 Task: Reply All to email with the signature Erin Martin with the subject Request for project approval from softage.1@softage.net with the message Could you please provide an overview of the marketing strategy for the new product launch?, select first word, change the font color from current to green and background color to yellow Send the email
Action: Mouse moved to (1107, 96)
Screenshot: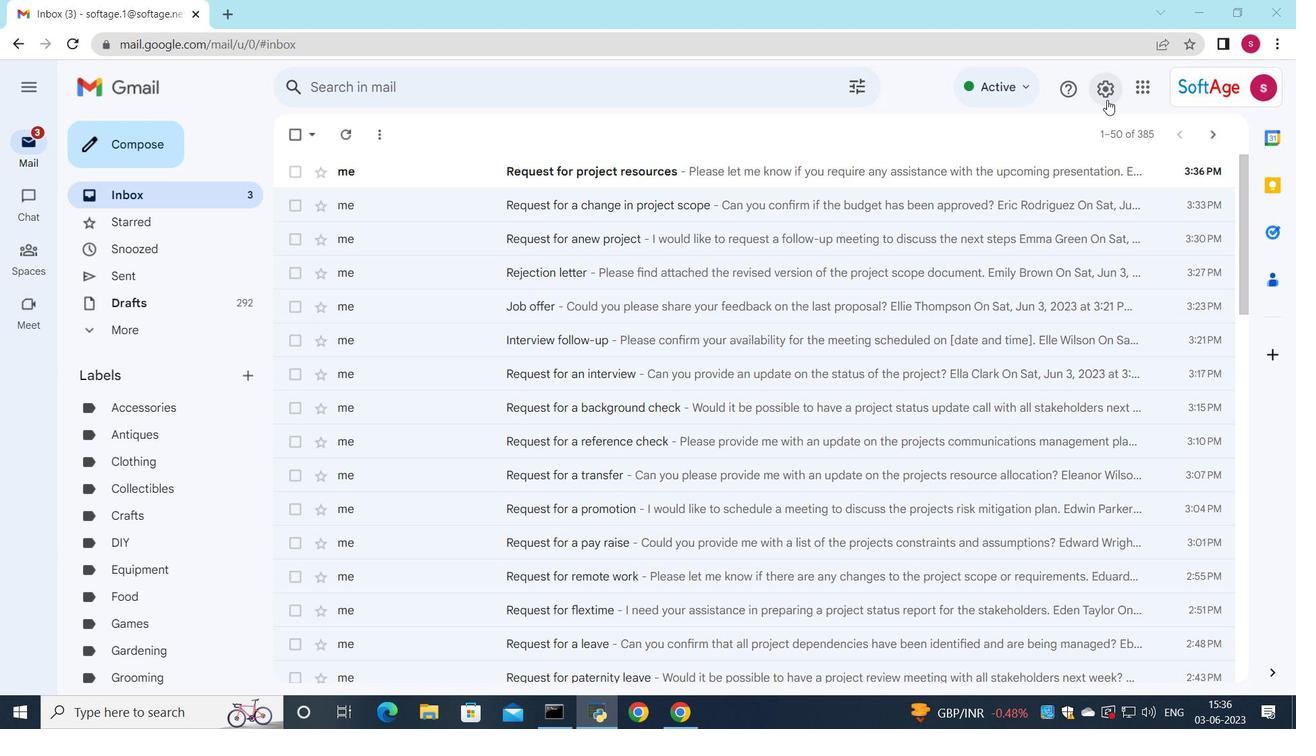 
Action: Mouse pressed left at (1107, 96)
Screenshot: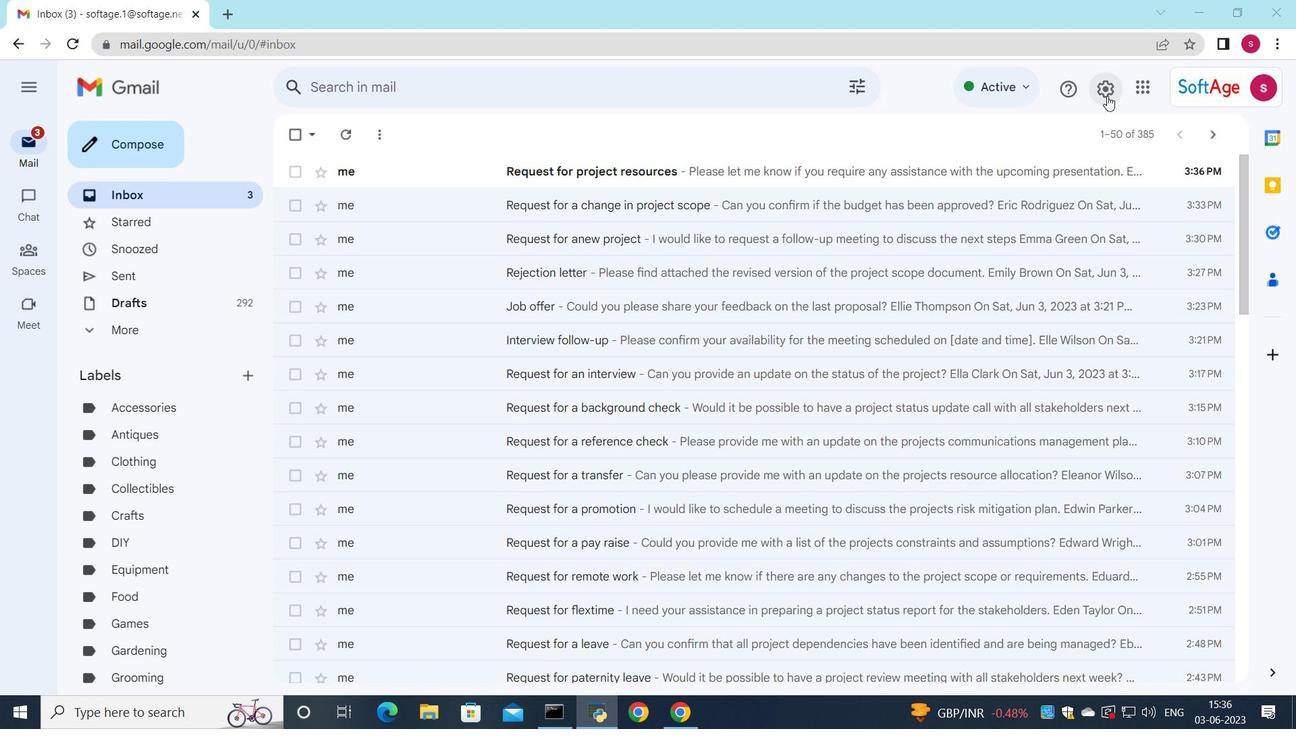 
Action: Mouse moved to (1094, 175)
Screenshot: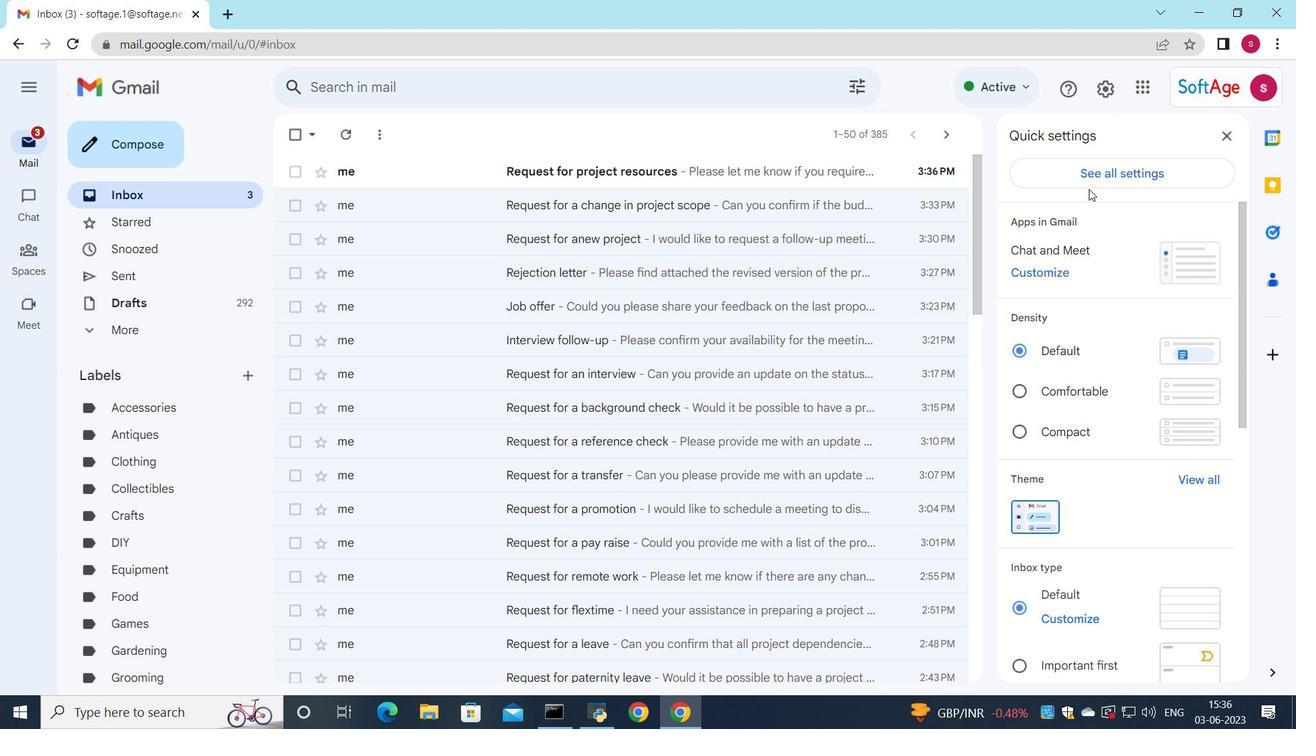 
Action: Mouse pressed left at (1094, 175)
Screenshot: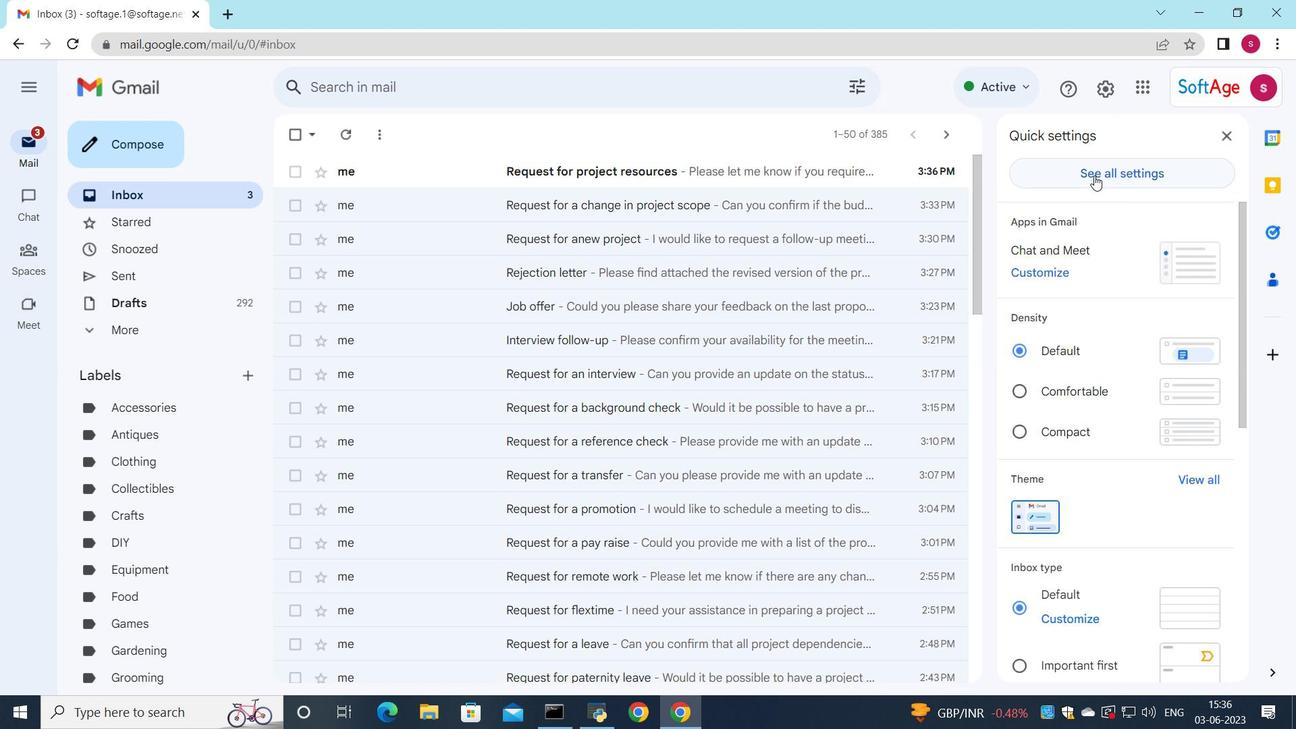 
Action: Mouse moved to (874, 366)
Screenshot: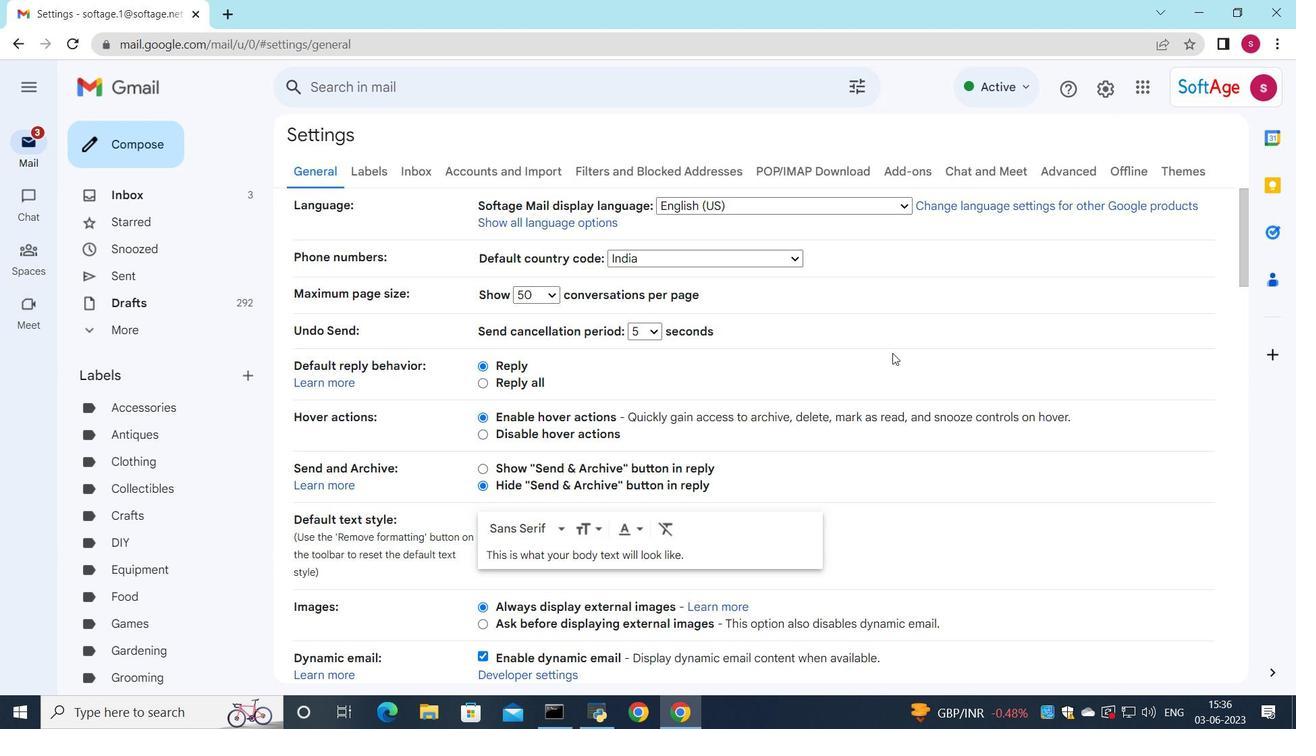 
Action: Mouse scrolled (874, 366) with delta (0, 0)
Screenshot: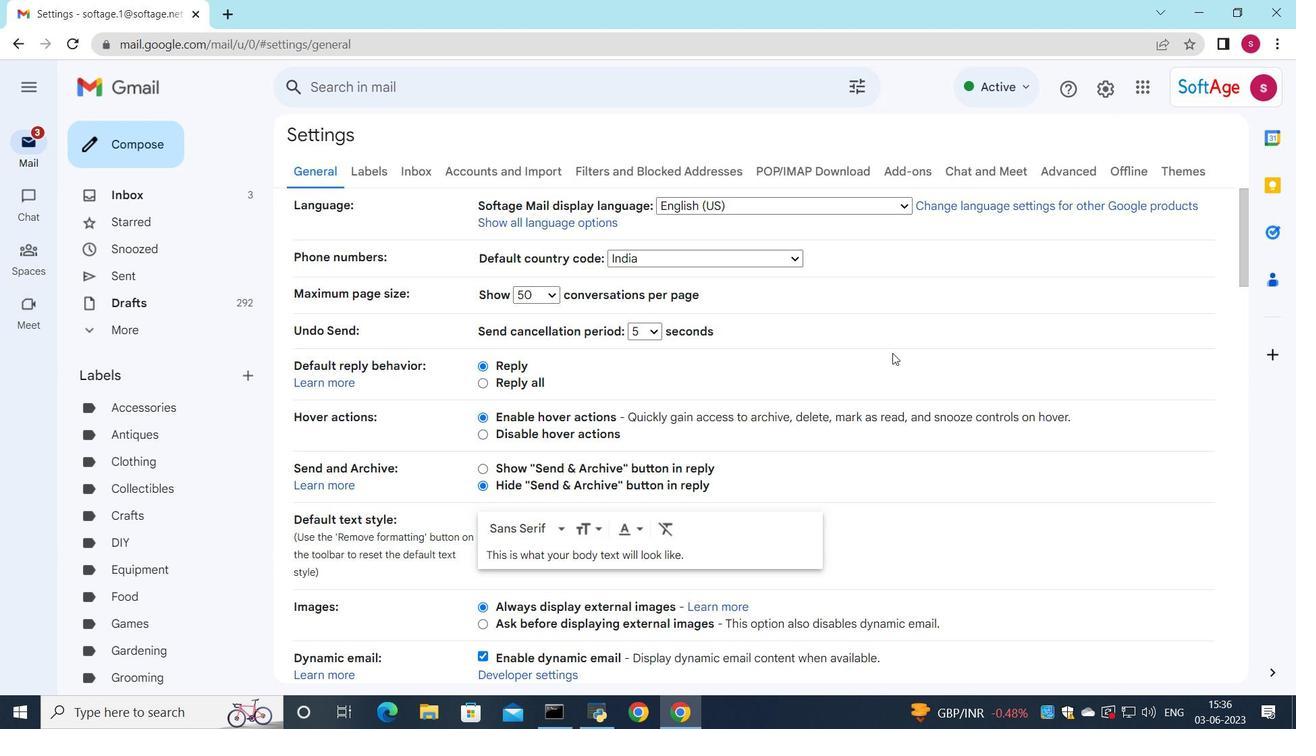 
Action: Mouse moved to (873, 369)
Screenshot: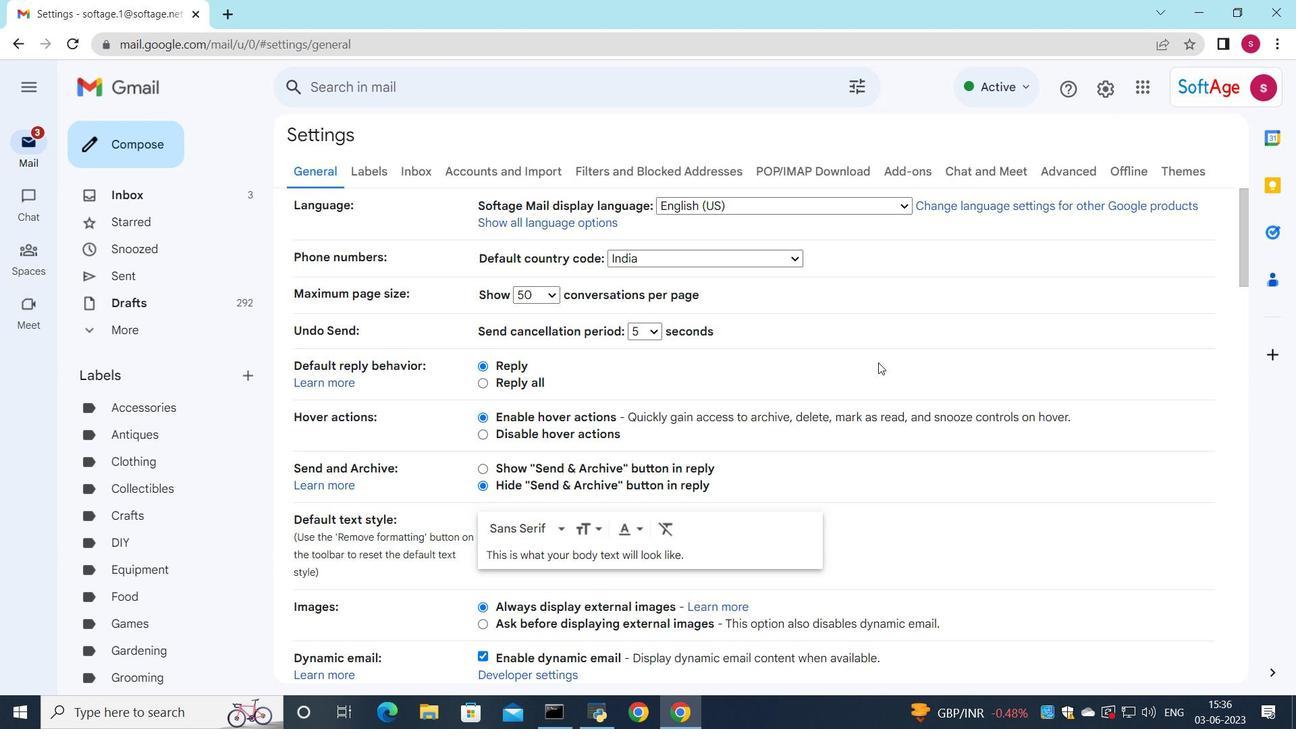 
Action: Mouse scrolled (873, 368) with delta (0, 0)
Screenshot: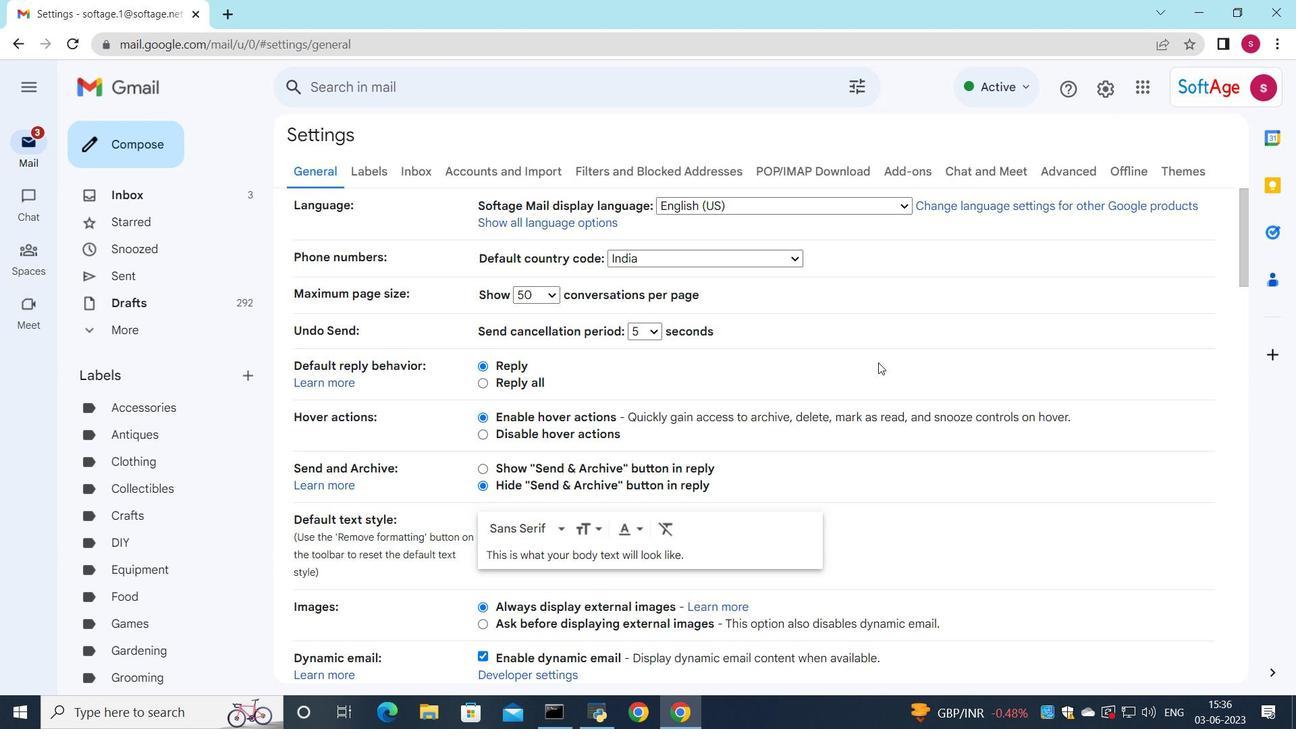 
Action: Mouse moved to (871, 372)
Screenshot: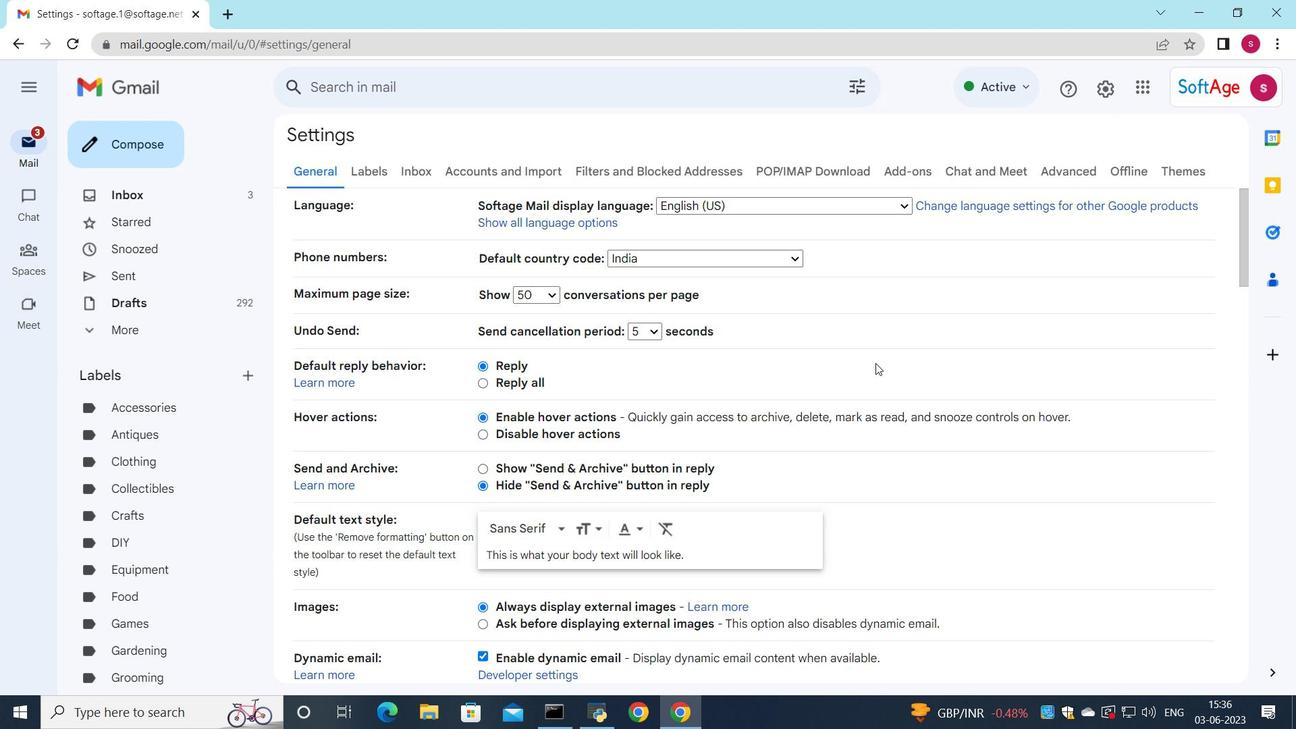 
Action: Mouse scrolled (871, 372) with delta (0, 0)
Screenshot: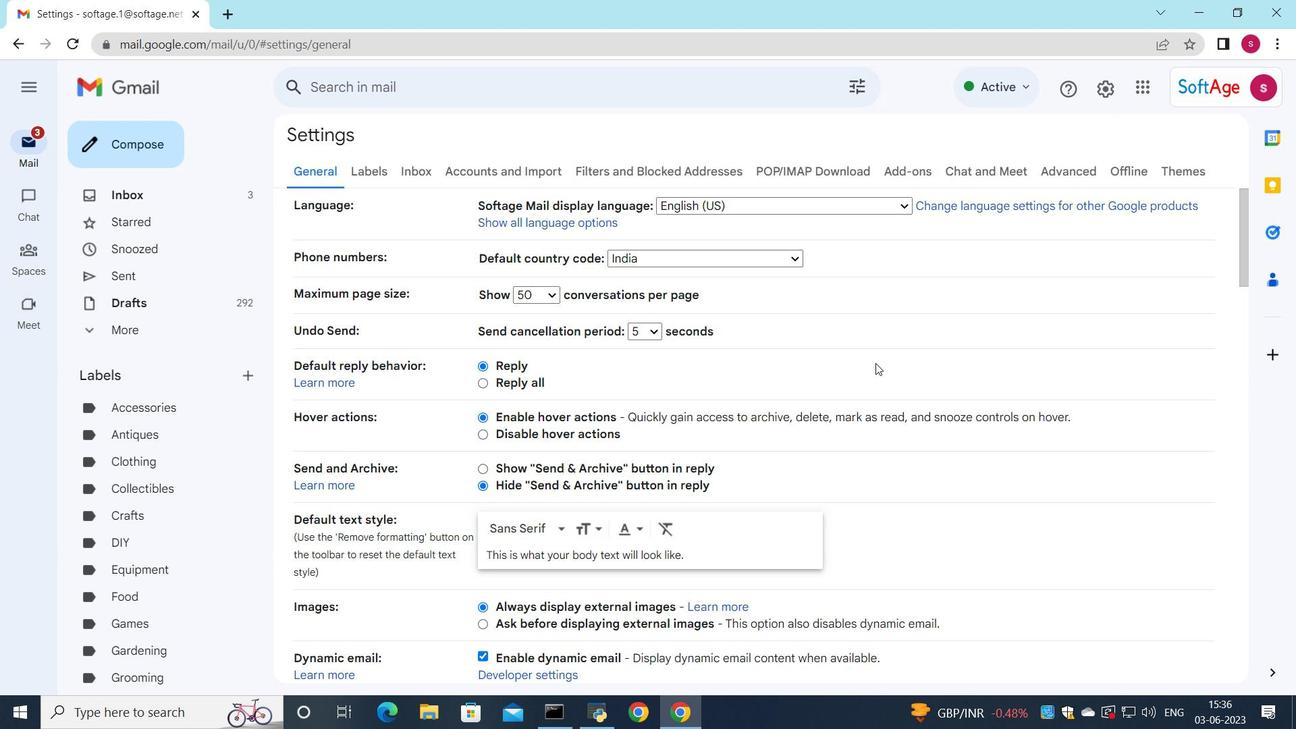 
Action: Mouse moved to (870, 373)
Screenshot: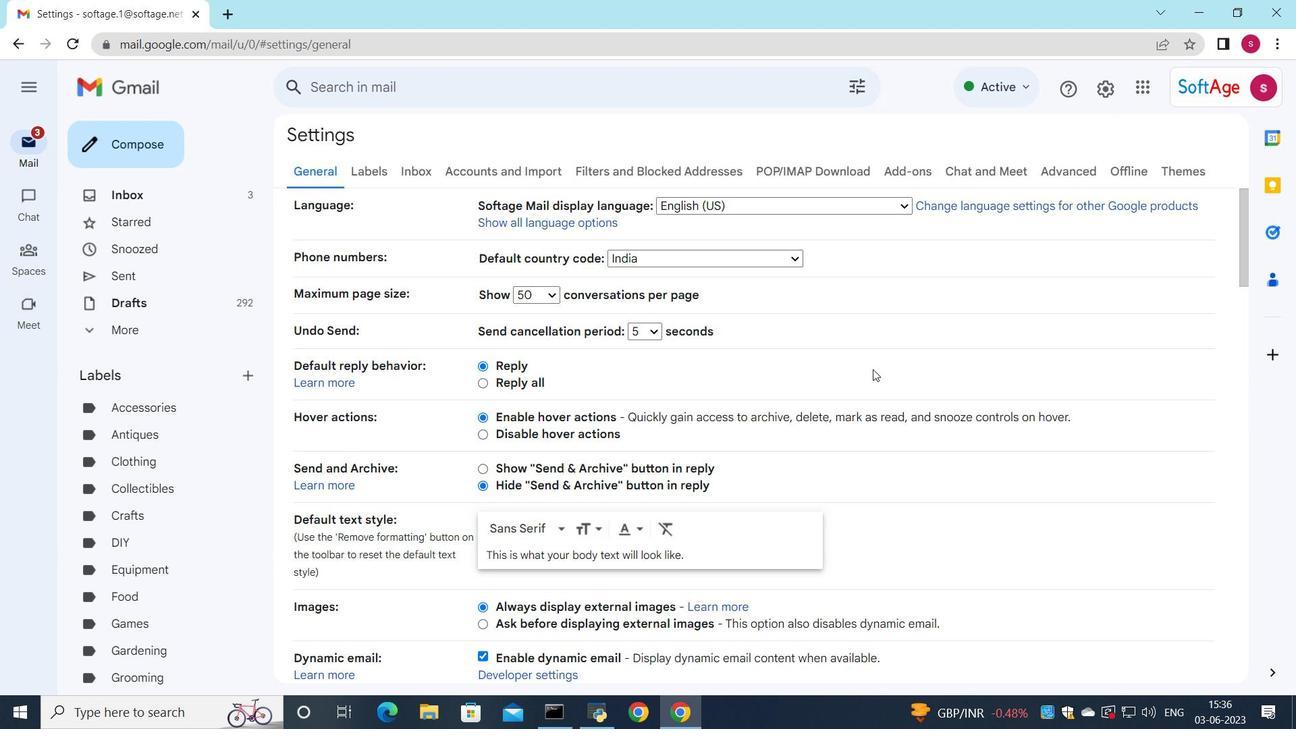 
Action: Mouse scrolled (870, 372) with delta (0, 0)
Screenshot: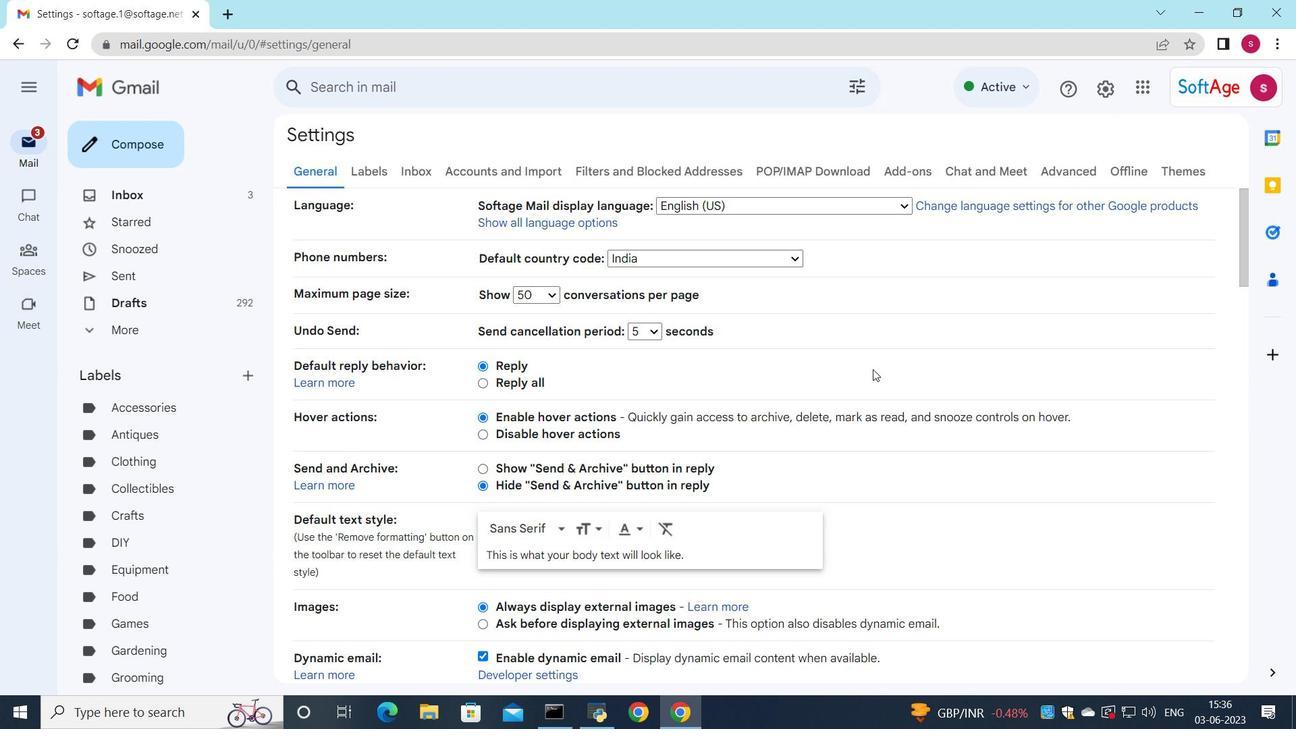 
Action: Mouse moved to (767, 413)
Screenshot: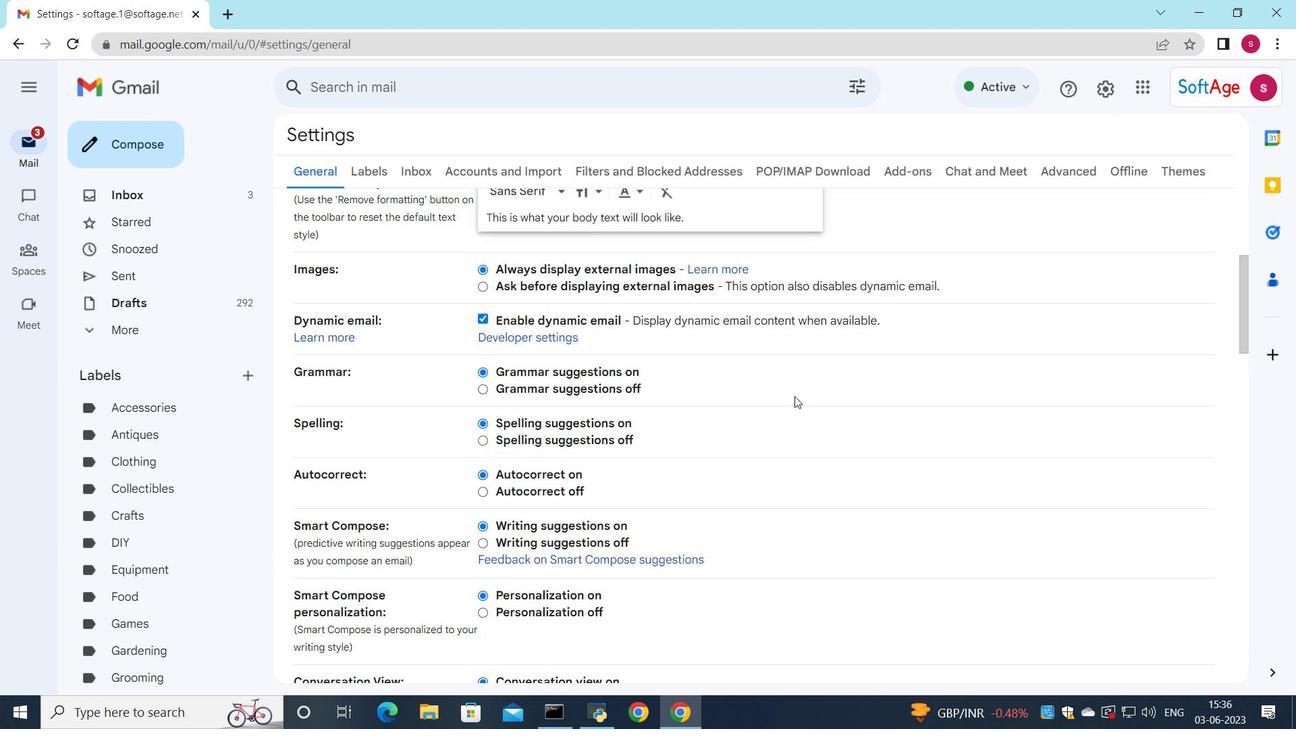 
Action: Mouse scrolled (767, 413) with delta (0, 0)
Screenshot: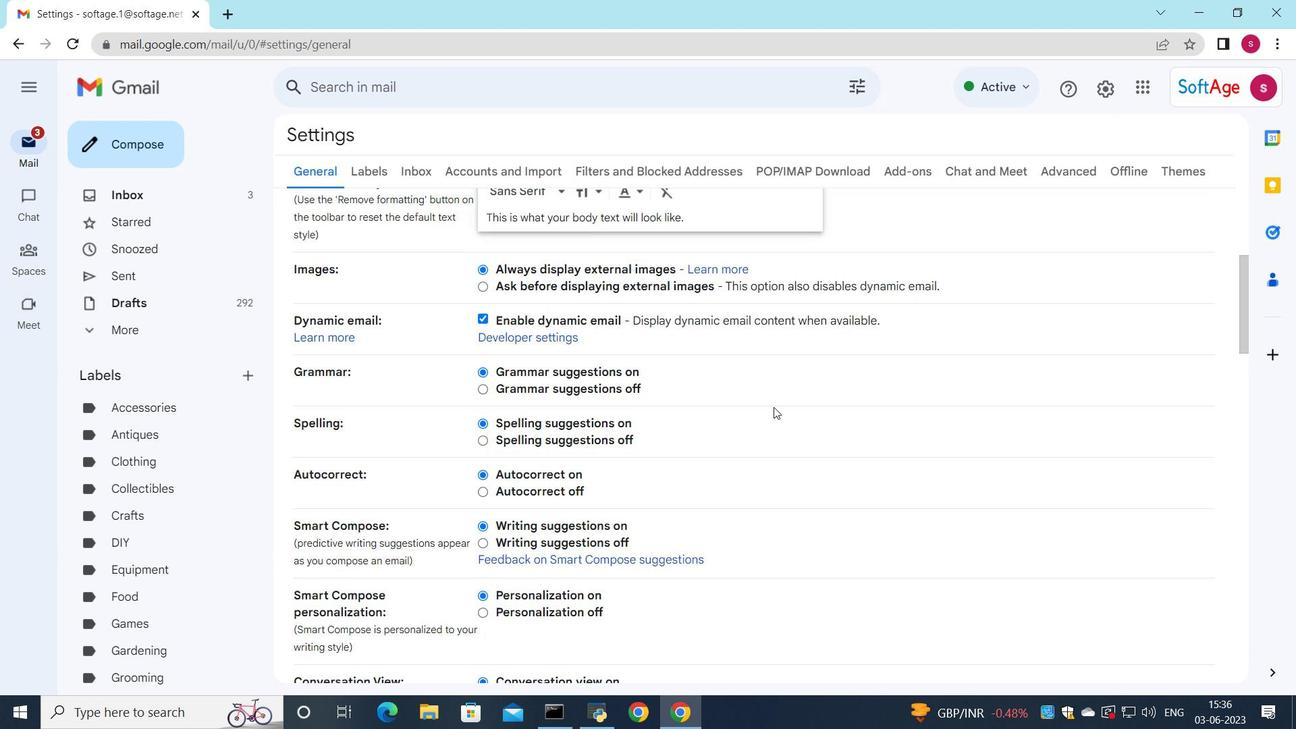 
Action: Mouse moved to (767, 416)
Screenshot: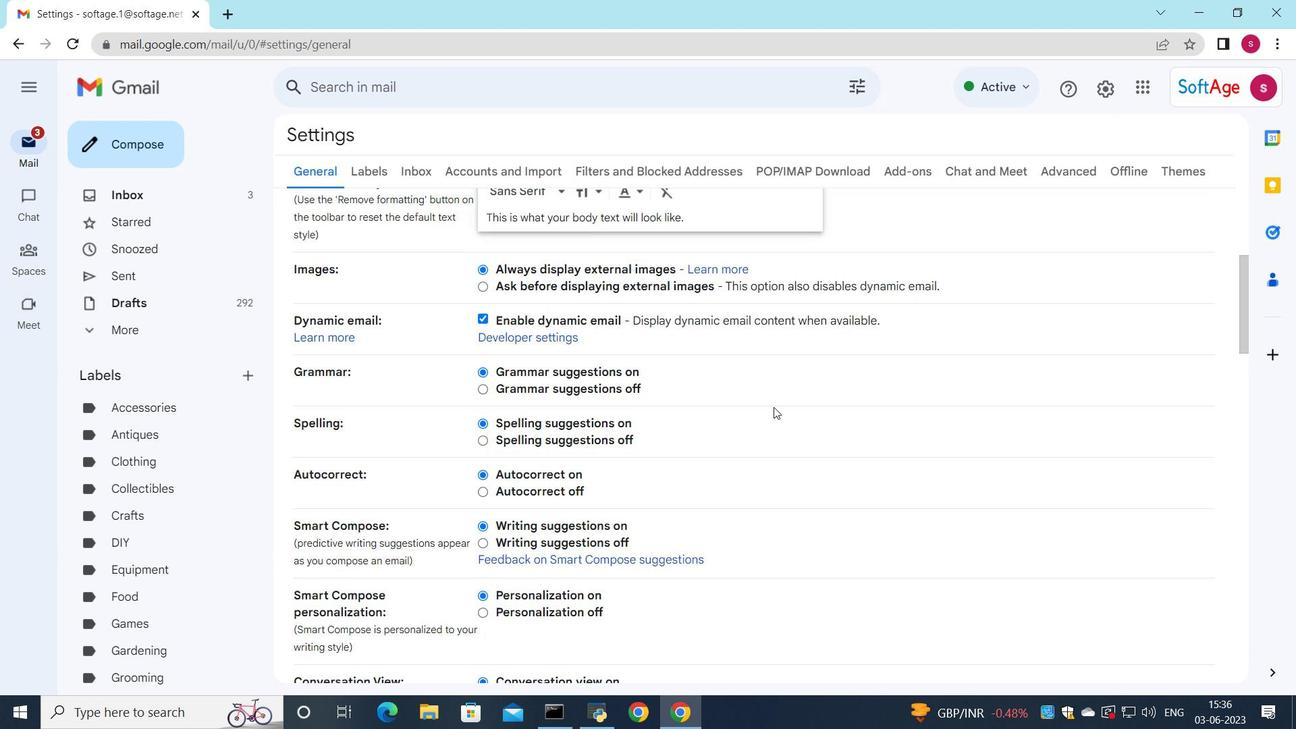 
Action: Mouse scrolled (767, 415) with delta (0, 0)
Screenshot: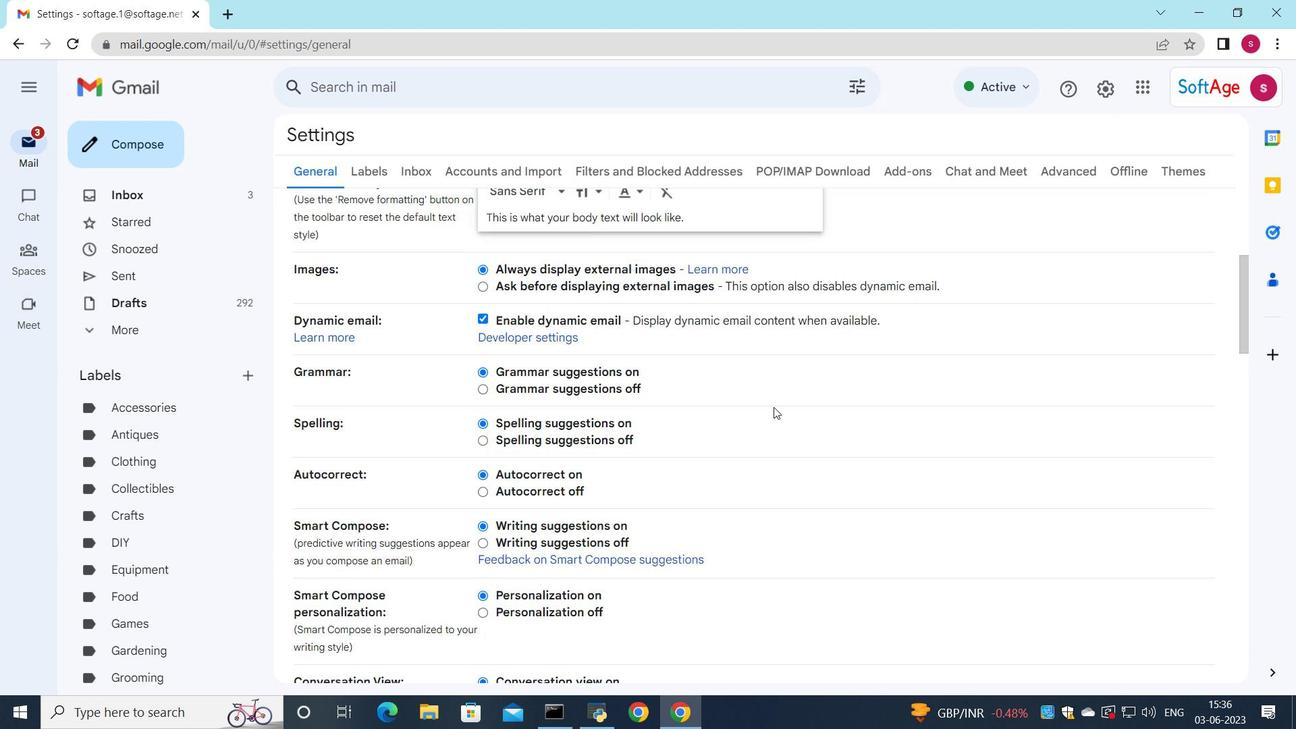 
Action: Mouse moved to (766, 417)
Screenshot: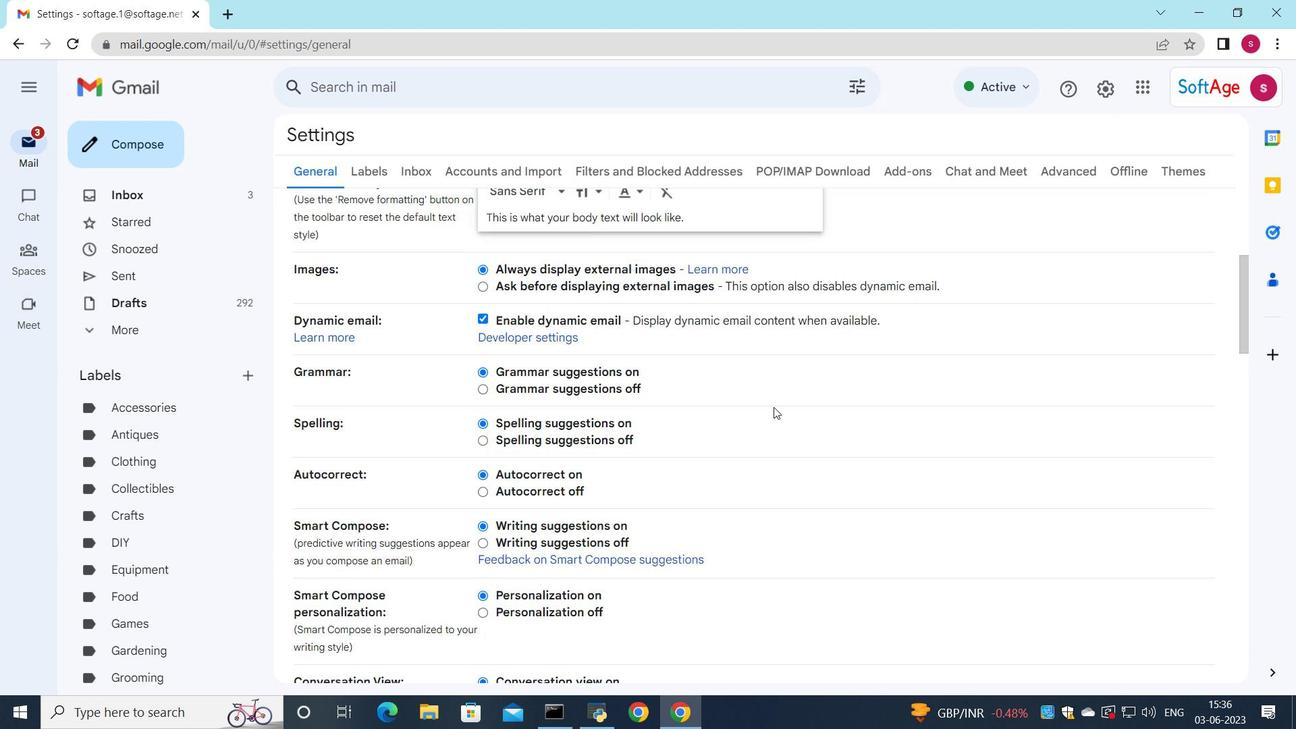 
Action: Mouse scrolled (766, 416) with delta (0, 0)
Screenshot: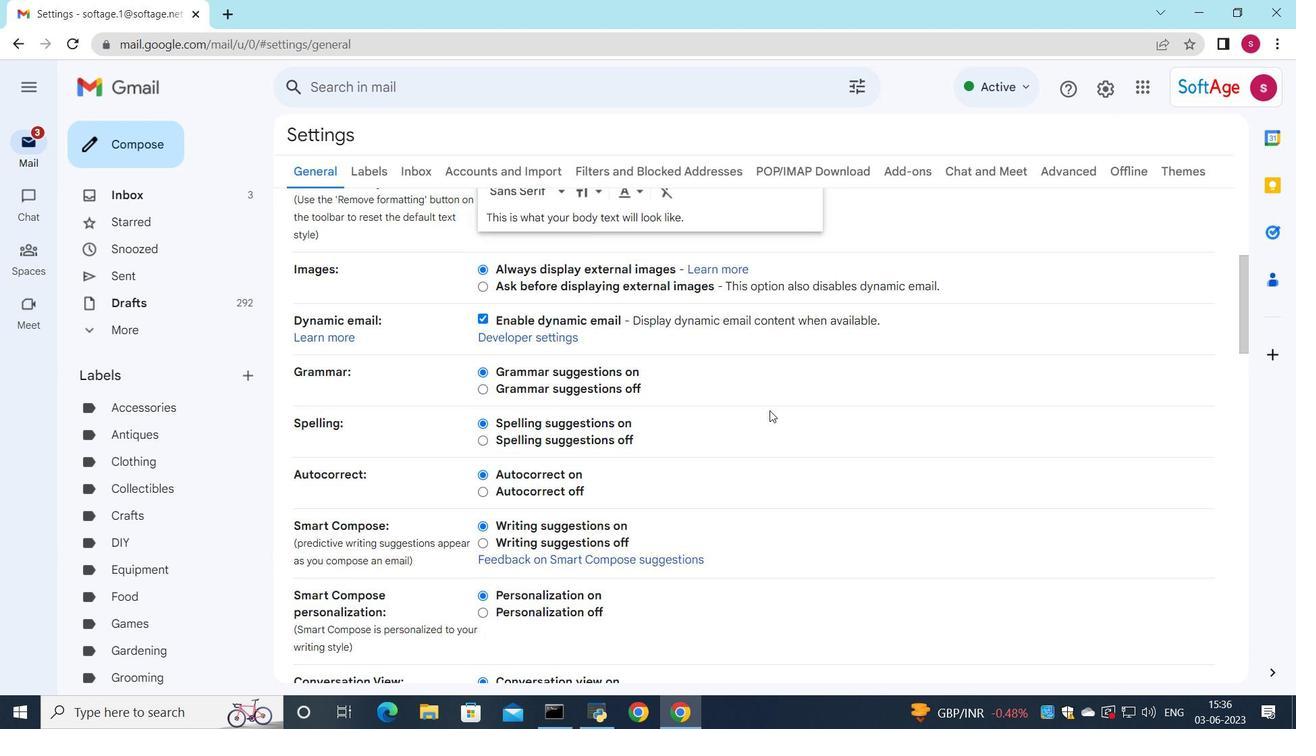 
Action: Mouse moved to (765, 418)
Screenshot: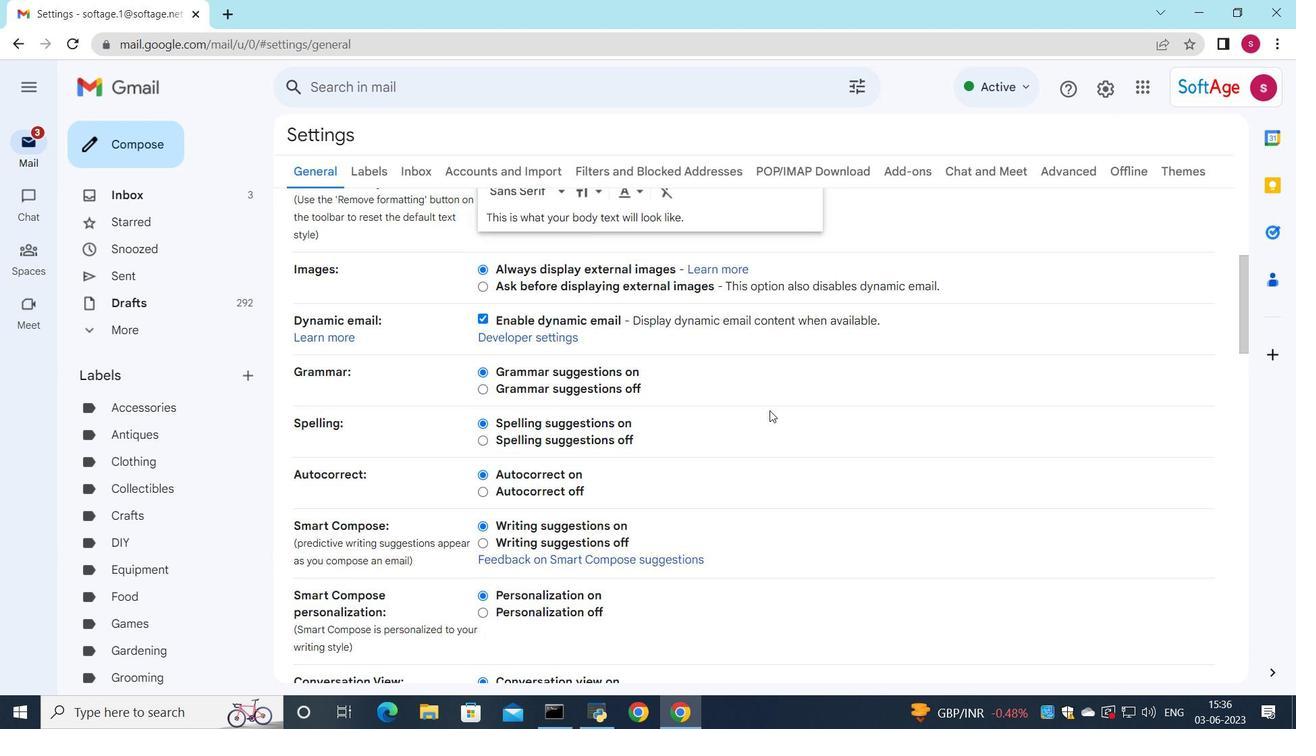 
Action: Mouse scrolled (765, 418) with delta (0, 0)
Screenshot: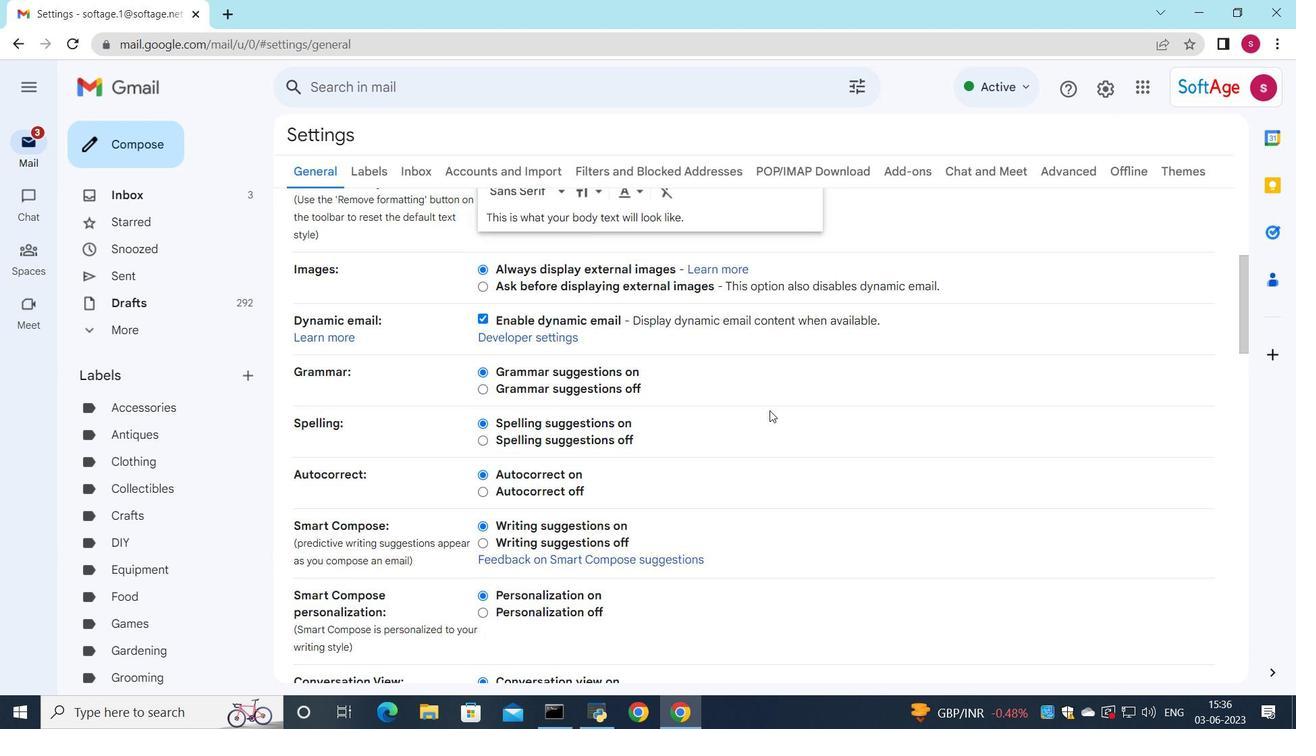 
Action: Mouse moved to (760, 422)
Screenshot: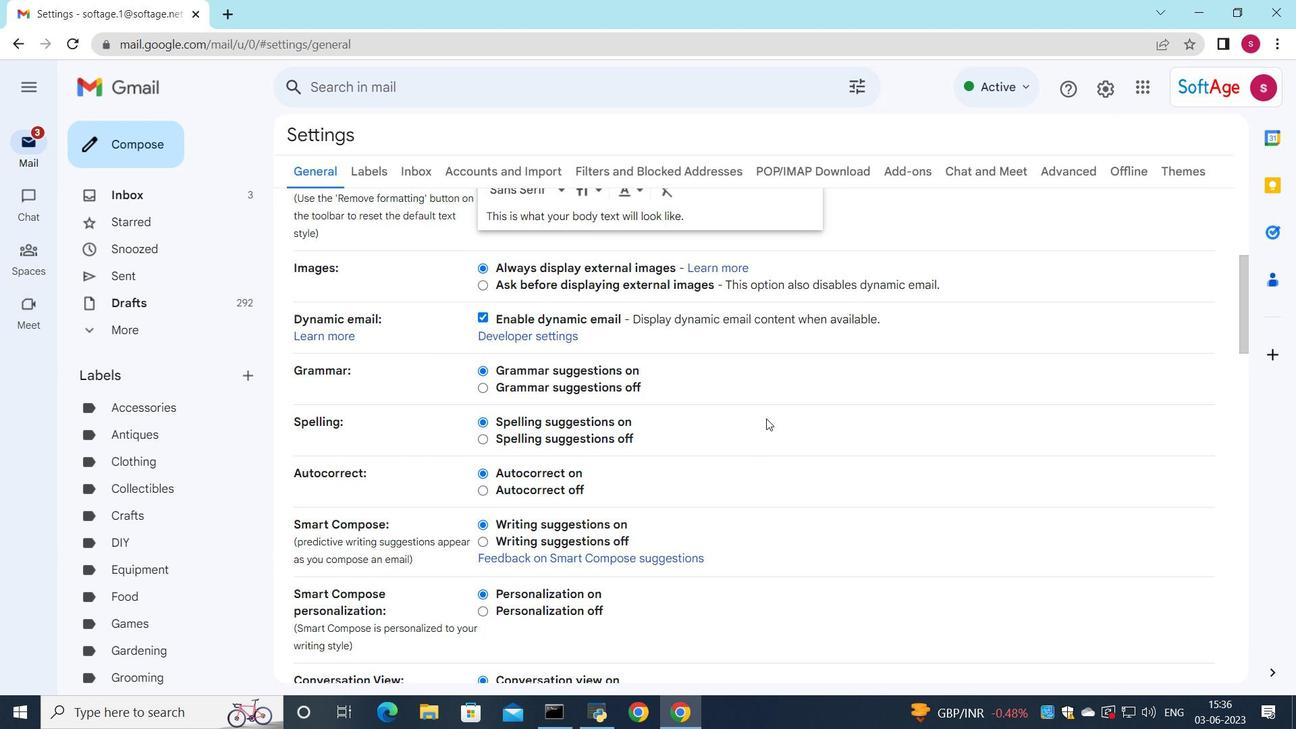 
Action: Mouse scrolled (760, 422) with delta (0, 0)
Screenshot: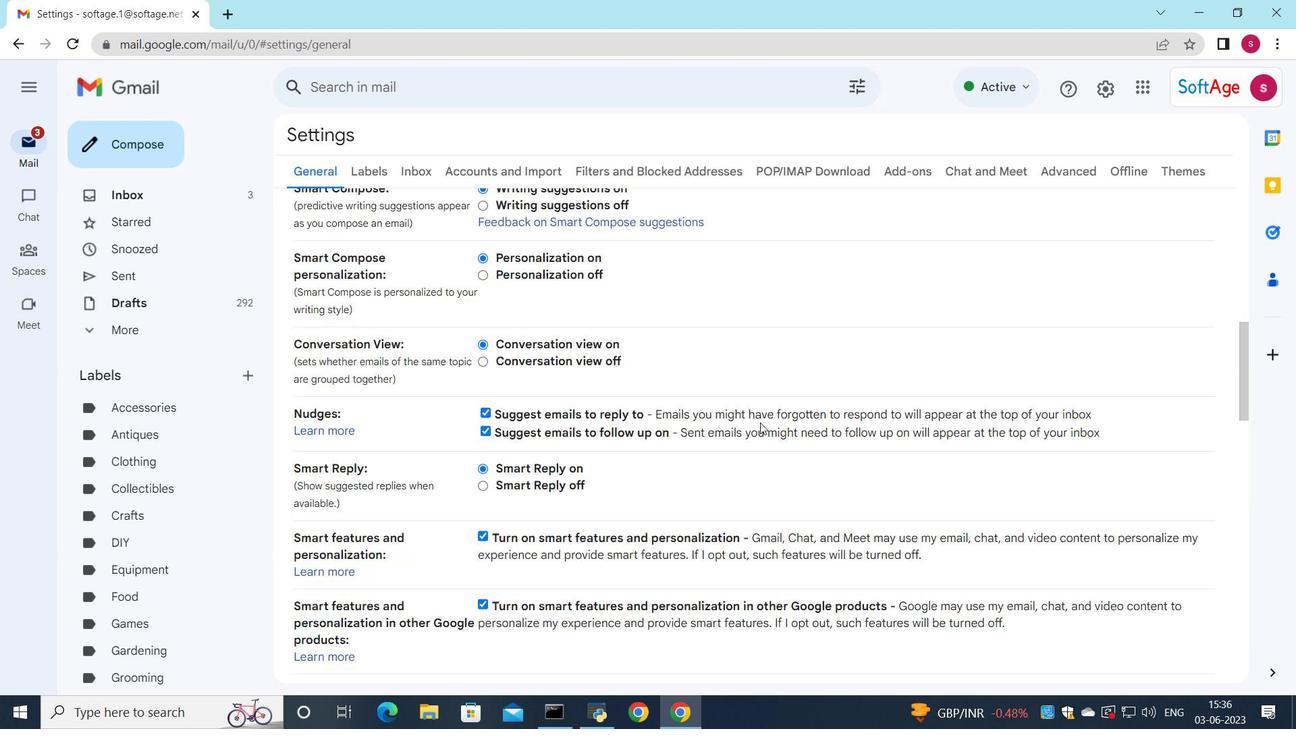 
Action: Mouse moved to (752, 428)
Screenshot: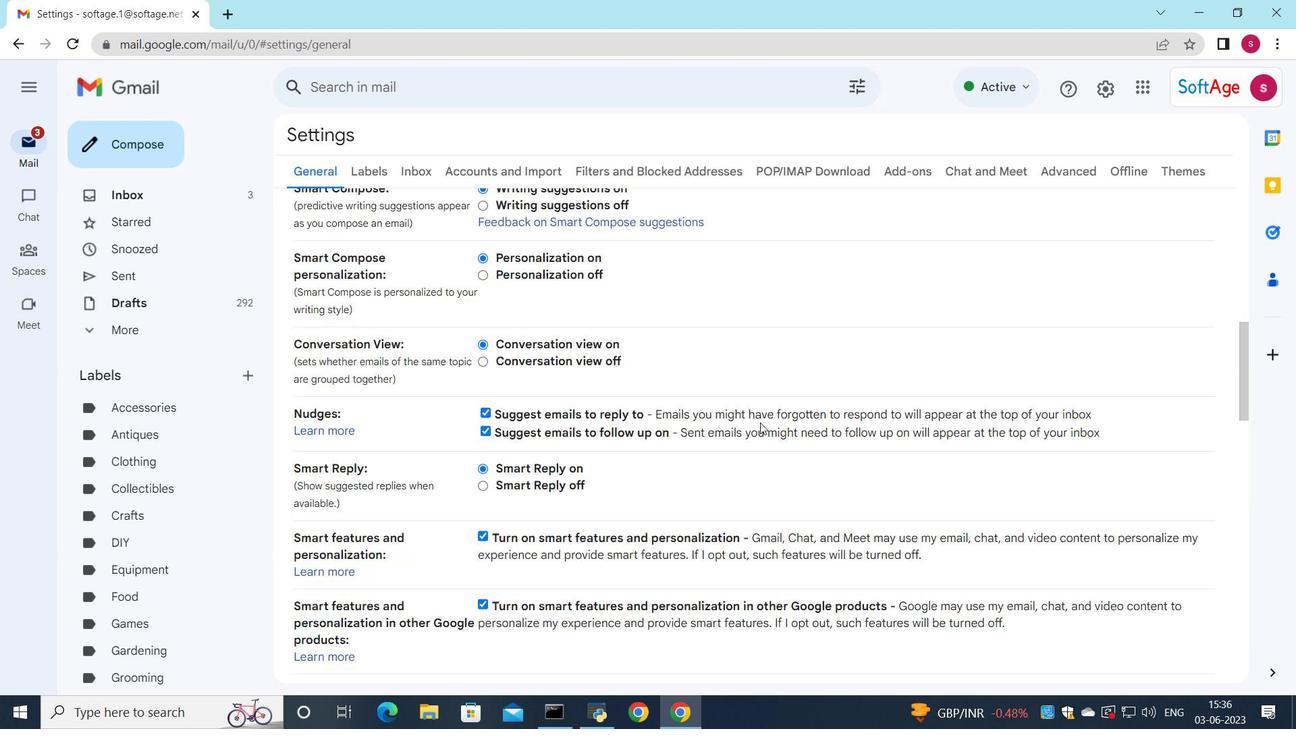 
Action: Mouse scrolled (752, 428) with delta (0, 0)
Screenshot: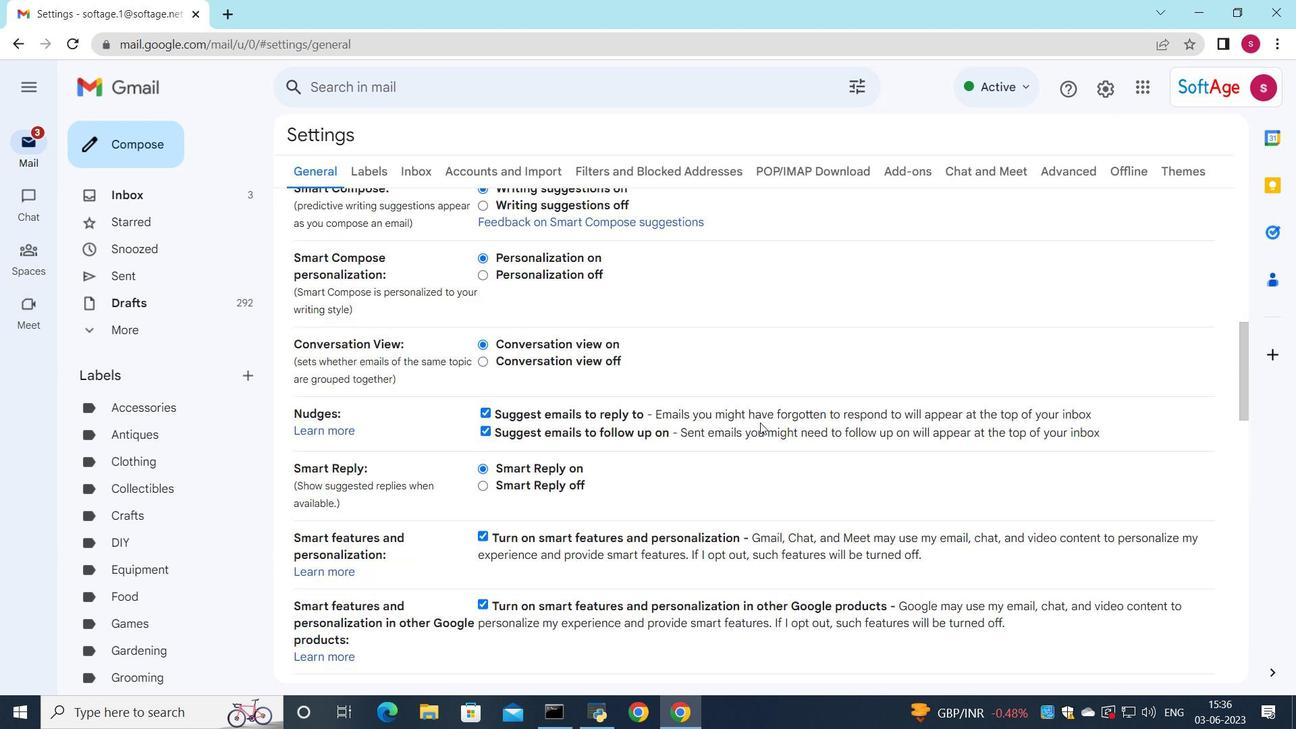 
Action: Mouse moved to (748, 431)
Screenshot: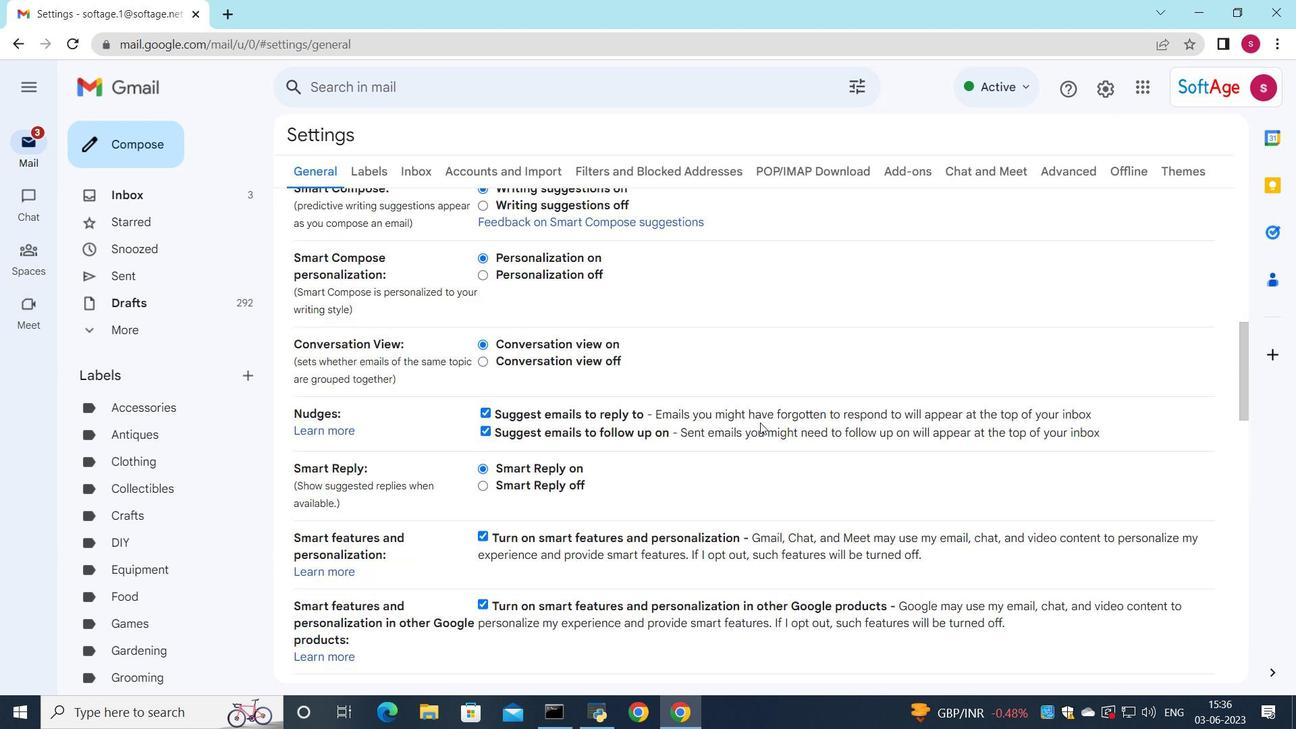 
Action: Mouse scrolled (748, 430) with delta (0, 0)
Screenshot: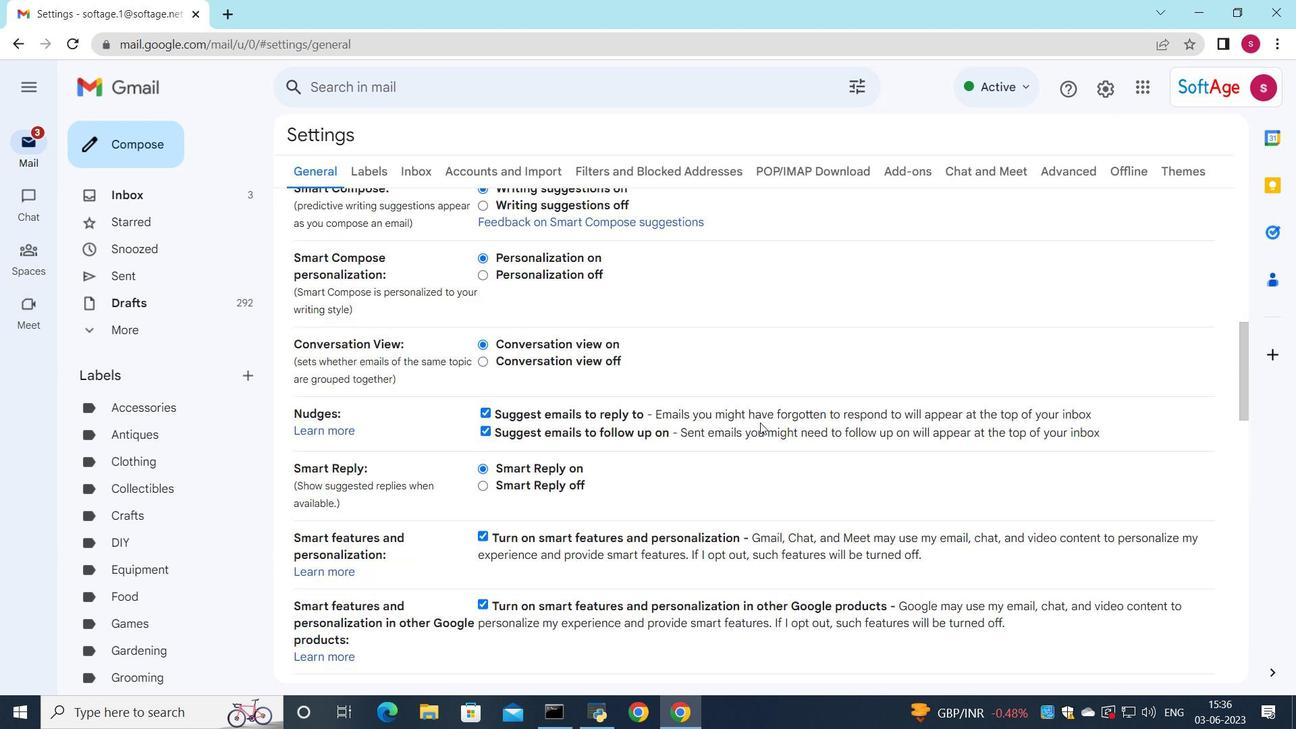 
Action: Mouse moved to (744, 434)
Screenshot: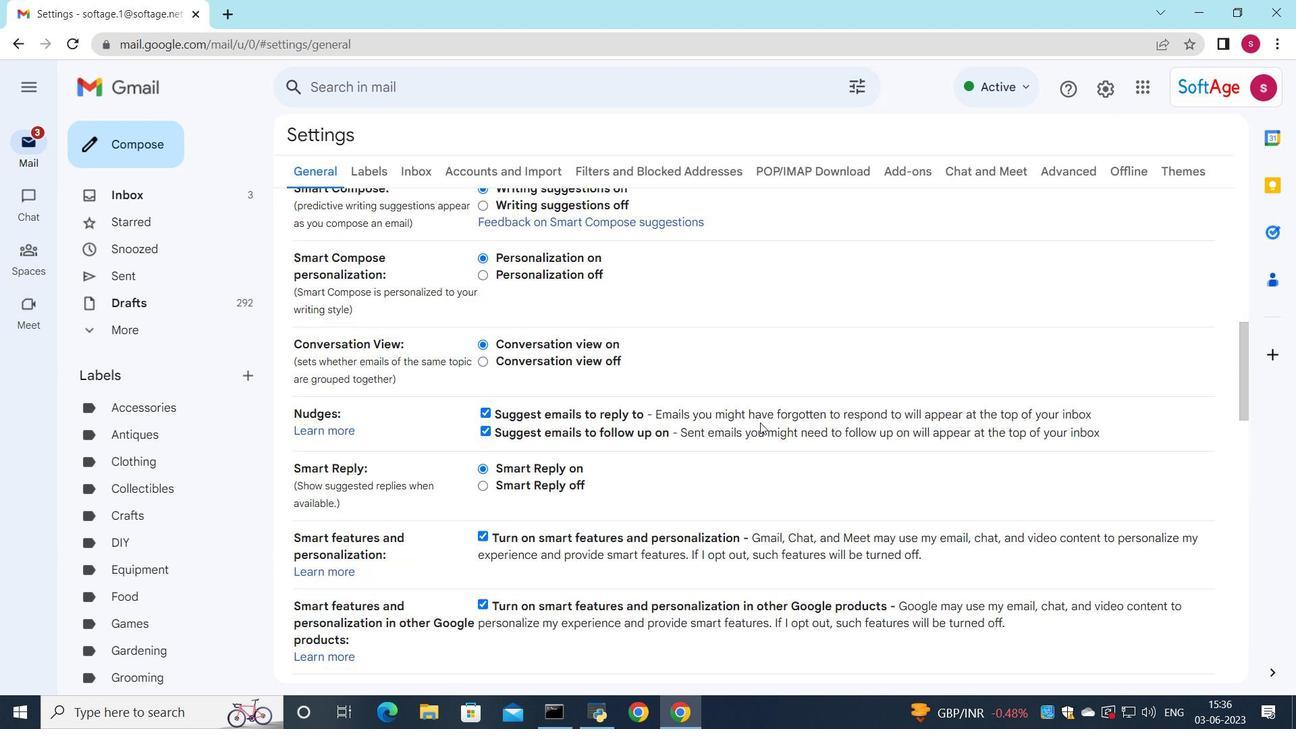 
Action: Mouse scrolled (744, 434) with delta (0, 0)
Screenshot: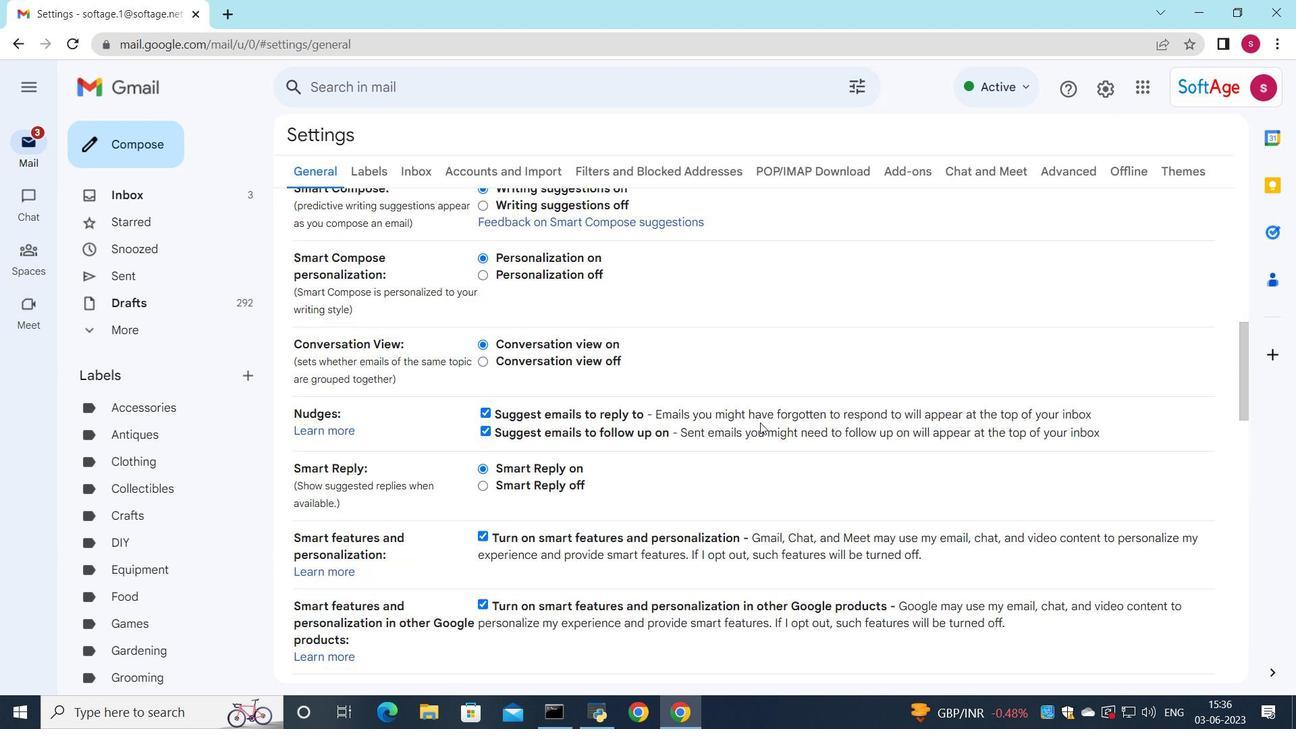 
Action: Mouse moved to (740, 439)
Screenshot: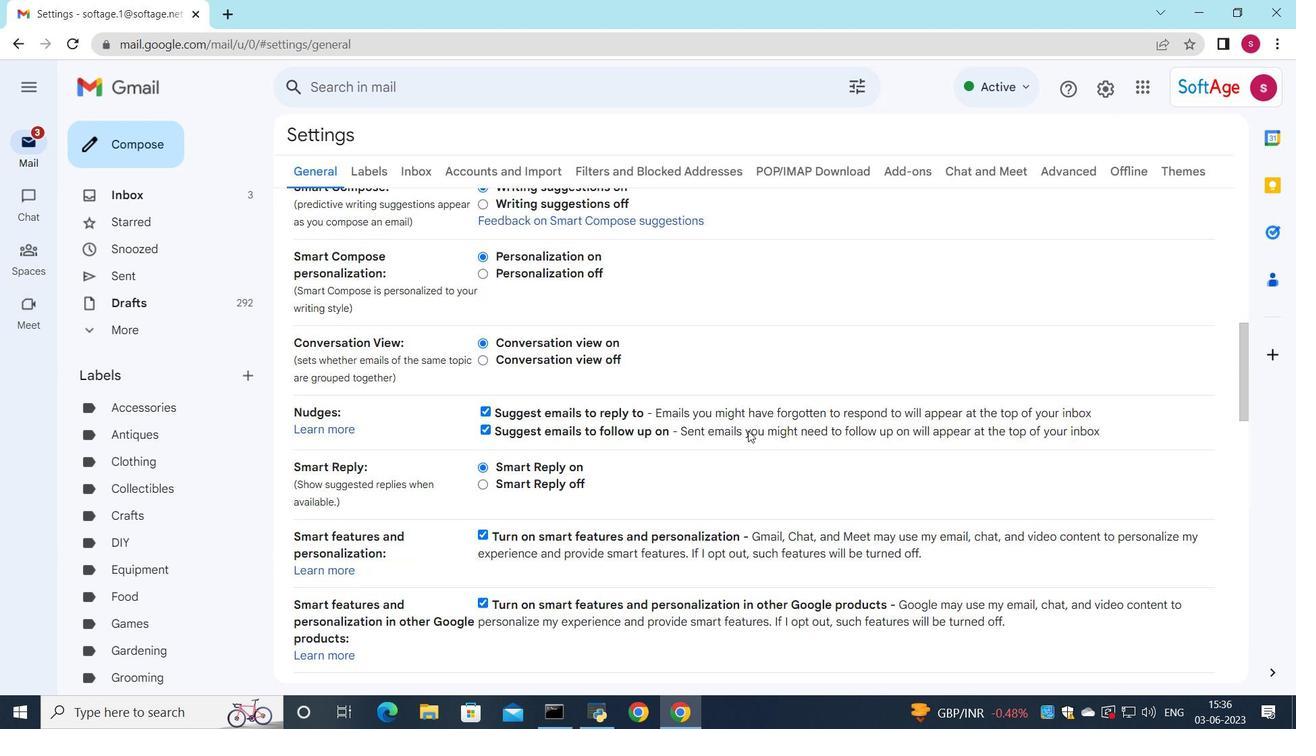 
Action: Mouse scrolled (740, 438) with delta (0, 0)
Screenshot: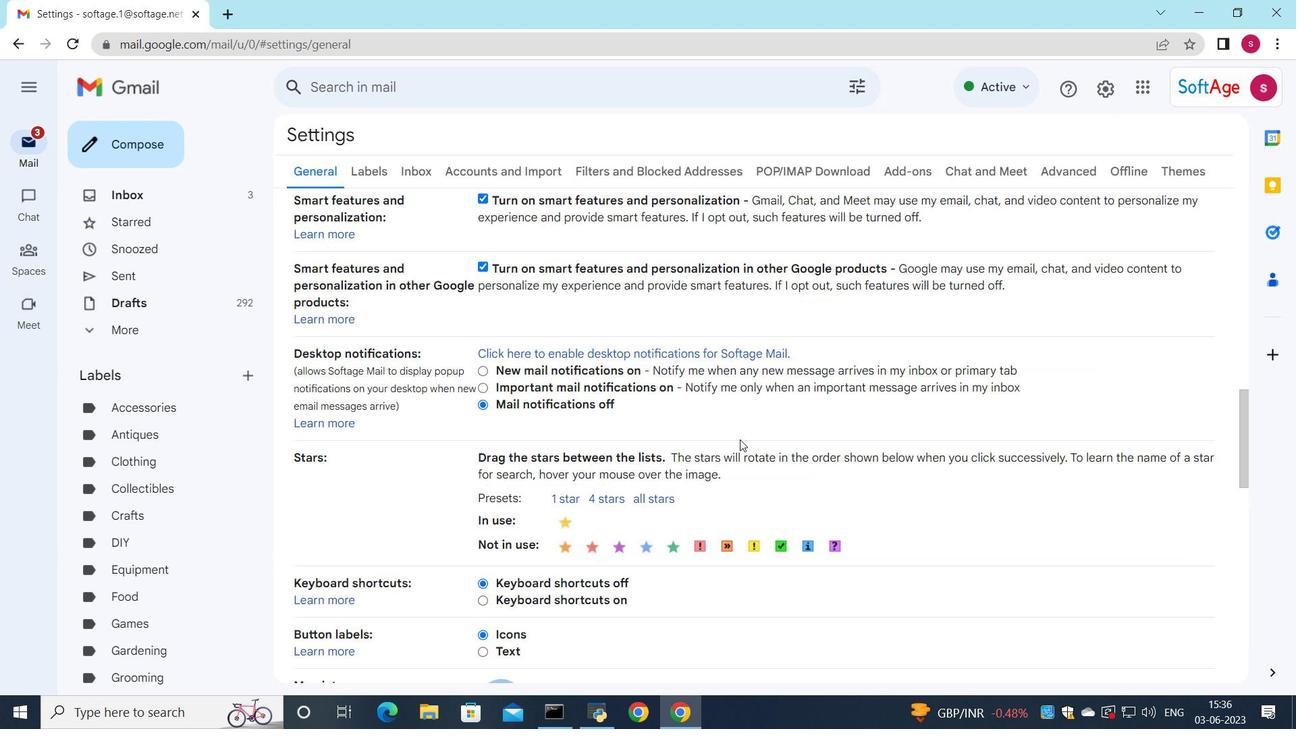 
Action: Mouse scrolled (740, 438) with delta (0, 0)
Screenshot: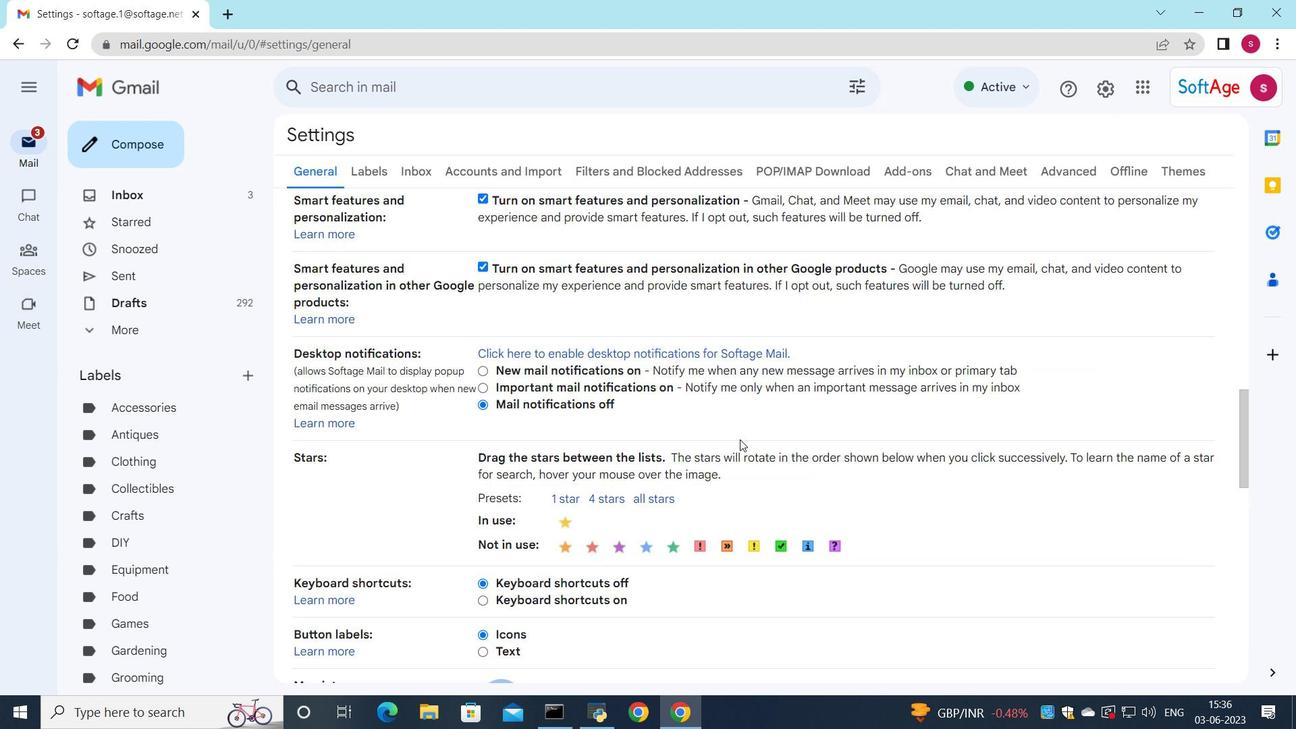 
Action: Mouse scrolled (740, 438) with delta (0, 0)
Screenshot: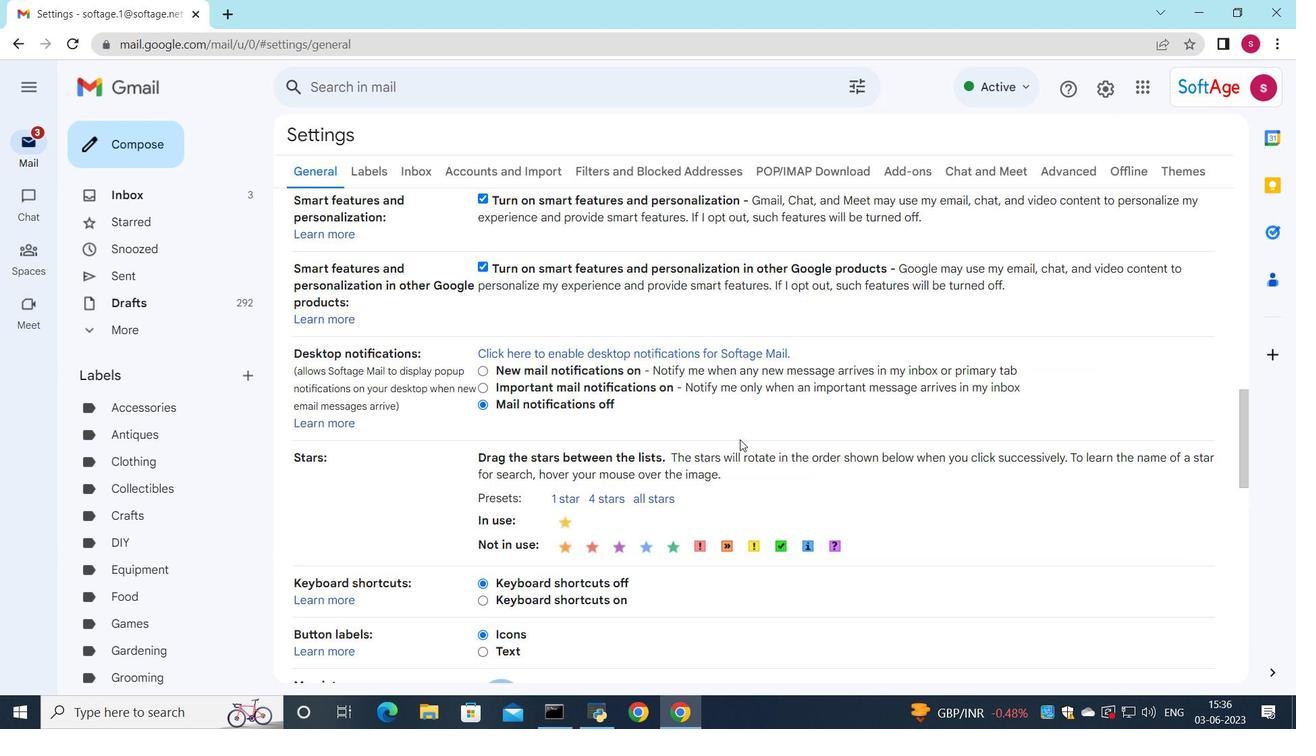 
Action: Mouse scrolled (740, 438) with delta (0, 0)
Screenshot: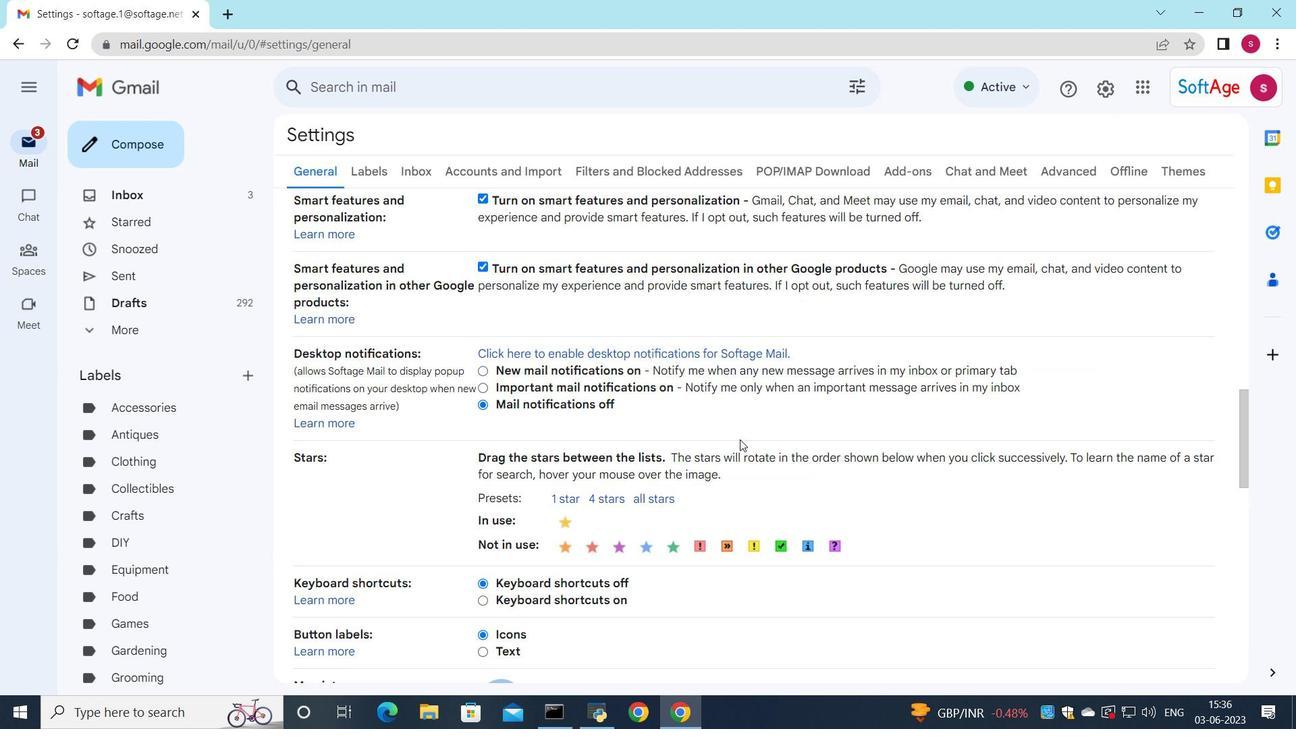 
Action: Mouse moved to (671, 511)
Screenshot: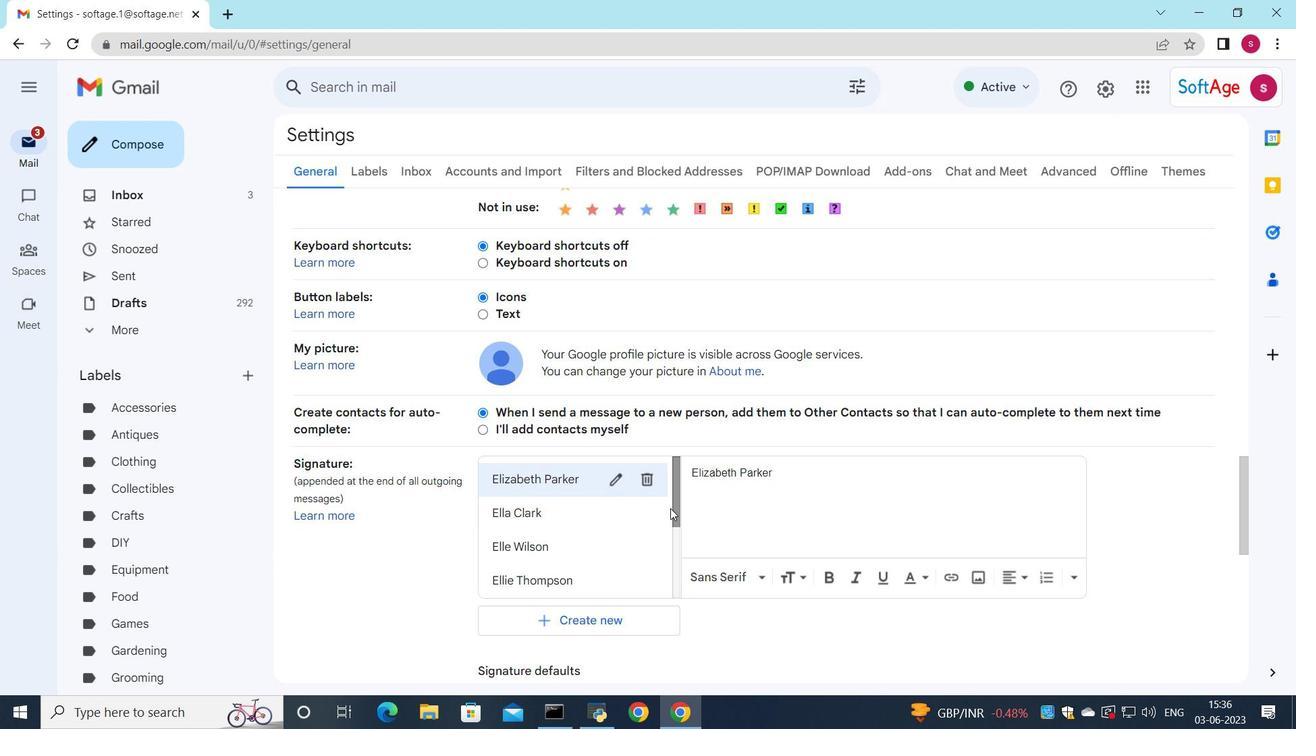 
Action: Mouse scrolled (671, 510) with delta (0, 0)
Screenshot: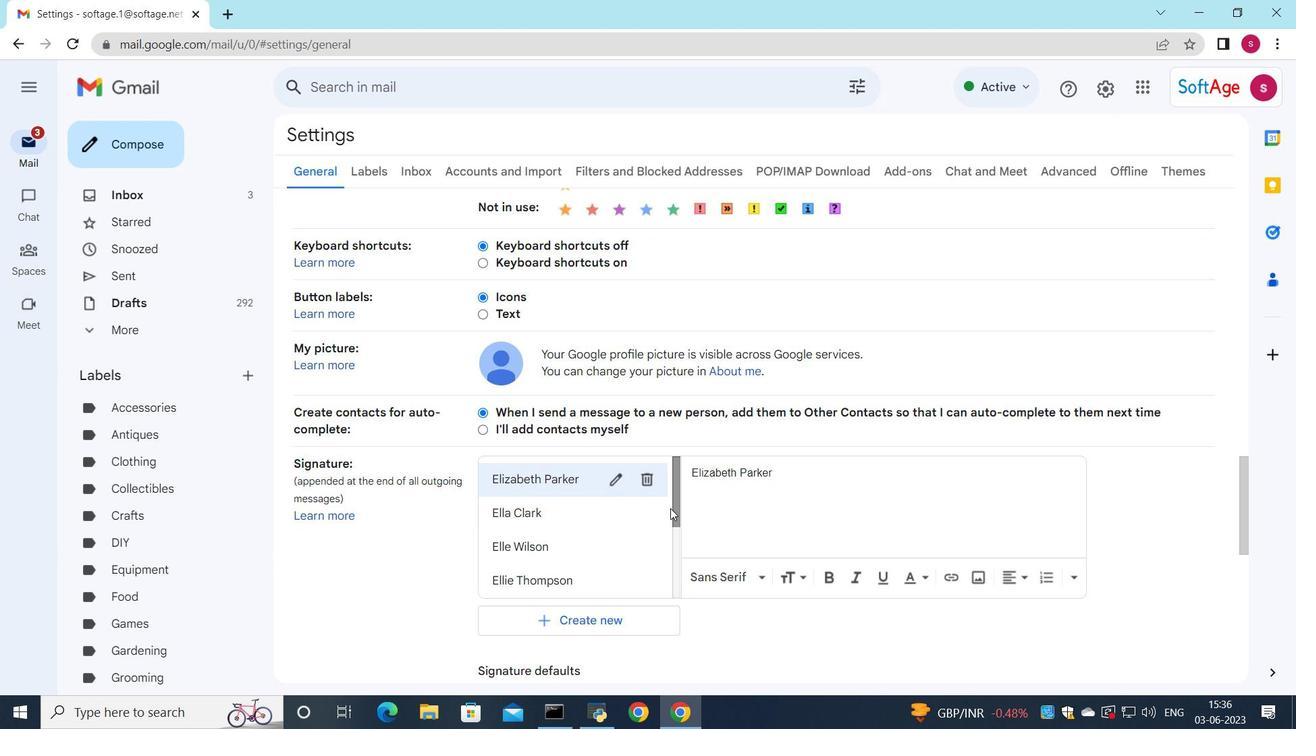 
Action: Mouse moved to (583, 618)
Screenshot: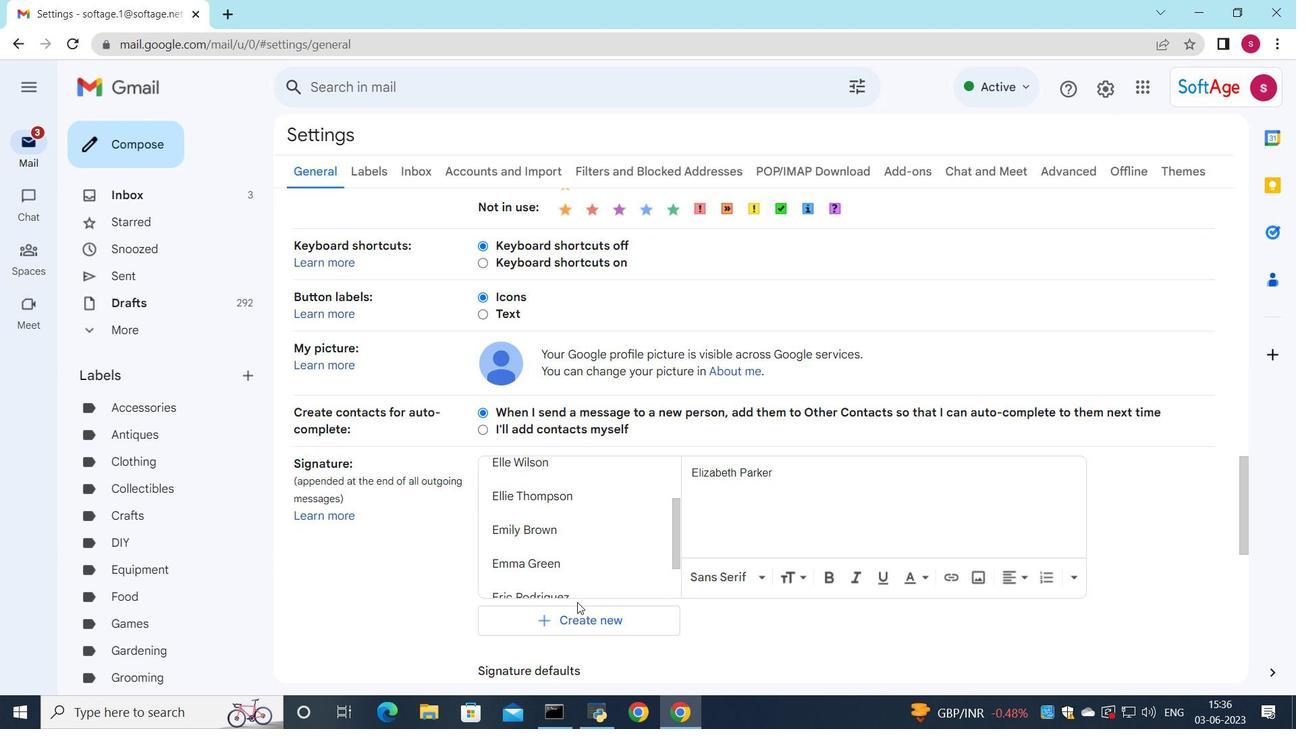 
Action: Mouse pressed left at (583, 618)
Screenshot: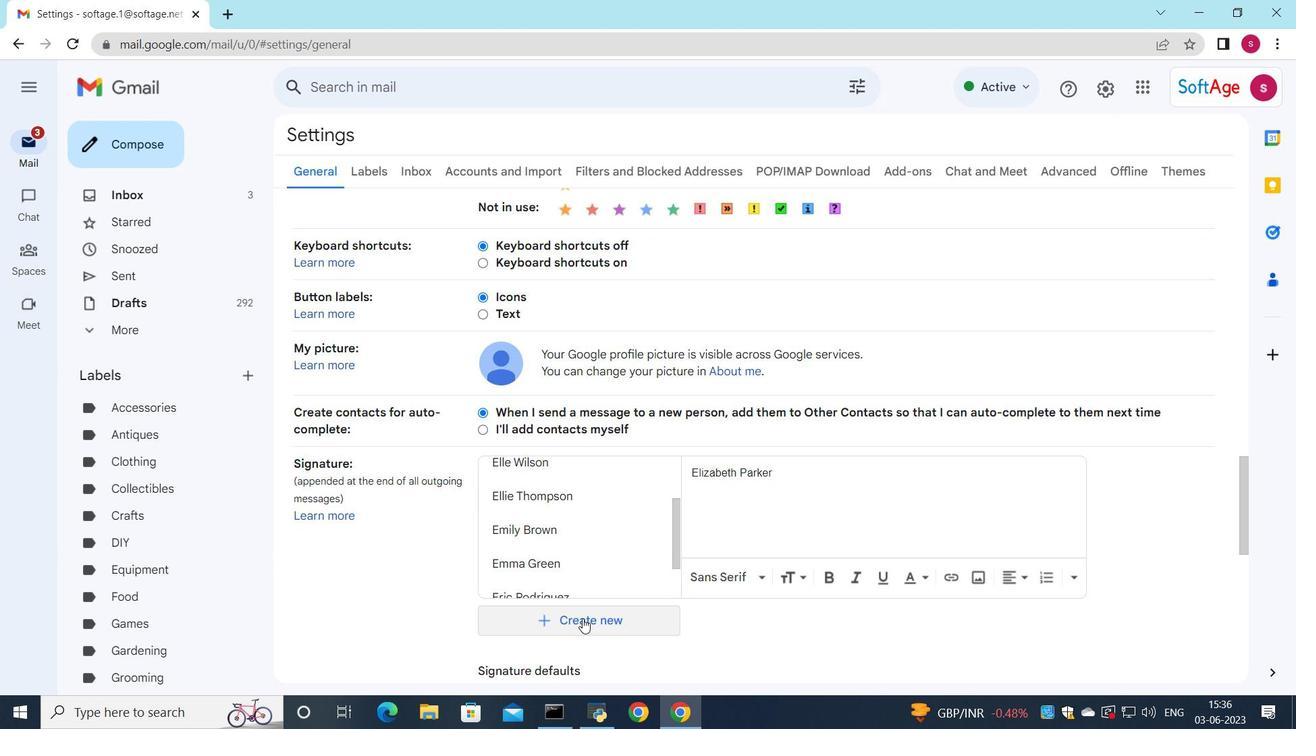 
Action: Mouse moved to (740, 402)
Screenshot: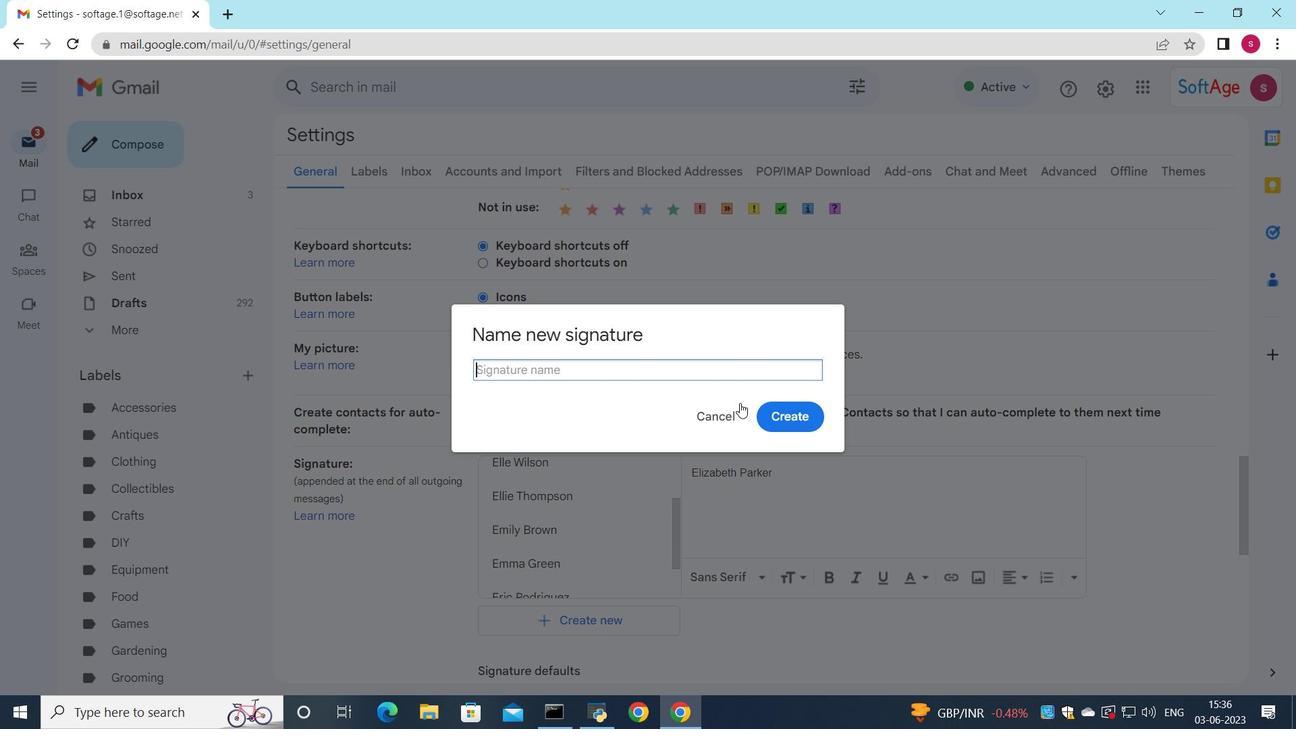 
Action: Key pressed <Key.shift>Erib<Key.space><Key.shift>Martin
Screenshot: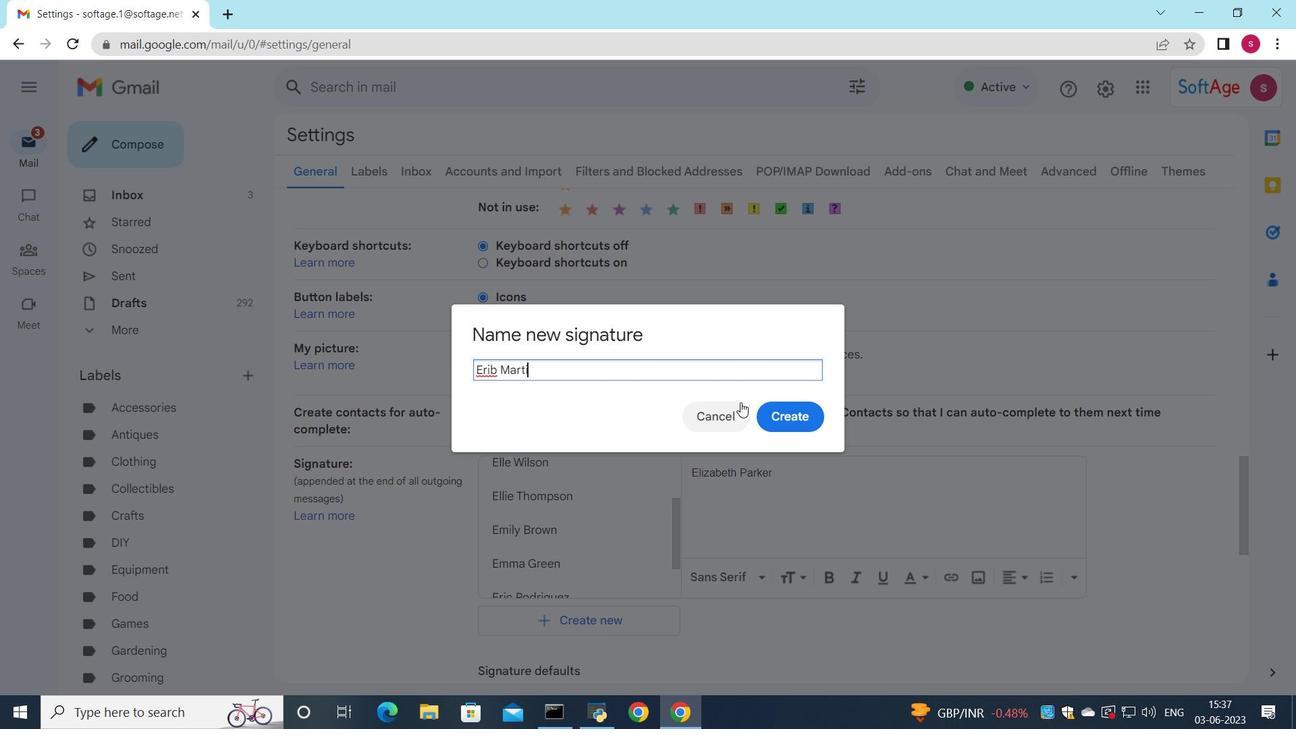 
Action: Mouse moved to (495, 370)
Screenshot: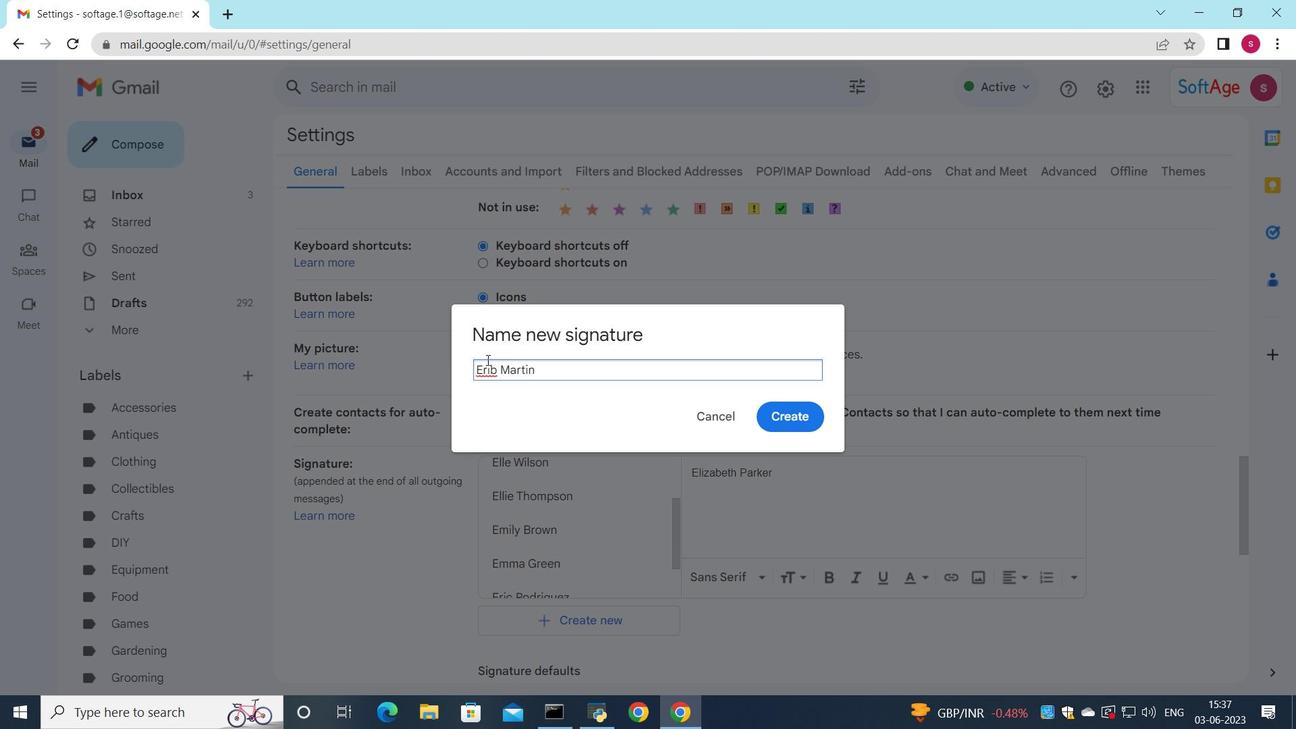 
Action: Mouse pressed left at (495, 370)
Screenshot: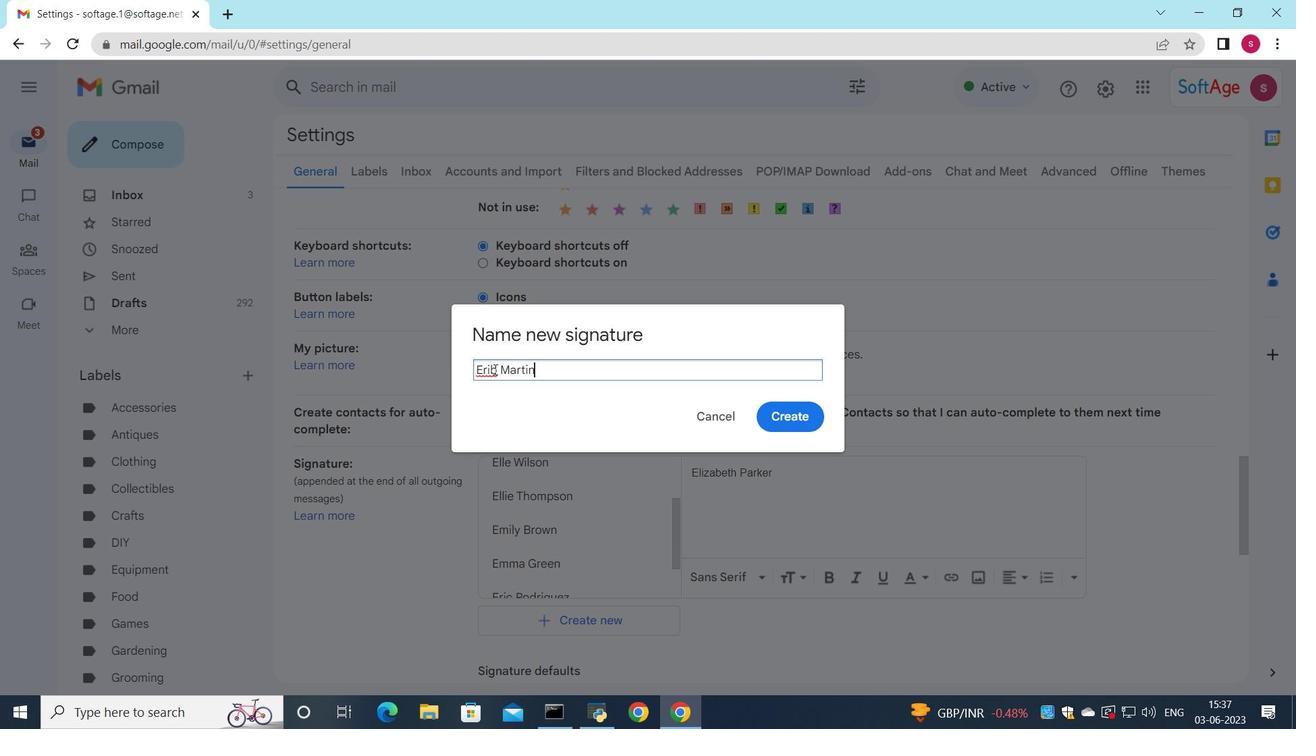 
Action: Mouse moved to (495, 370)
Screenshot: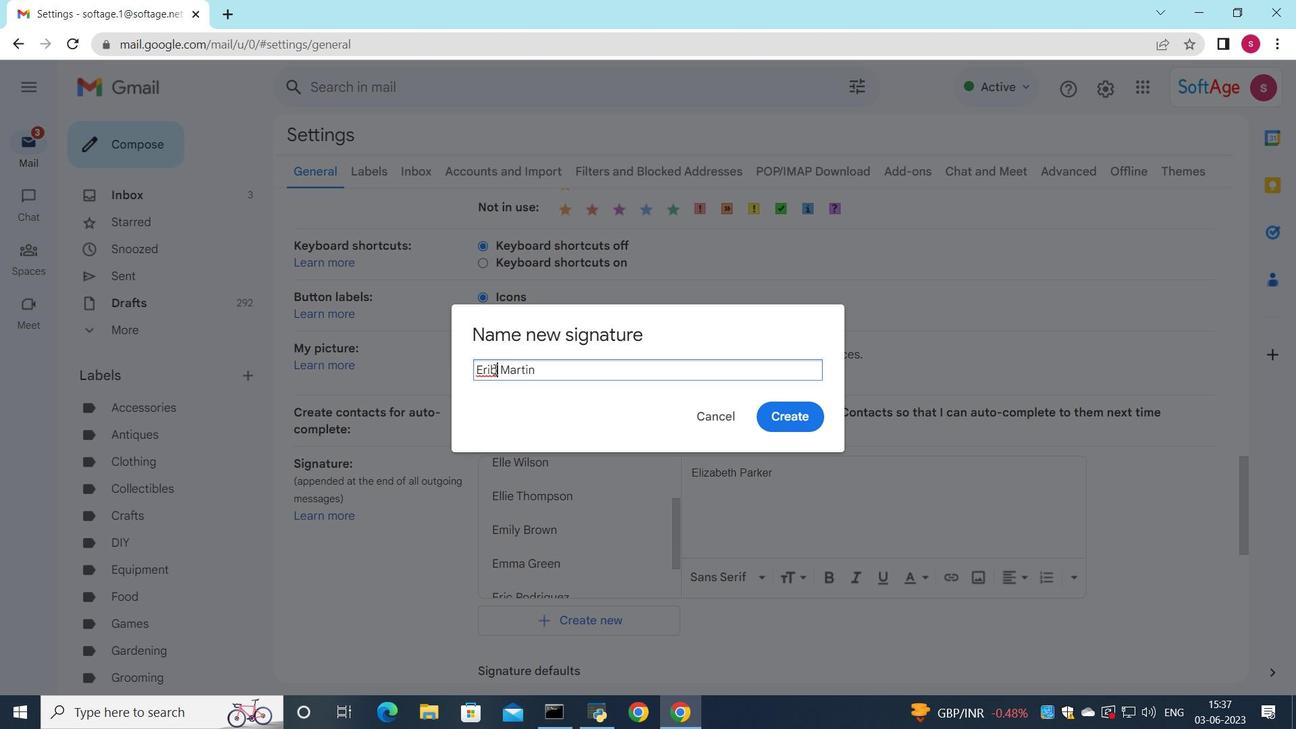 
Action: Key pressed <Key.backspace>n
Screenshot: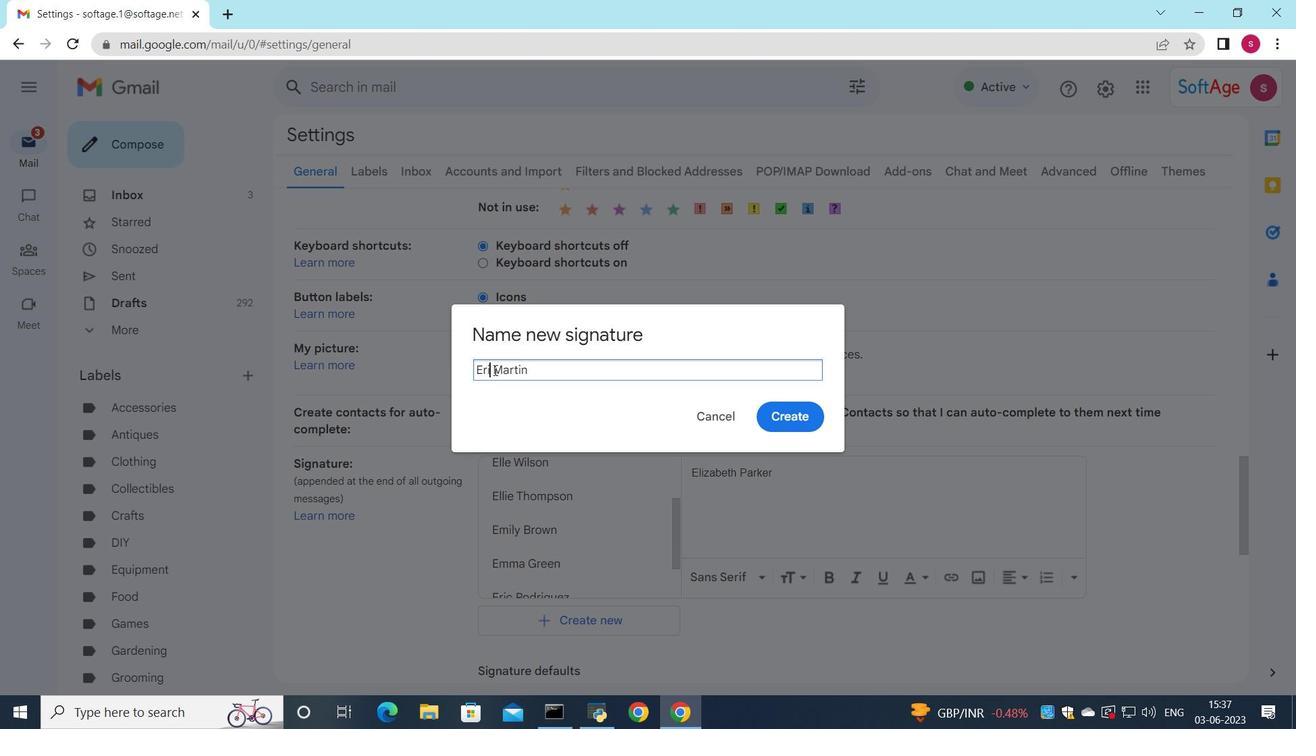 
Action: Mouse moved to (769, 420)
Screenshot: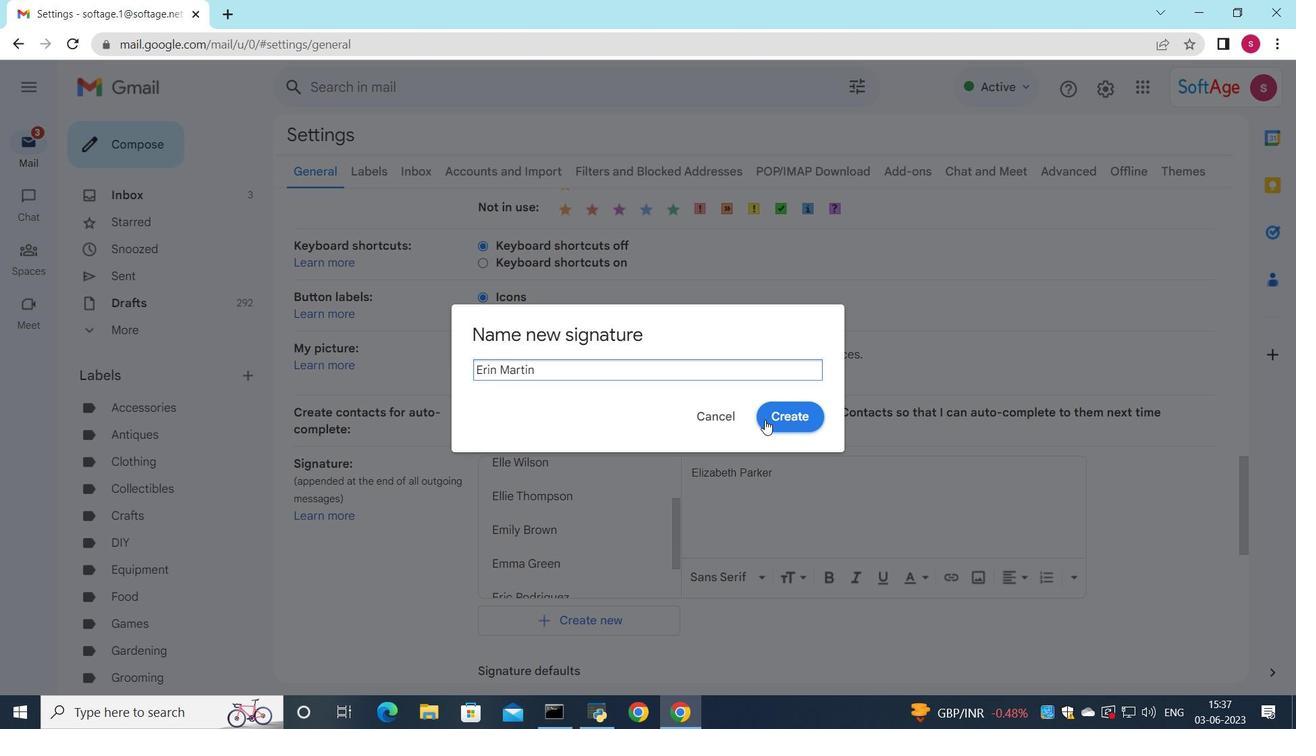 
Action: Mouse pressed left at (769, 420)
Screenshot: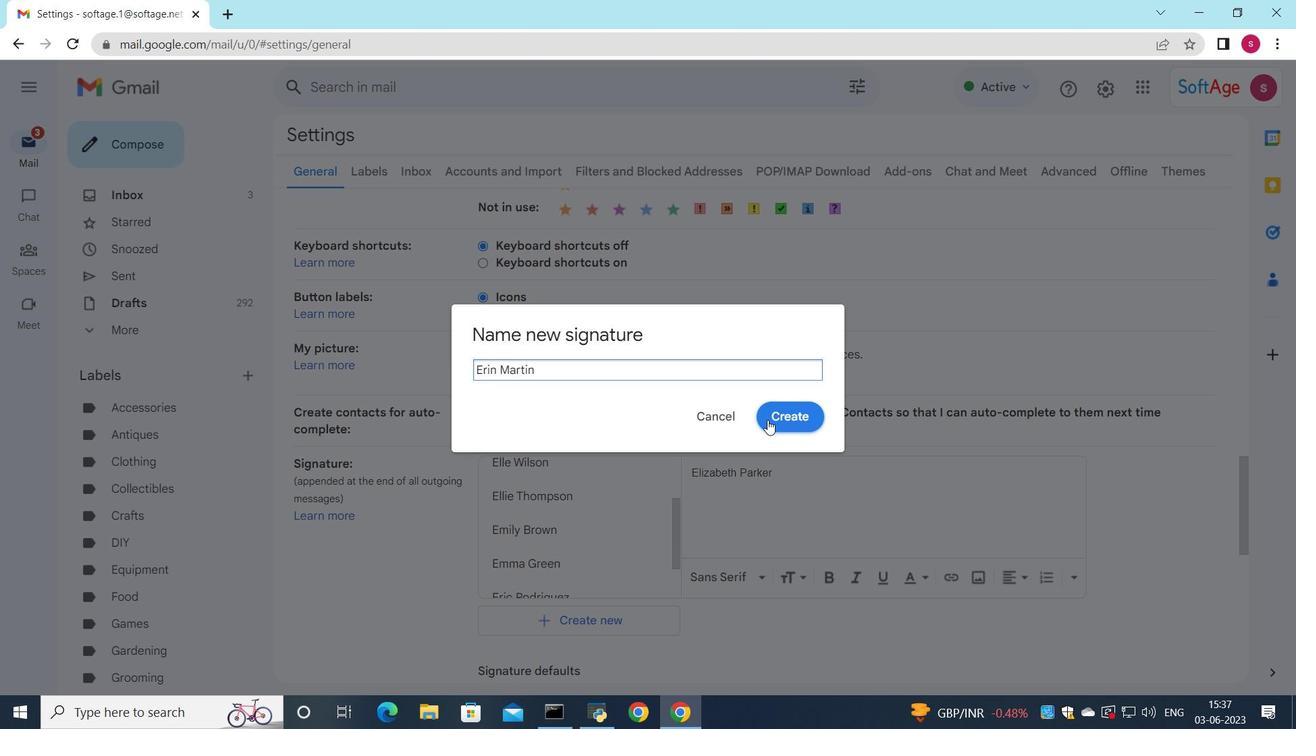 
Action: Mouse moved to (765, 489)
Screenshot: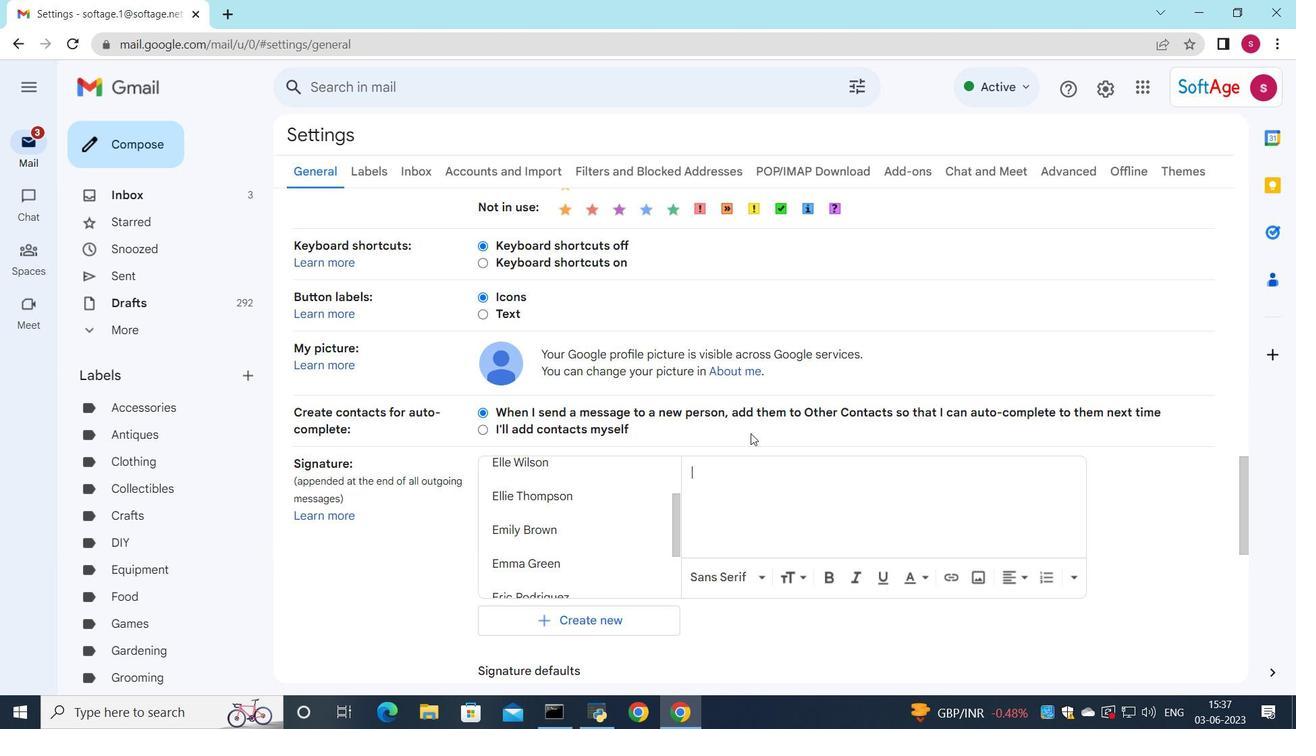 
Action: Mouse pressed left at (765, 489)
Screenshot: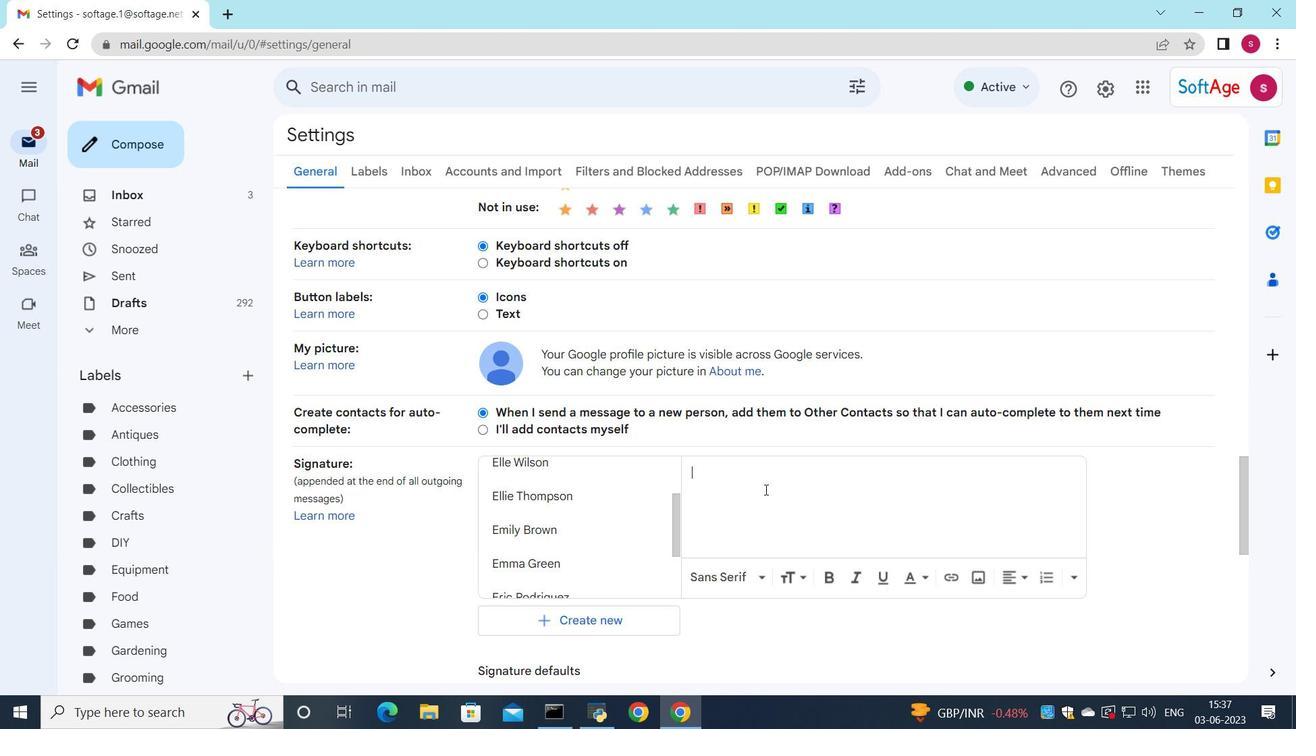 
Action: Key pressed <Key.shift>Erin<Key.space><Key.shift>Martin
Screenshot: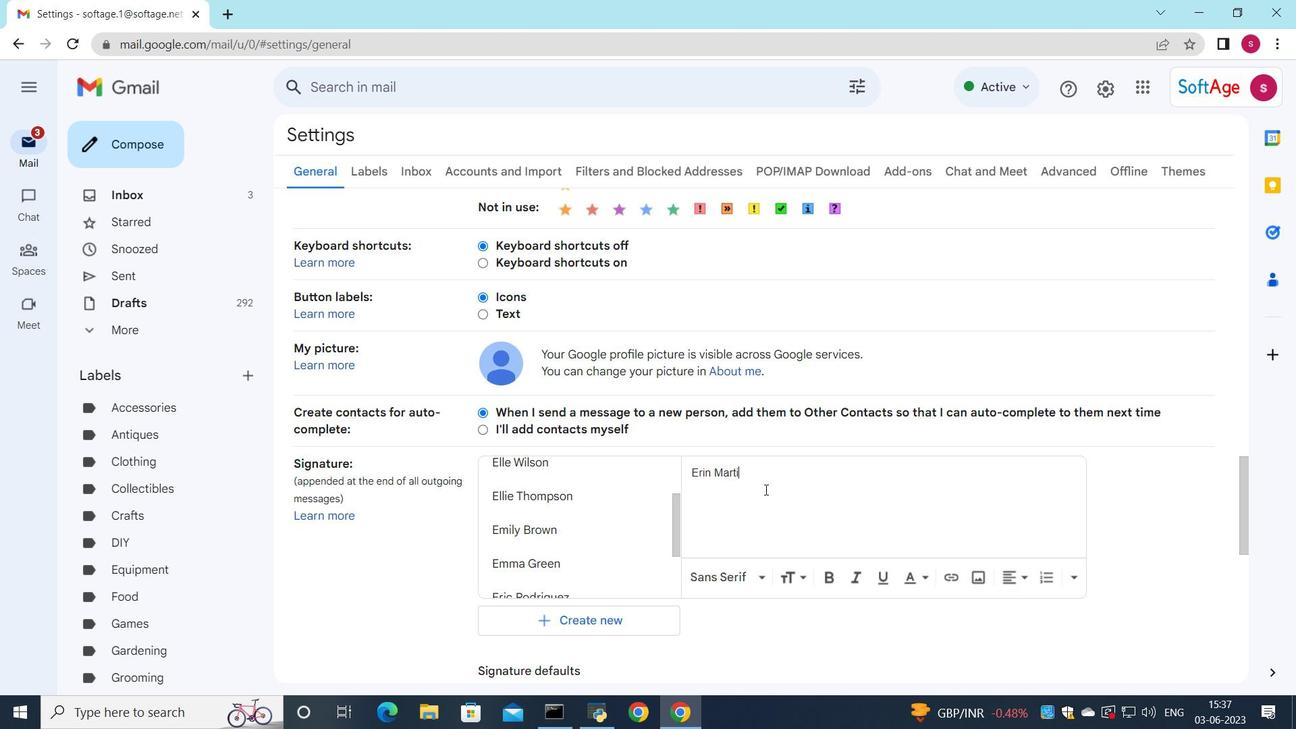 
Action: Mouse moved to (658, 530)
Screenshot: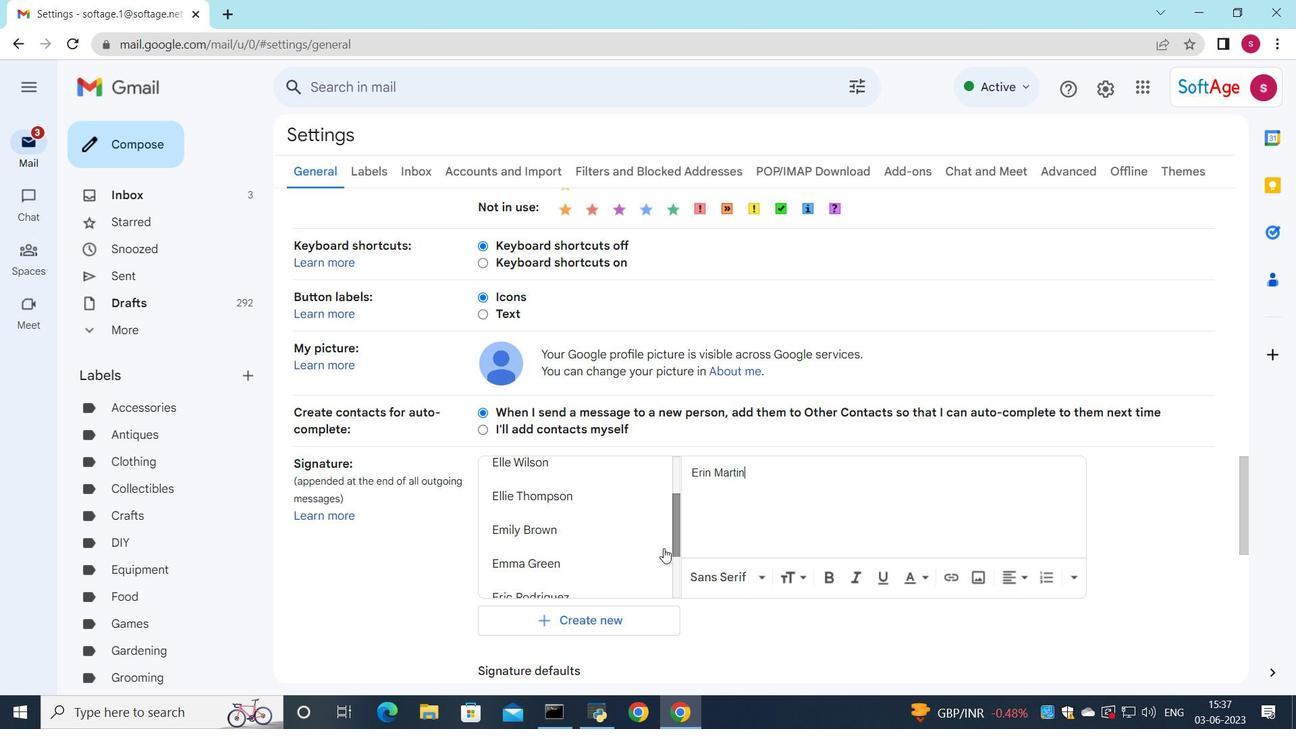 
Action: Mouse scrolled (658, 529) with delta (0, 0)
Screenshot: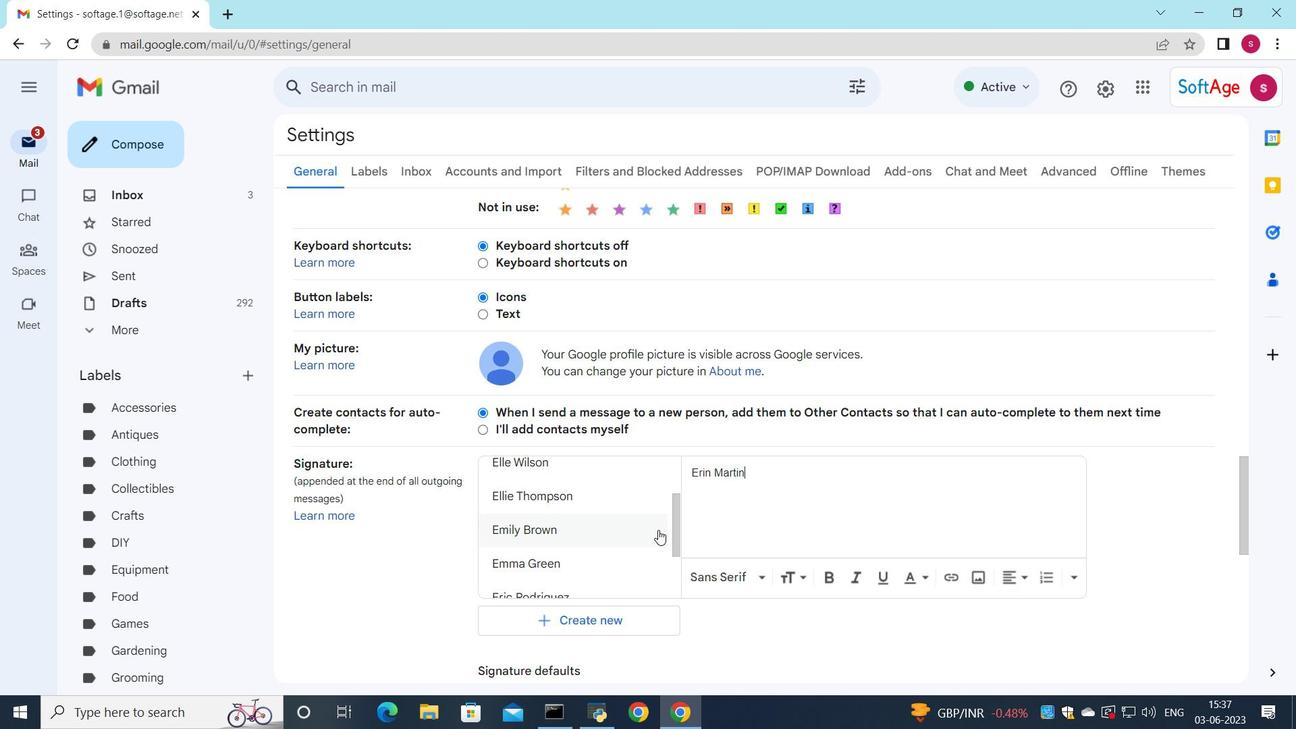 
Action: Mouse scrolled (658, 529) with delta (0, 0)
Screenshot: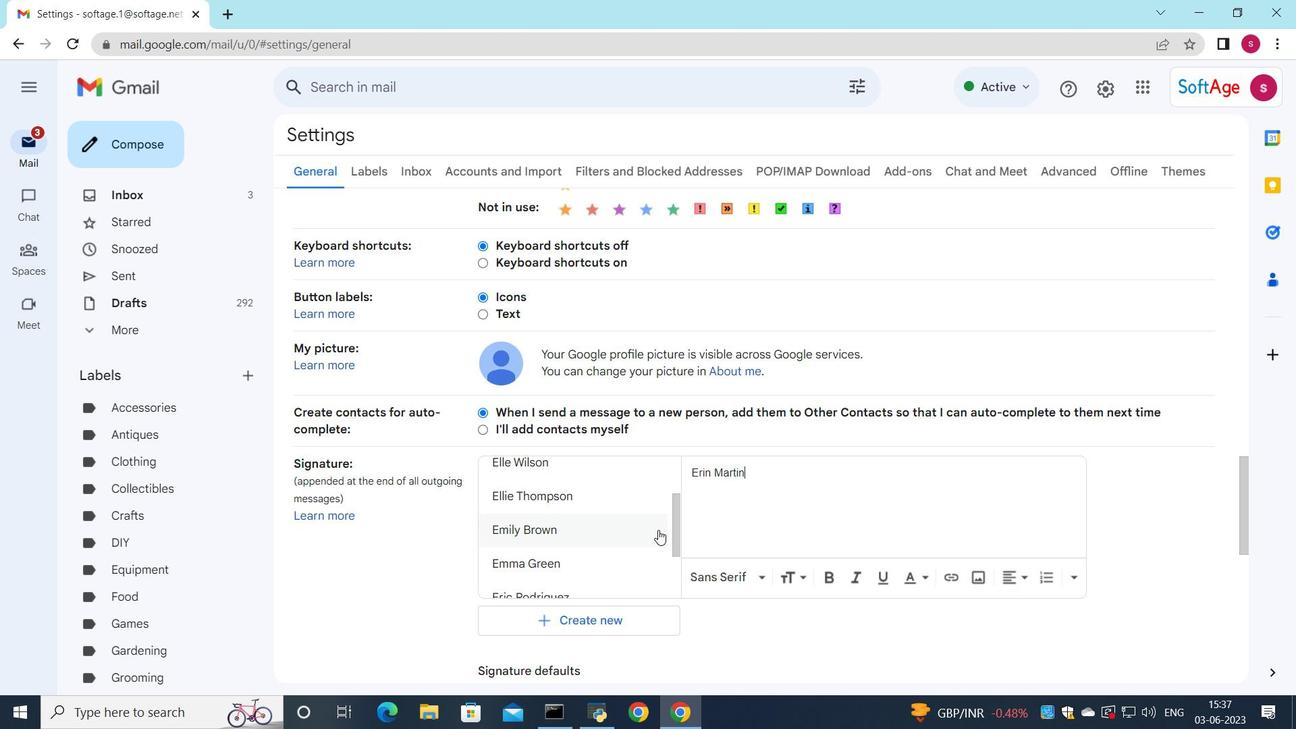 
Action: Mouse moved to (667, 634)
Screenshot: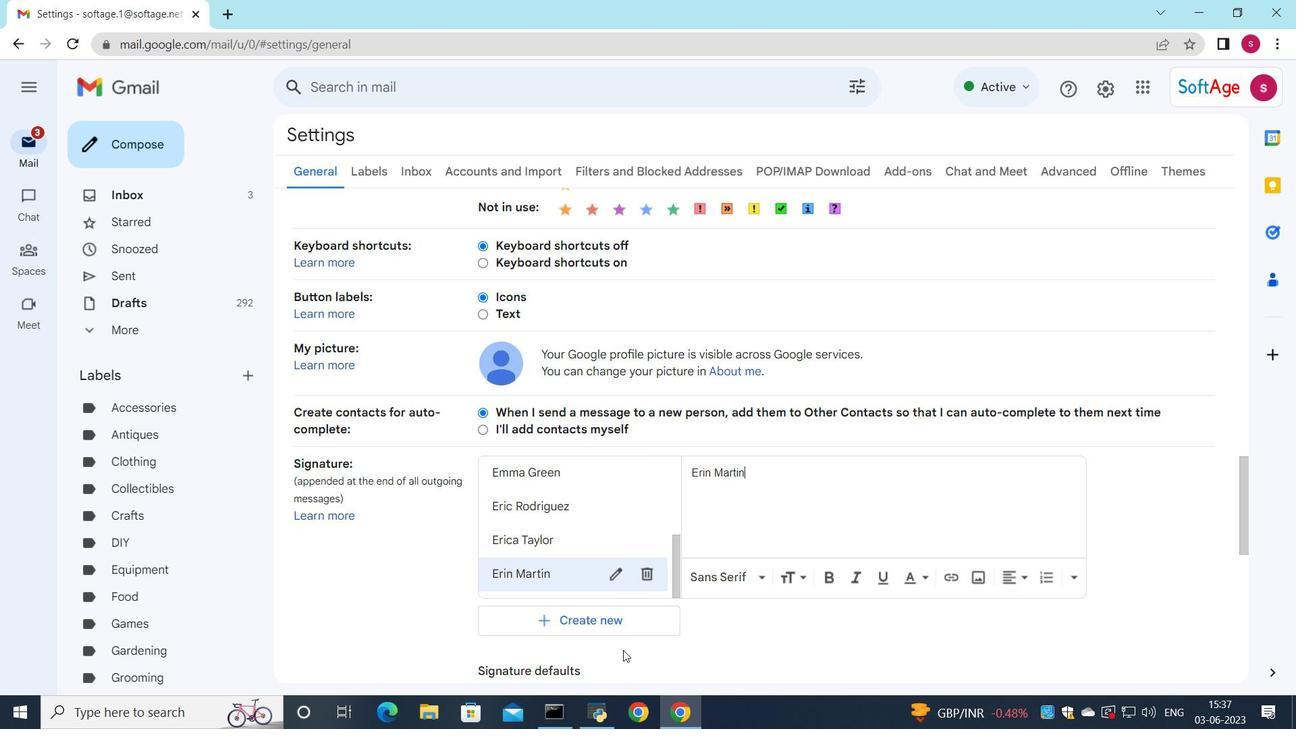 
Action: Mouse scrolled (667, 633) with delta (0, 0)
Screenshot: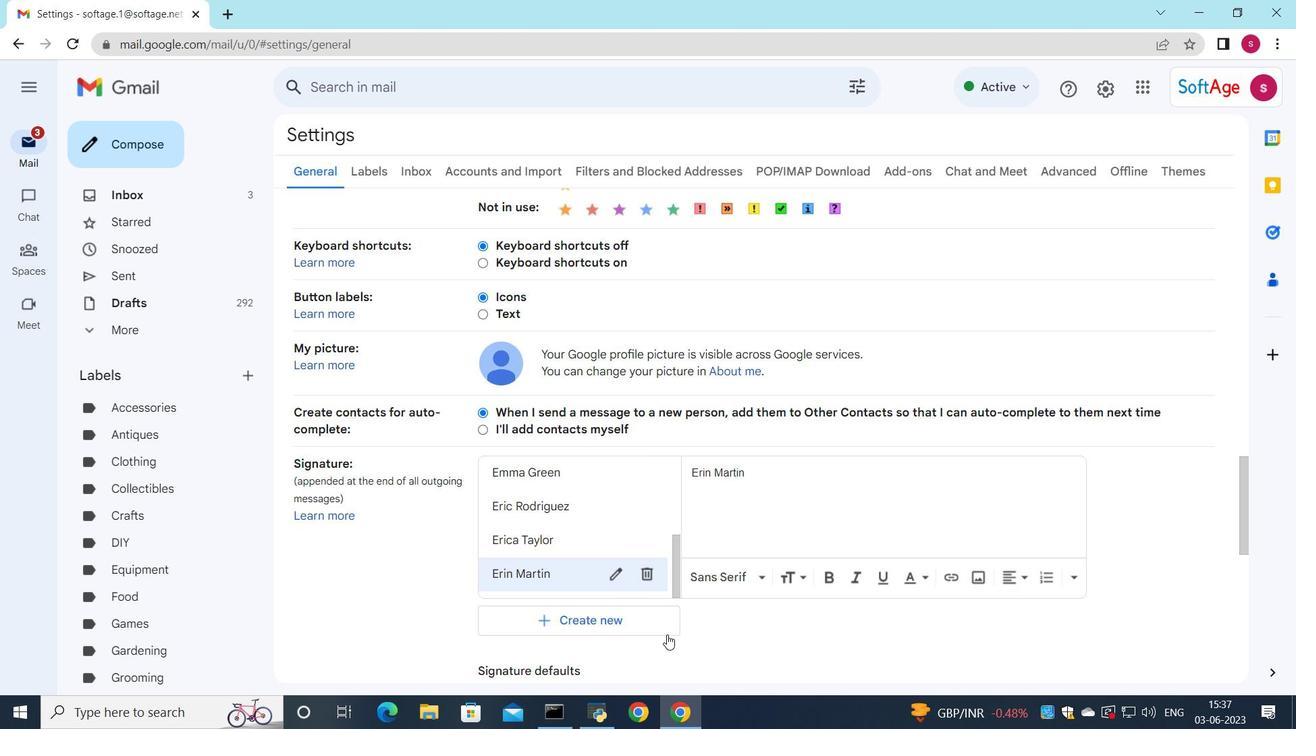 
Action: Mouse scrolled (667, 633) with delta (0, 0)
Screenshot: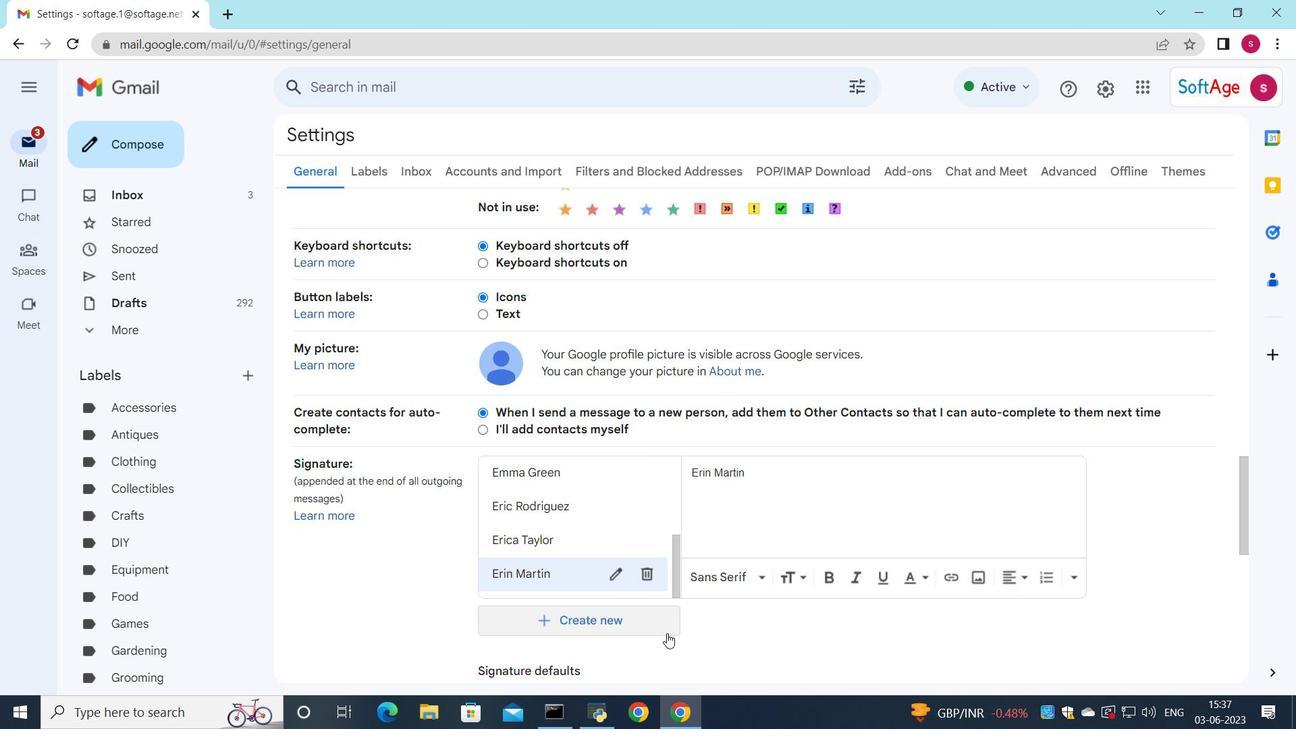 
Action: Mouse moved to (671, 632)
Screenshot: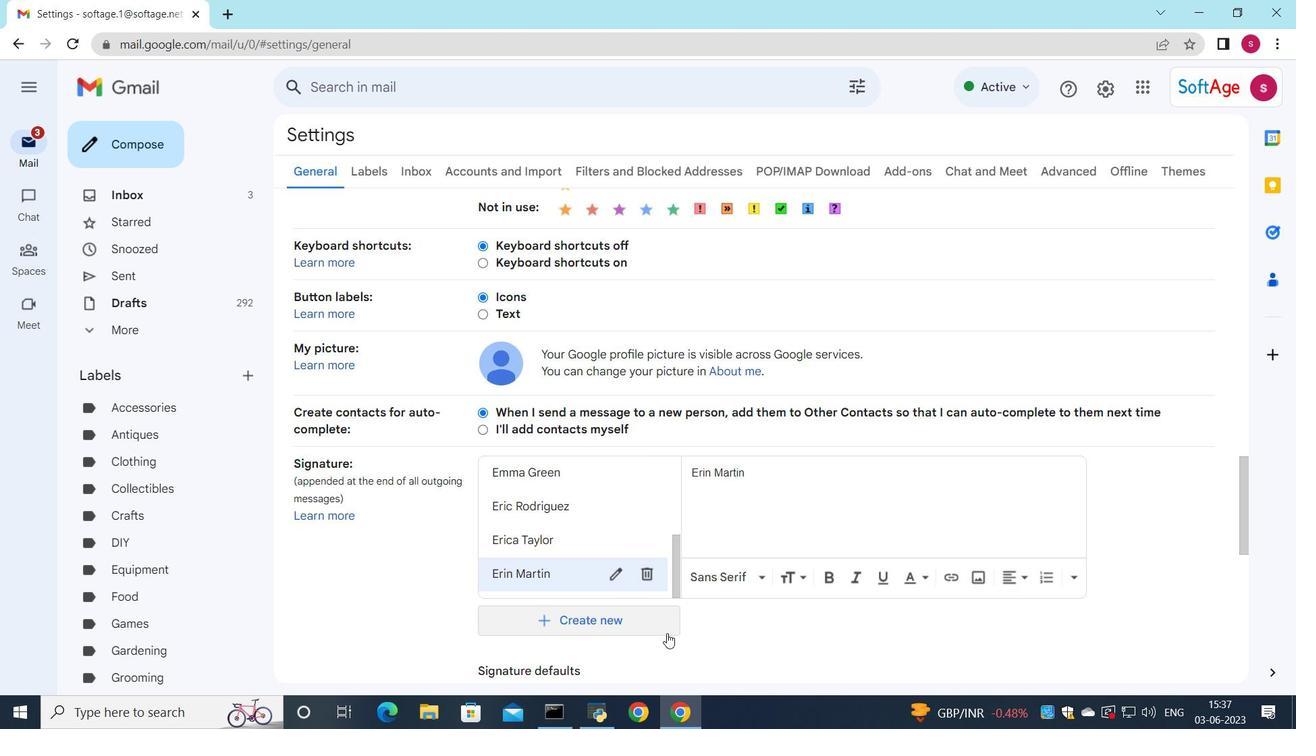 
Action: Mouse scrolled (671, 631) with delta (0, 0)
Screenshot: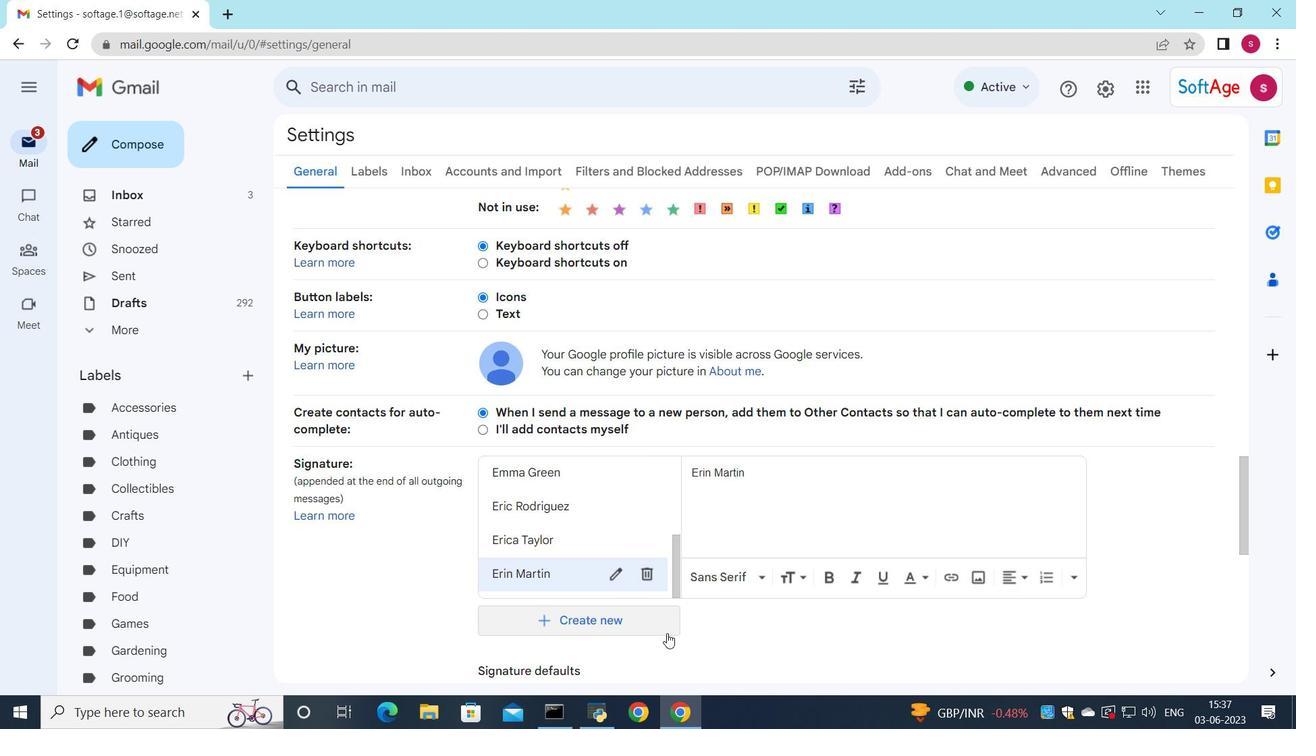 
Action: Mouse moved to (671, 631)
Screenshot: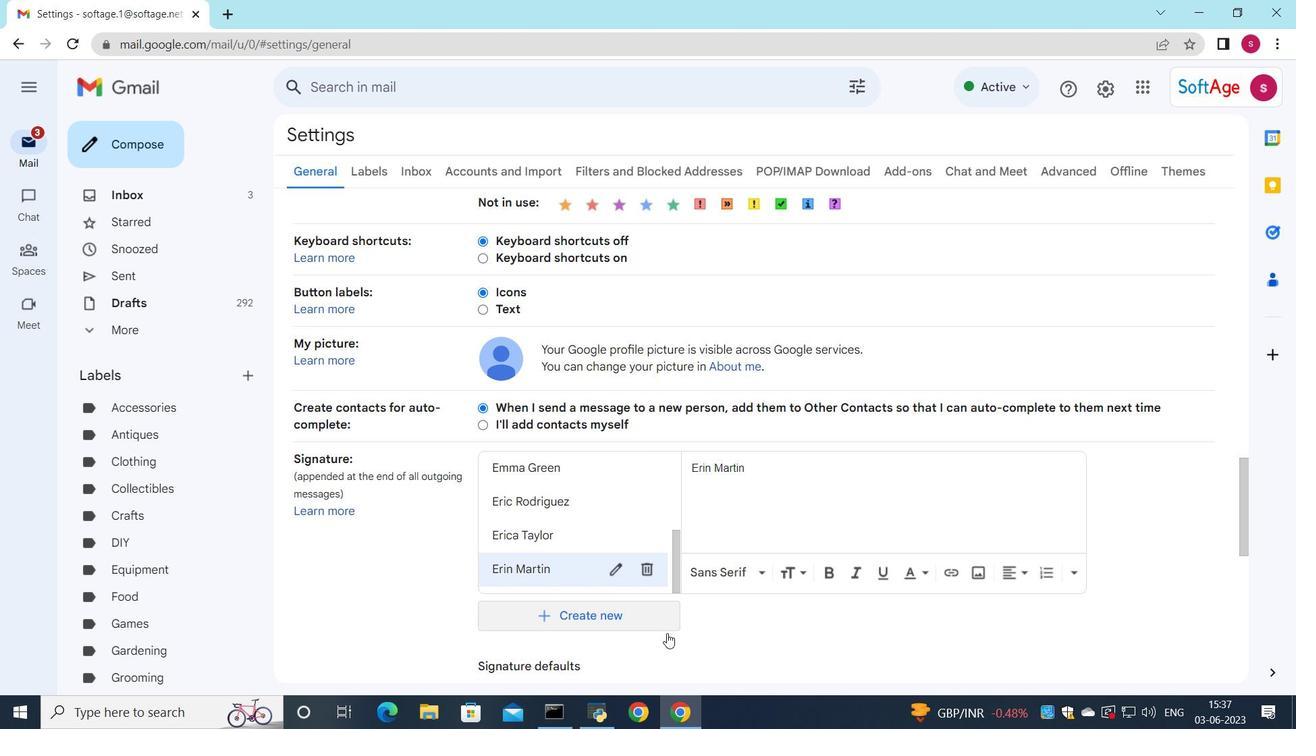 
Action: Mouse scrolled (671, 630) with delta (0, 0)
Screenshot: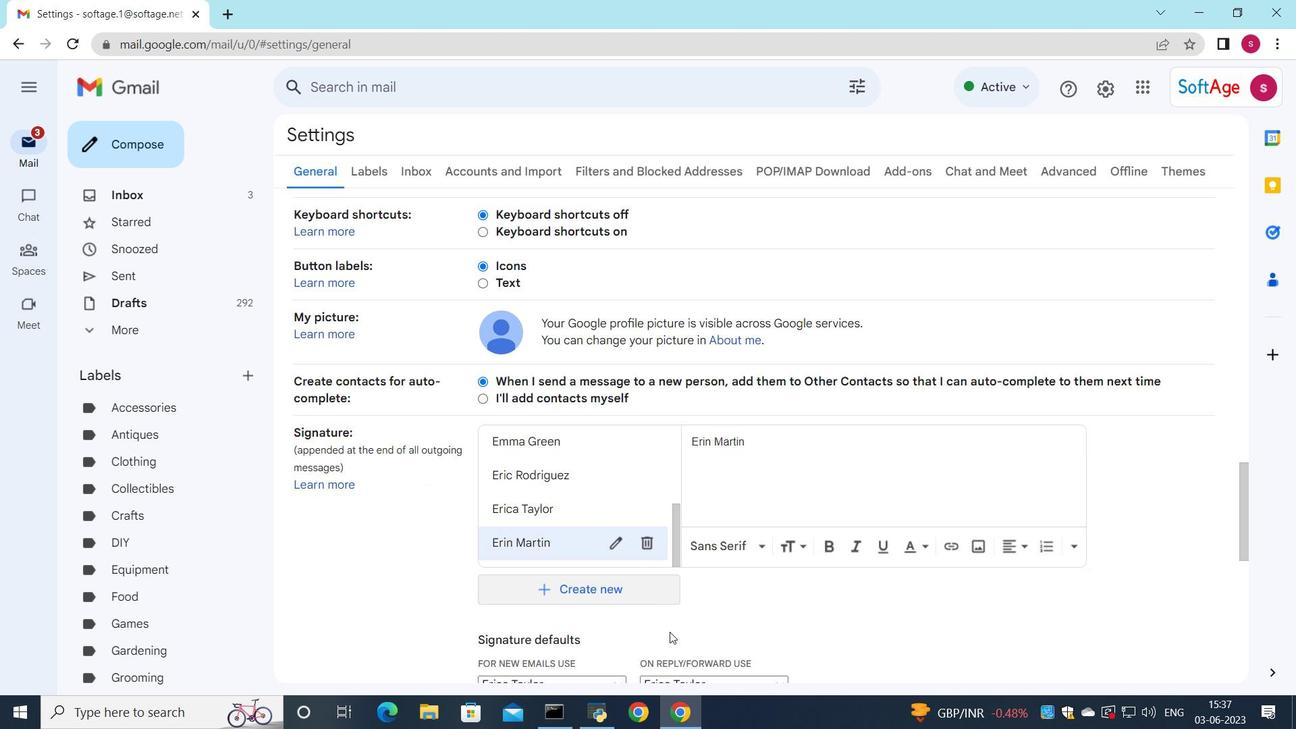 
Action: Mouse moved to (605, 378)
Screenshot: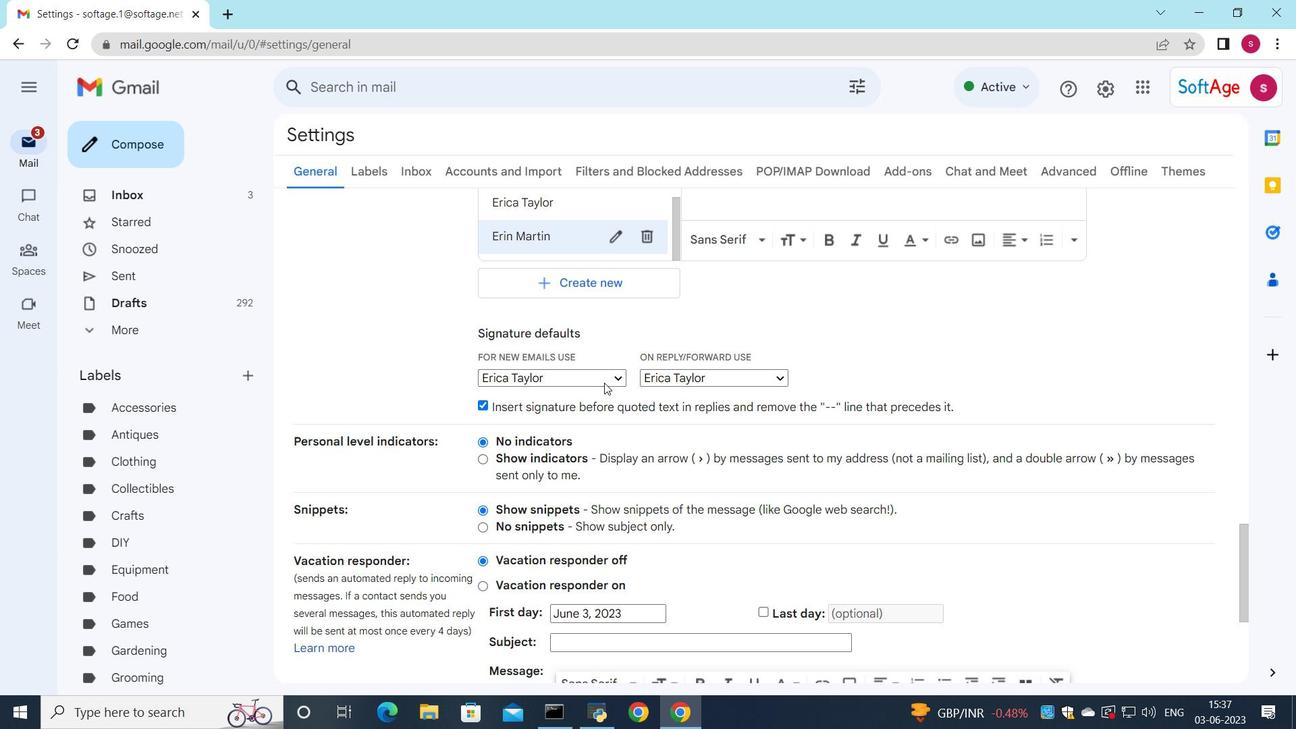 
Action: Mouse pressed left at (605, 378)
Screenshot: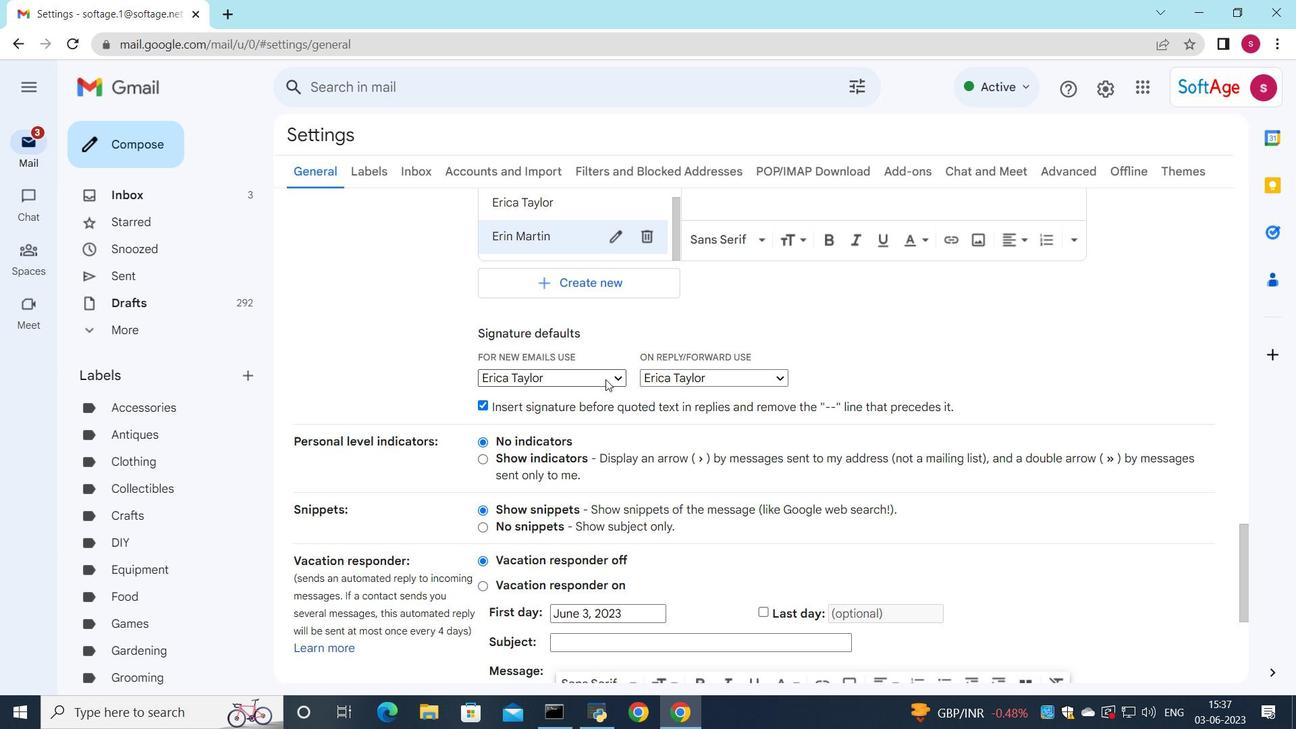 
Action: Mouse moved to (570, 538)
Screenshot: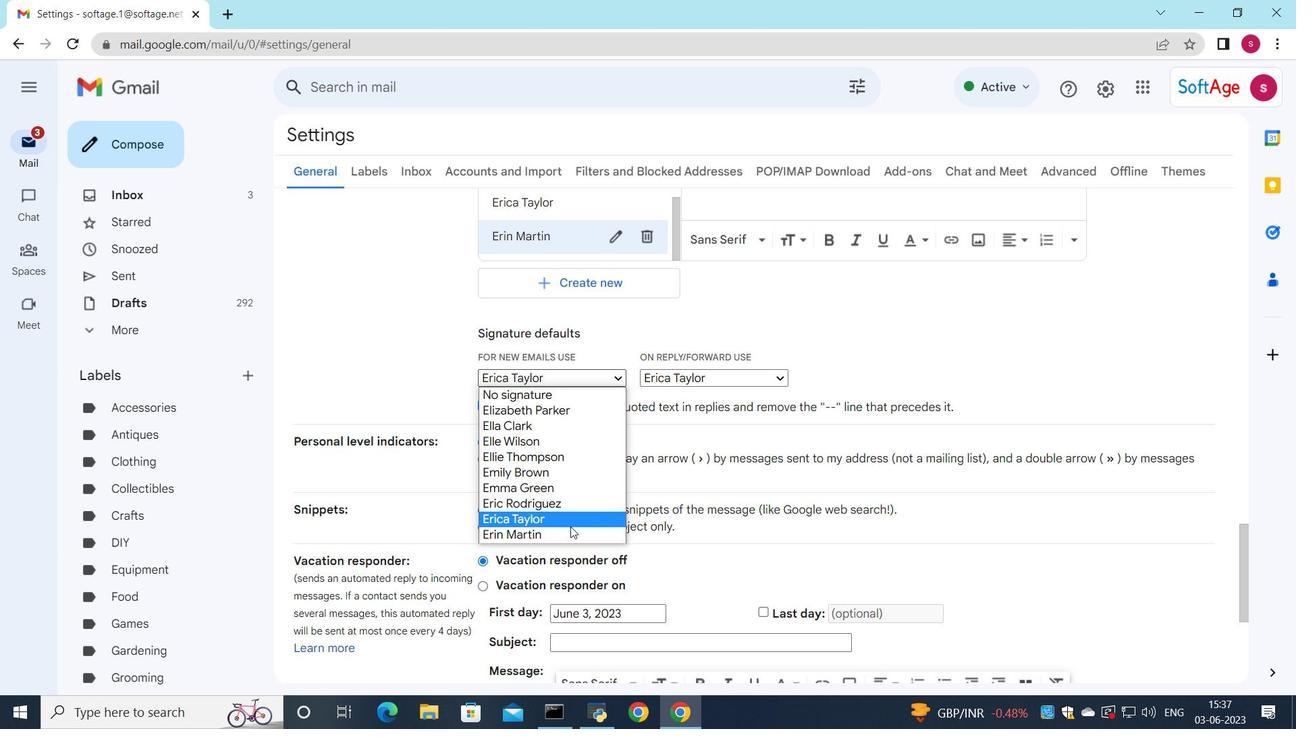 
Action: Mouse pressed left at (570, 538)
Screenshot: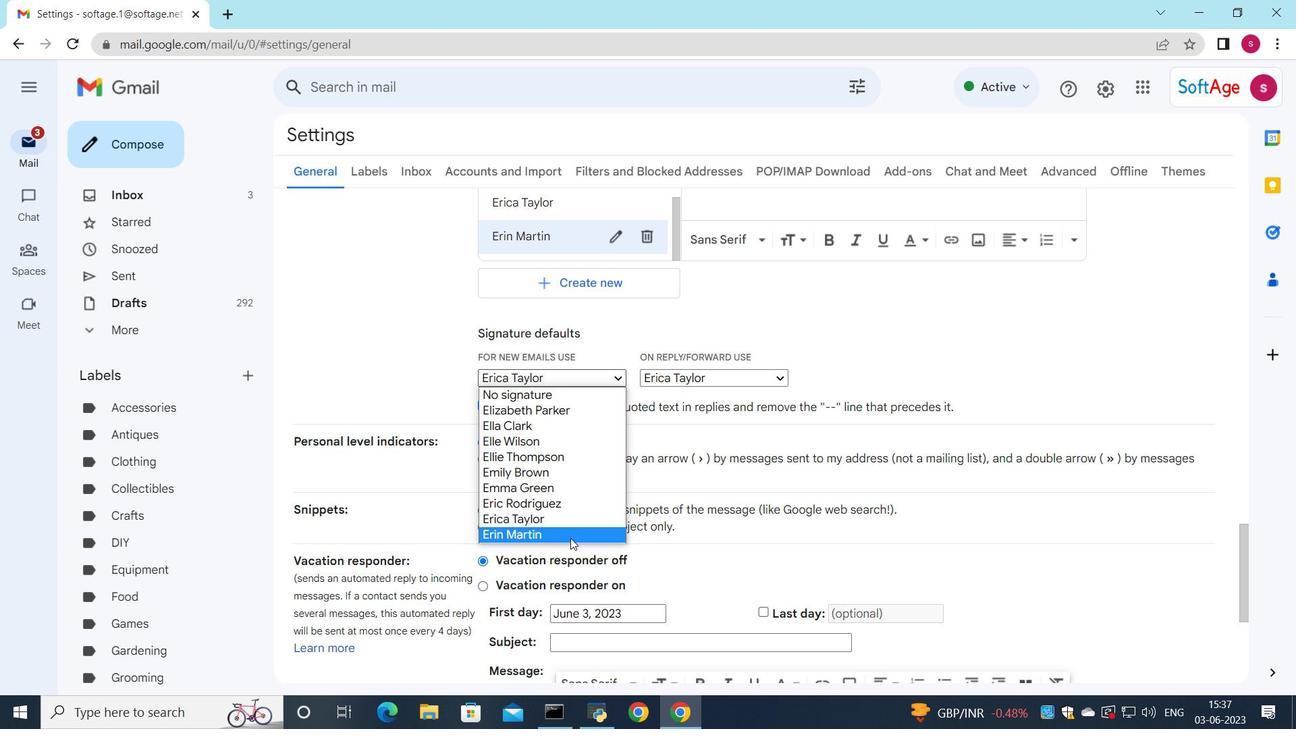 
Action: Mouse moved to (715, 377)
Screenshot: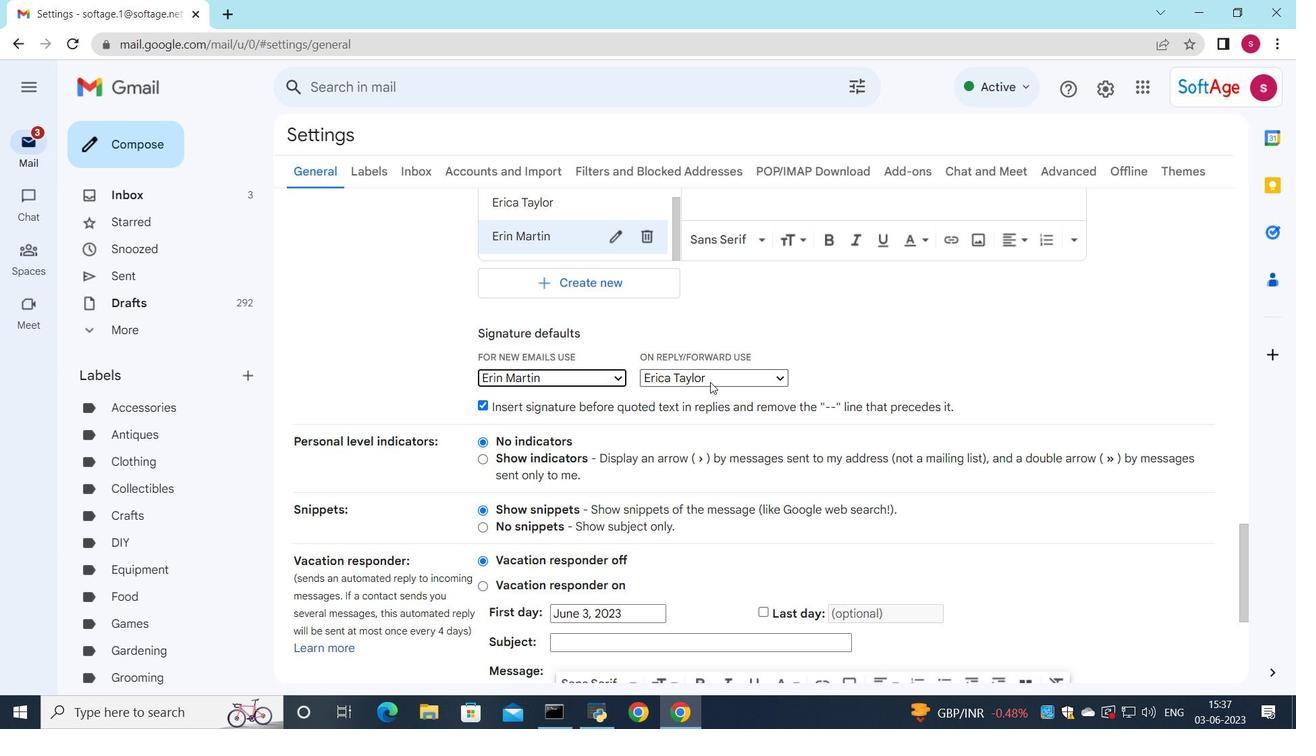 
Action: Mouse pressed left at (715, 377)
Screenshot: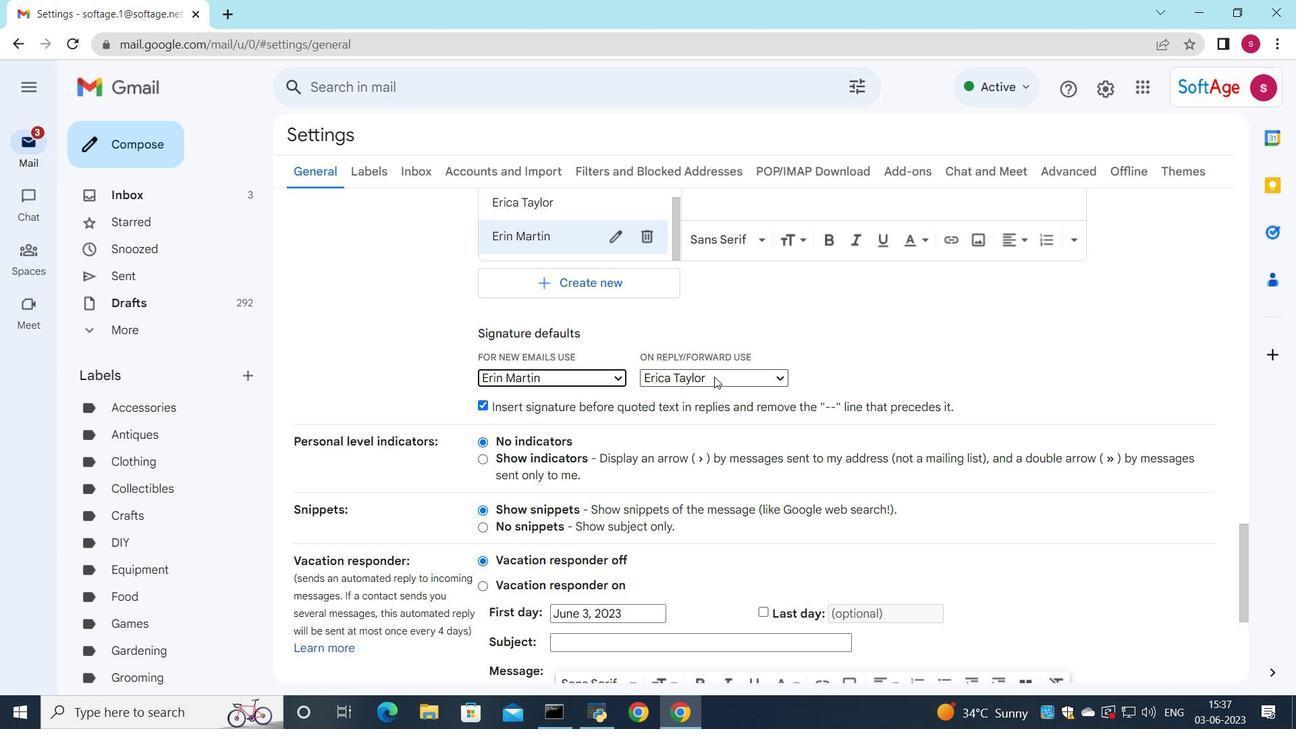 
Action: Mouse moved to (708, 532)
Screenshot: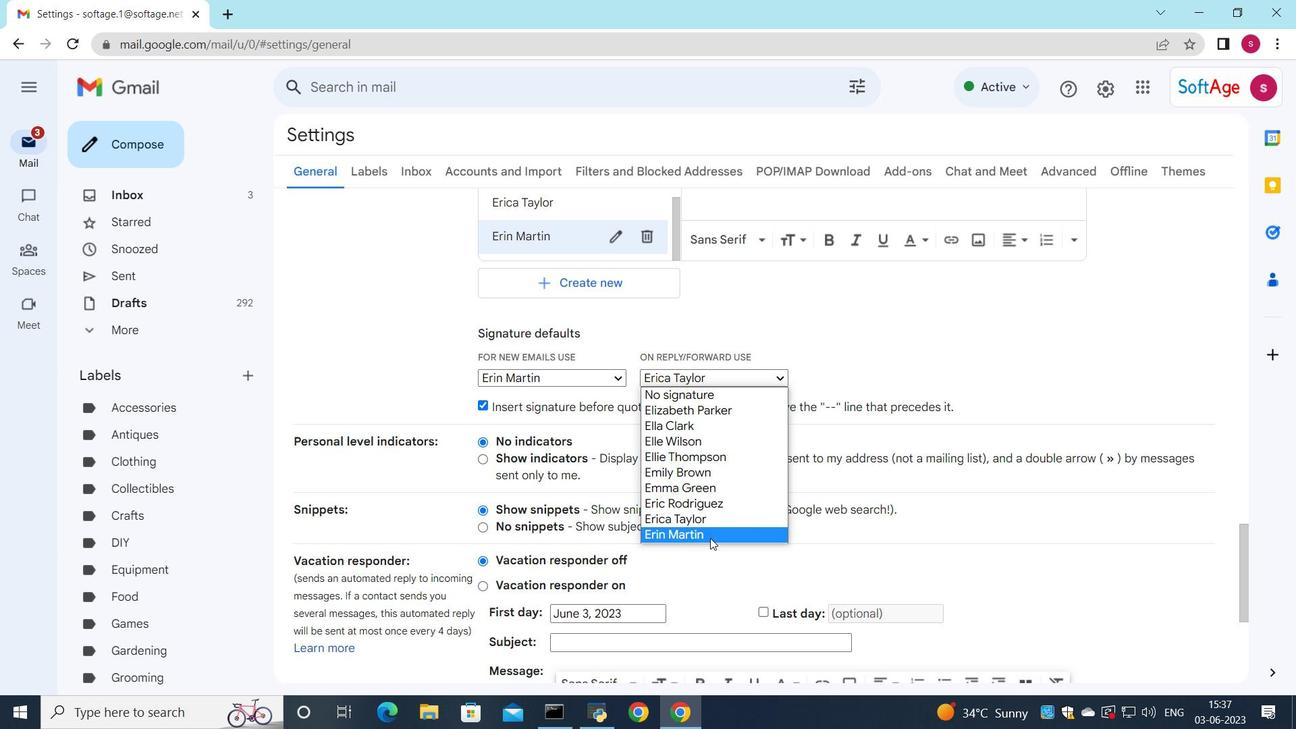 
Action: Mouse pressed left at (708, 532)
Screenshot: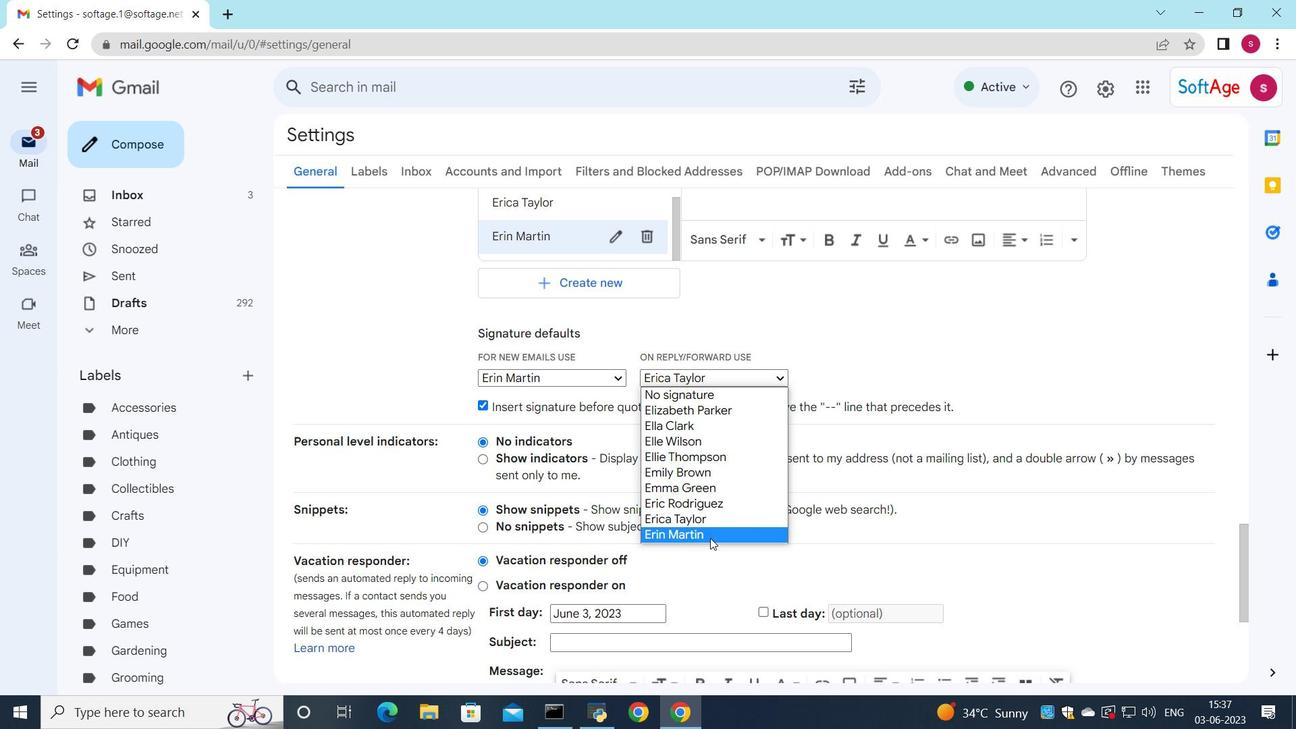 
Action: Mouse moved to (637, 521)
Screenshot: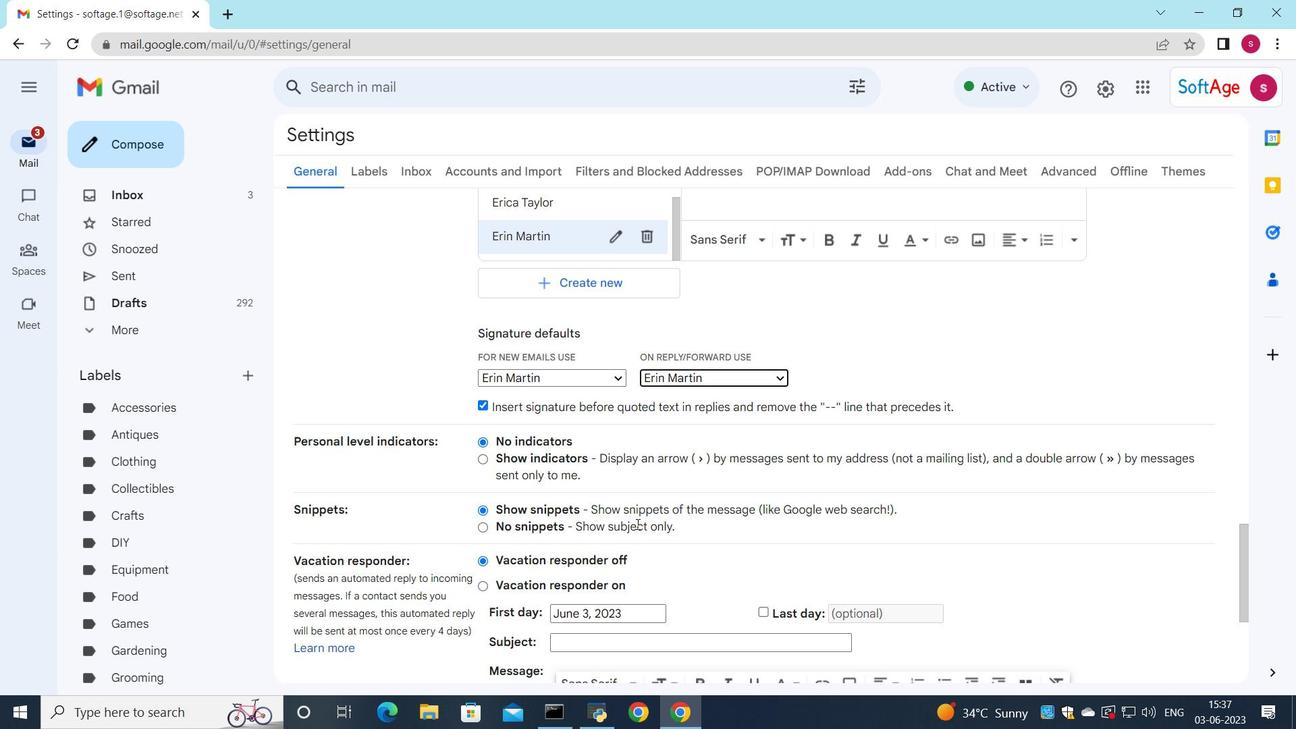 
Action: Mouse scrolled (637, 520) with delta (0, 0)
Screenshot: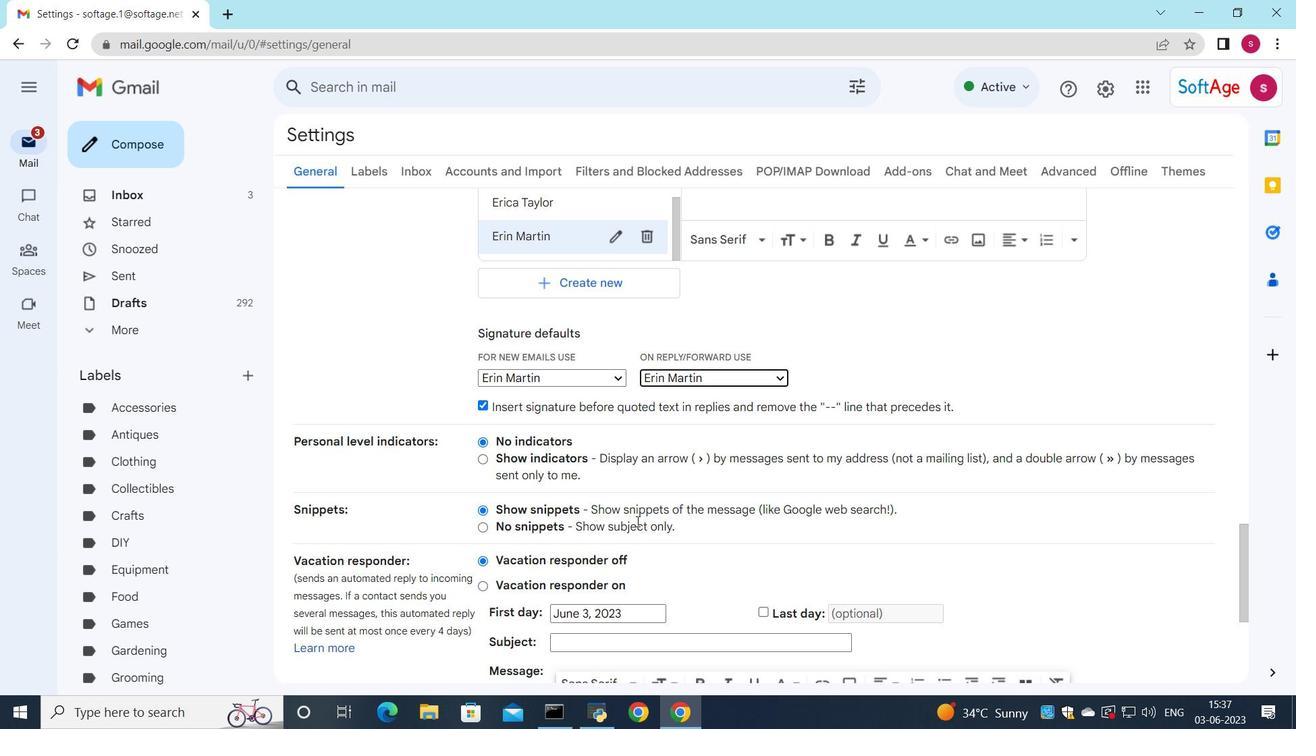 
Action: Mouse scrolled (637, 520) with delta (0, 0)
Screenshot: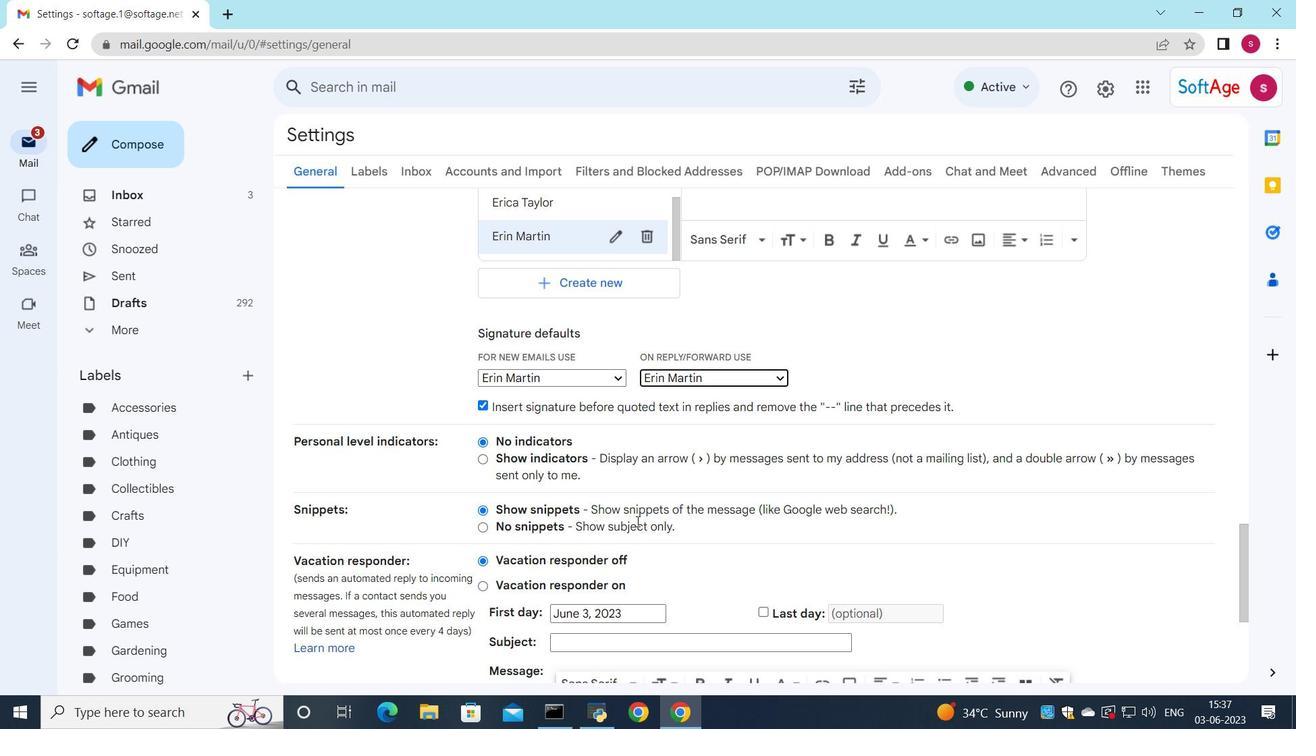 
Action: Mouse scrolled (637, 520) with delta (0, 0)
Screenshot: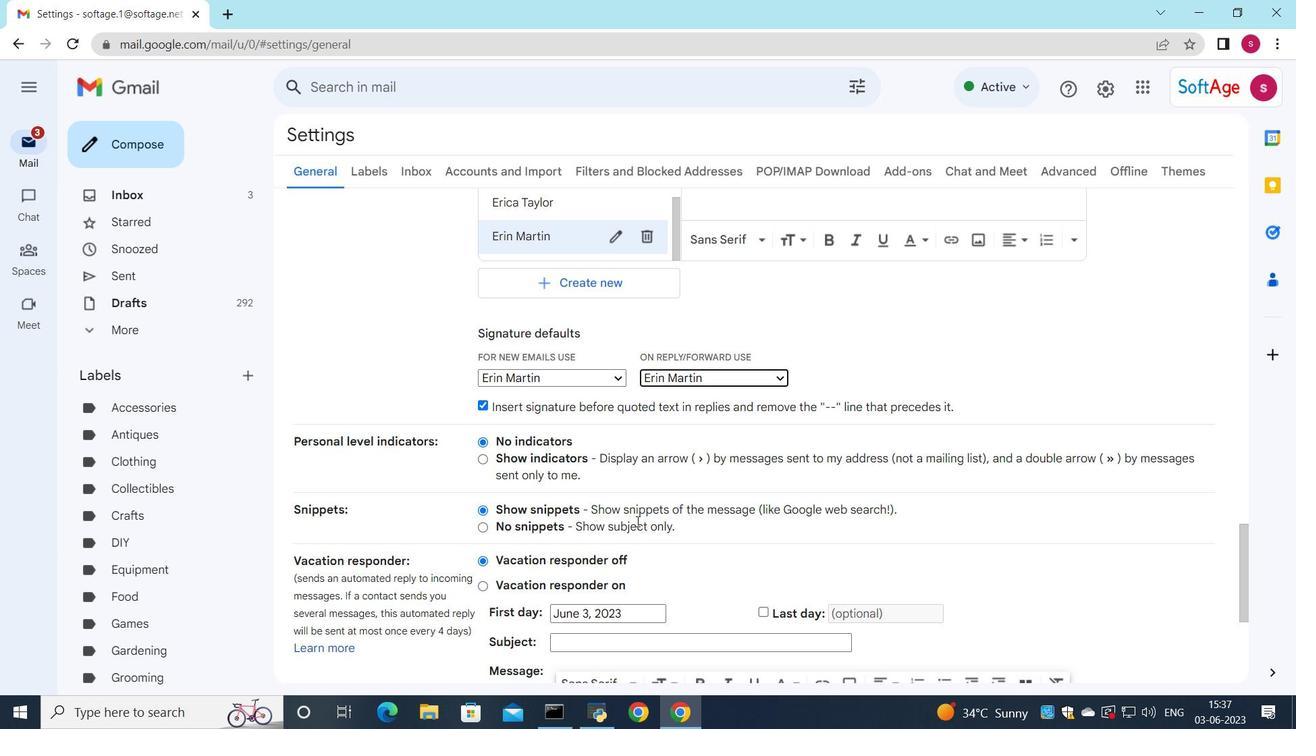 
Action: Mouse scrolled (637, 520) with delta (0, 0)
Screenshot: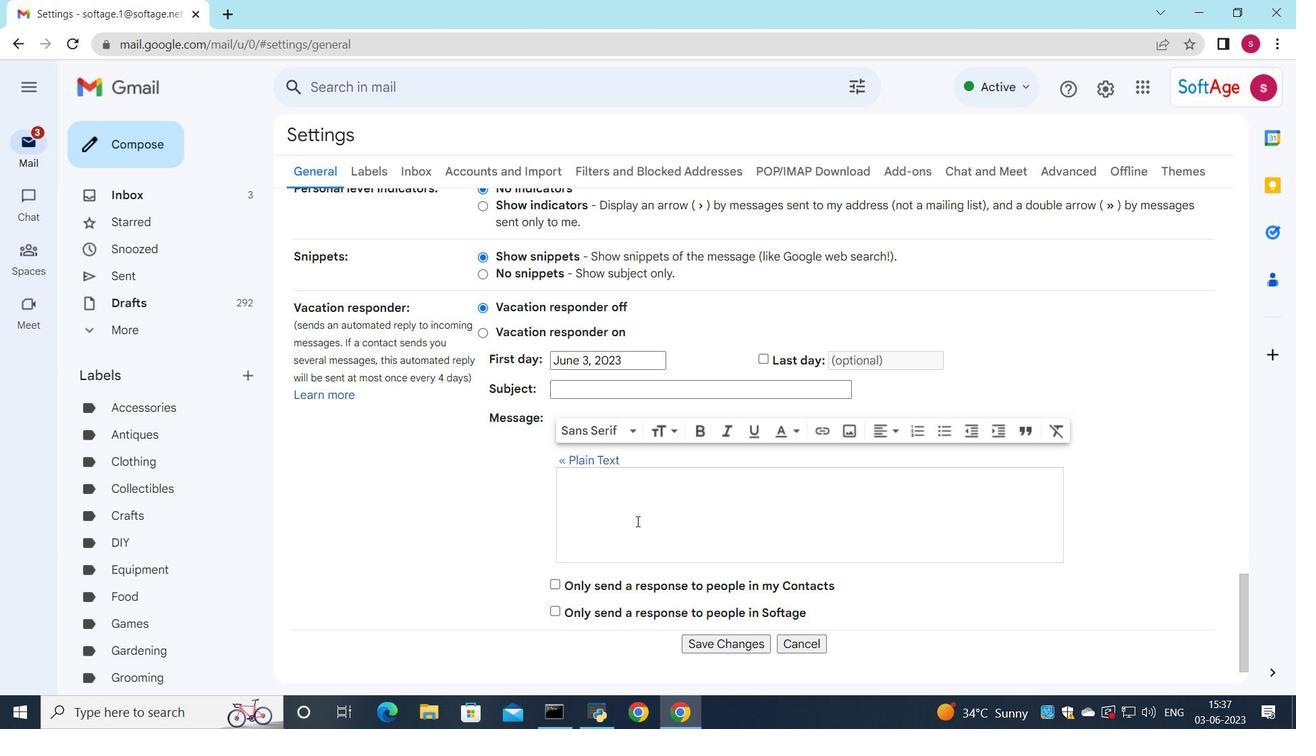 
Action: Mouse scrolled (637, 520) with delta (0, 0)
Screenshot: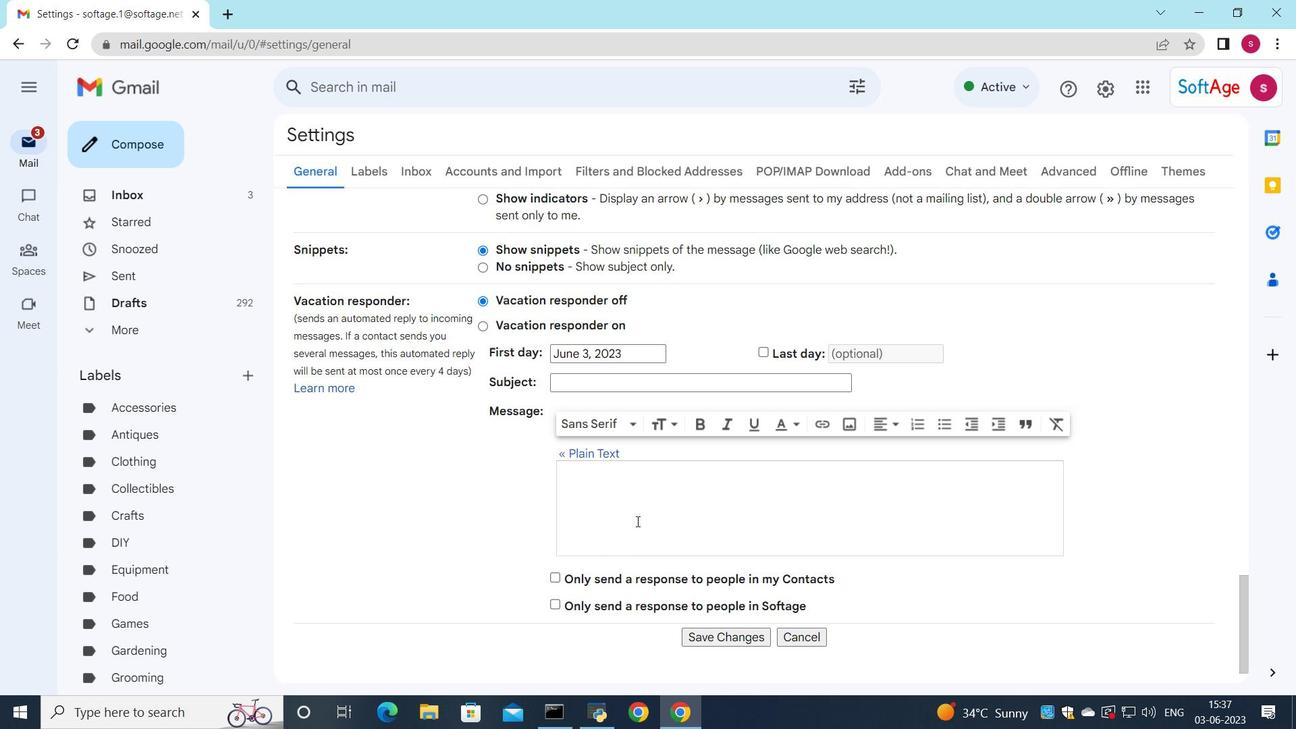 
Action: Mouse scrolled (637, 520) with delta (0, 0)
Screenshot: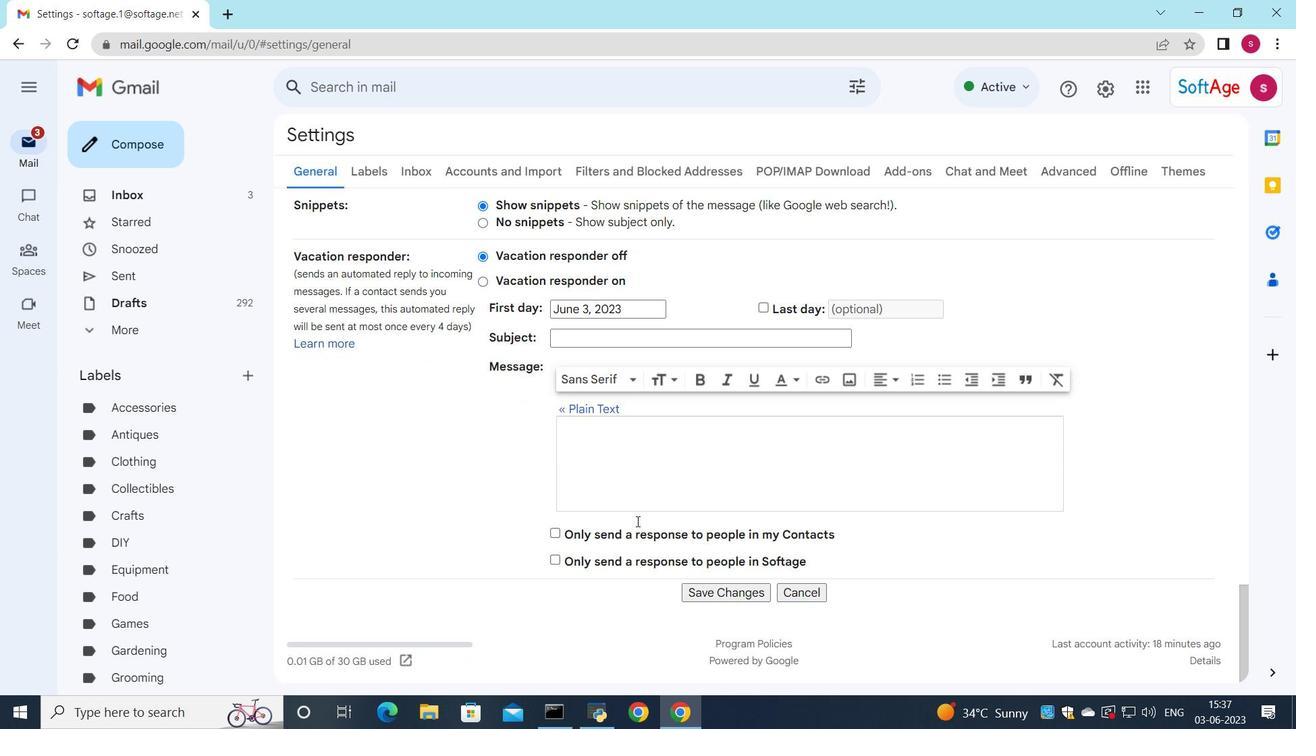 
Action: Mouse moved to (700, 590)
Screenshot: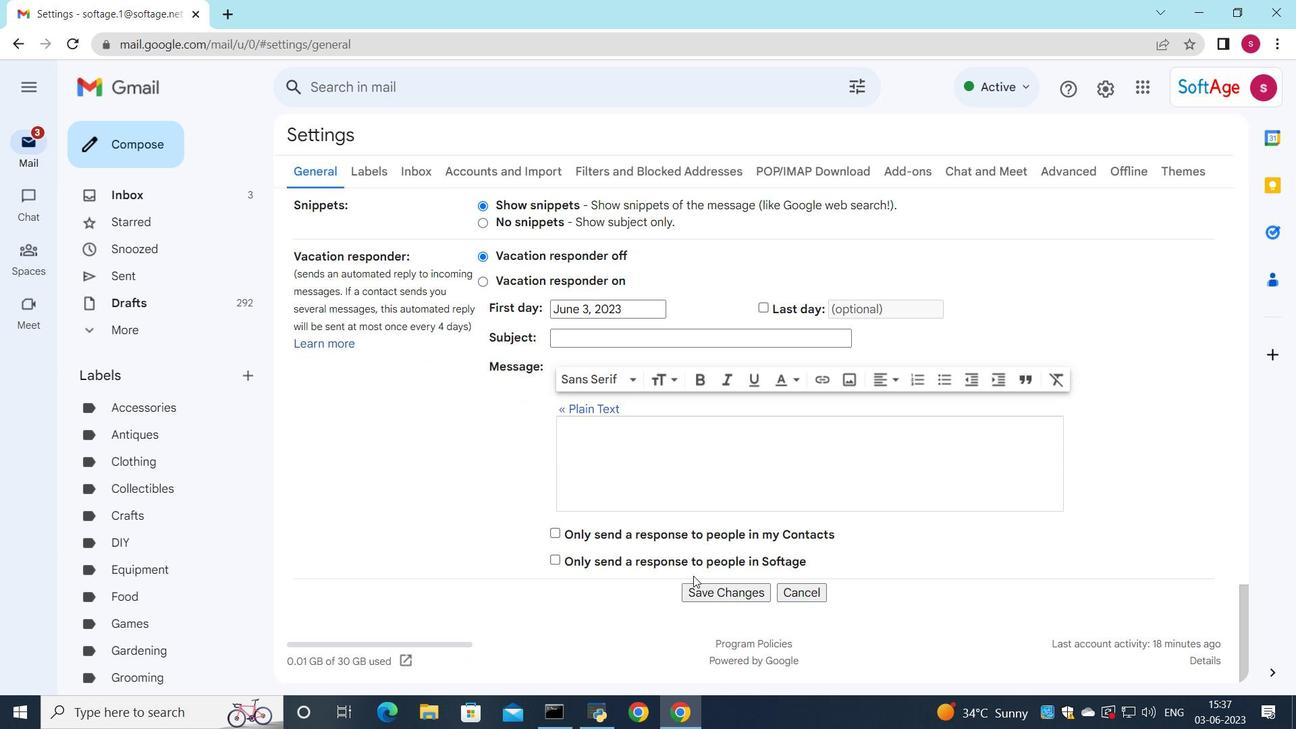 
Action: Mouse pressed left at (700, 590)
Screenshot: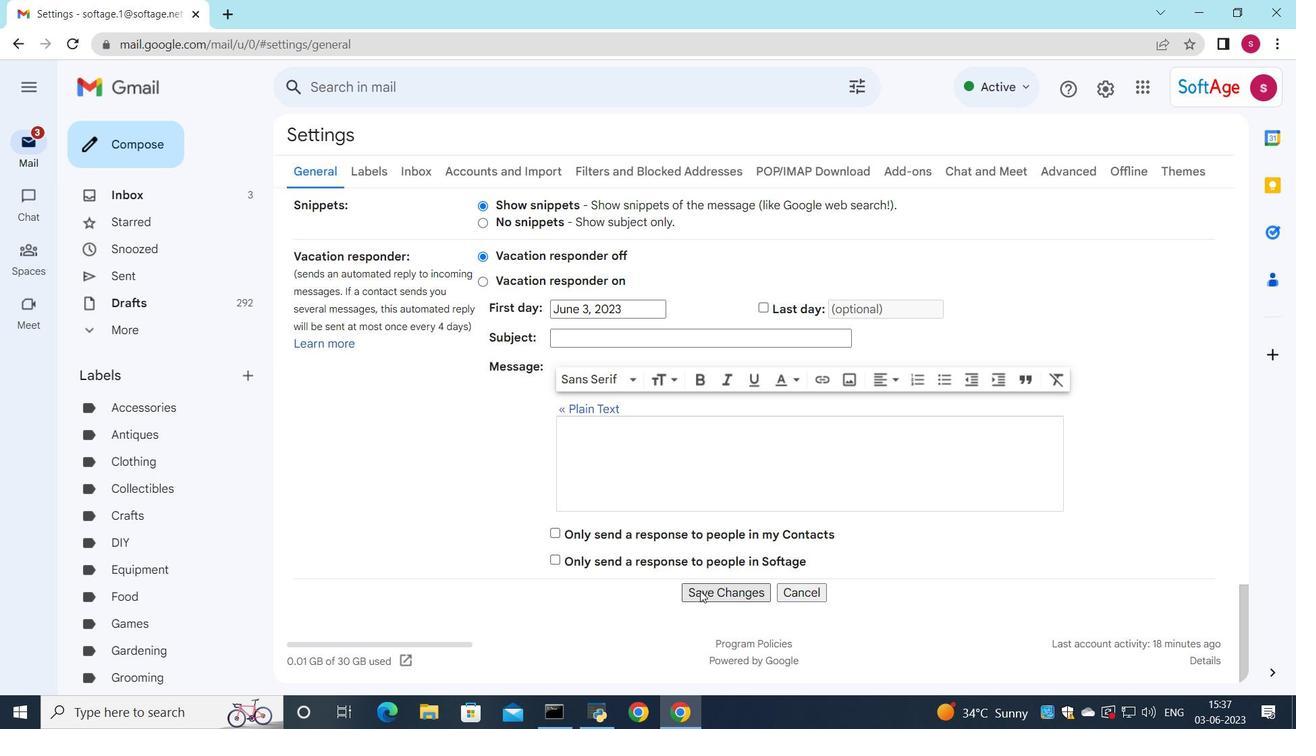 
Action: Mouse moved to (678, 436)
Screenshot: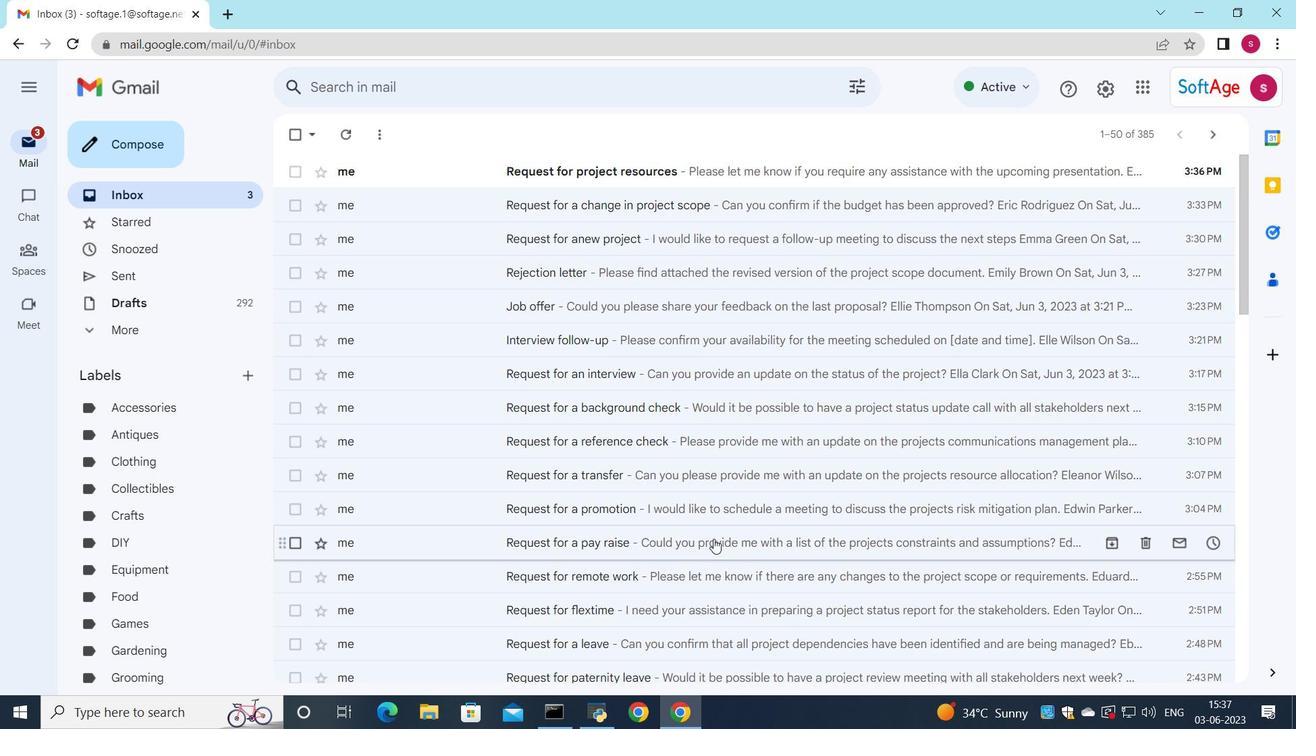 
Action: Mouse scrolled (678, 435) with delta (0, 0)
Screenshot: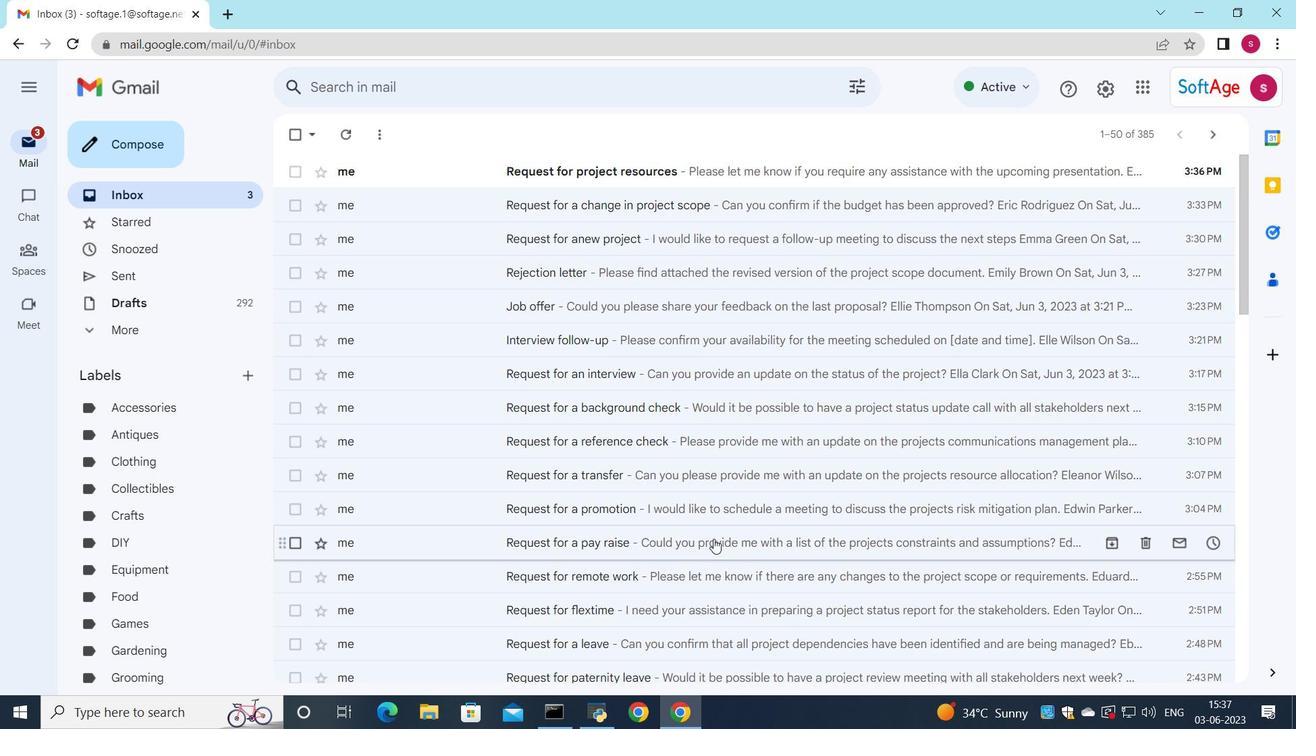 
Action: Mouse moved to (659, 407)
Screenshot: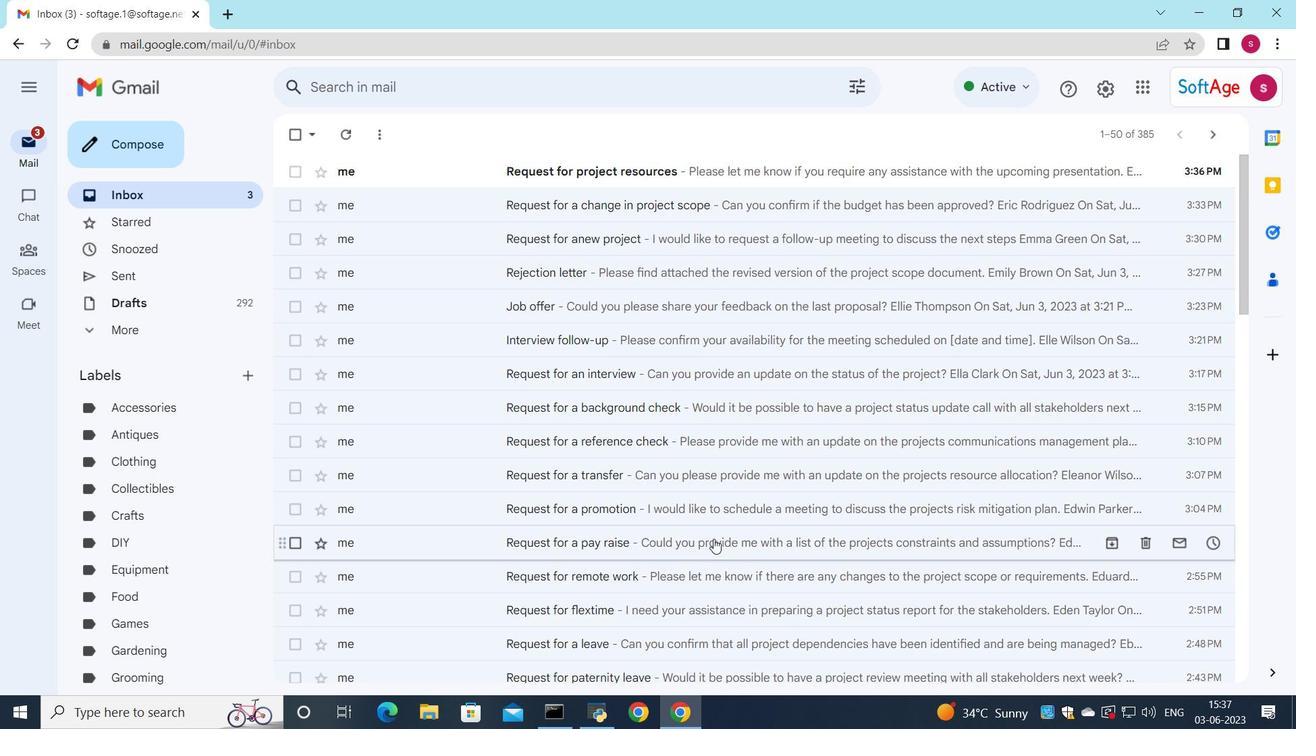 
Action: Mouse scrolled (659, 406) with delta (0, 0)
Screenshot: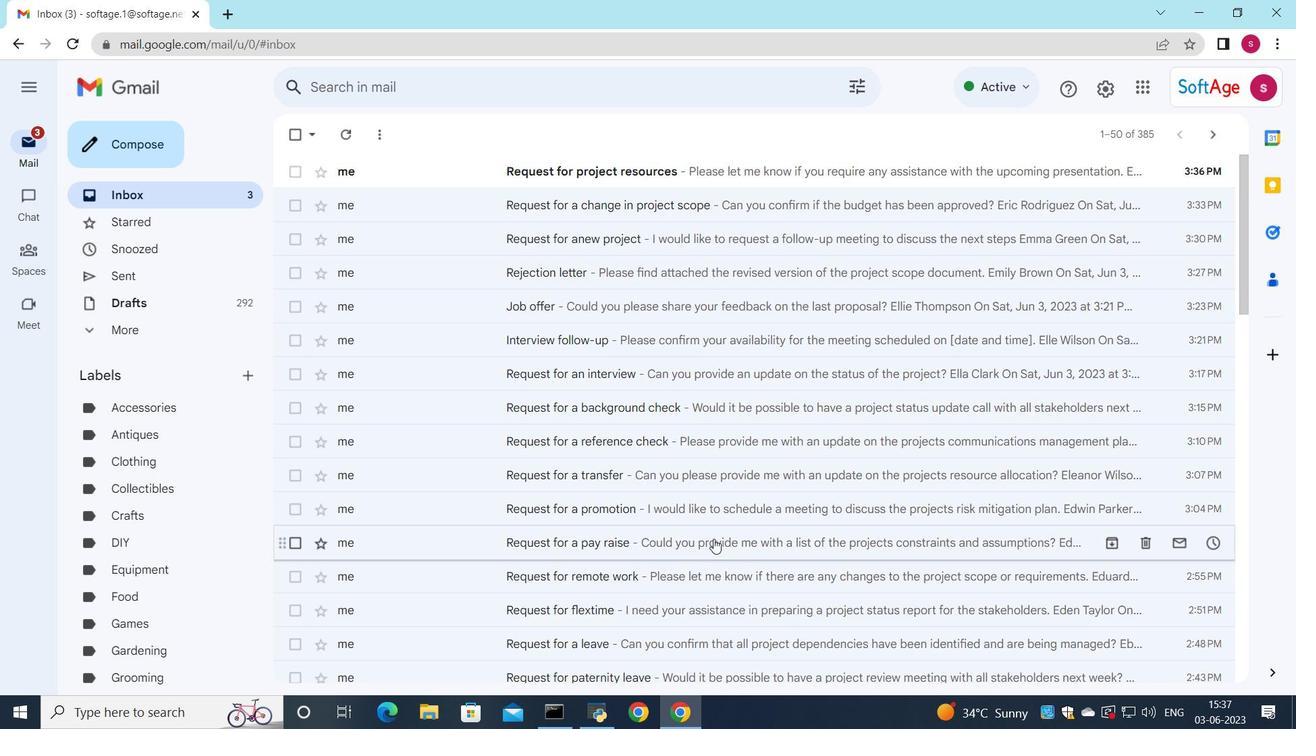 
Action: Mouse moved to (651, 381)
Screenshot: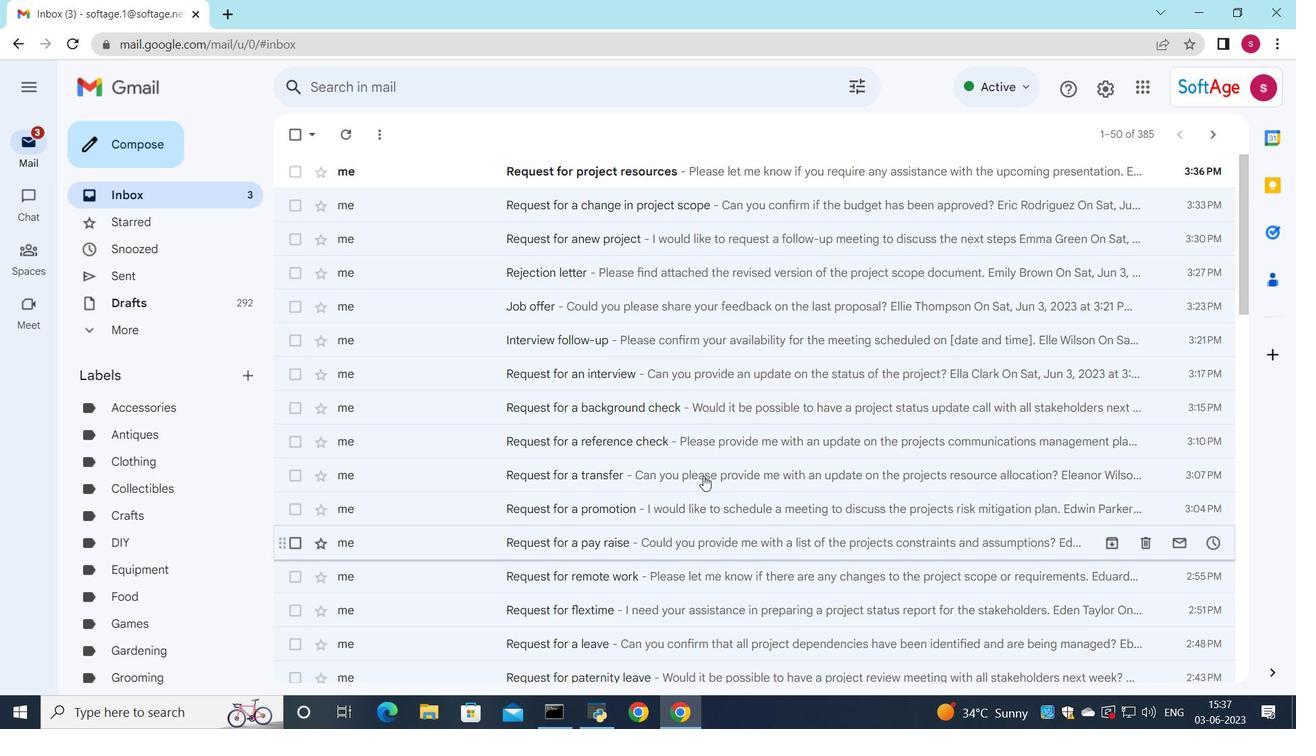
Action: Mouse scrolled (651, 380) with delta (0, 0)
Screenshot: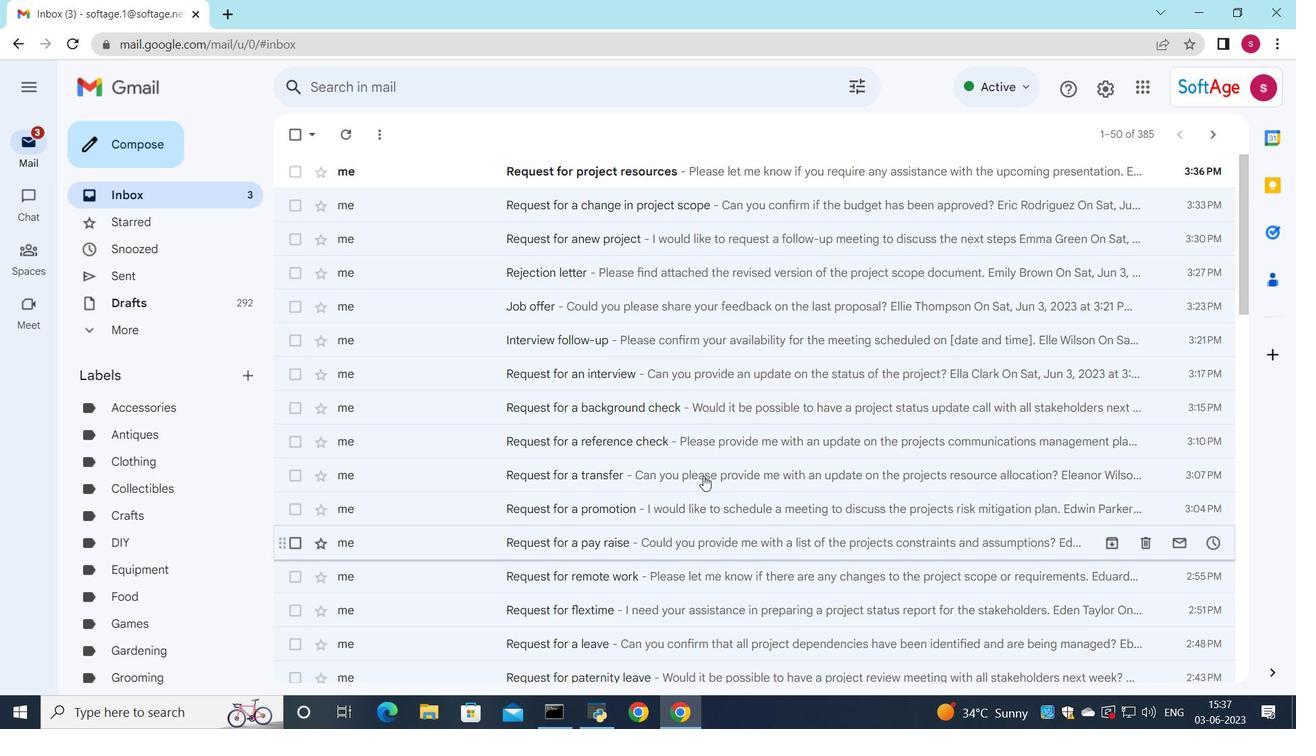 
Action: Mouse moved to (707, 266)
Screenshot: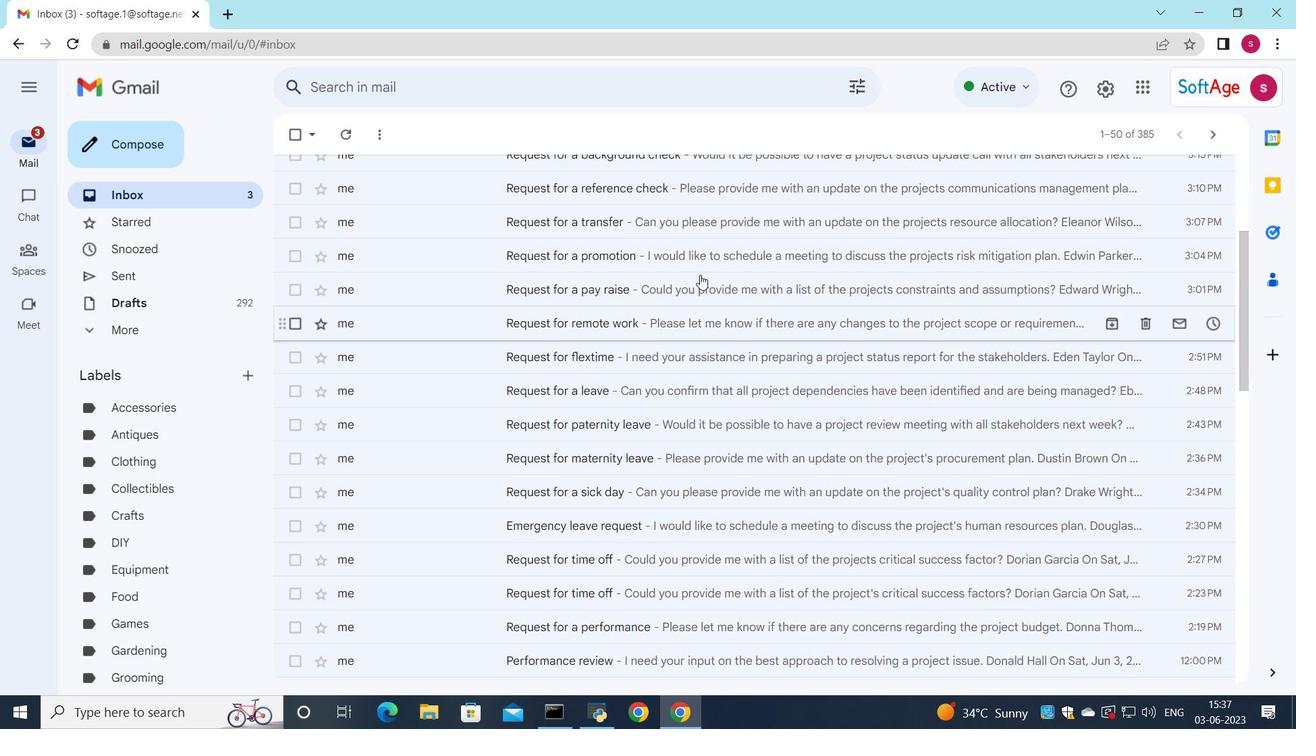 
Action: Mouse scrolled (707, 266) with delta (0, 0)
Screenshot: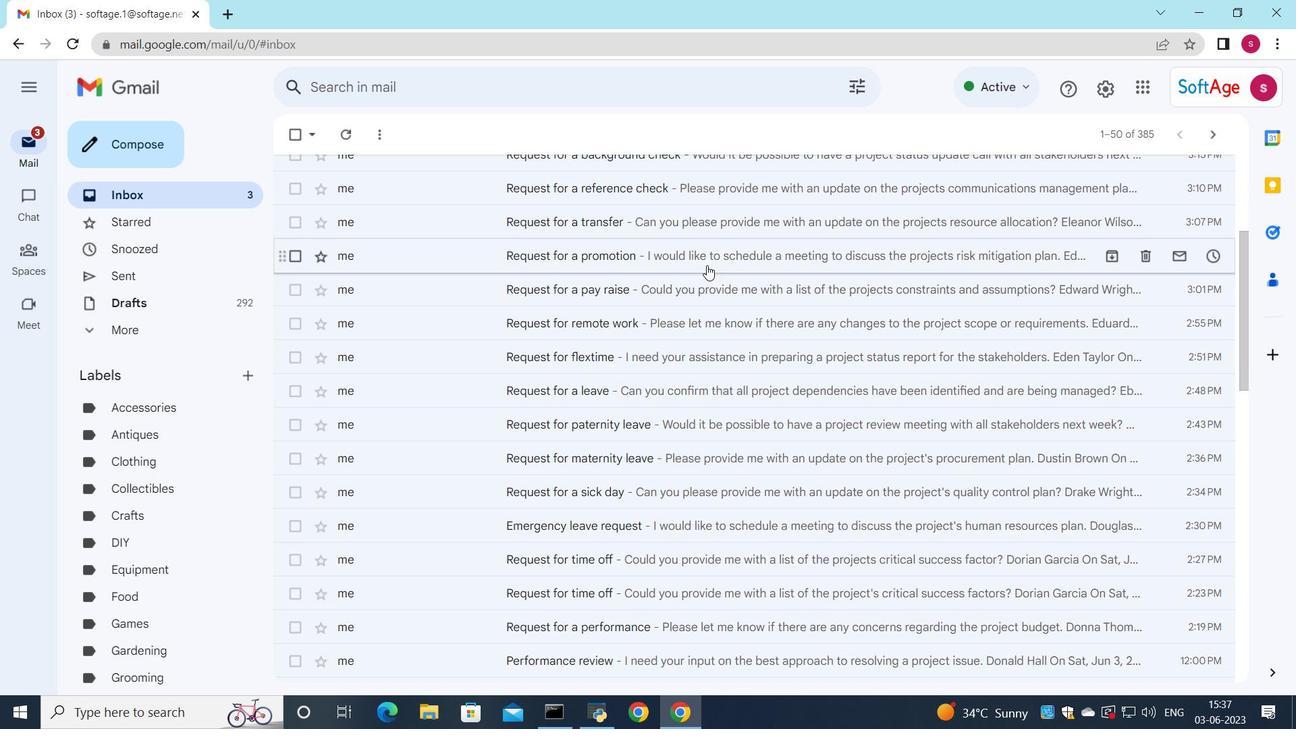 
Action: Mouse scrolled (707, 266) with delta (0, 0)
Screenshot: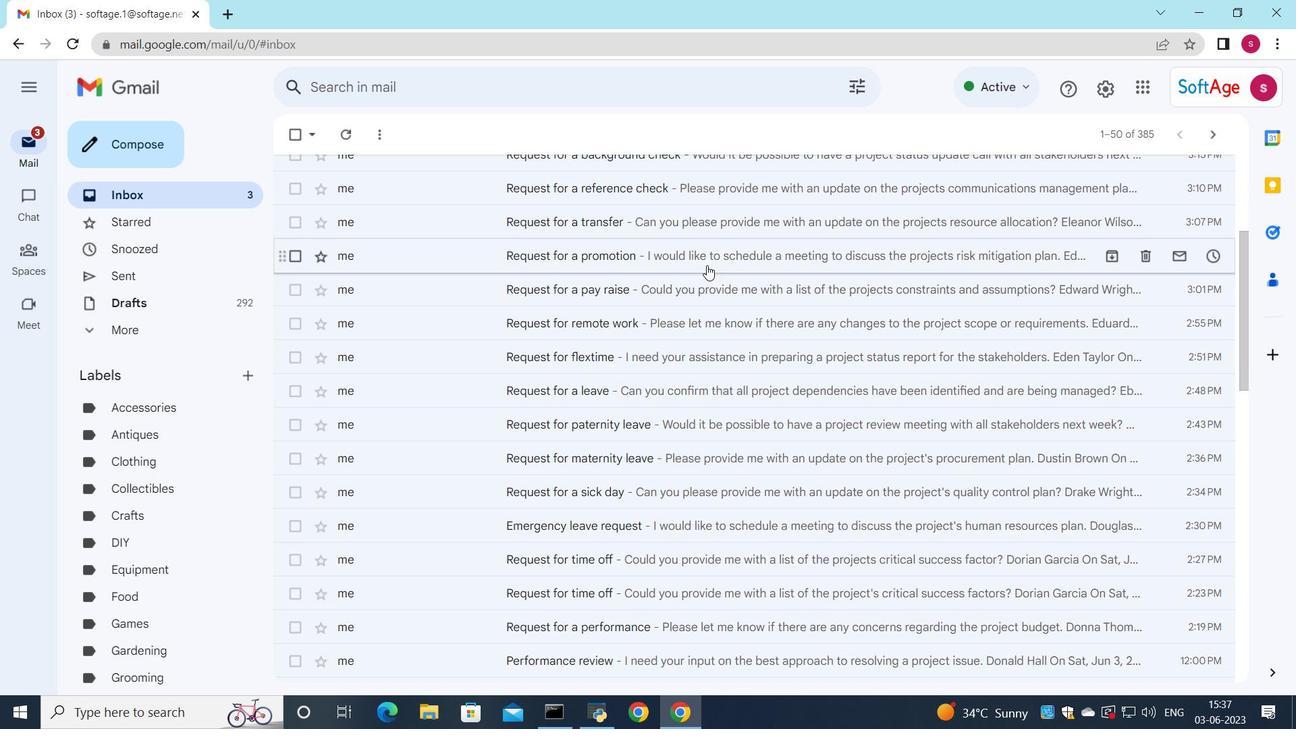 
Action: Mouse scrolled (707, 266) with delta (0, 0)
Screenshot: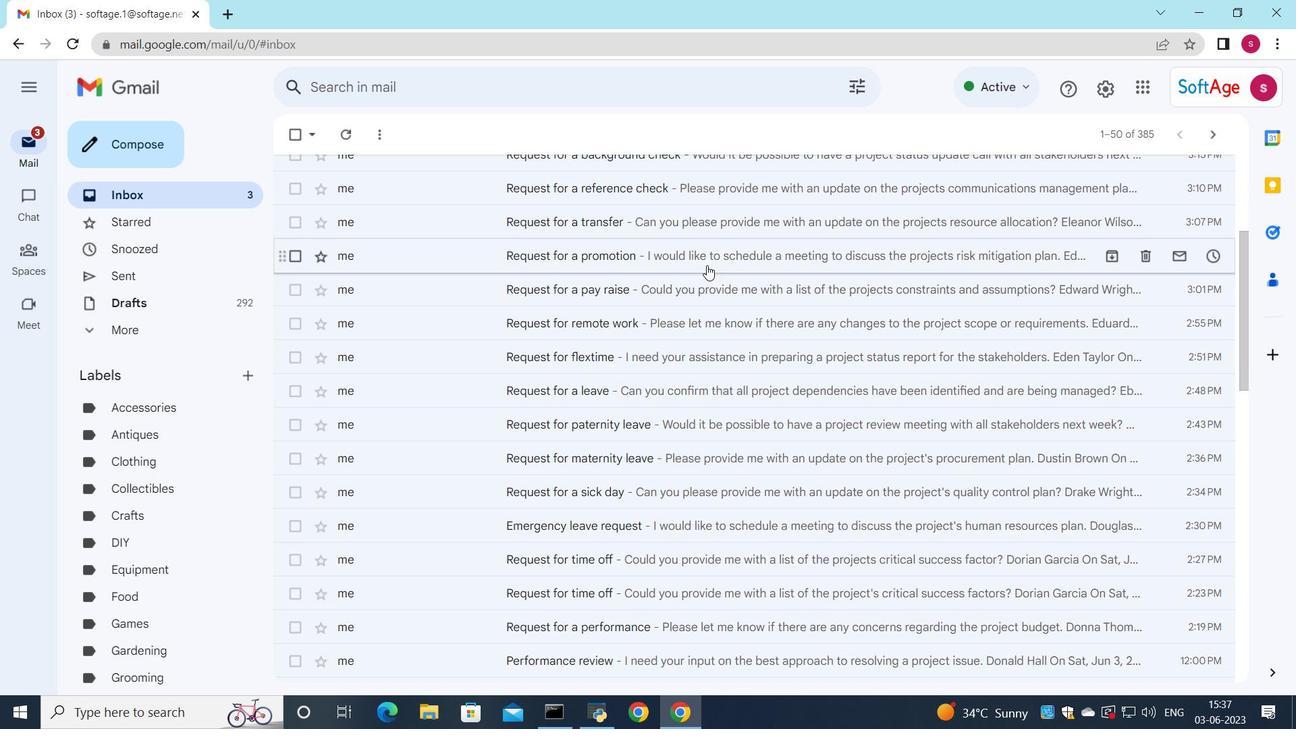 
Action: Mouse moved to (707, 266)
Screenshot: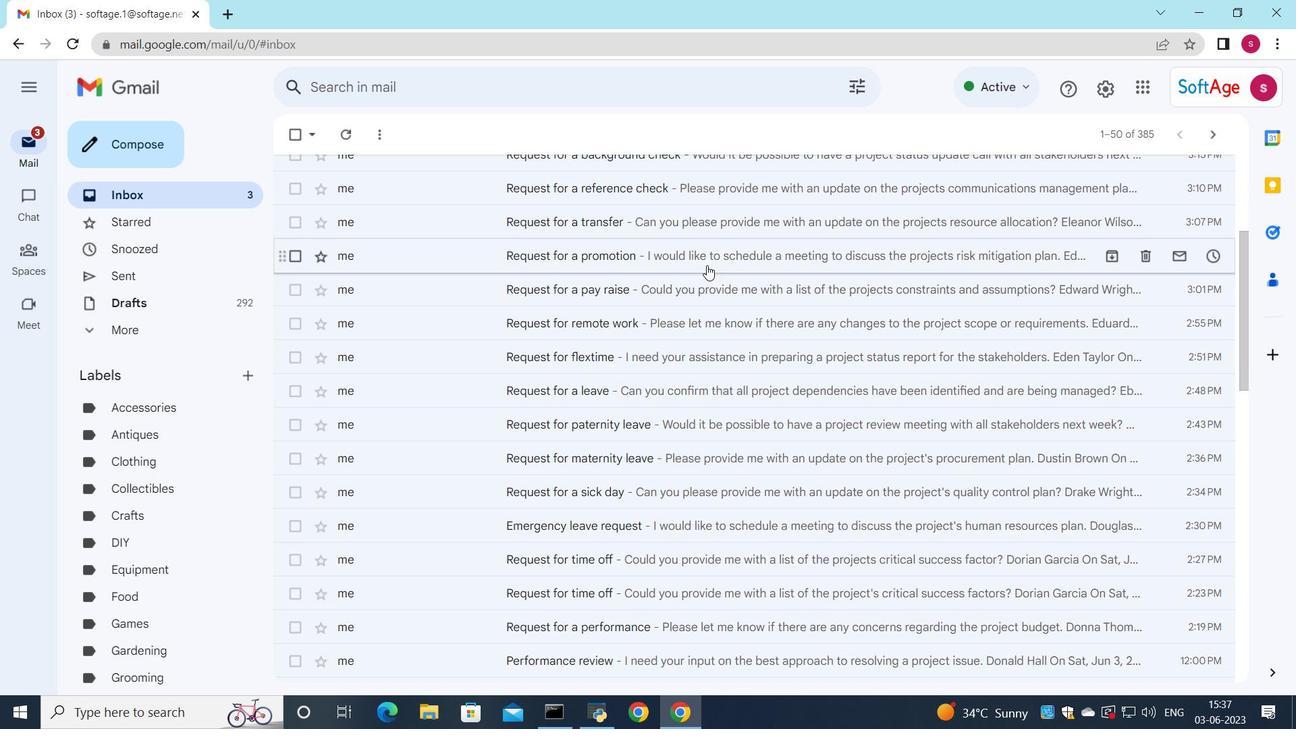 
Action: Mouse scrolled (707, 266) with delta (0, 0)
Screenshot: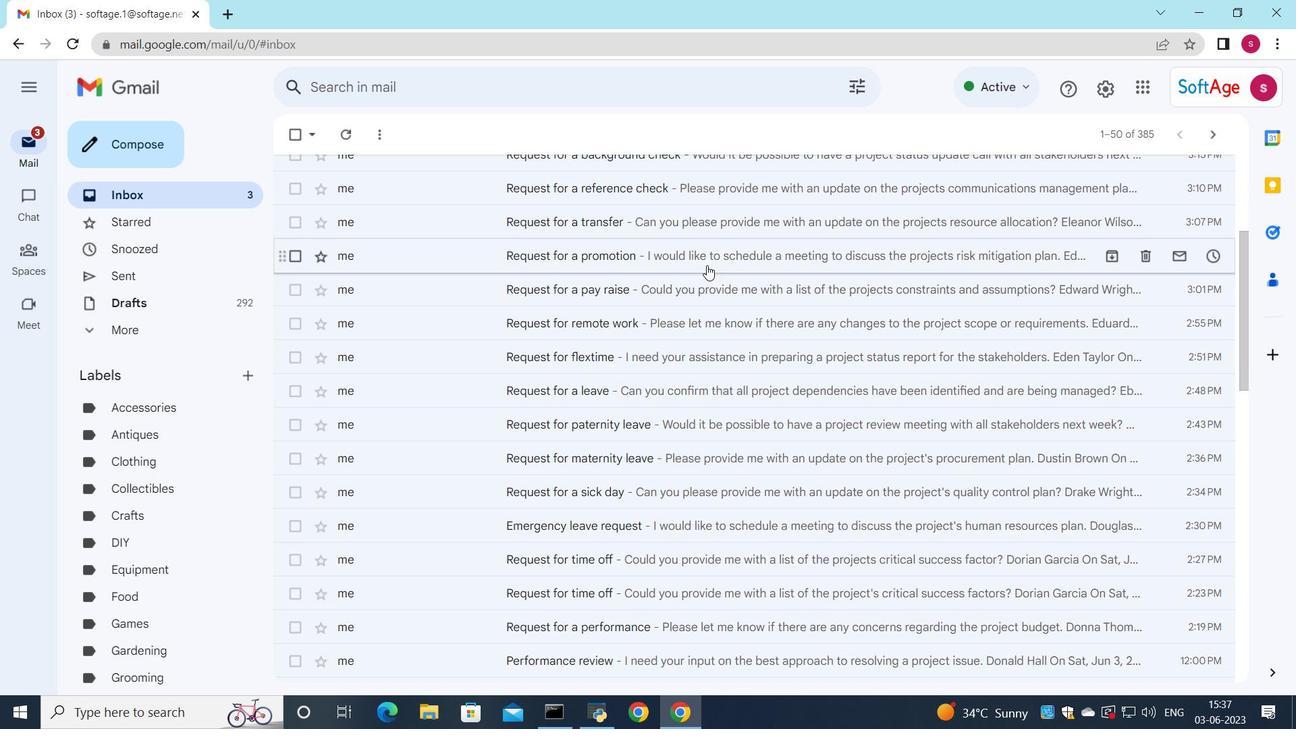 
Action: Mouse scrolled (707, 266) with delta (0, 0)
Screenshot: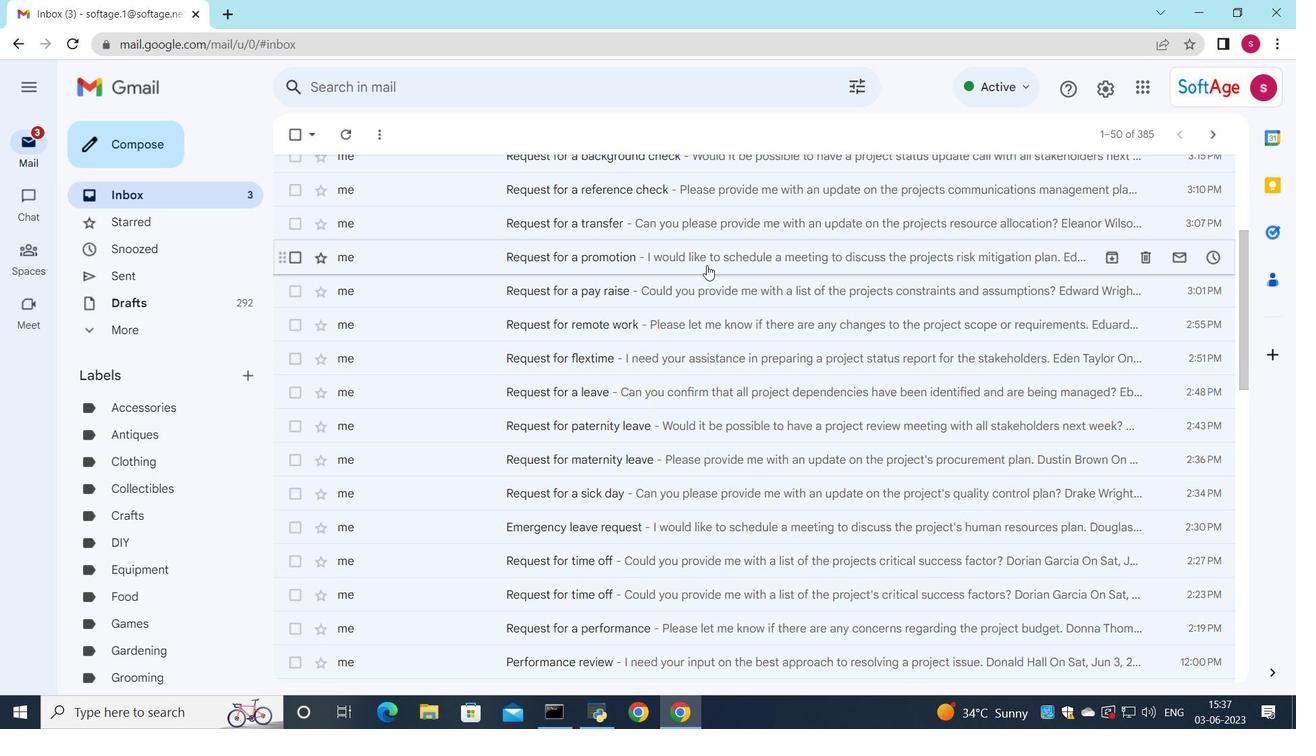 
Action: Mouse moved to (750, 169)
Screenshot: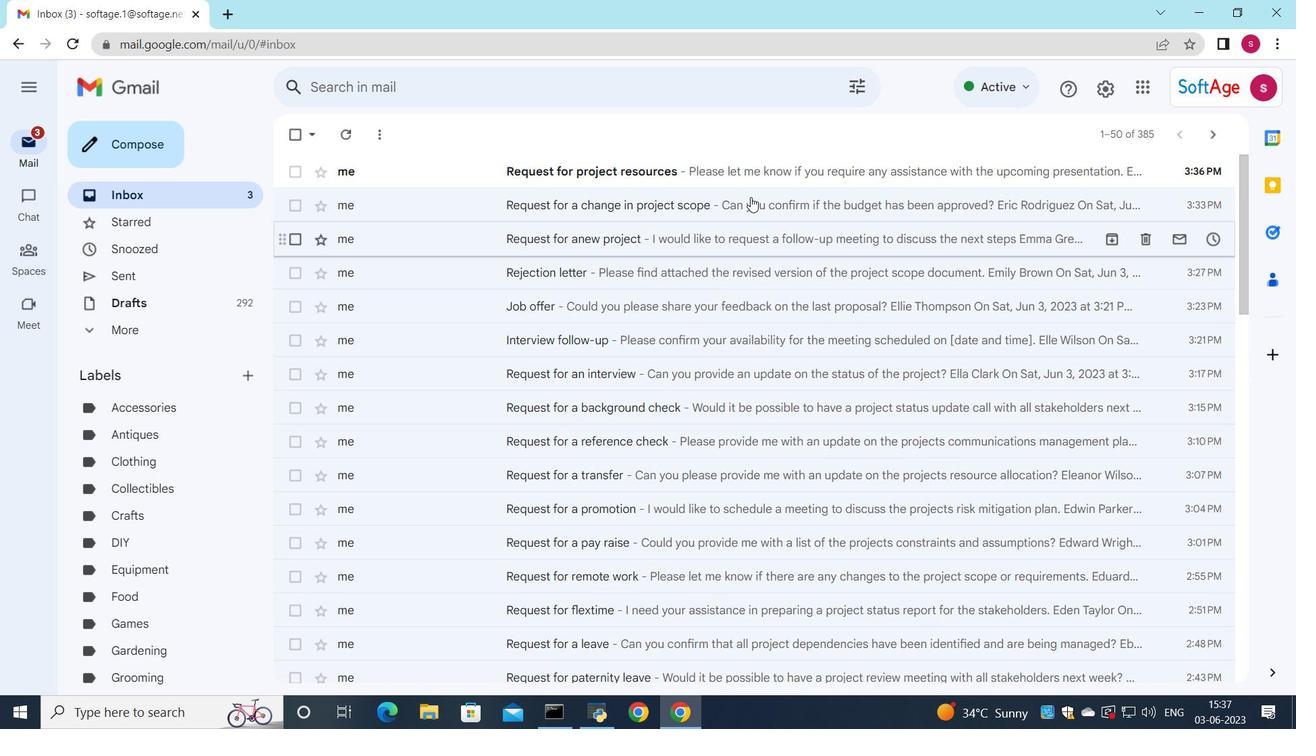 
Action: Mouse pressed left at (750, 169)
Screenshot: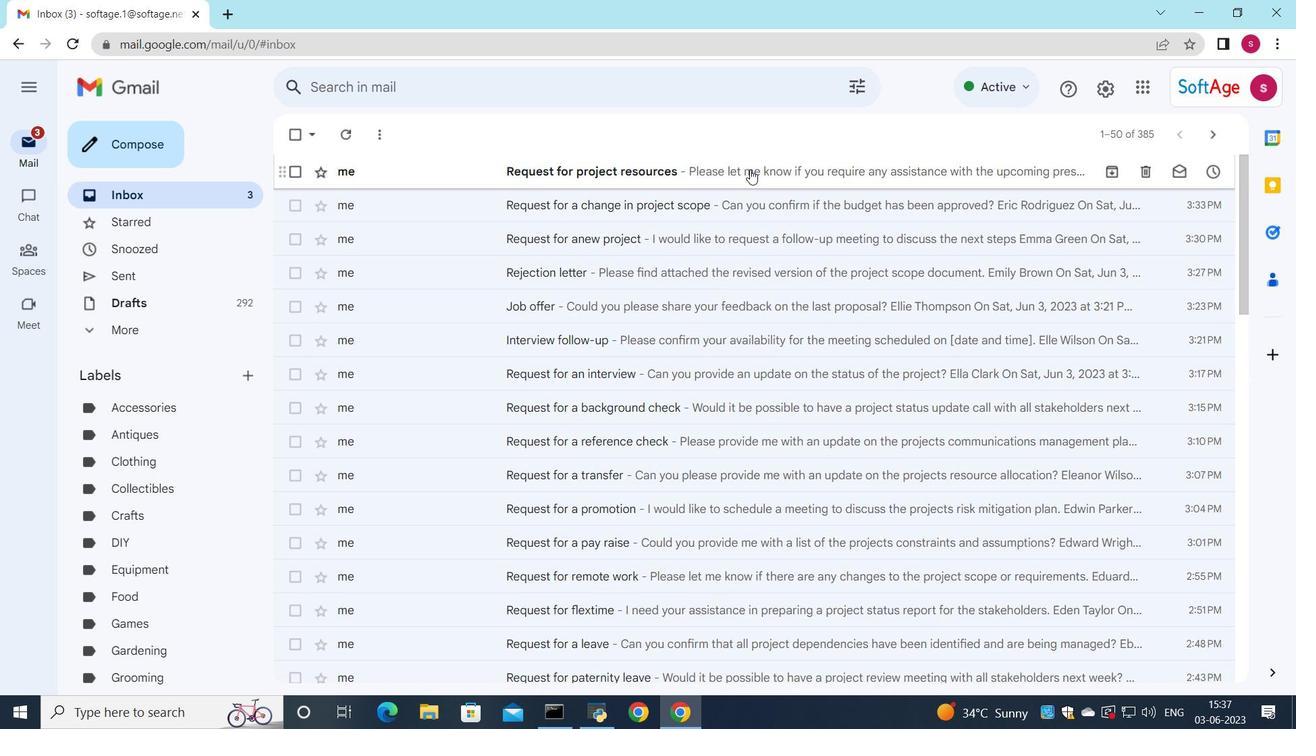 
Action: Mouse moved to (669, 567)
Screenshot: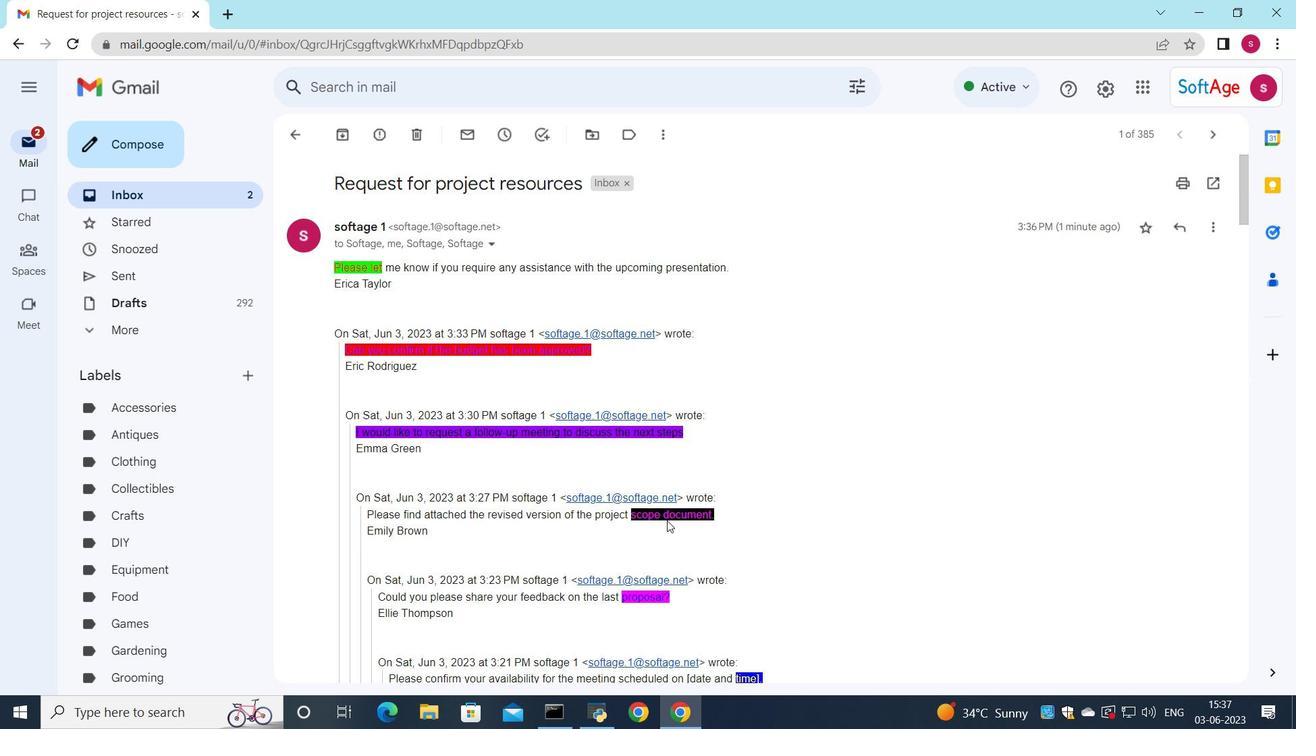 
Action: Mouse scrolled (669, 566) with delta (0, 0)
Screenshot: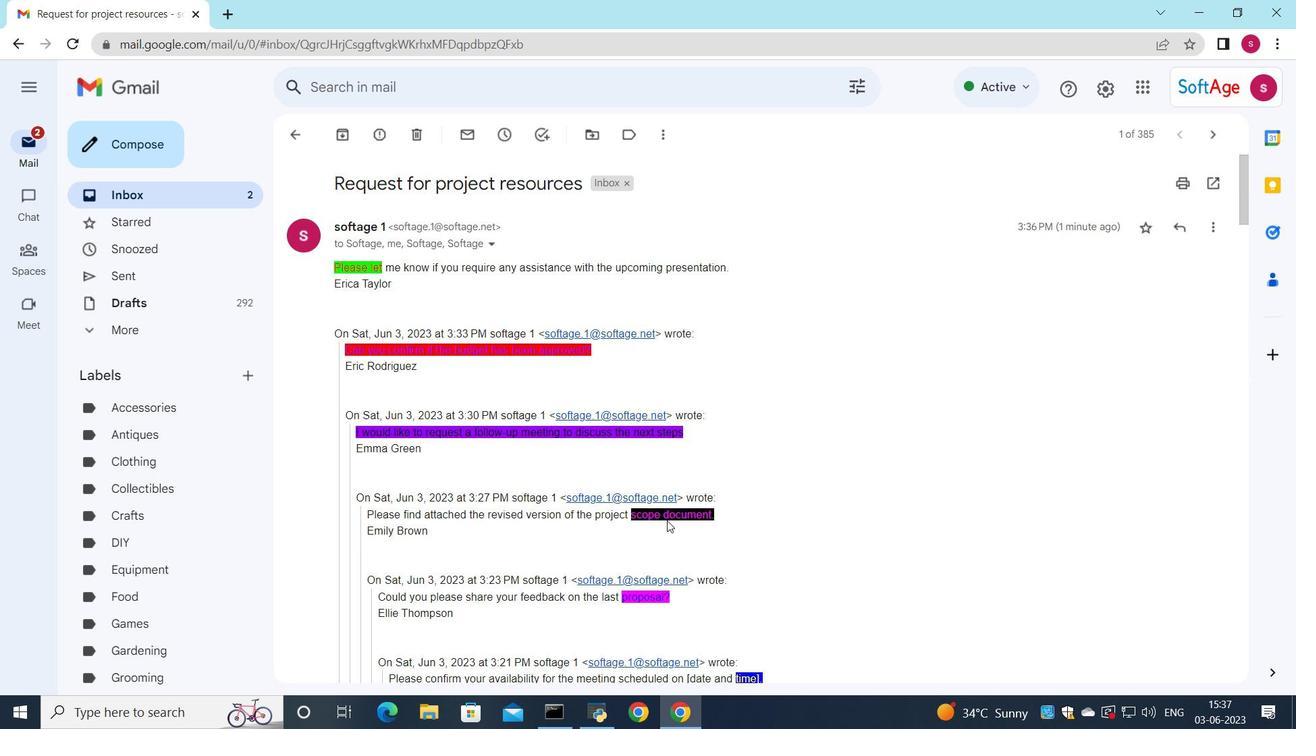 
Action: Mouse moved to (669, 569)
Screenshot: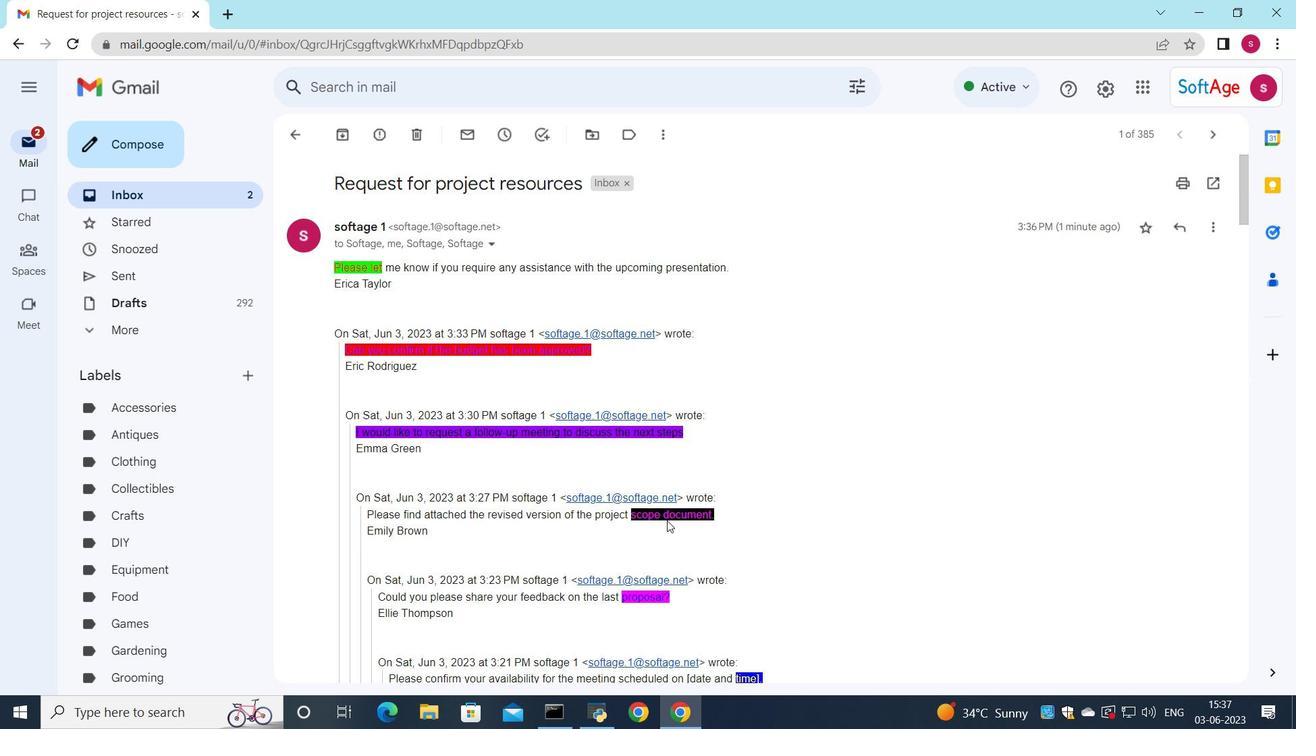 
Action: Mouse scrolled (669, 569) with delta (0, 0)
Screenshot: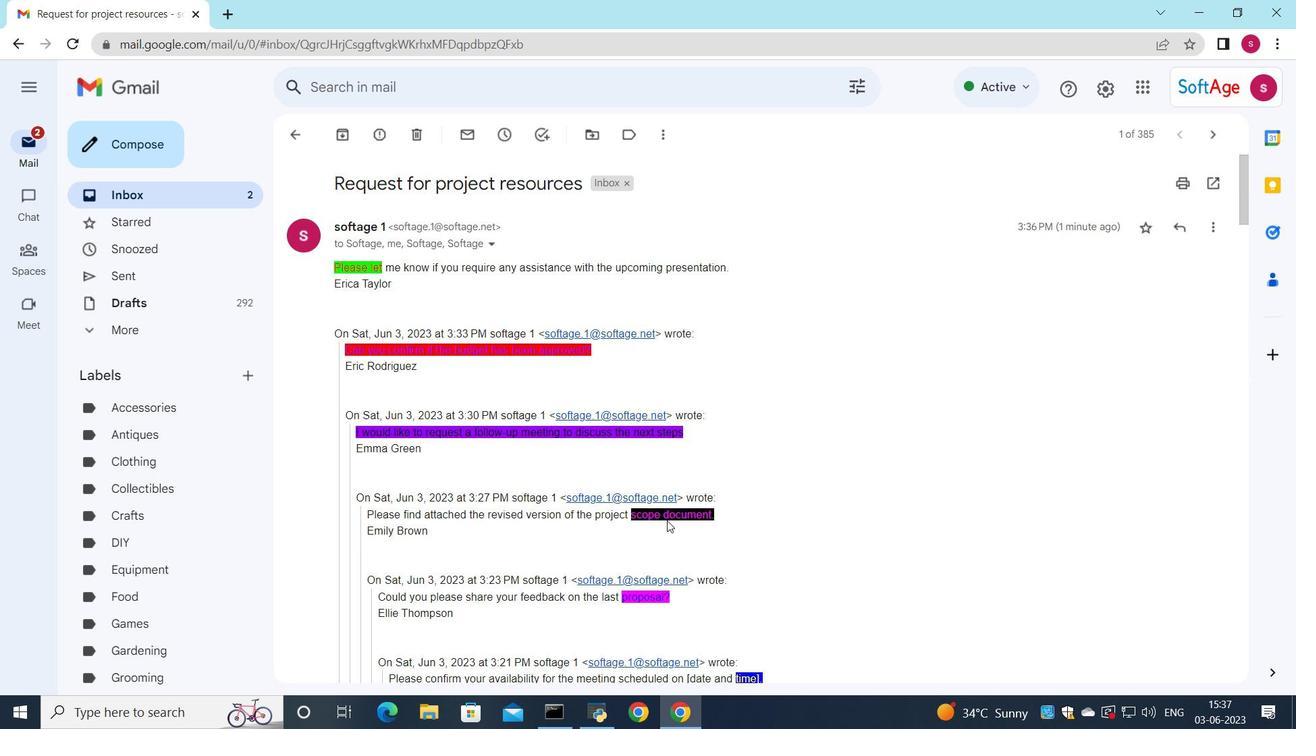 
Action: Mouse scrolled (669, 569) with delta (0, 0)
Screenshot: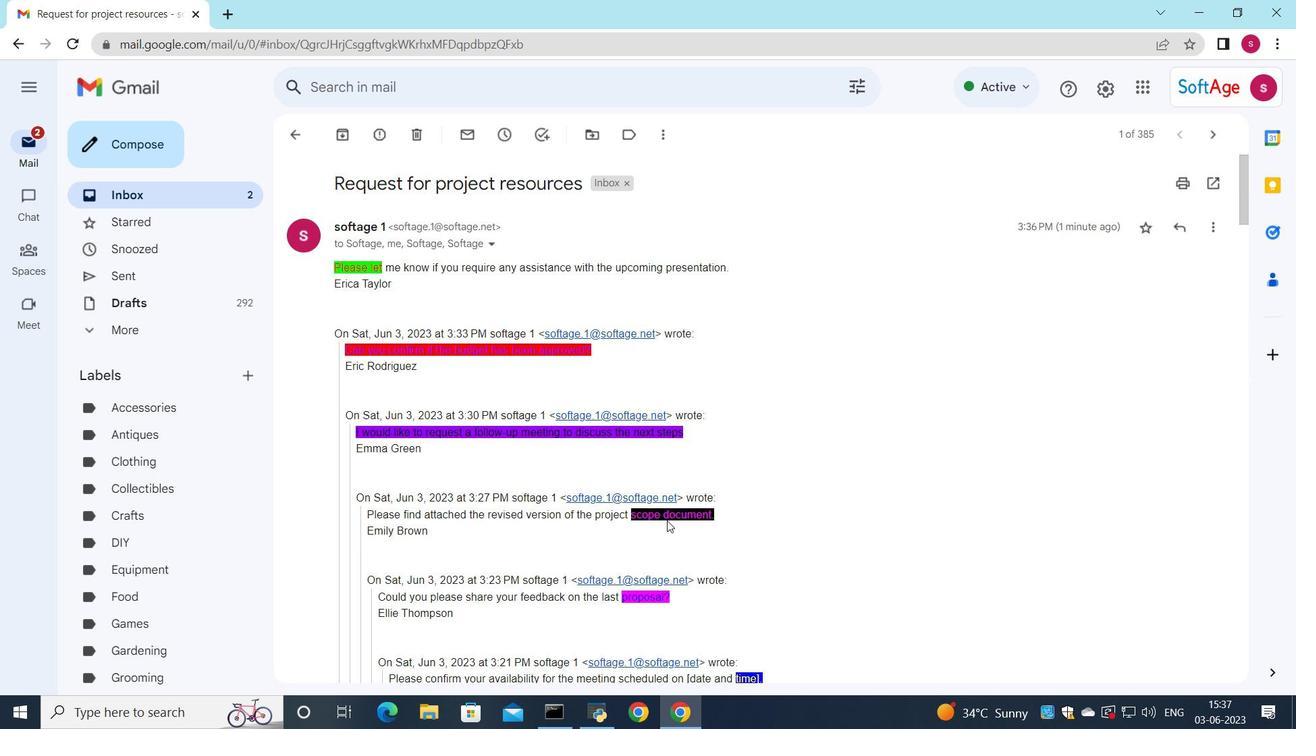 
Action: Mouse moved to (666, 548)
Screenshot: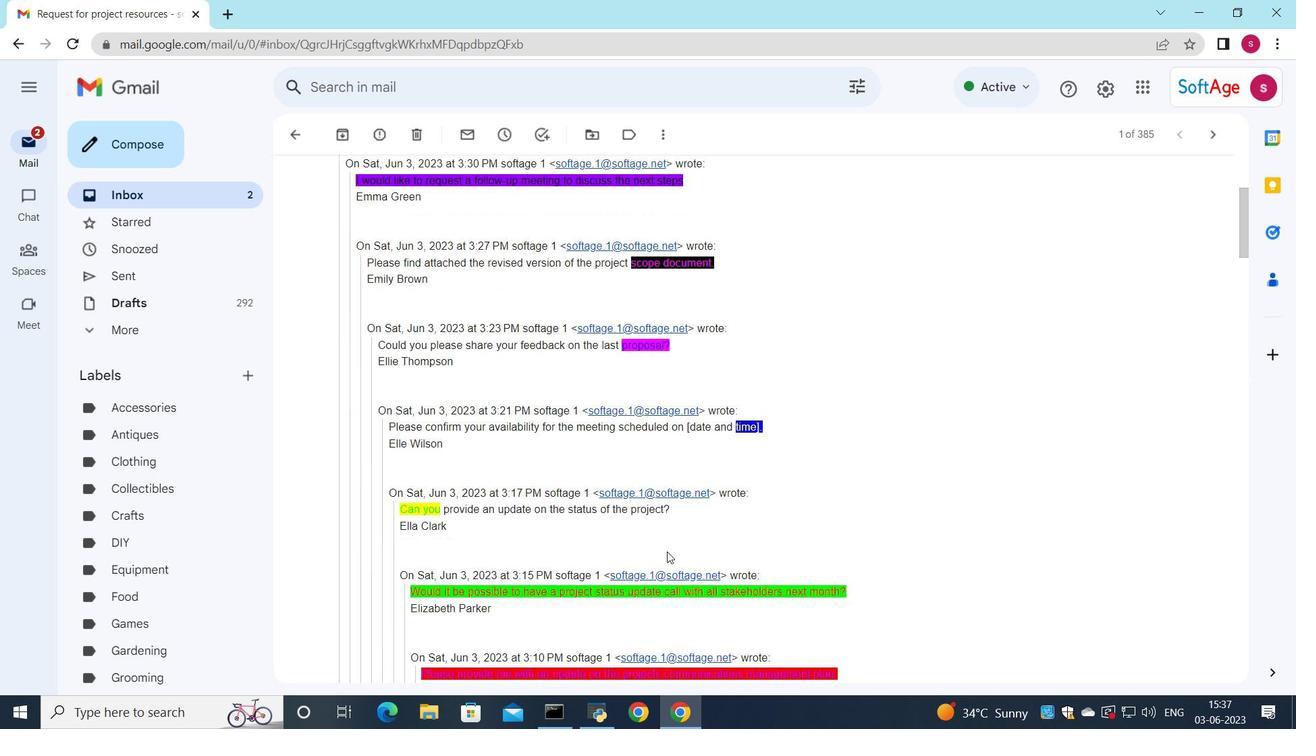 
Action: Mouse scrolled (666, 547) with delta (0, 0)
Screenshot: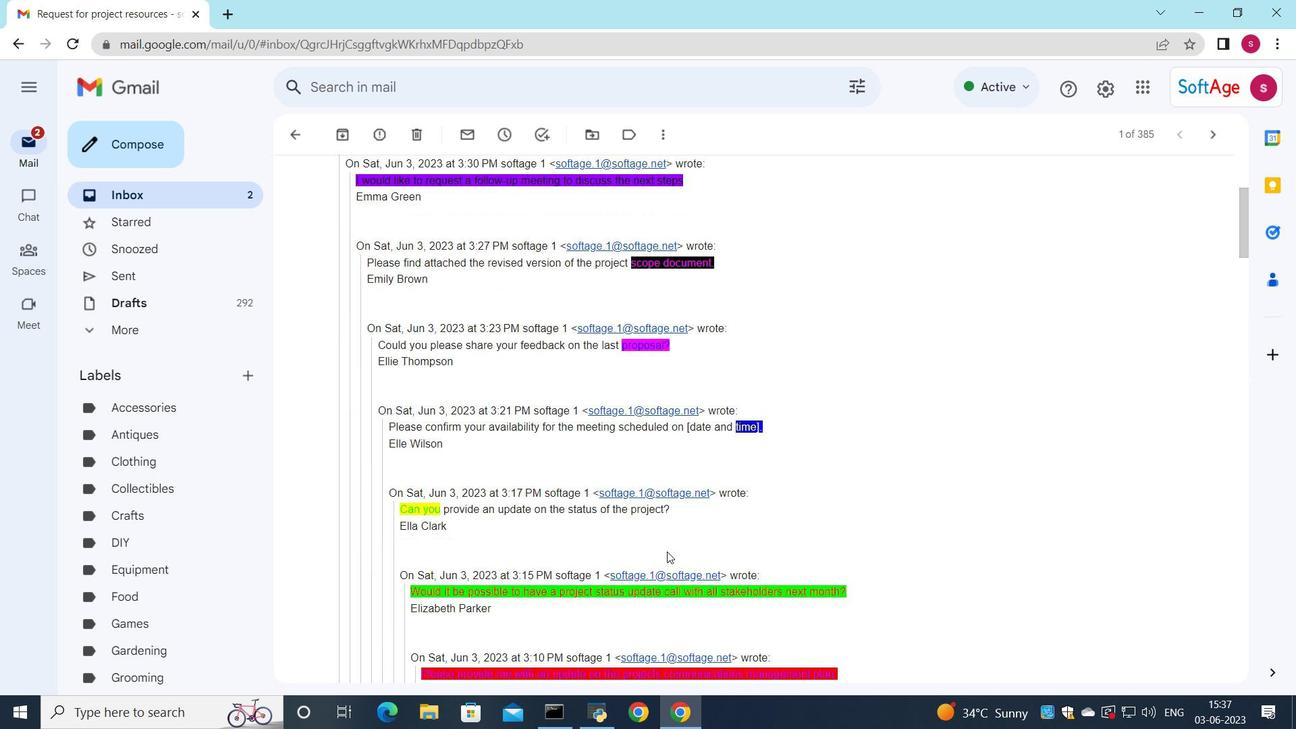
Action: Mouse moved to (665, 552)
Screenshot: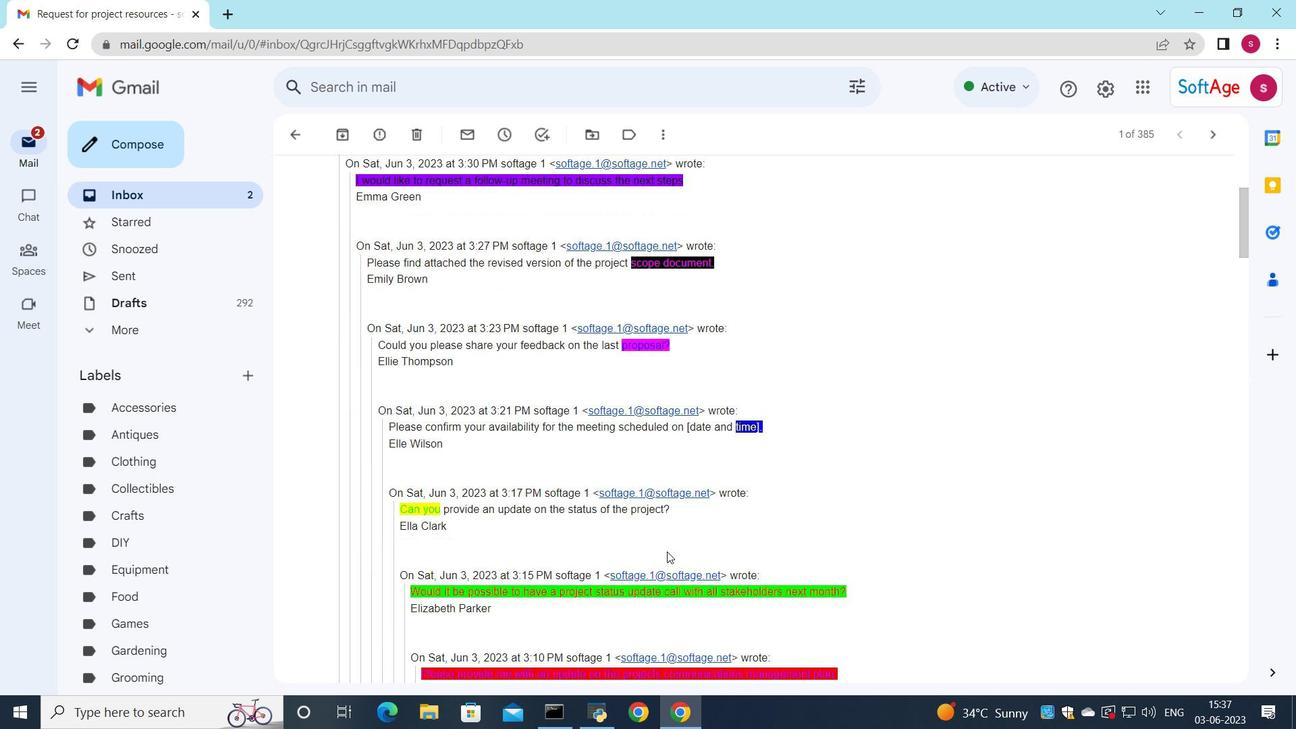 
Action: Mouse scrolled (665, 551) with delta (0, 0)
Screenshot: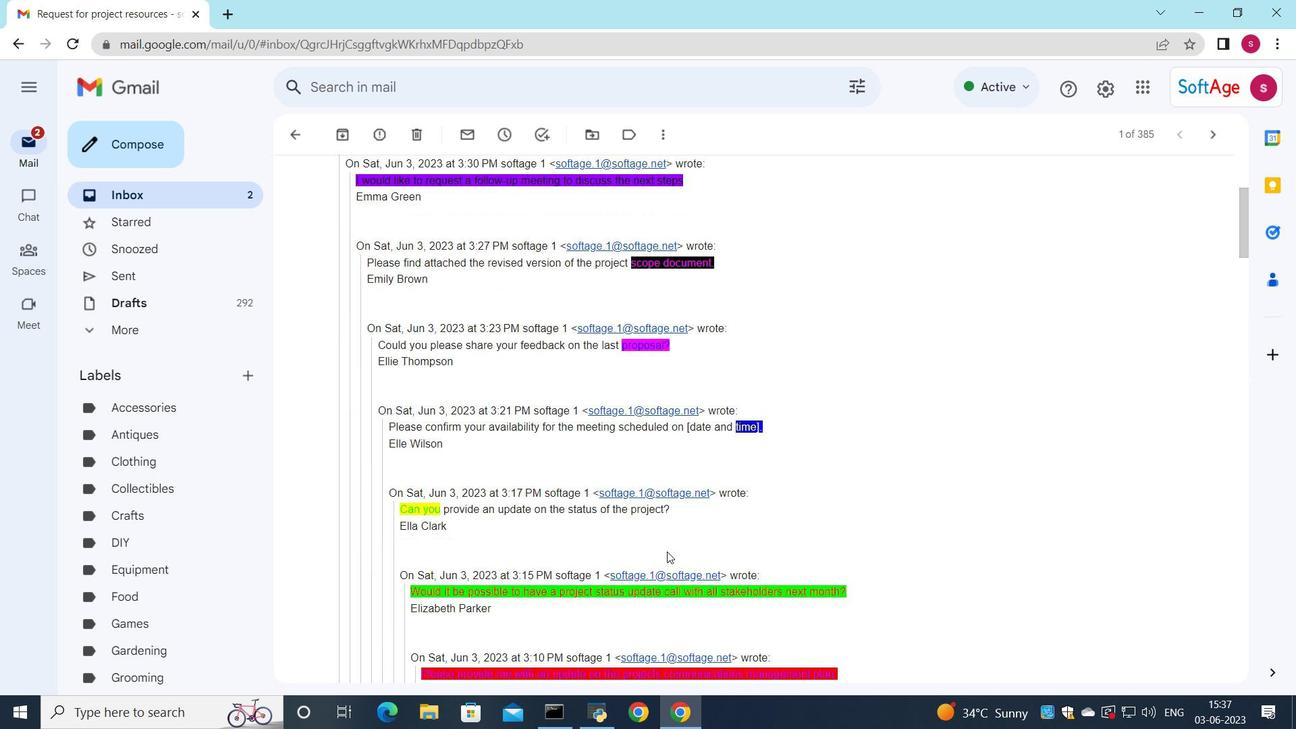 
Action: Mouse moved to (665, 552)
Screenshot: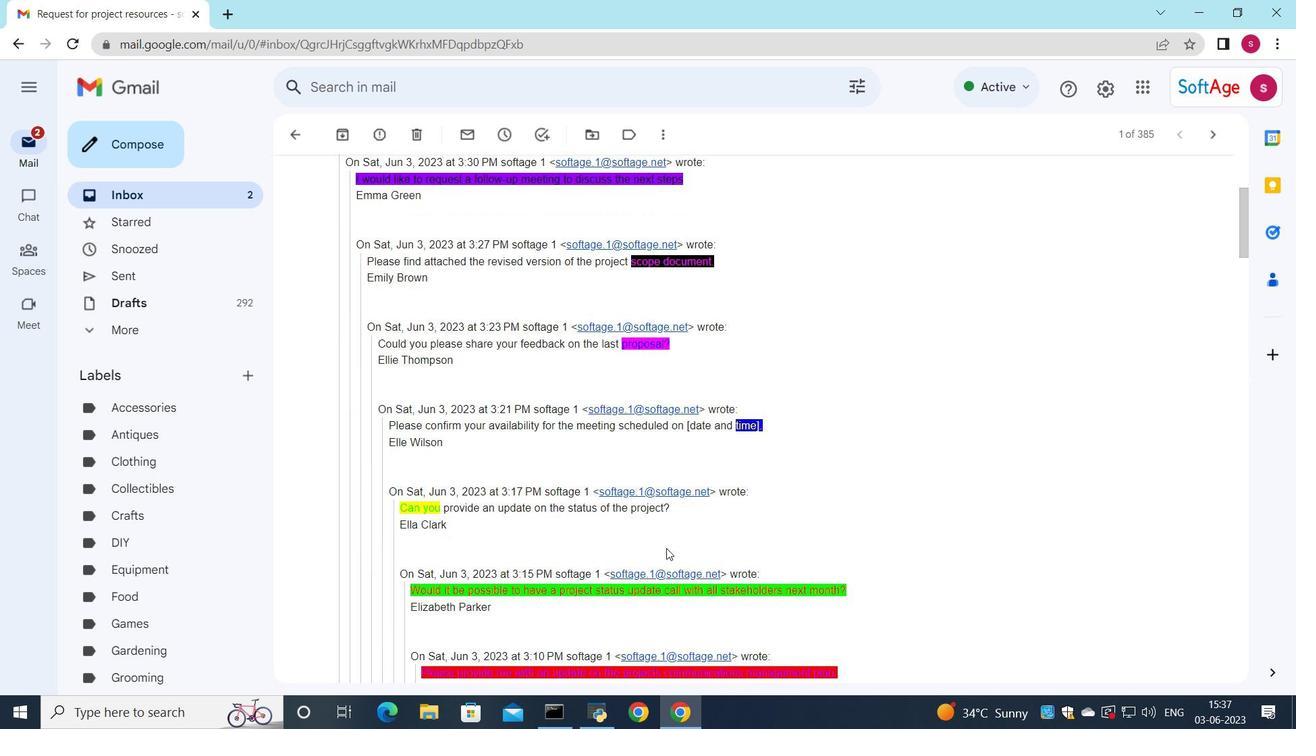 
Action: Mouse scrolled (665, 551) with delta (0, 0)
Screenshot: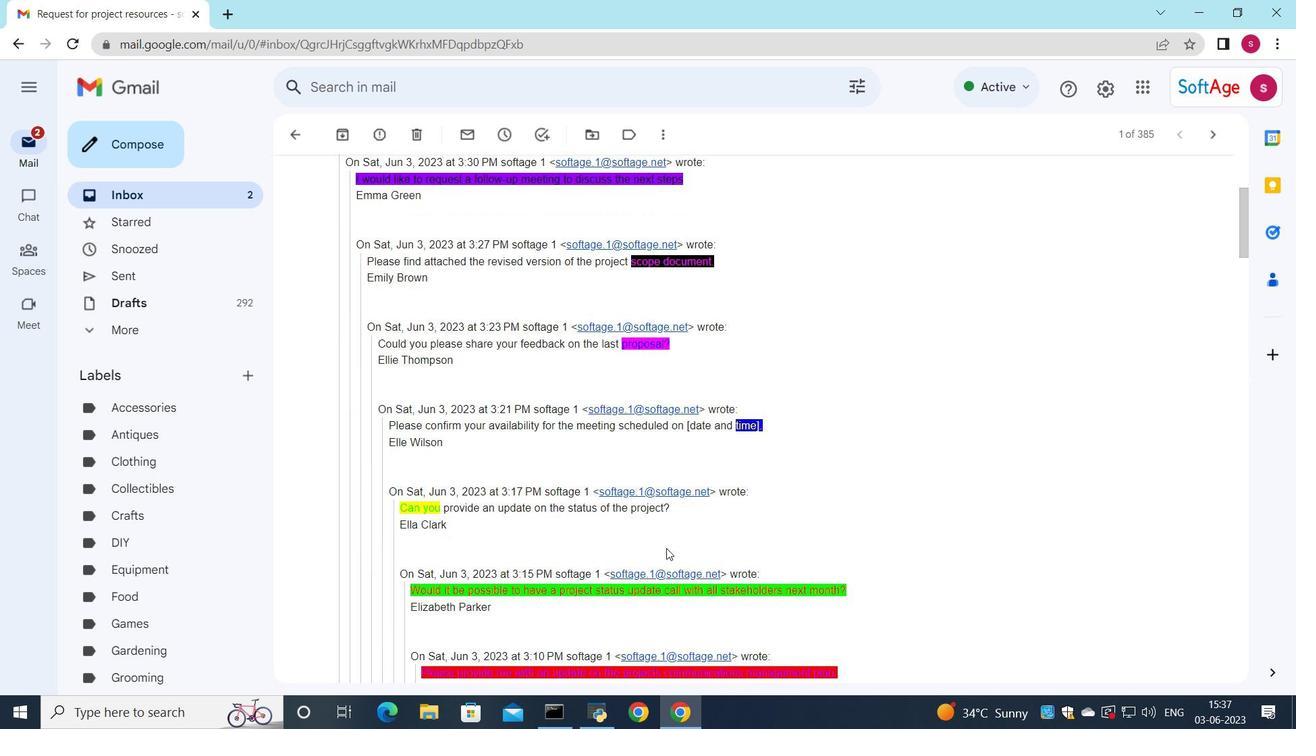 
Action: Mouse scrolled (665, 551) with delta (0, -1)
Screenshot: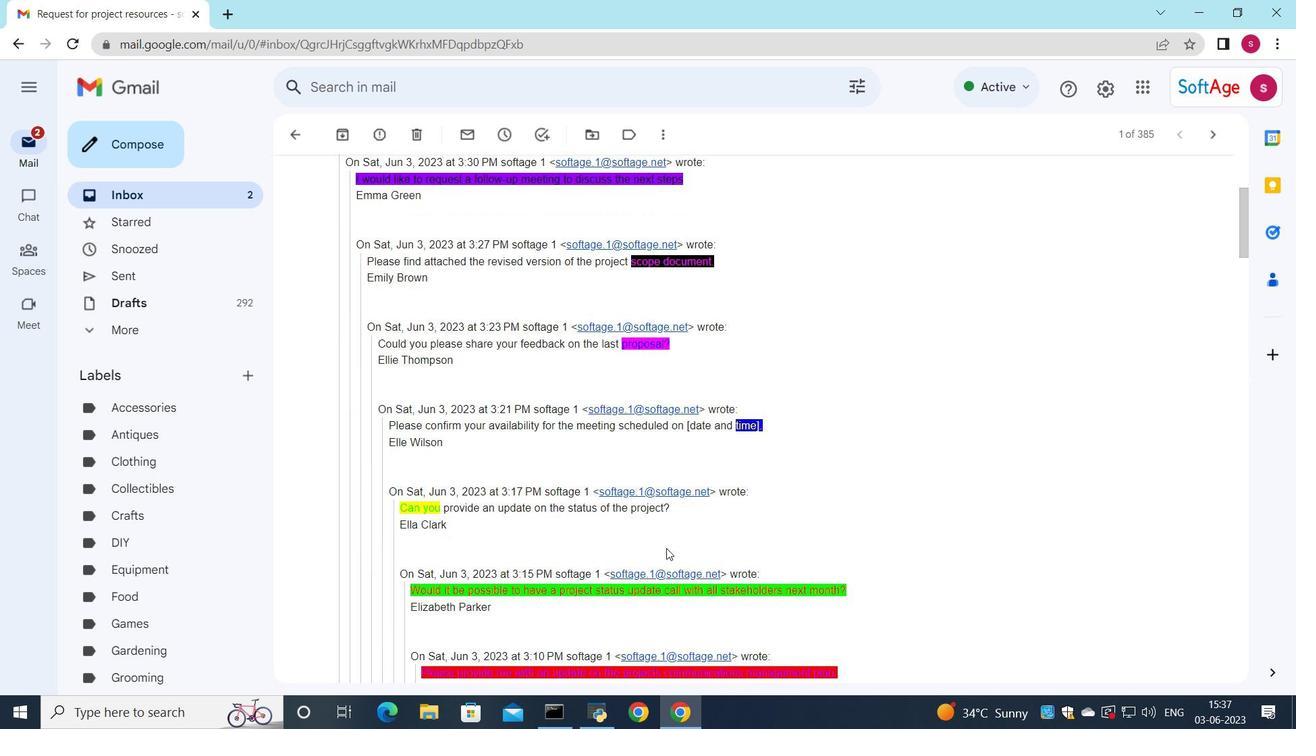 
Action: Mouse moved to (653, 600)
Screenshot: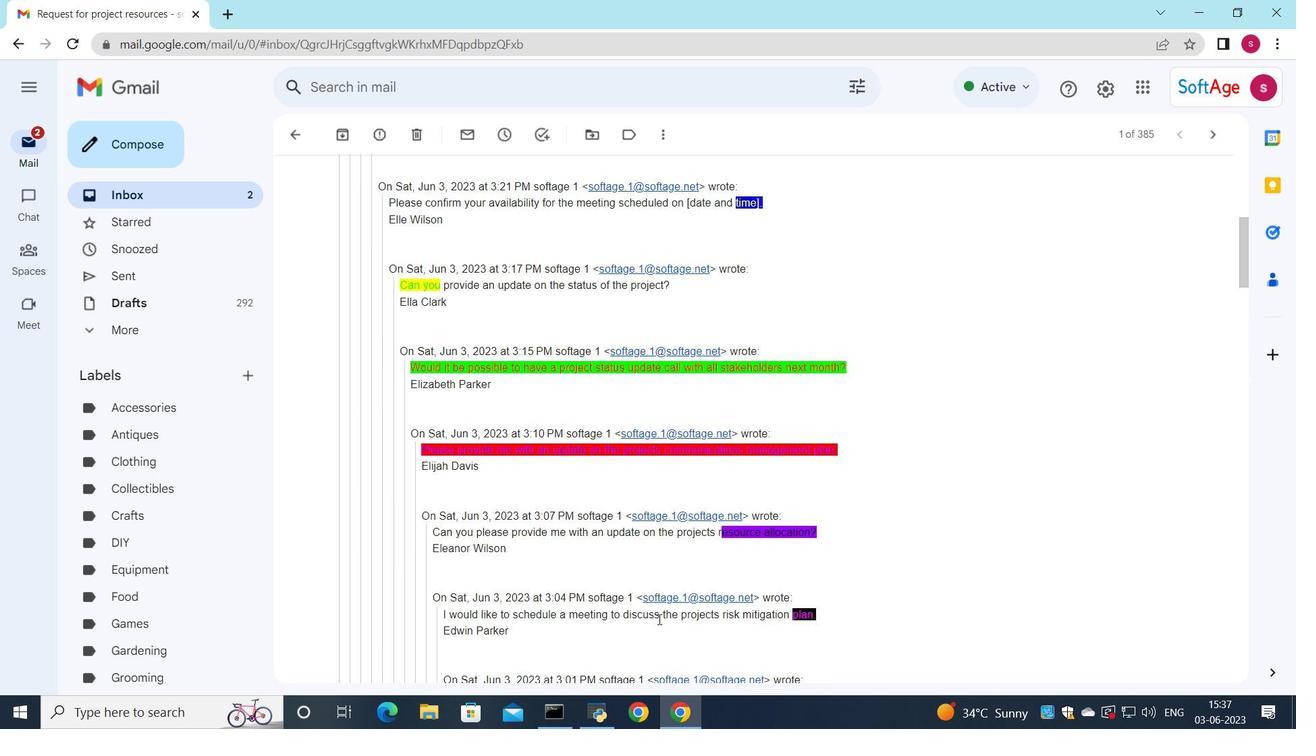 
Action: Mouse scrolled (653, 599) with delta (0, 0)
Screenshot: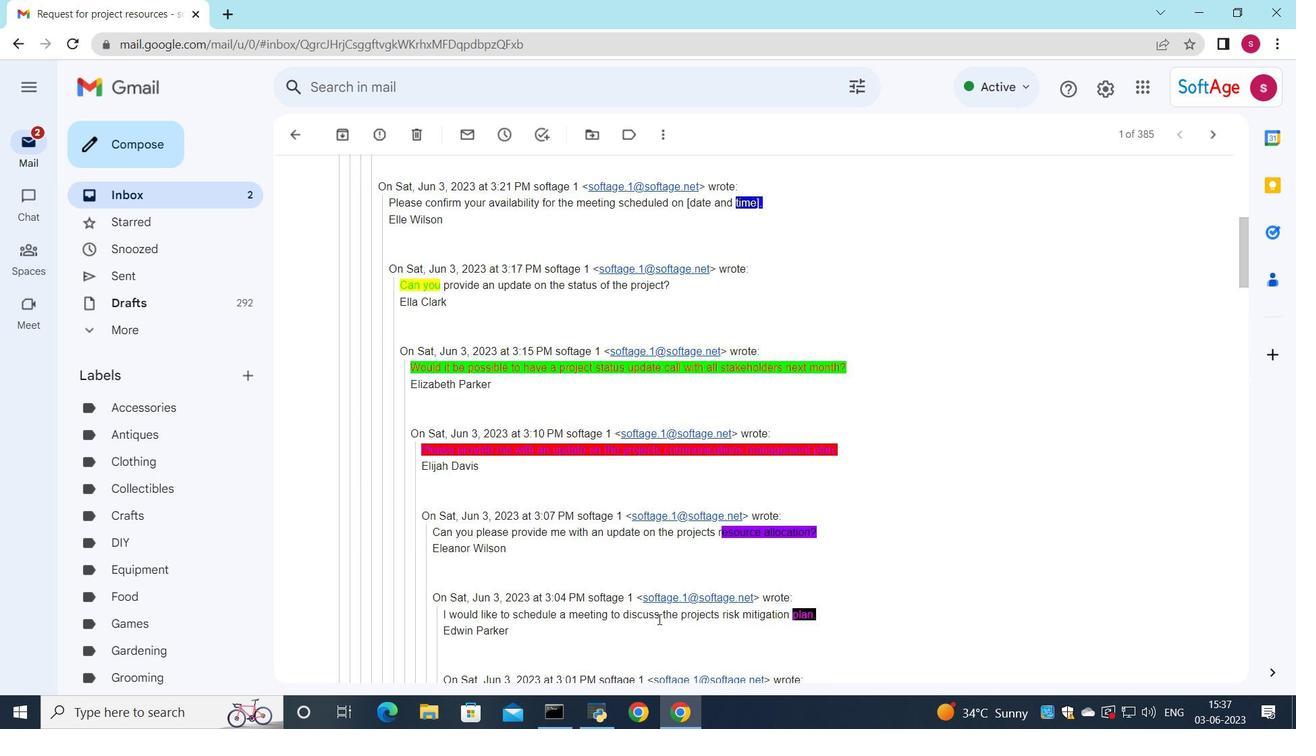 
Action: Mouse scrolled (653, 599) with delta (0, 0)
Screenshot: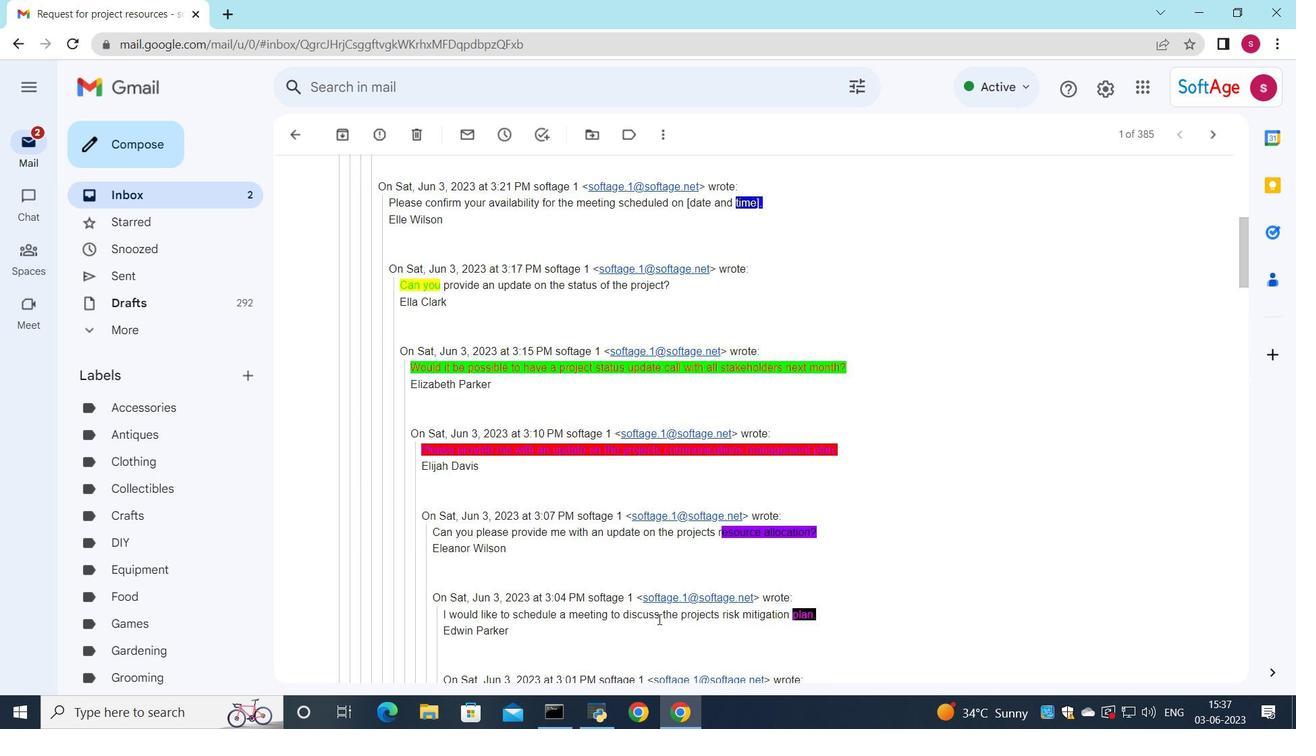
Action: Mouse scrolled (653, 599) with delta (0, 0)
Screenshot: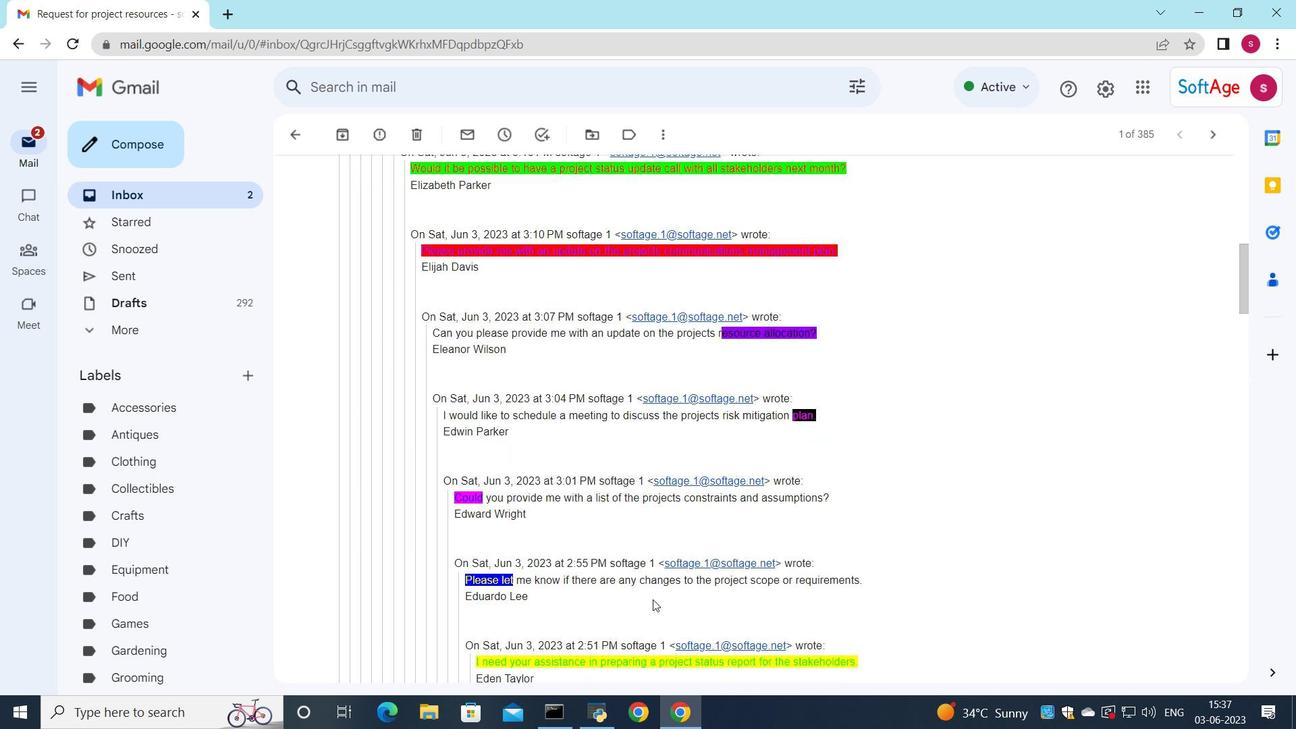 
Action: Mouse scrolled (653, 599) with delta (0, 0)
Screenshot: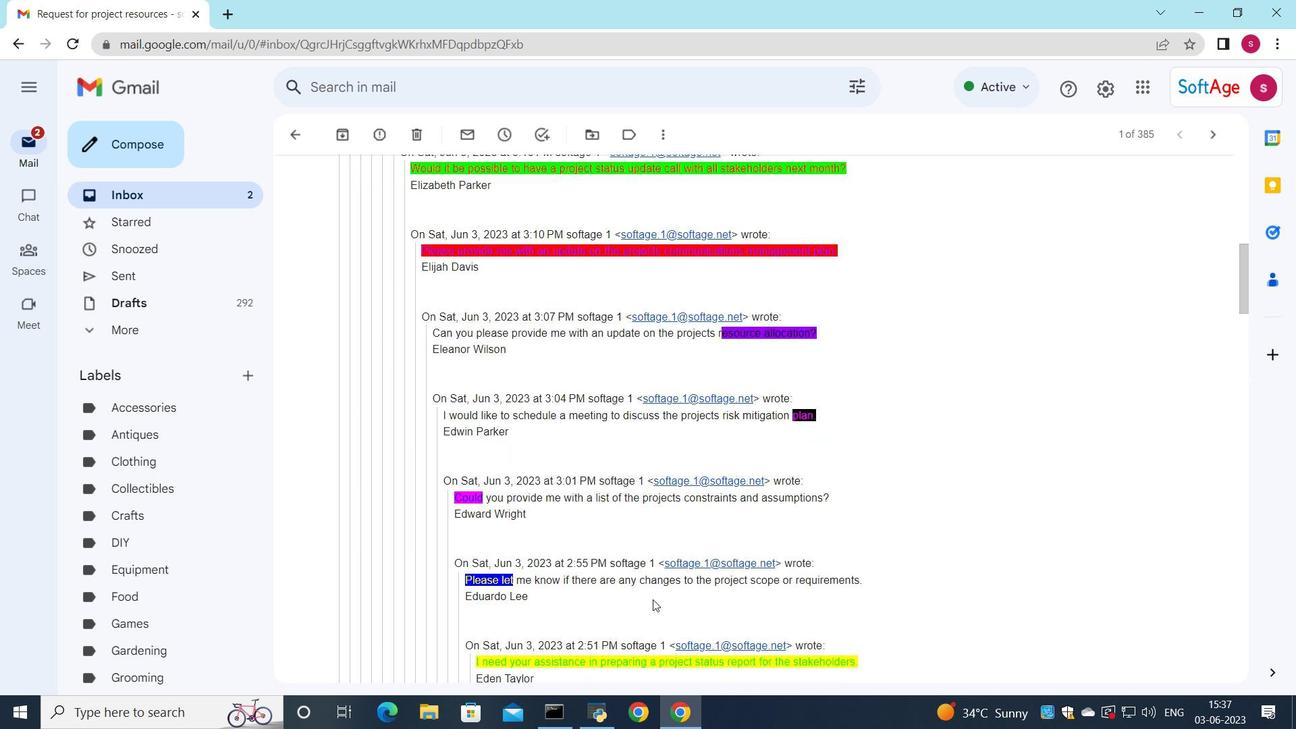 
Action: Mouse scrolled (653, 599) with delta (0, 0)
Screenshot: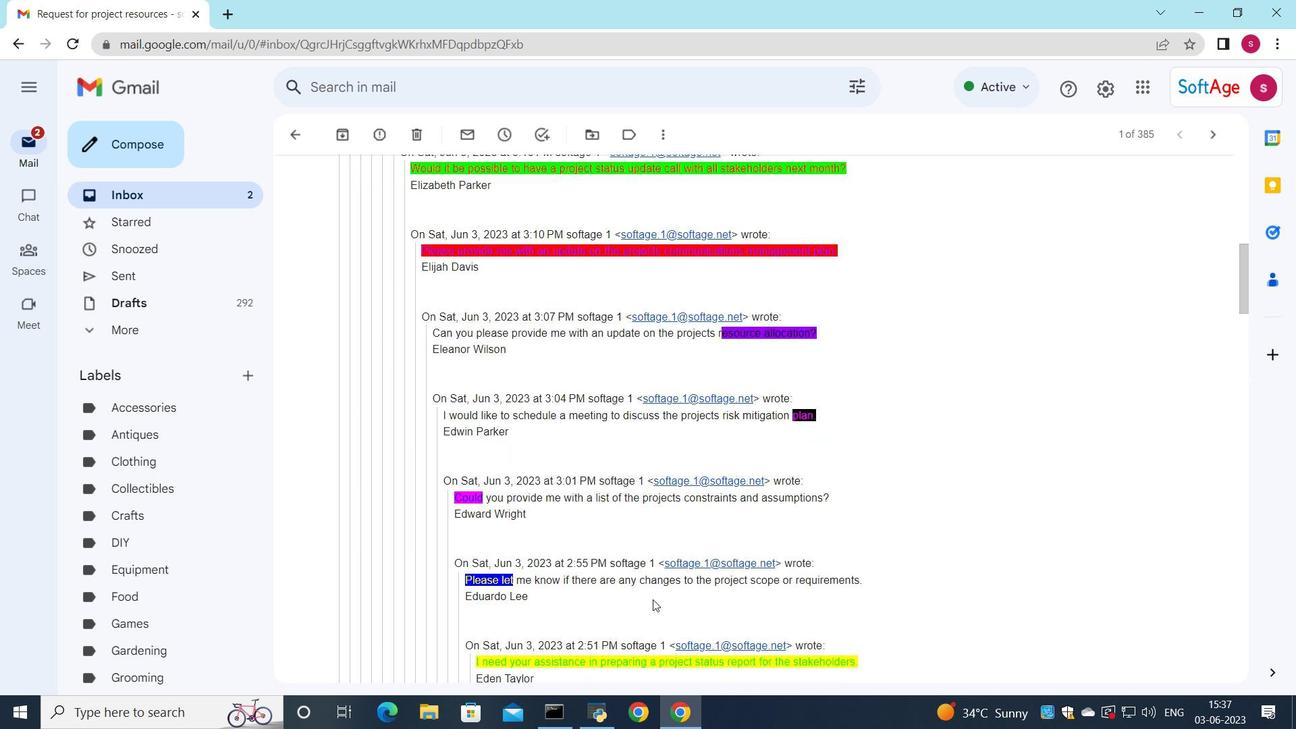 
Action: Mouse moved to (653, 606)
Screenshot: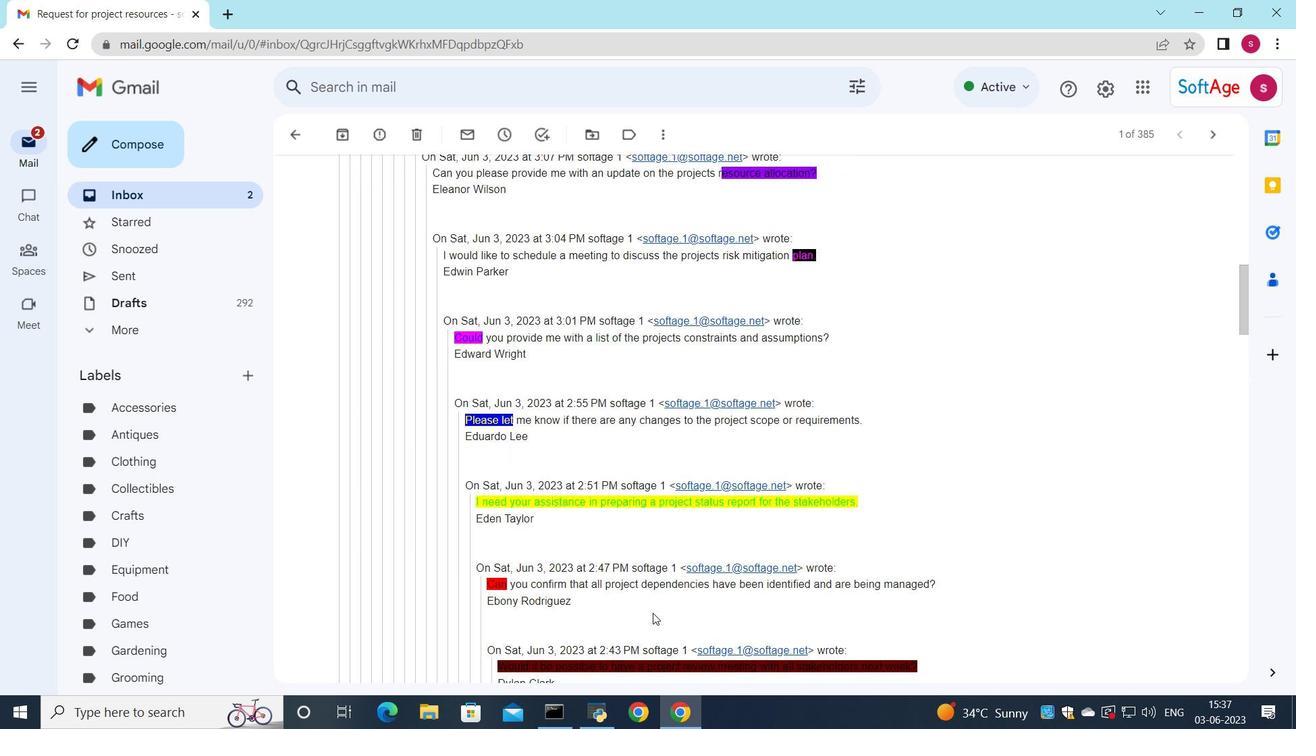 
Action: Mouse scrolled (653, 605) with delta (0, 0)
Screenshot: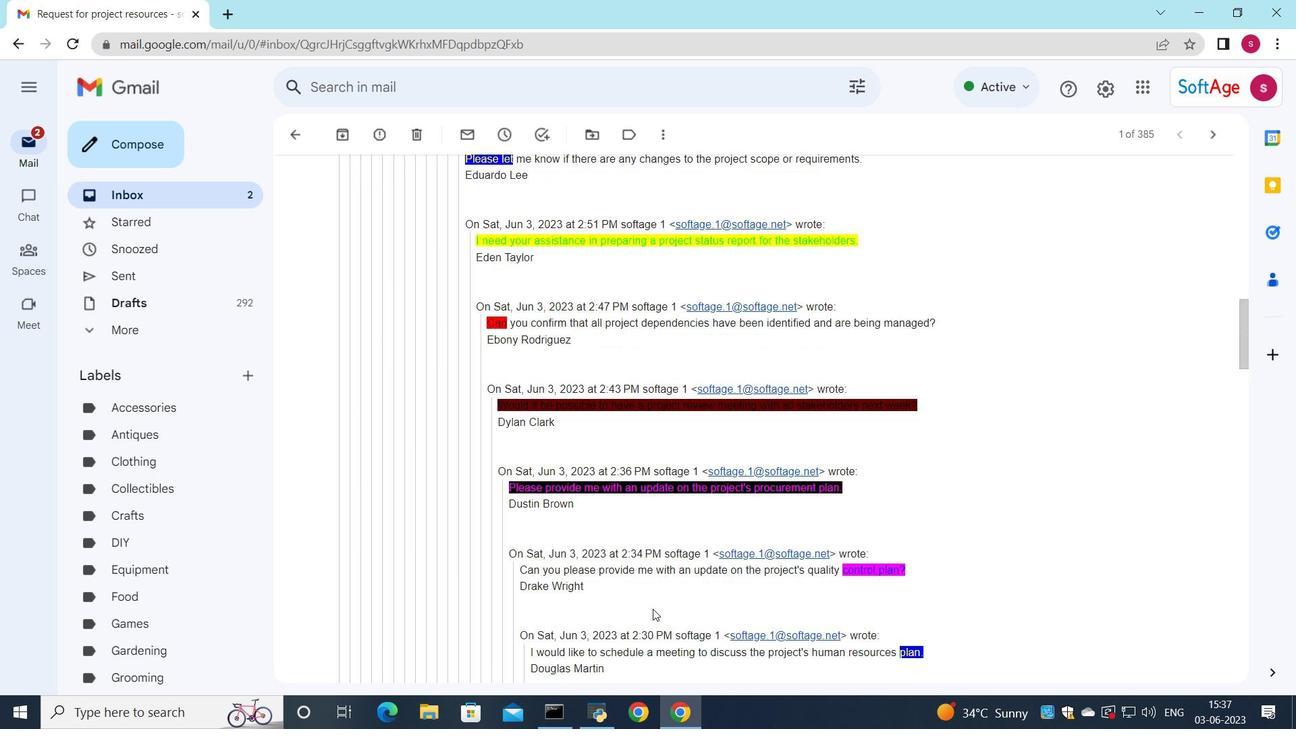 
Action: Mouse scrolled (653, 605) with delta (0, 0)
Screenshot: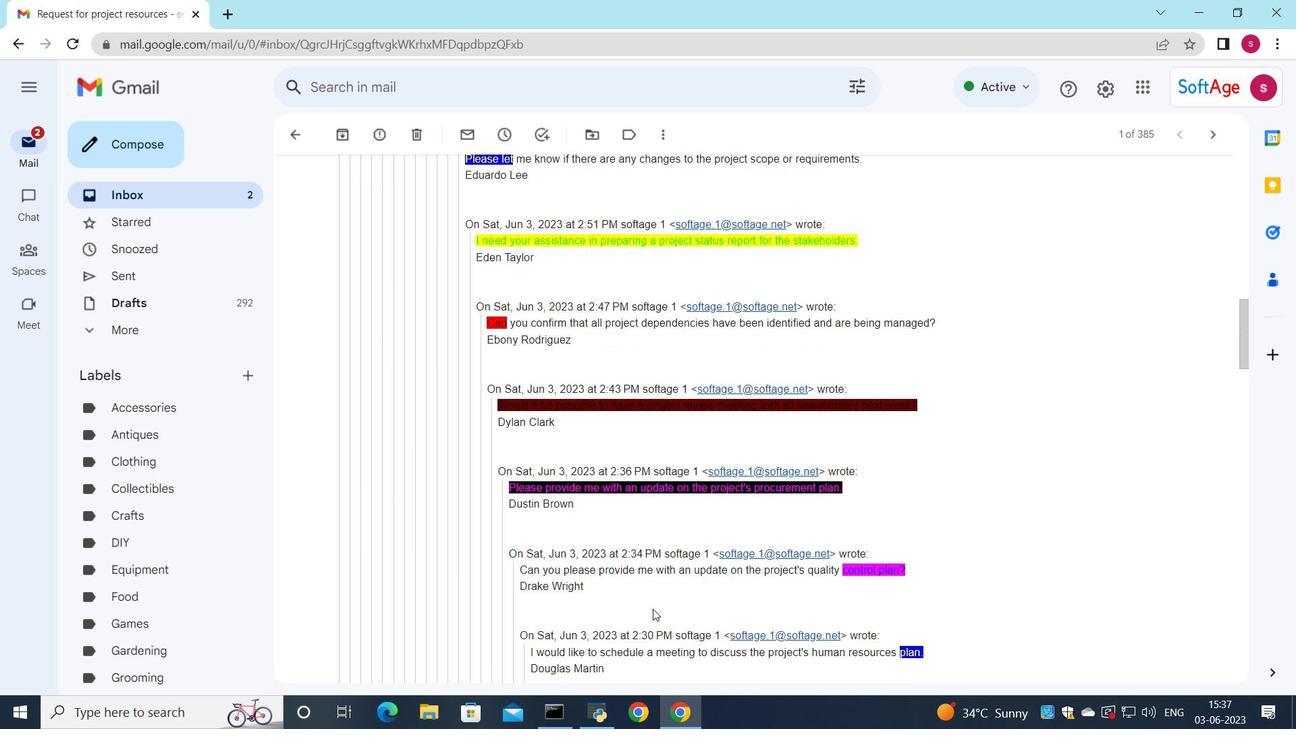 
Action: Mouse scrolled (653, 605) with delta (0, 0)
Screenshot: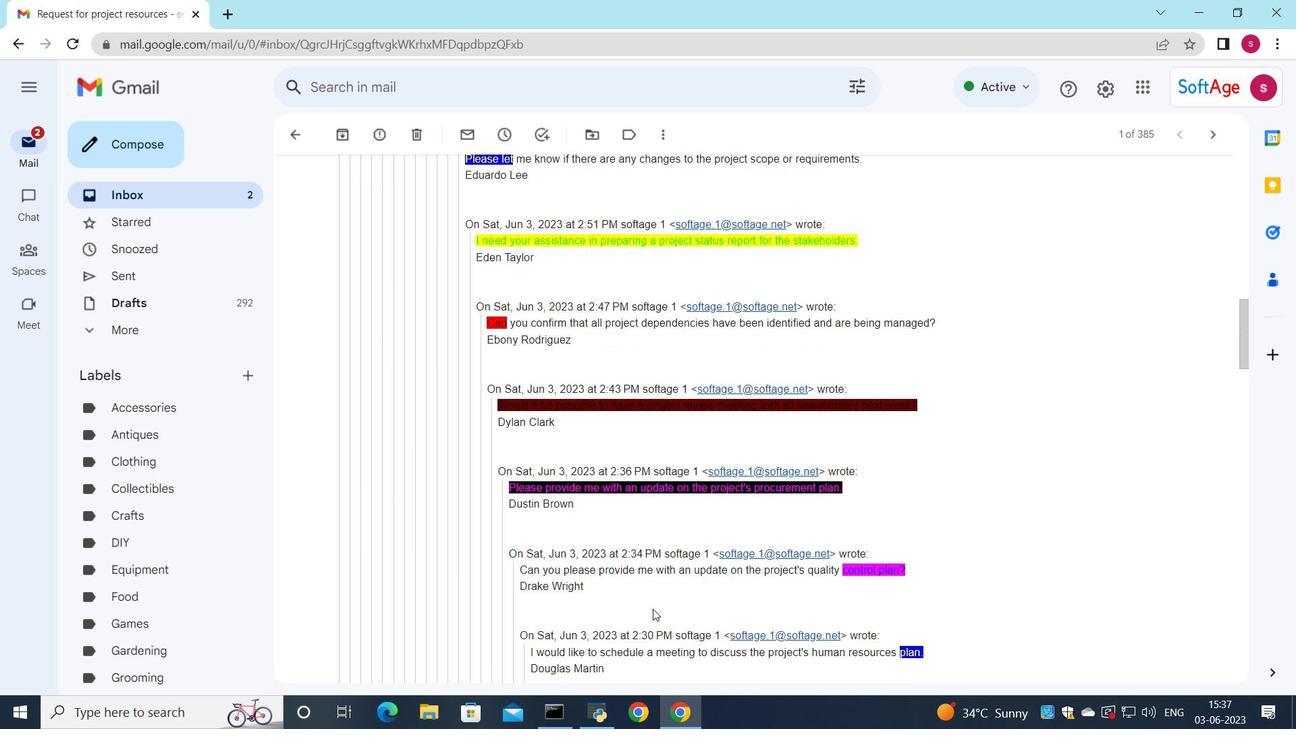 
Action: Mouse scrolled (653, 605) with delta (0, 0)
Screenshot: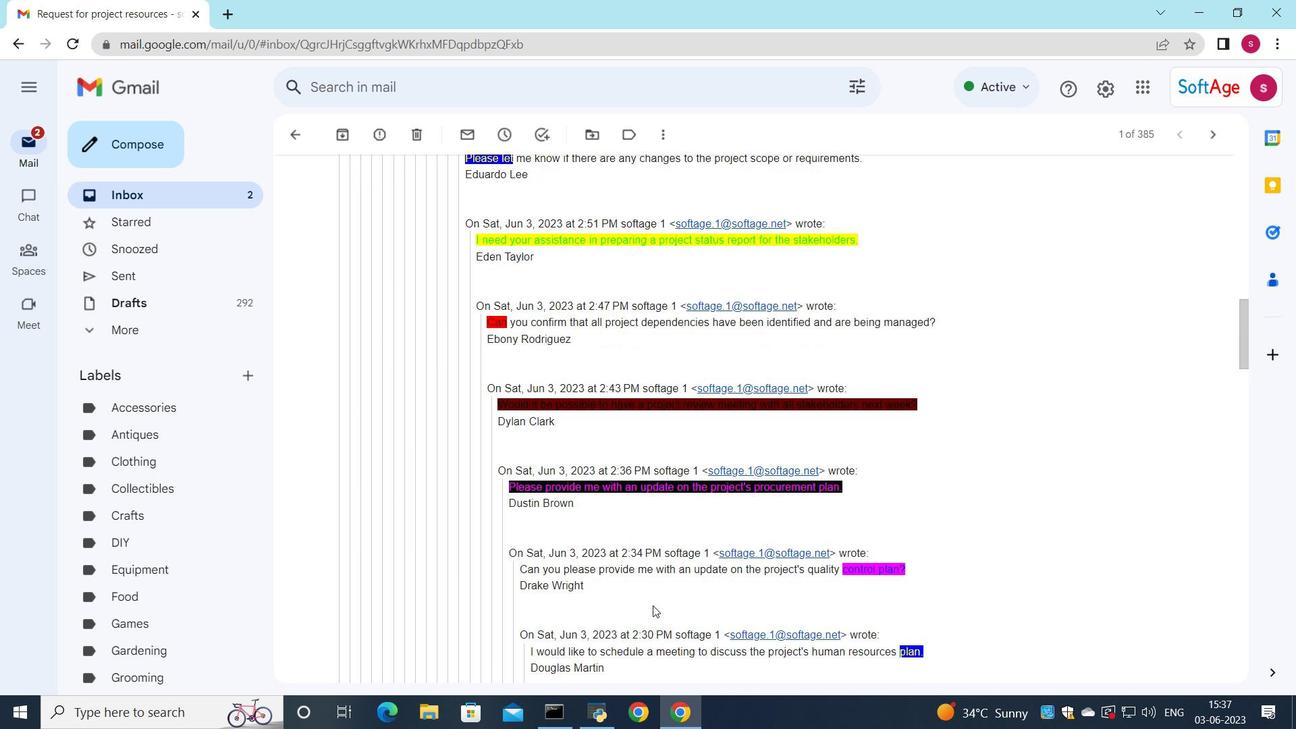 
Action: Mouse moved to (653, 604)
Screenshot: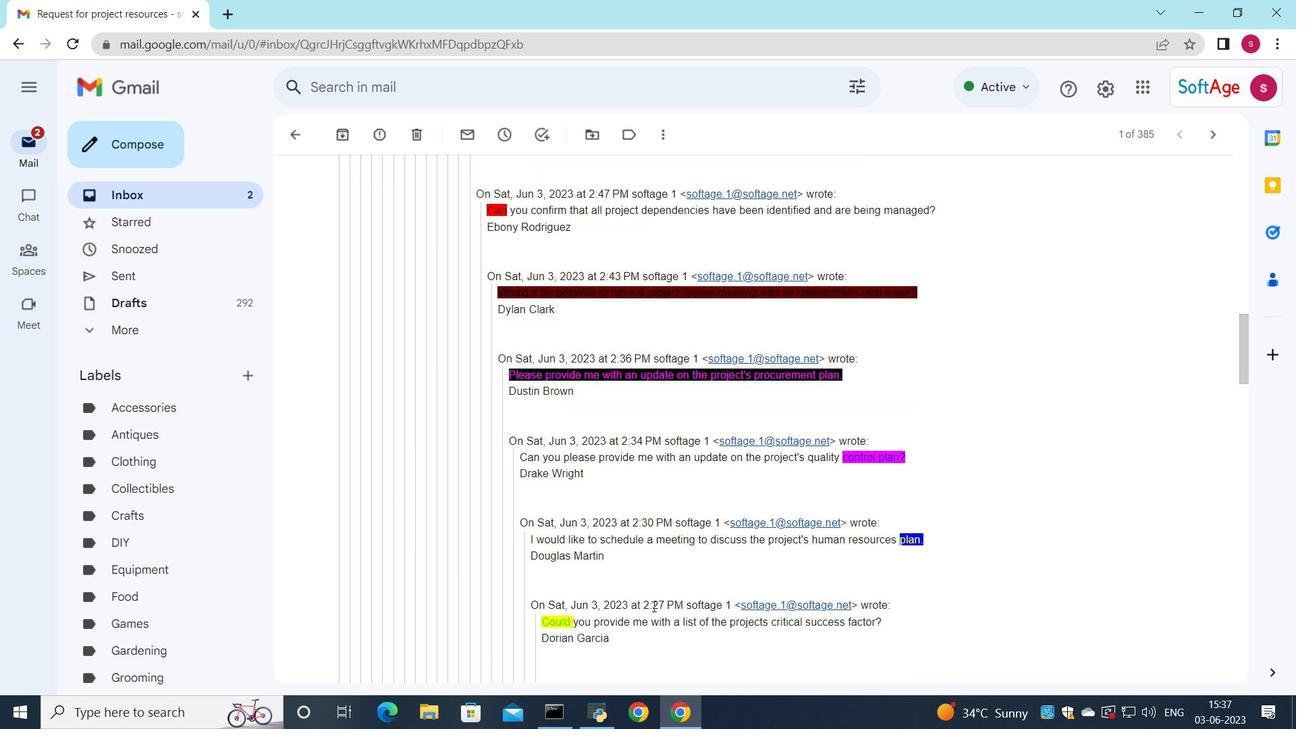 
Action: Mouse scrolled (653, 603) with delta (0, 0)
Screenshot: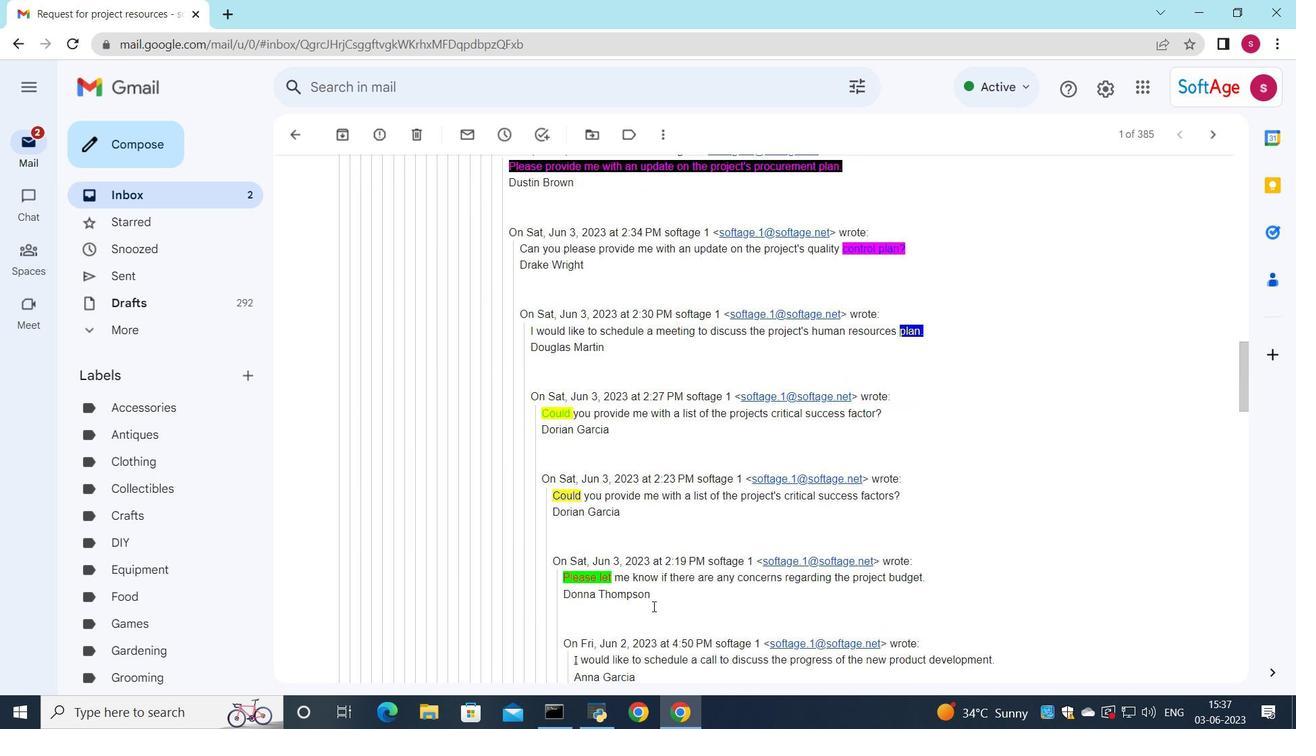 
Action: Mouse scrolled (653, 603) with delta (0, 0)
Screenshot: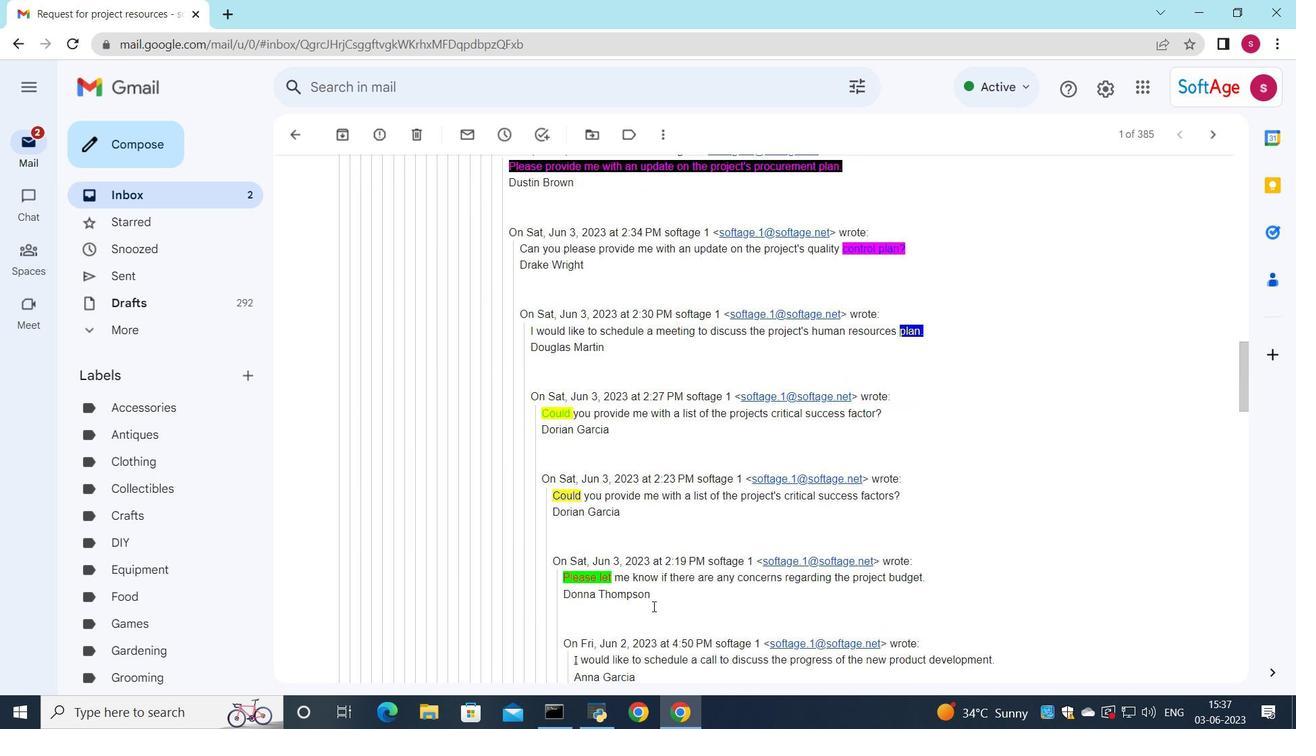 
Action: Mouse scrolled (653, 603) with delta (0, 0)
Screenshot: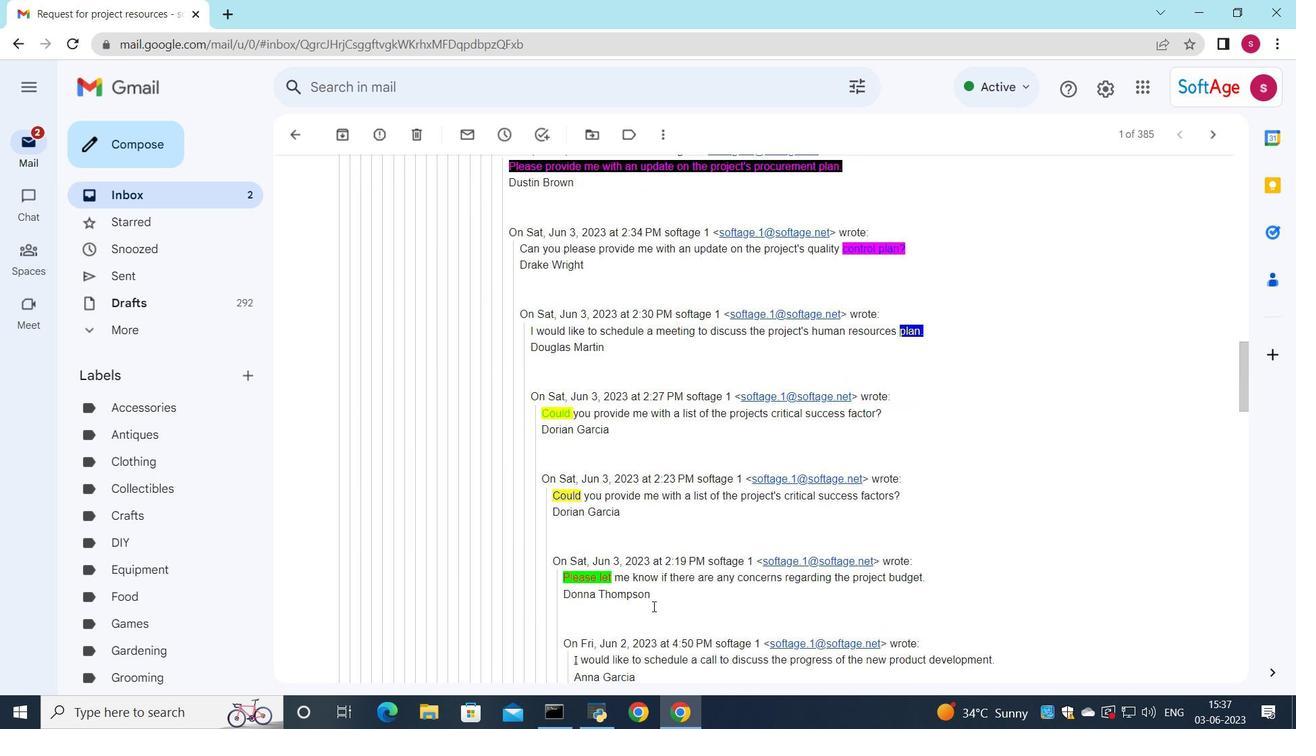 
Action: Mouse scrolled (653, 603) with delta (0, 0)
Screenshot: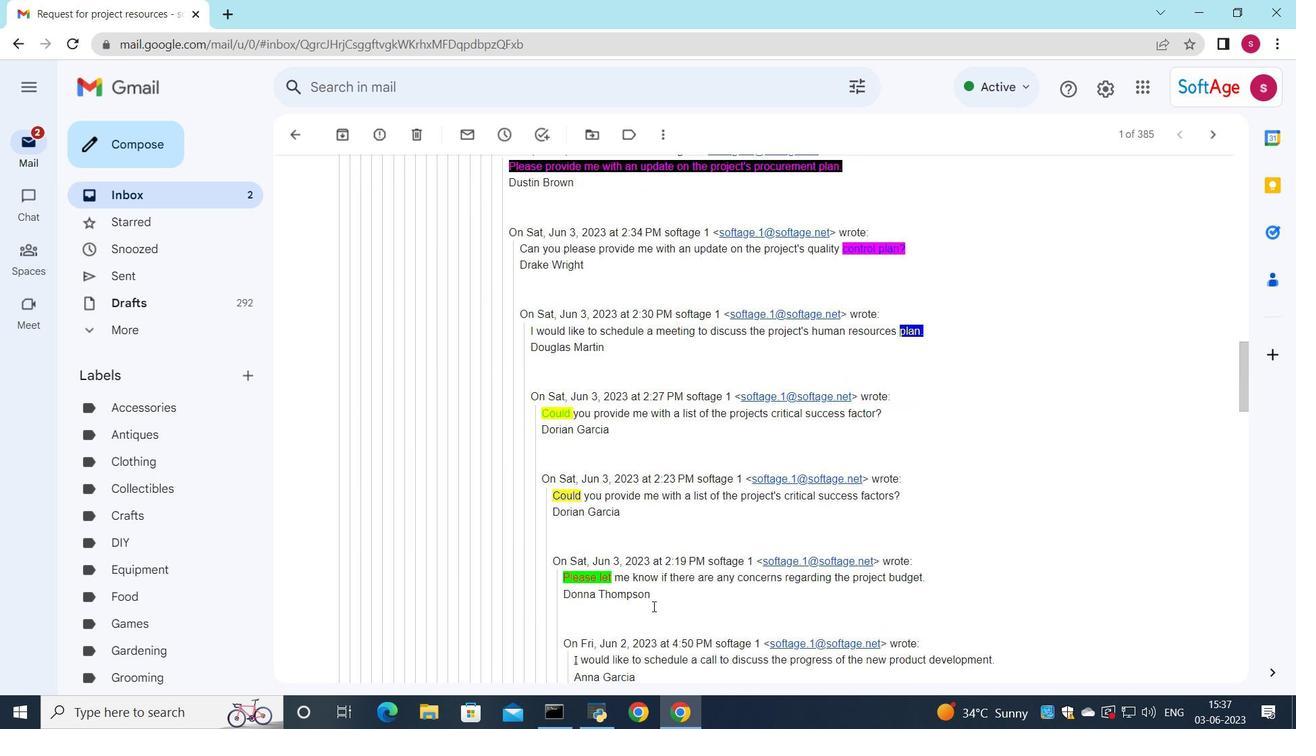 
Action: Mouse scrolled (653, 603) with delta (0, 0)
Screenshot: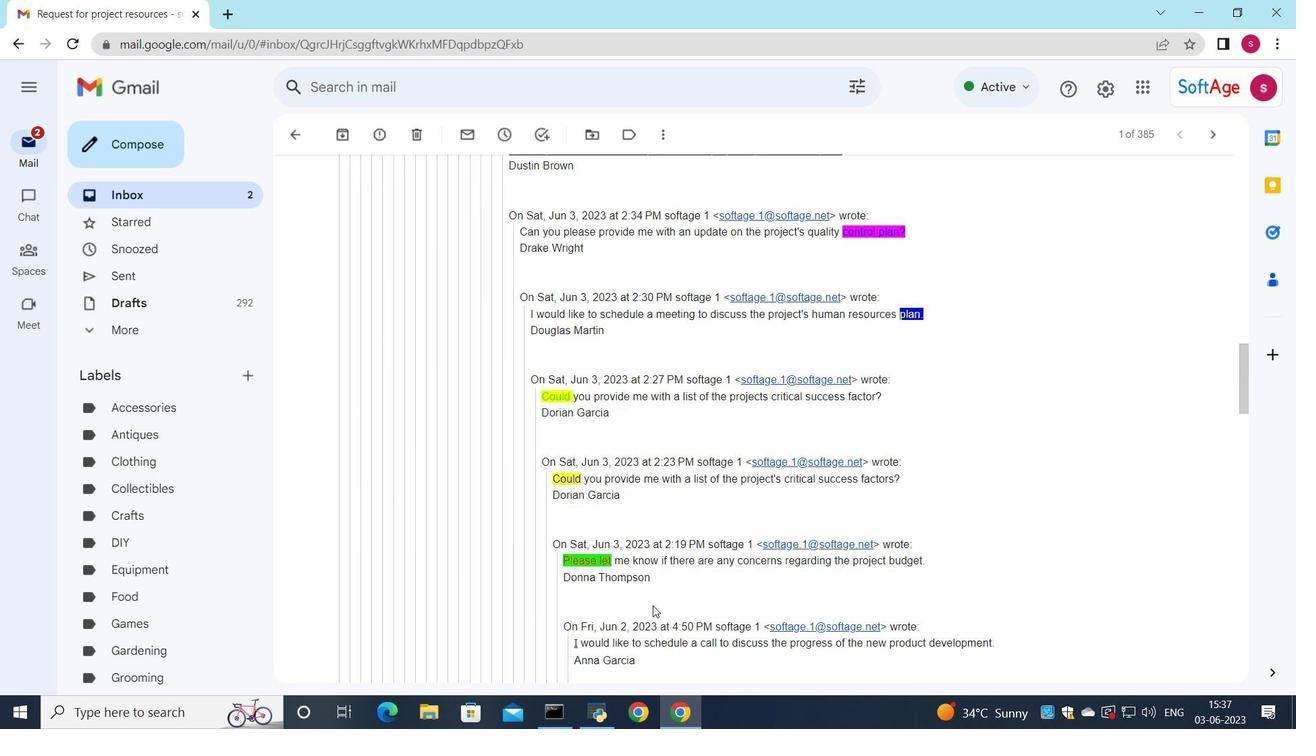 
Action: Mouse moved to (652, 606)
Screenshot: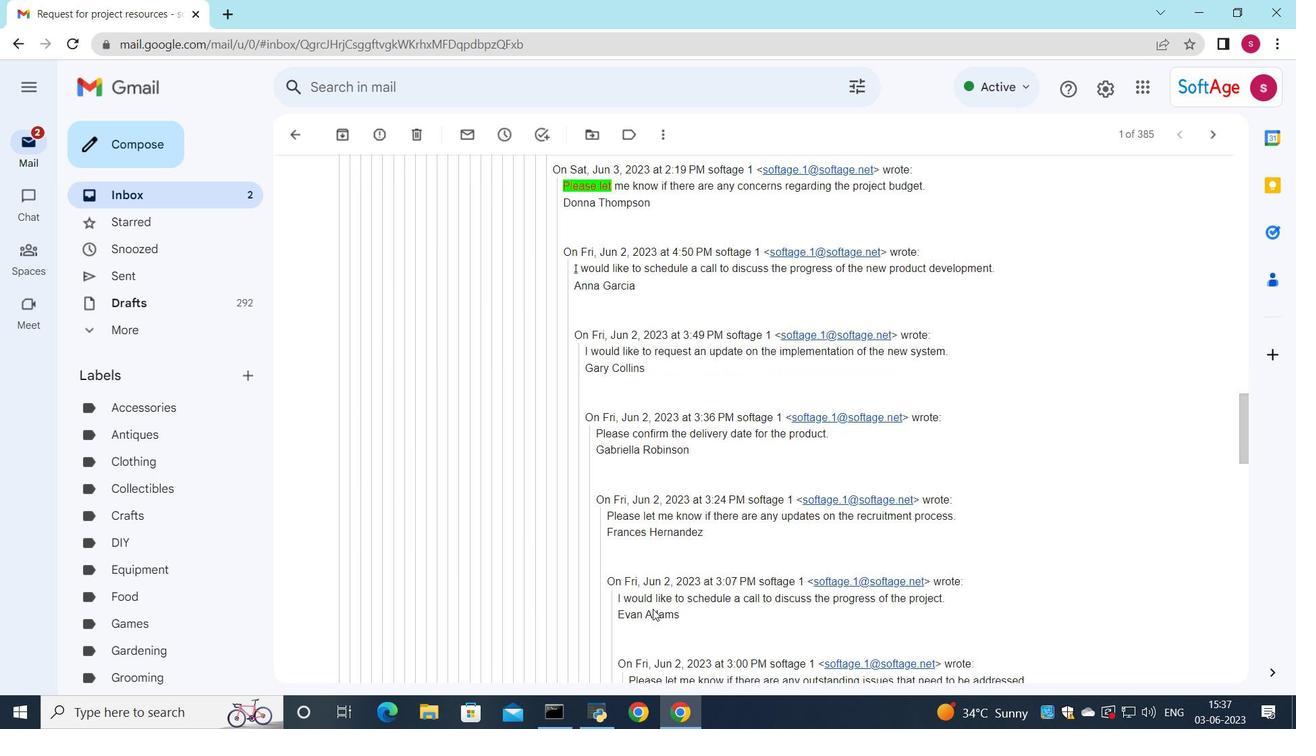 
Action: Mouse scrolled (652, 605) with delta (0, 0)
Screenshot: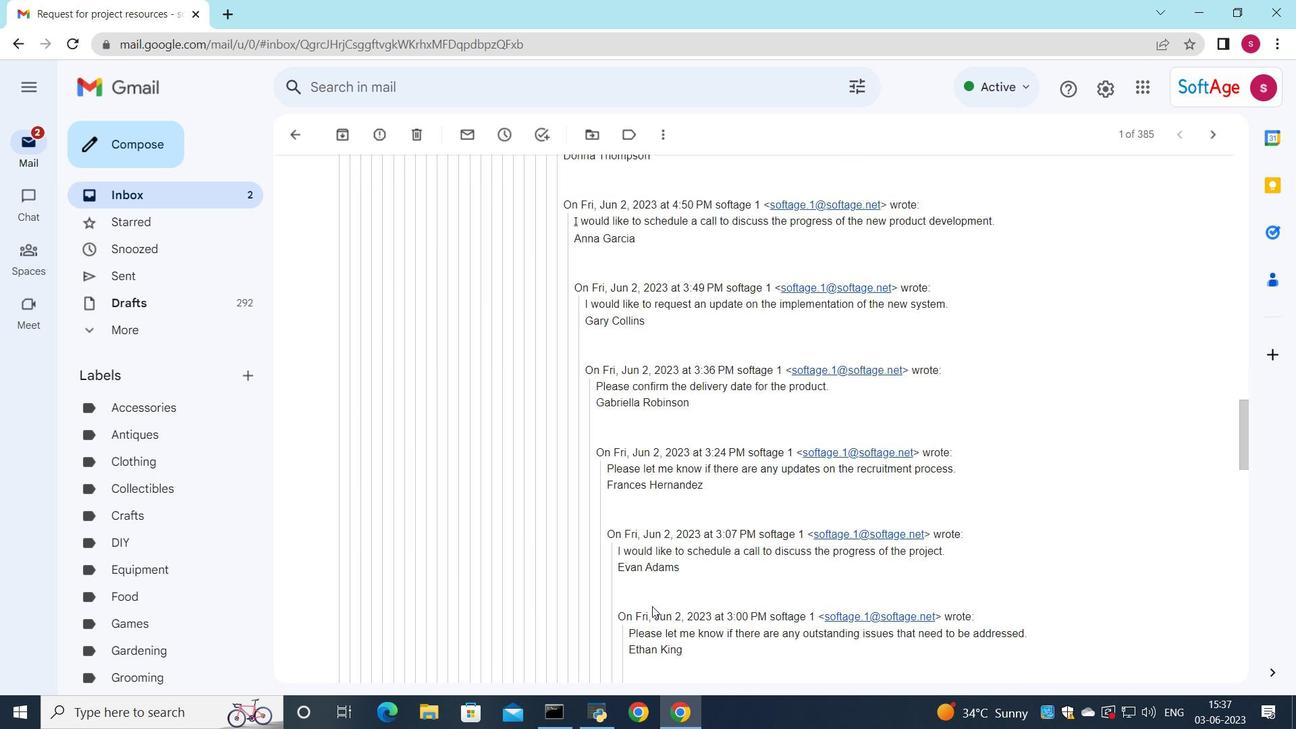 
Action: Mouse scrolled (652, 605) with delta (0, 0)
Screenshot: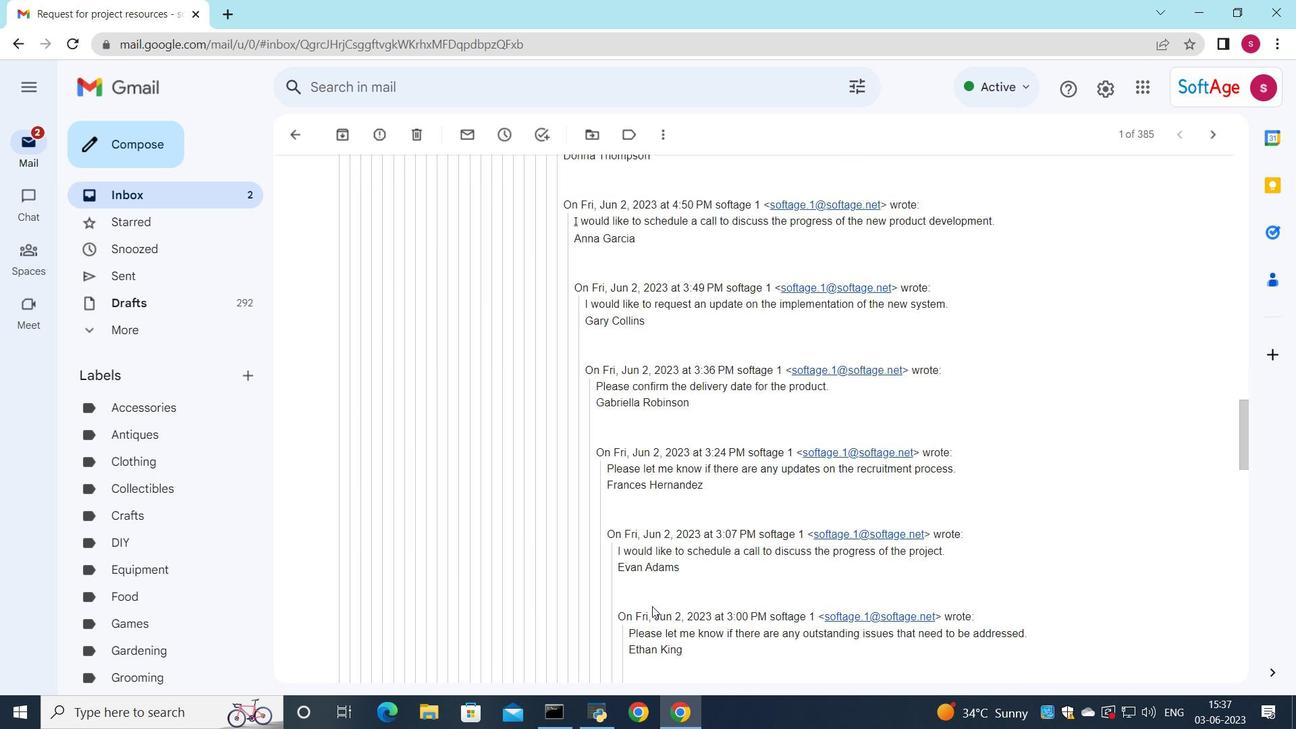 
Action: Mouse scrolled (652, 605) with delta (0, 0)
Screenshot: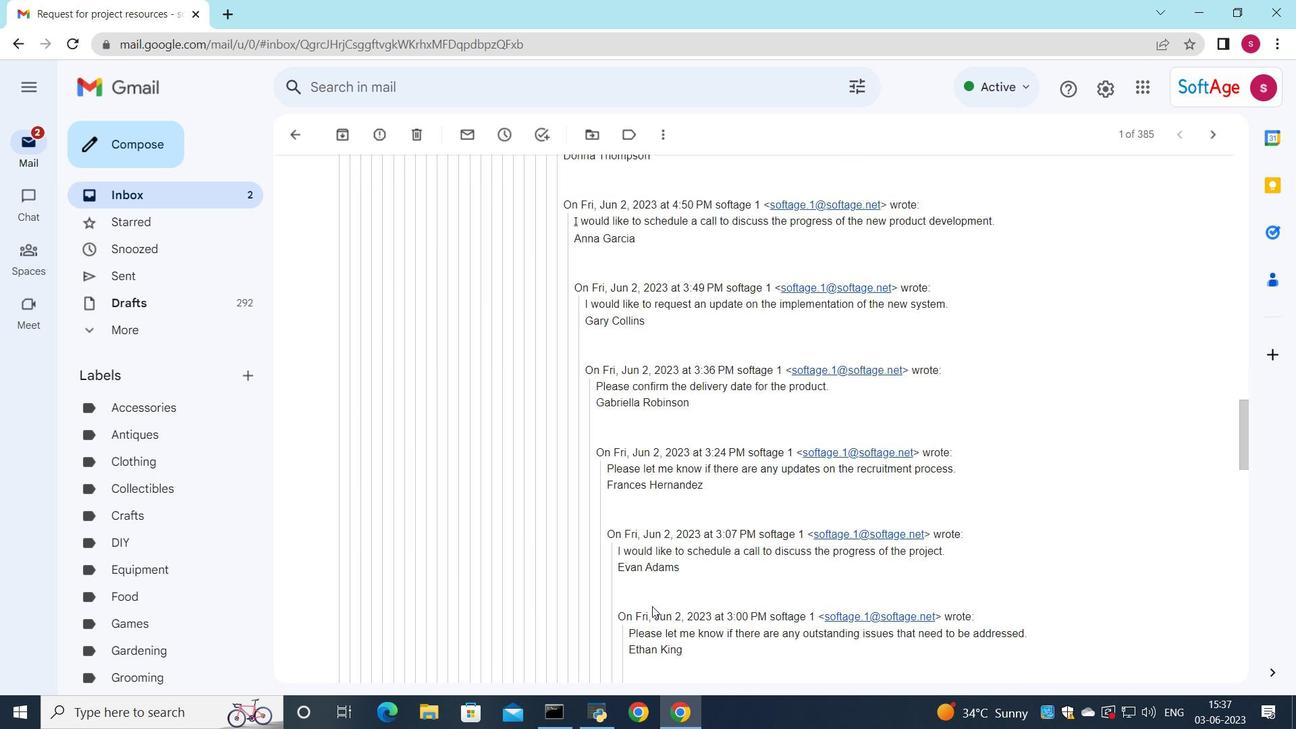 
Action: Mouse scrolled (652, 605) with delta (0, 0)
Screenshot: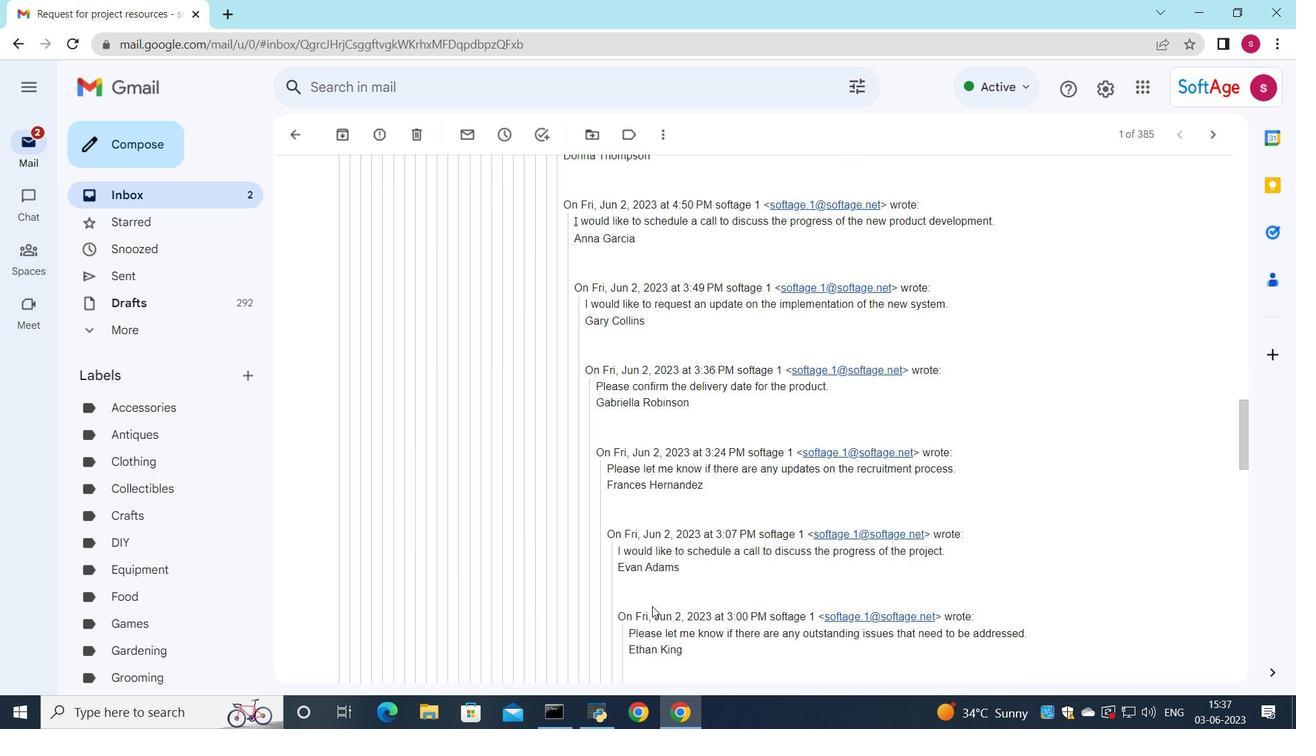 
Action: Mouse scrolled (652, 605) with delta (0, 0)
Screenshot: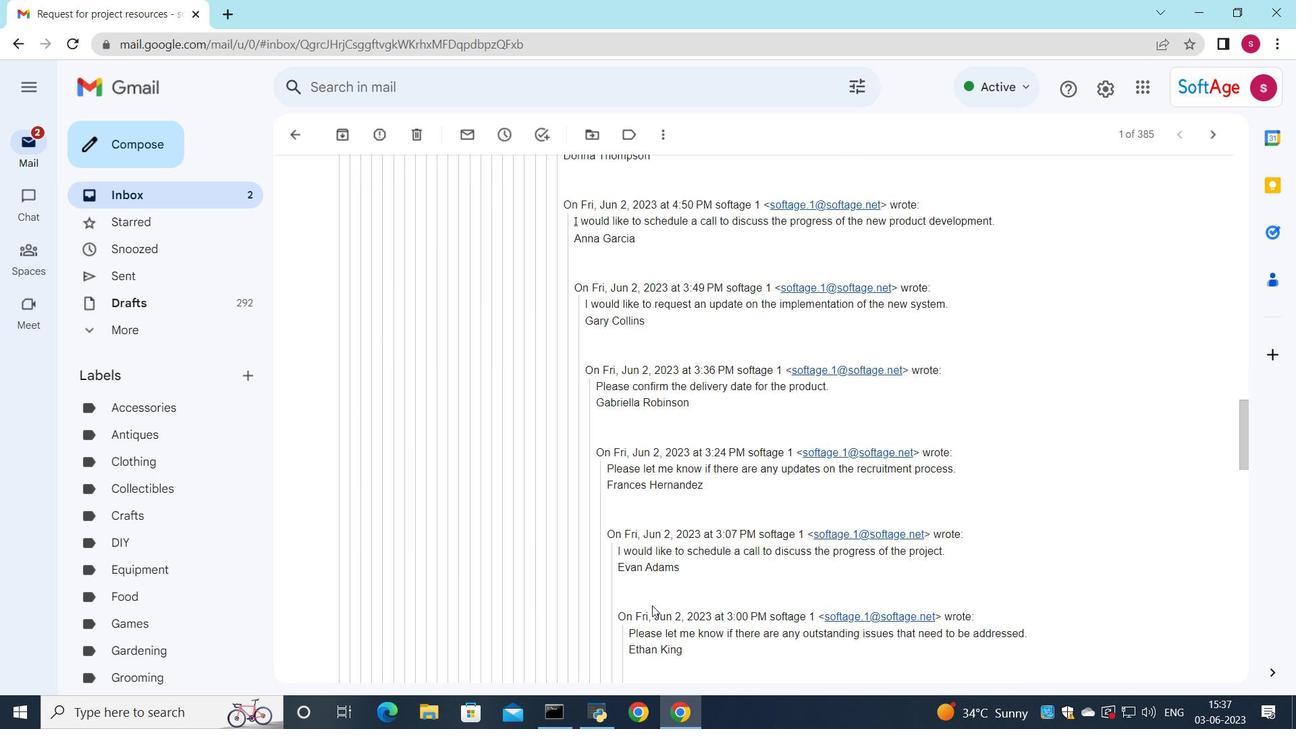 
Action: Mouse moved to (650, 608)
Screenshot: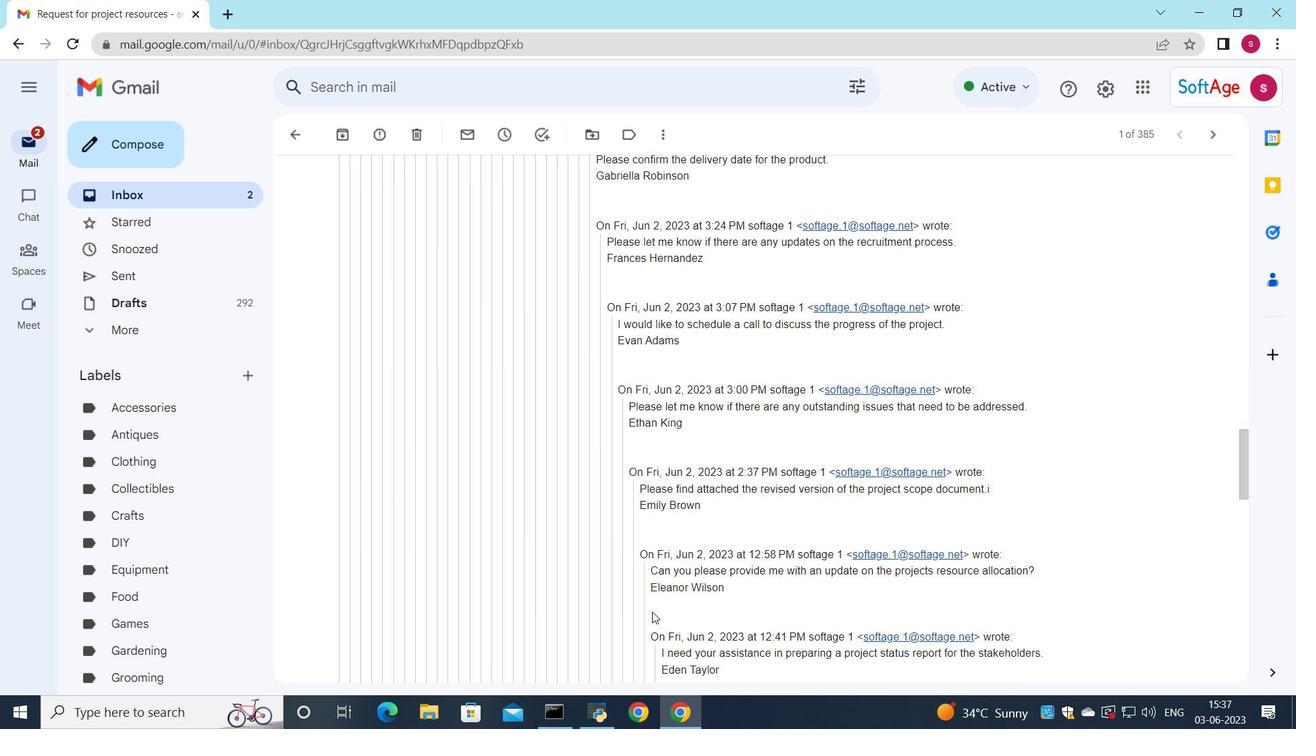 
Action: Mouse scrolled (650, 607) with delta (0, 0)
Screenshot: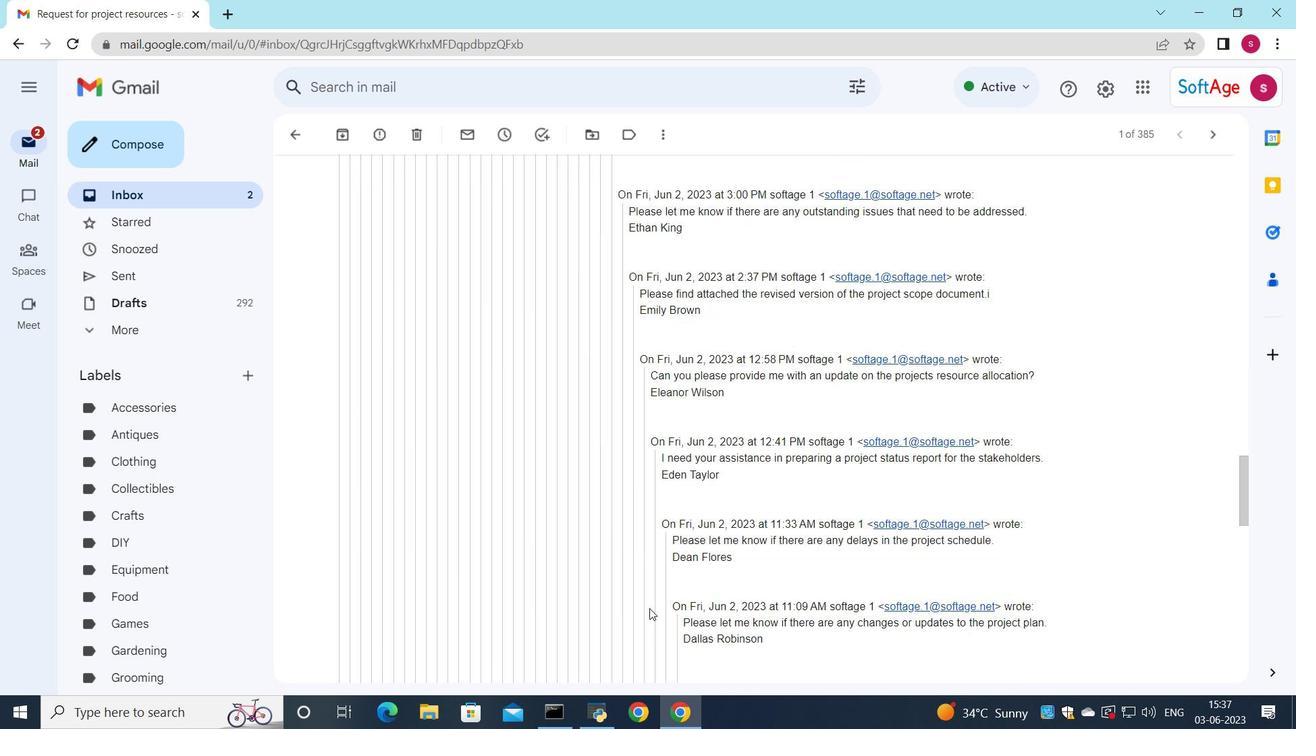 
Action: Mouse moved to (649, 608)
Screenshot: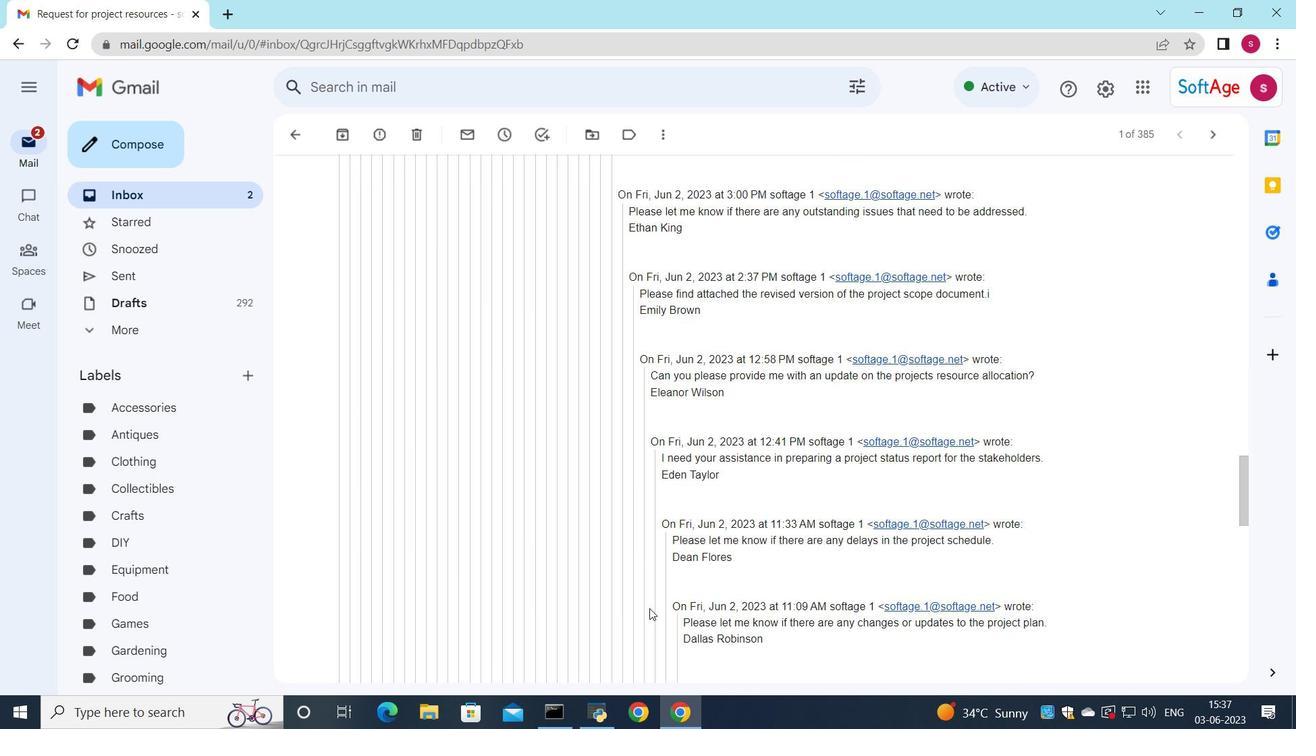 
Action: Mouse scrolled (650, 607) with delta (0, 0)
Screenshot: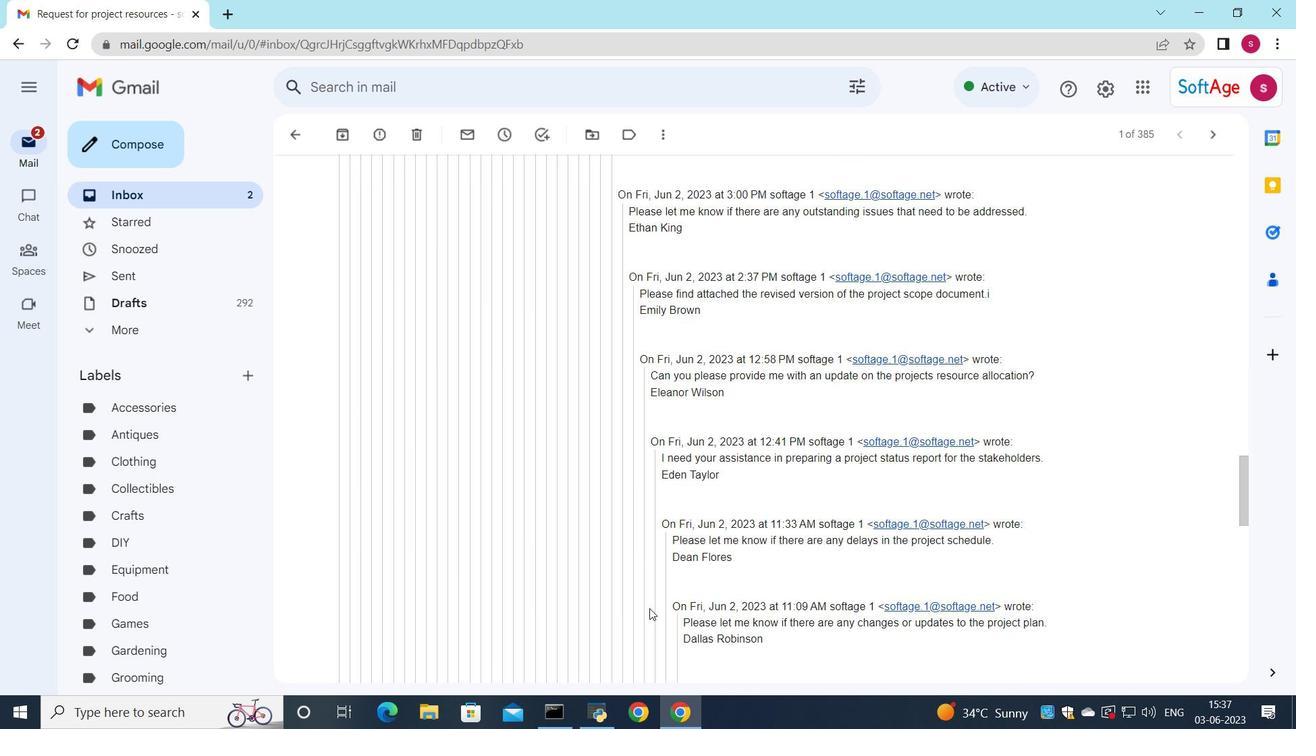 
Action: Mouse moved to (648, 608)
Screenshot: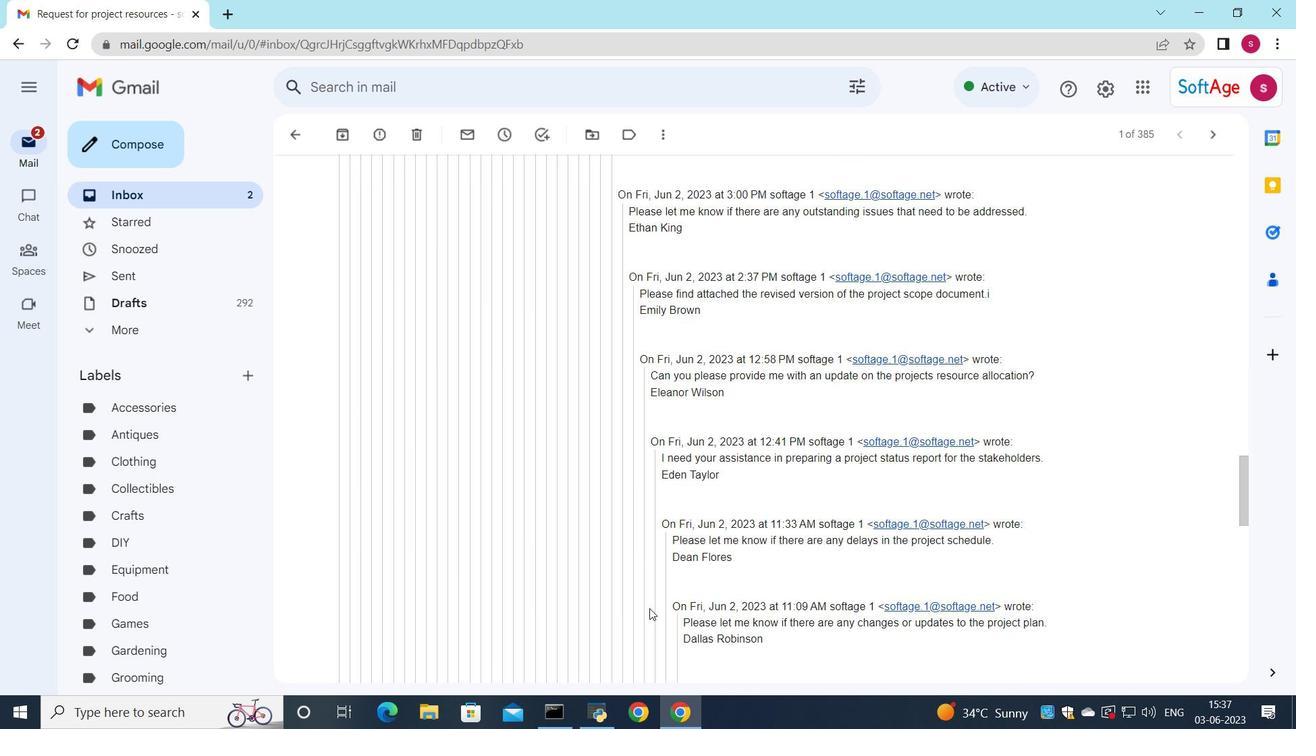 
Action: Mouse scrolled (650, 607) with delta (0, 0)
Screenshot: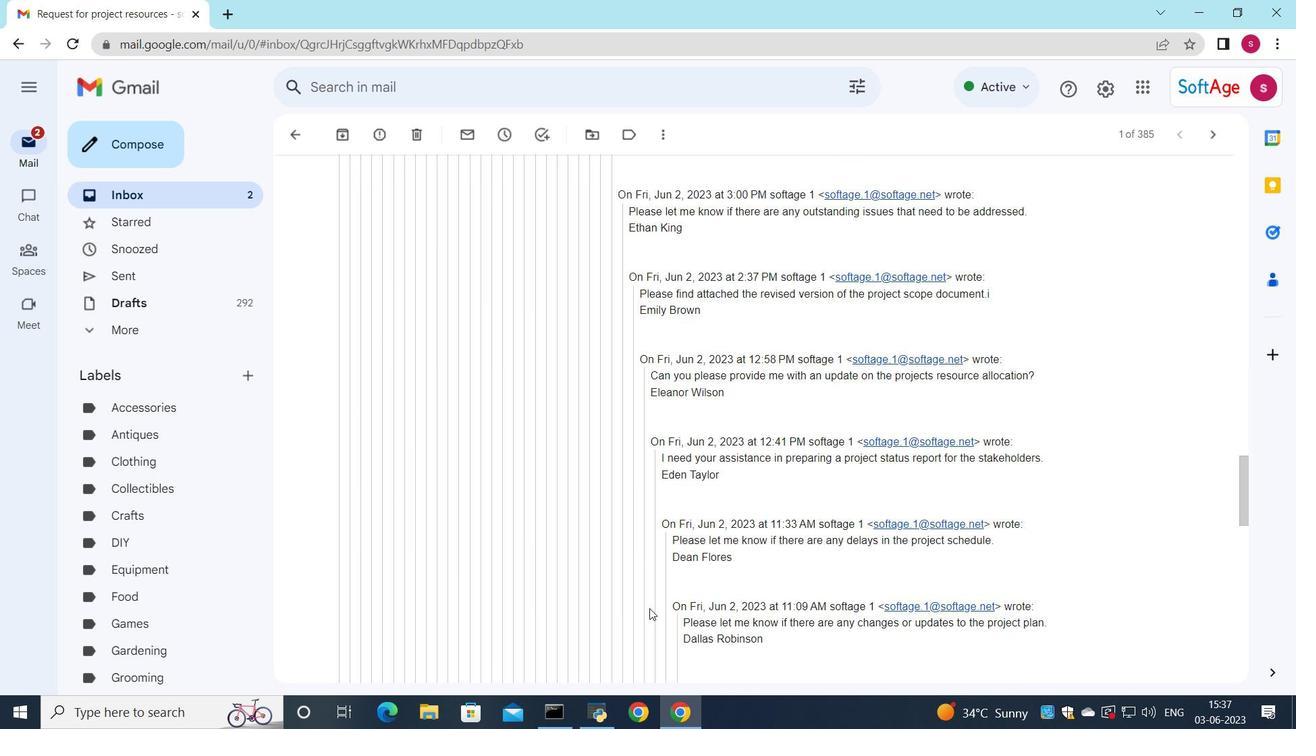 
Action: Mouse moved to (646, 612)
Screenshot: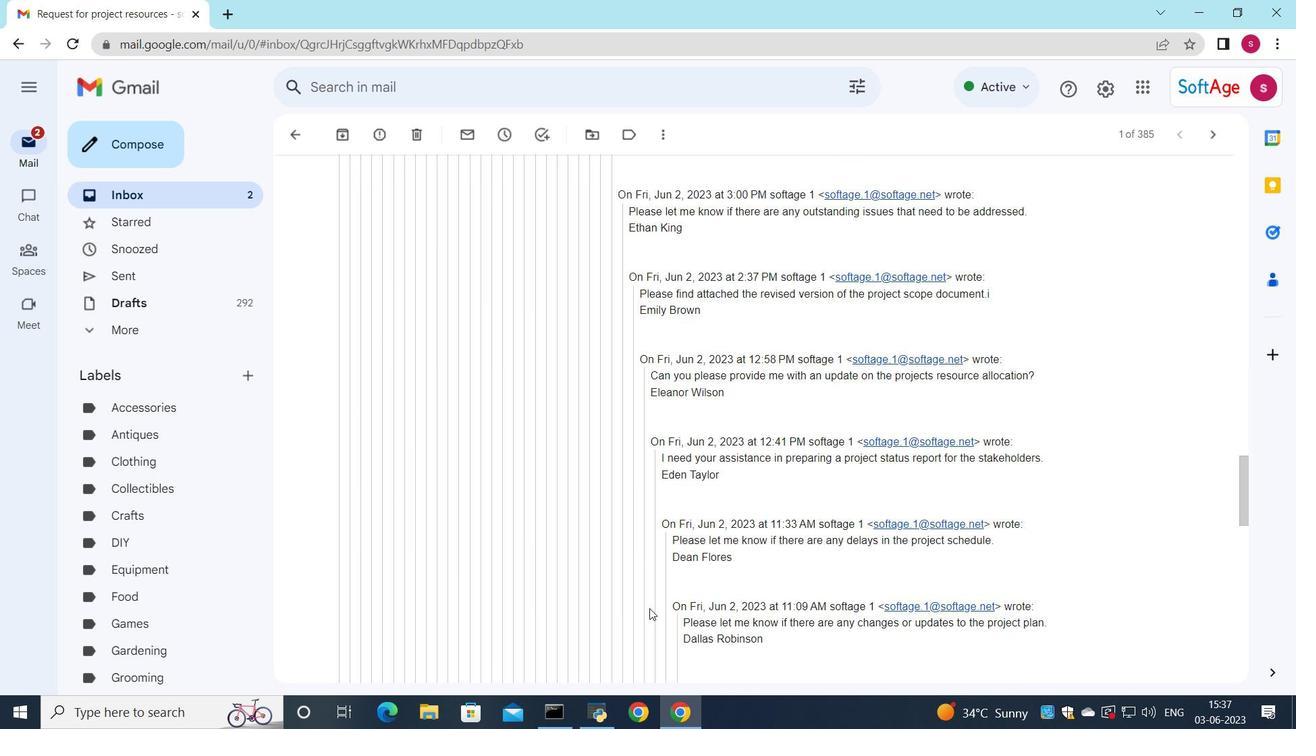 
Action: Mouse scrolled (649, 607) with delta (0, 0)
Screenshot: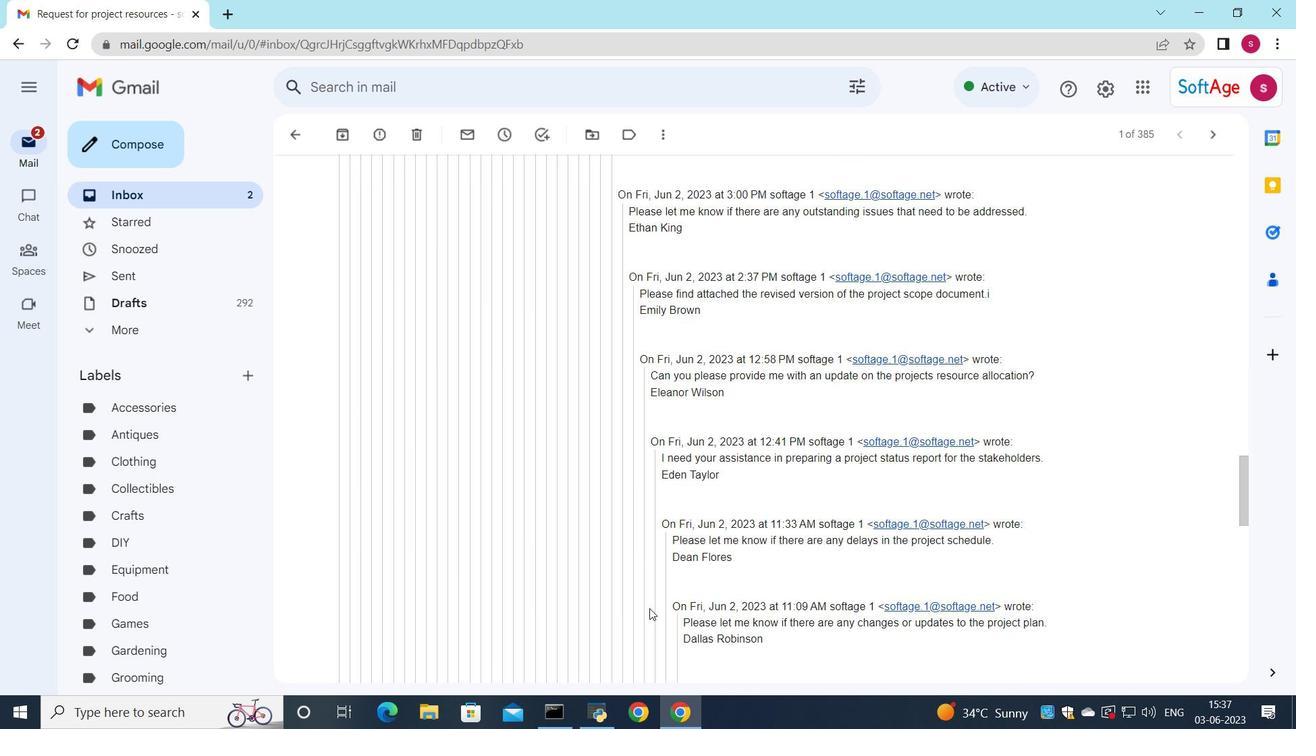 
Action: Mouse moved to (644, 620)
Screenshot: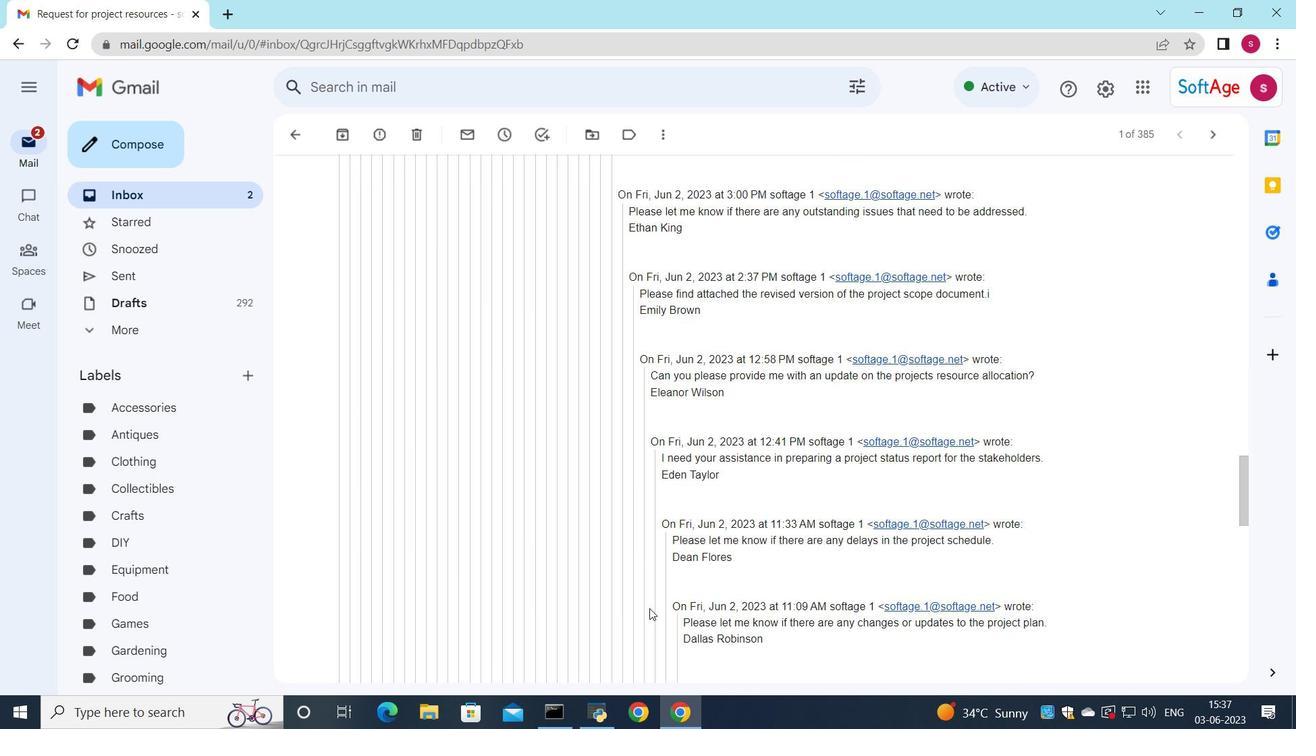 
Action: Mouse scrolled (648, 607) with delta (0, 0)
Screenshot: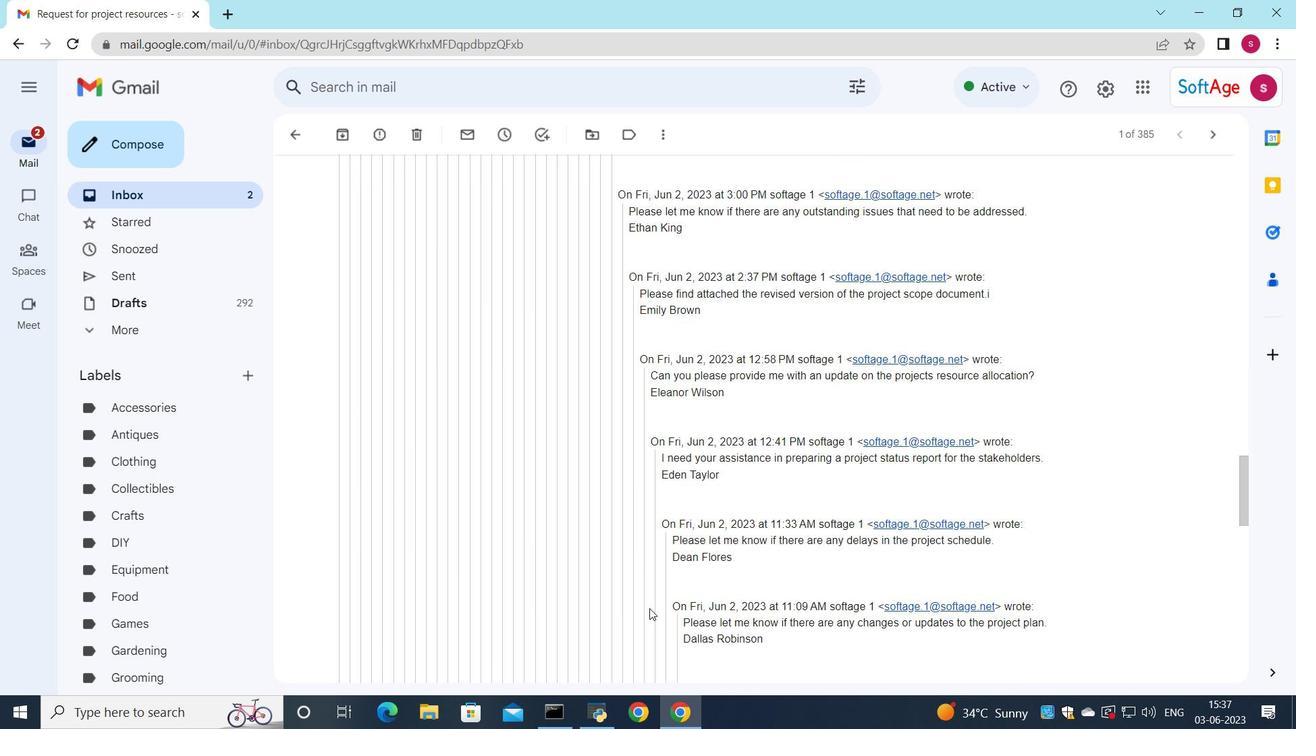 
Action: Mouse moved to (632, 610)
Screenshot: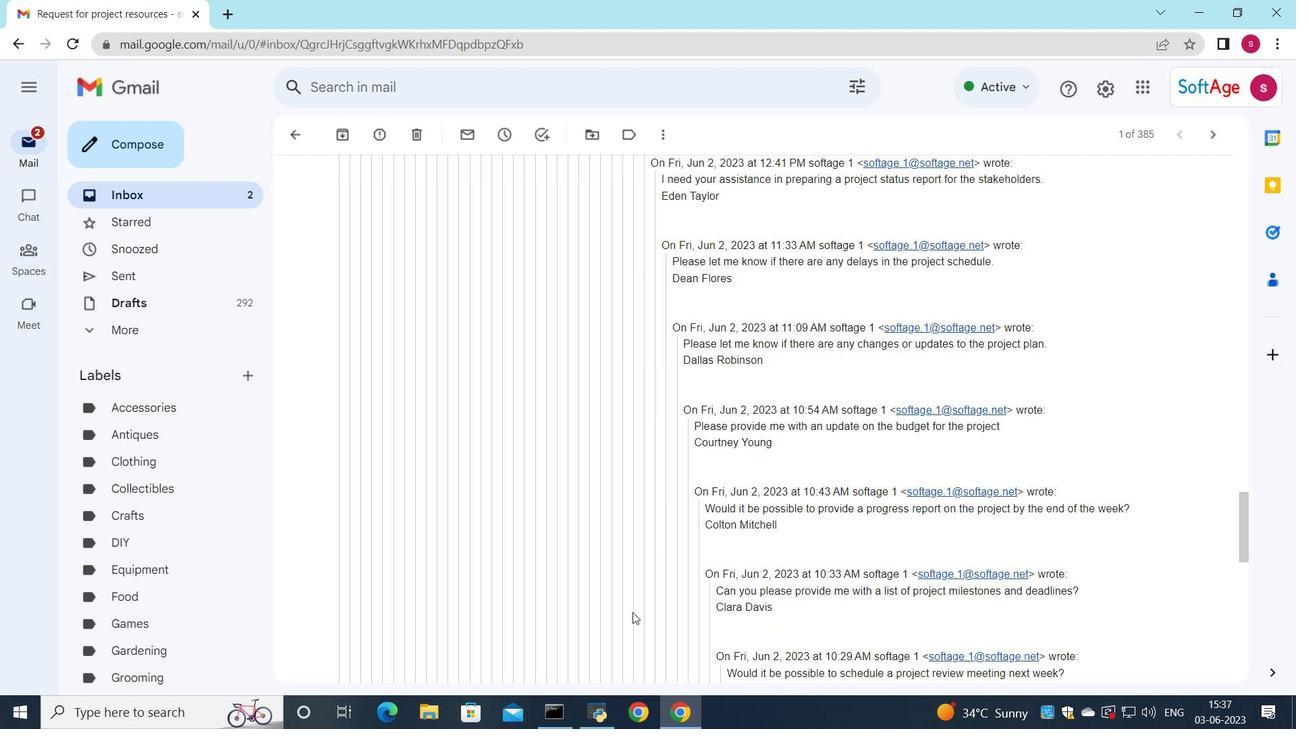 
Action: Mouse scrolled (632, 609) with delta (0, 0)
Screenshot: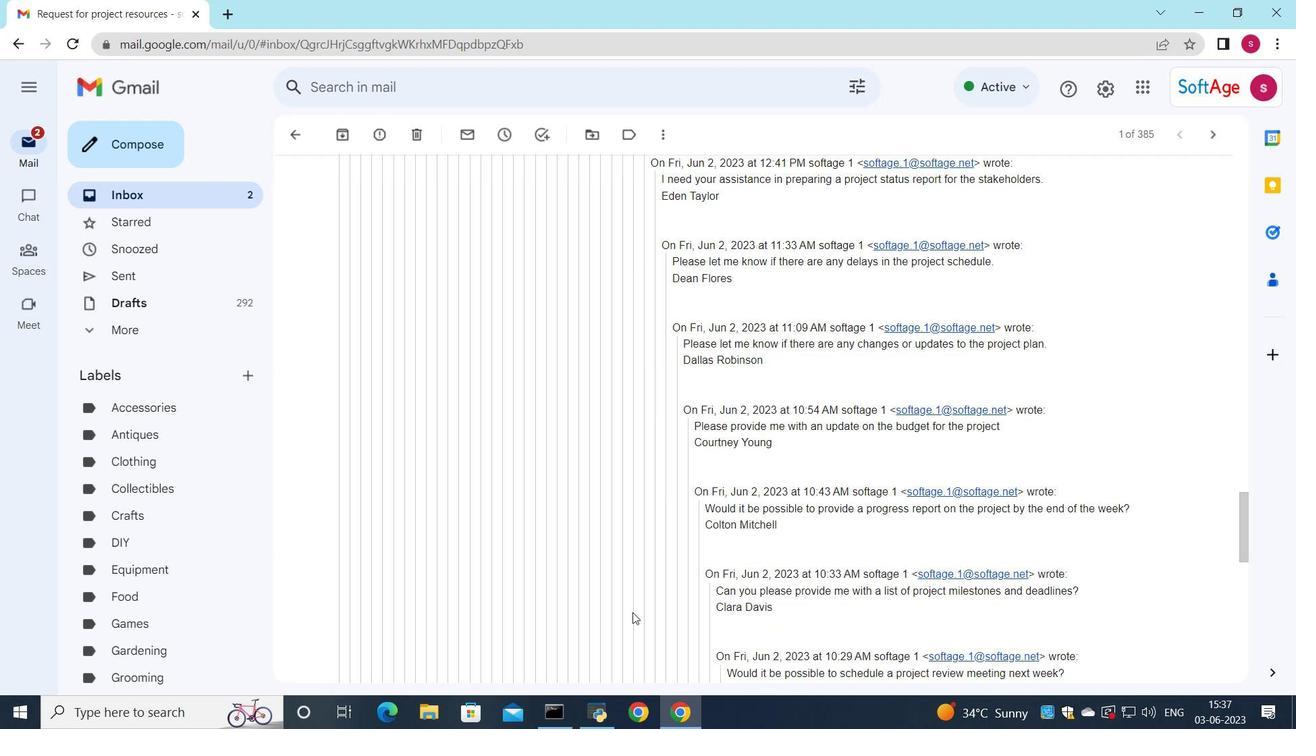 
Action: Mouse scrolled (632, 609) with delta (0, 0)
Screenshot: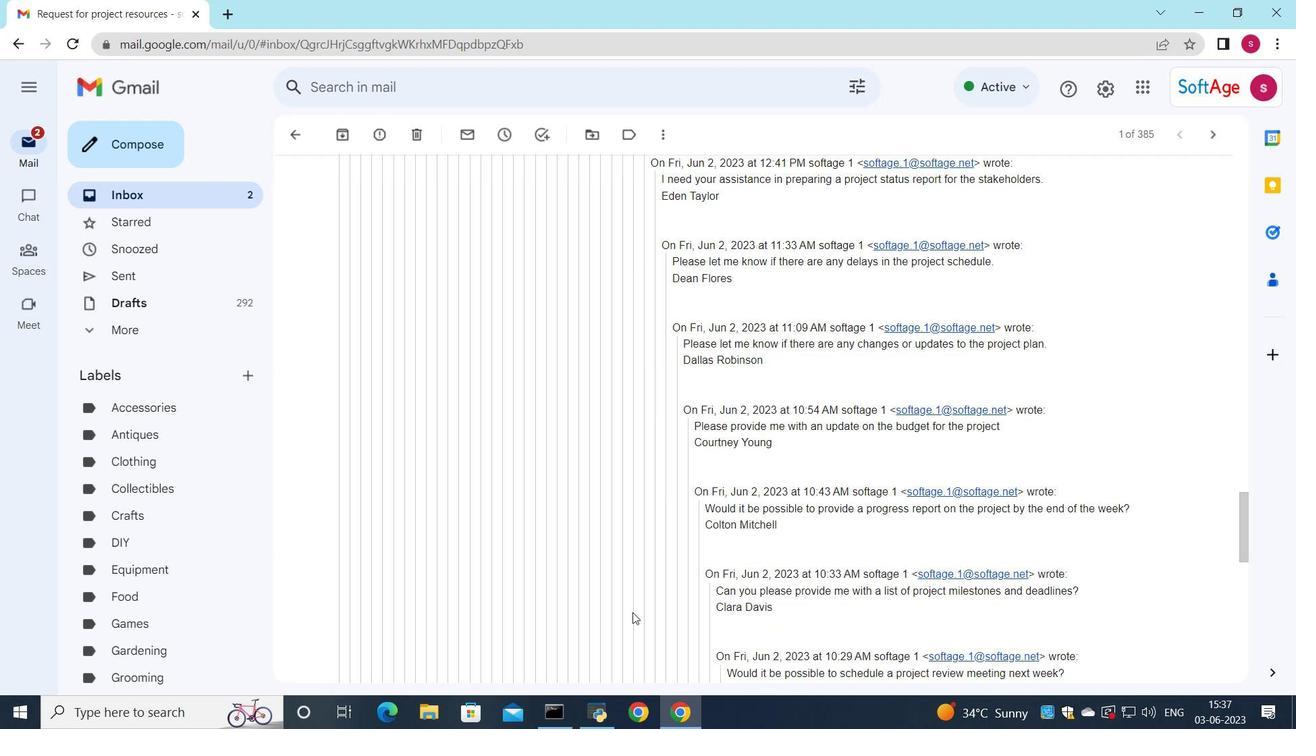
Action: Mouse scrolled (632, 609) with delta (0, 0)
Screenshot: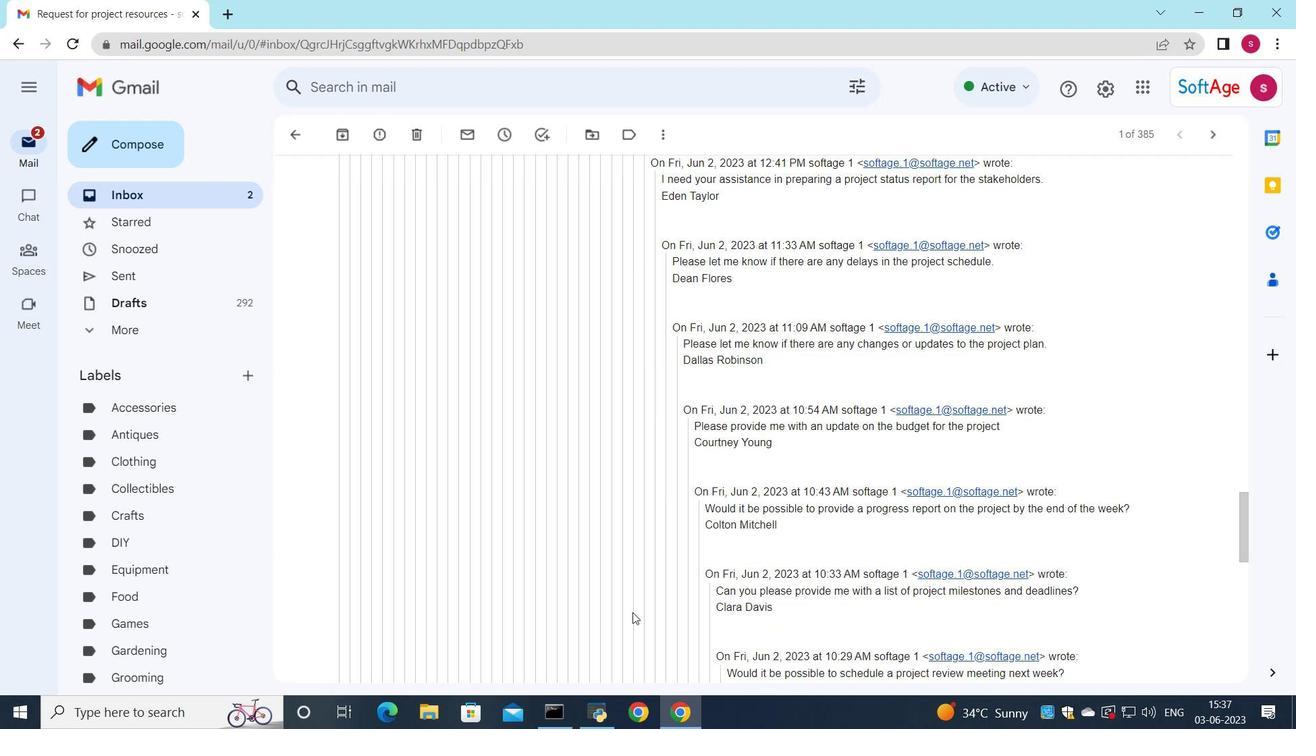 
Action: Mouse scrolled (632, 609) with delta (0, 0)
Screenshot: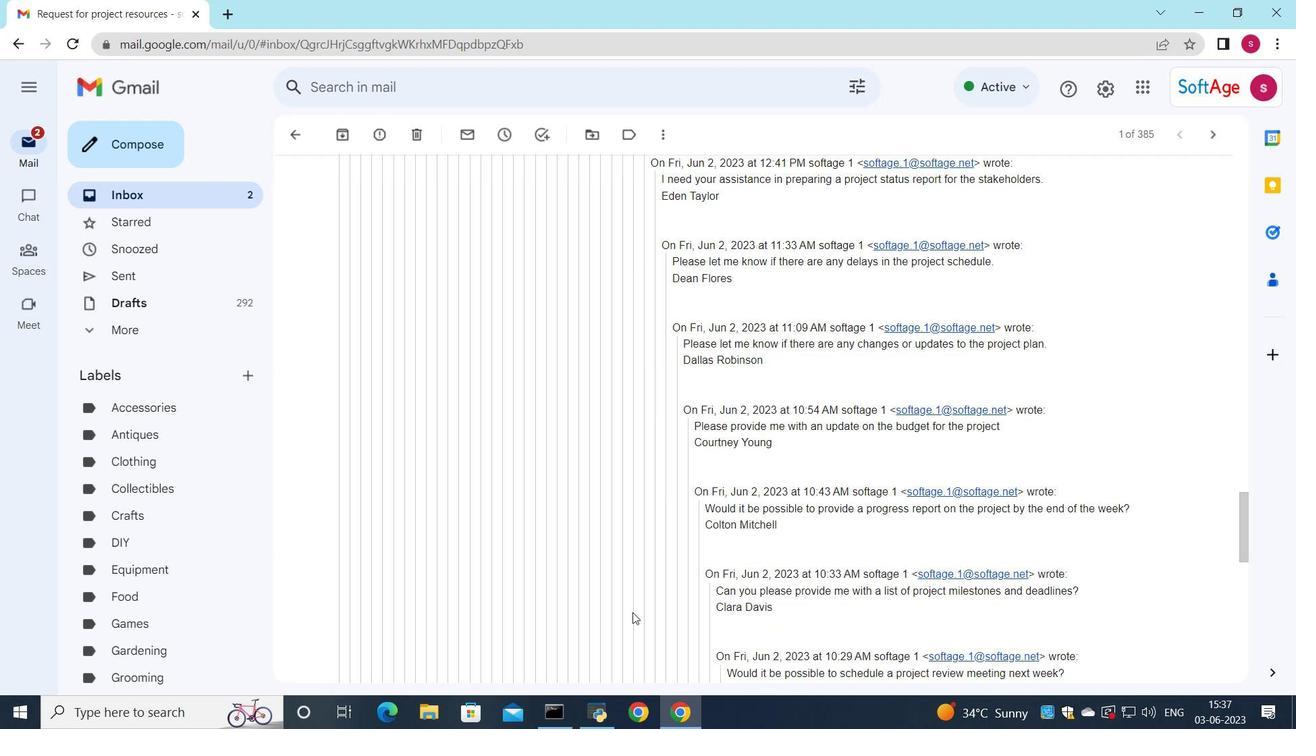 
Action: Mouse scrolled (632, 609) with delta (0, 0)
Screenshot: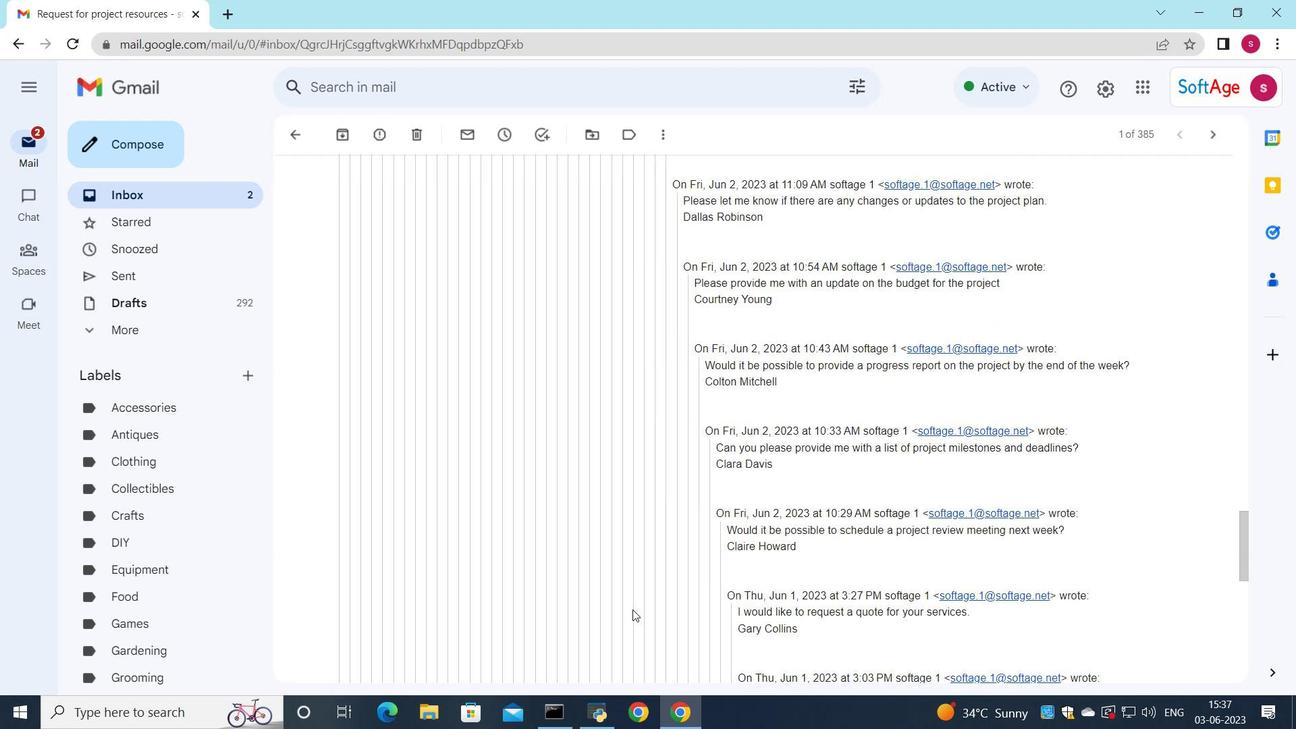 
Action: Mouse moved to (630, 611)
Screenshot: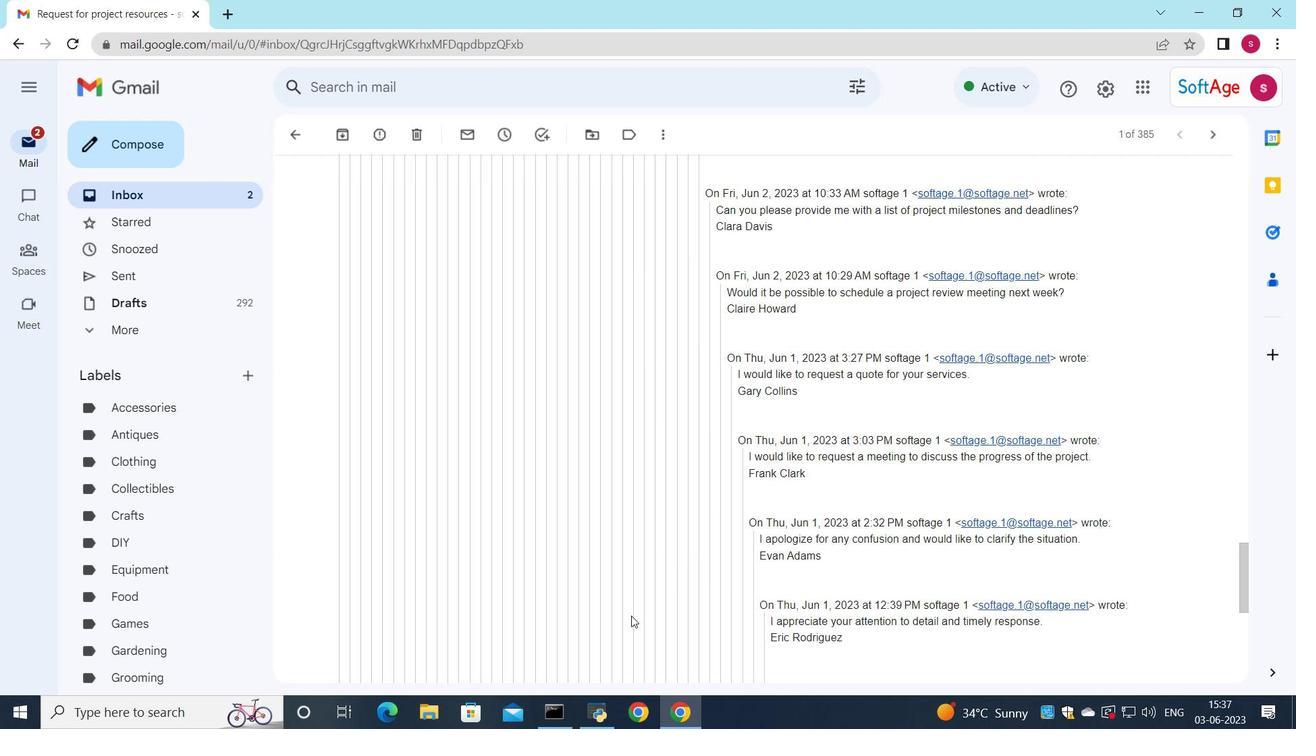 
Action: Mouse scrolled (630, 610) with delta (0, 0)
Screenshot: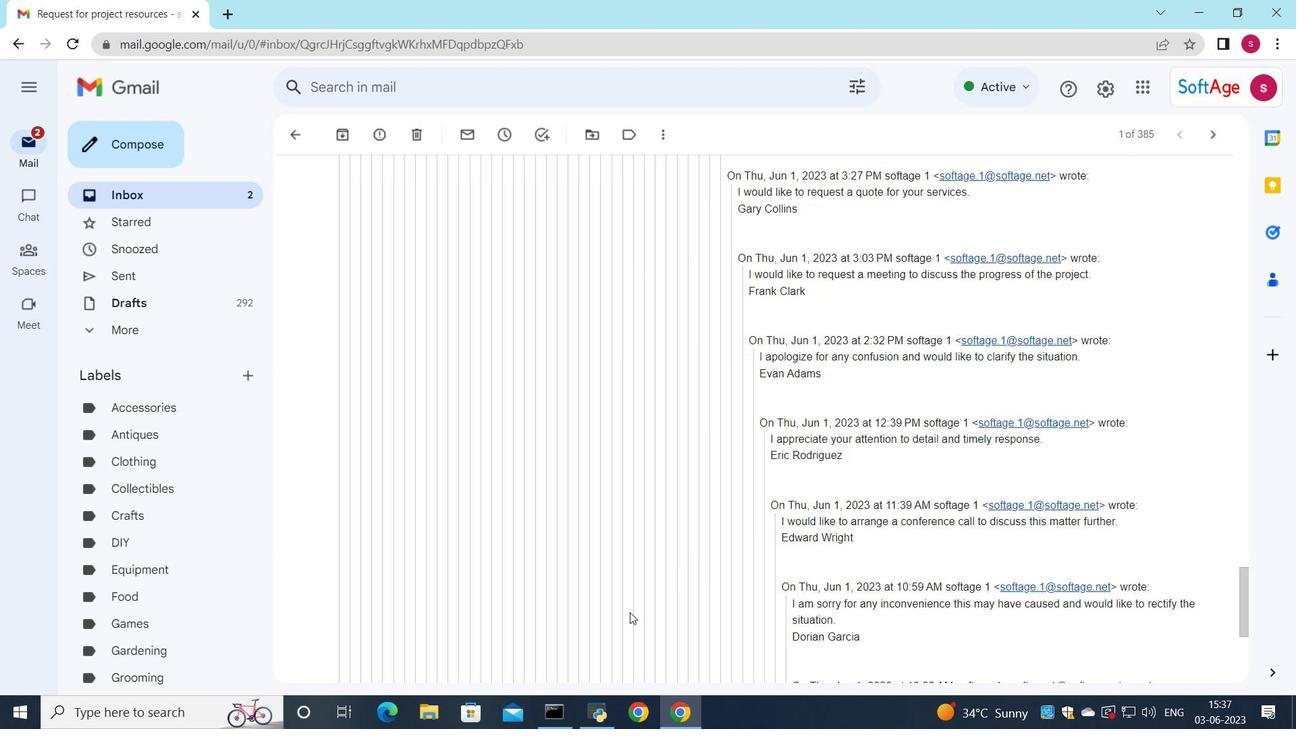 
Action: Mouse scrolled (630, 610) with delta (0, 0)
Screenshot: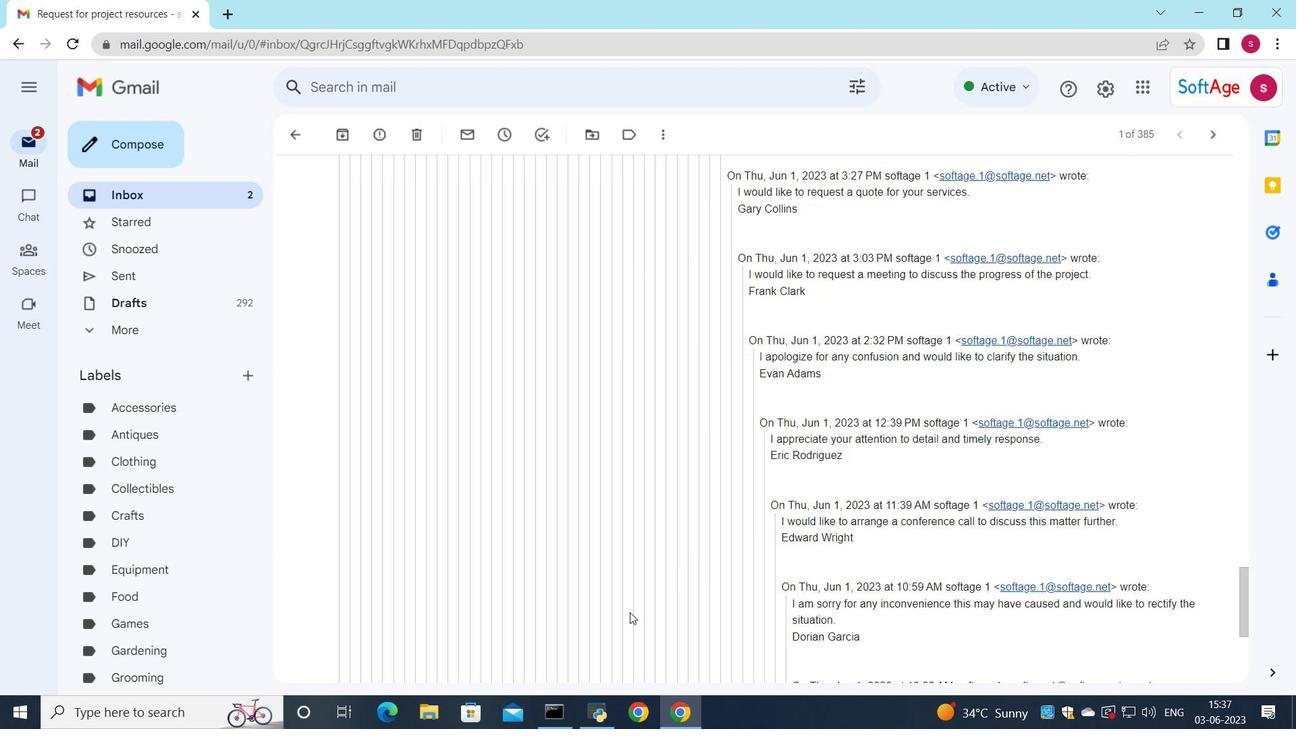 
Action: Mouse scrolled (630, 610) with delta (0, 0)
Screenshot: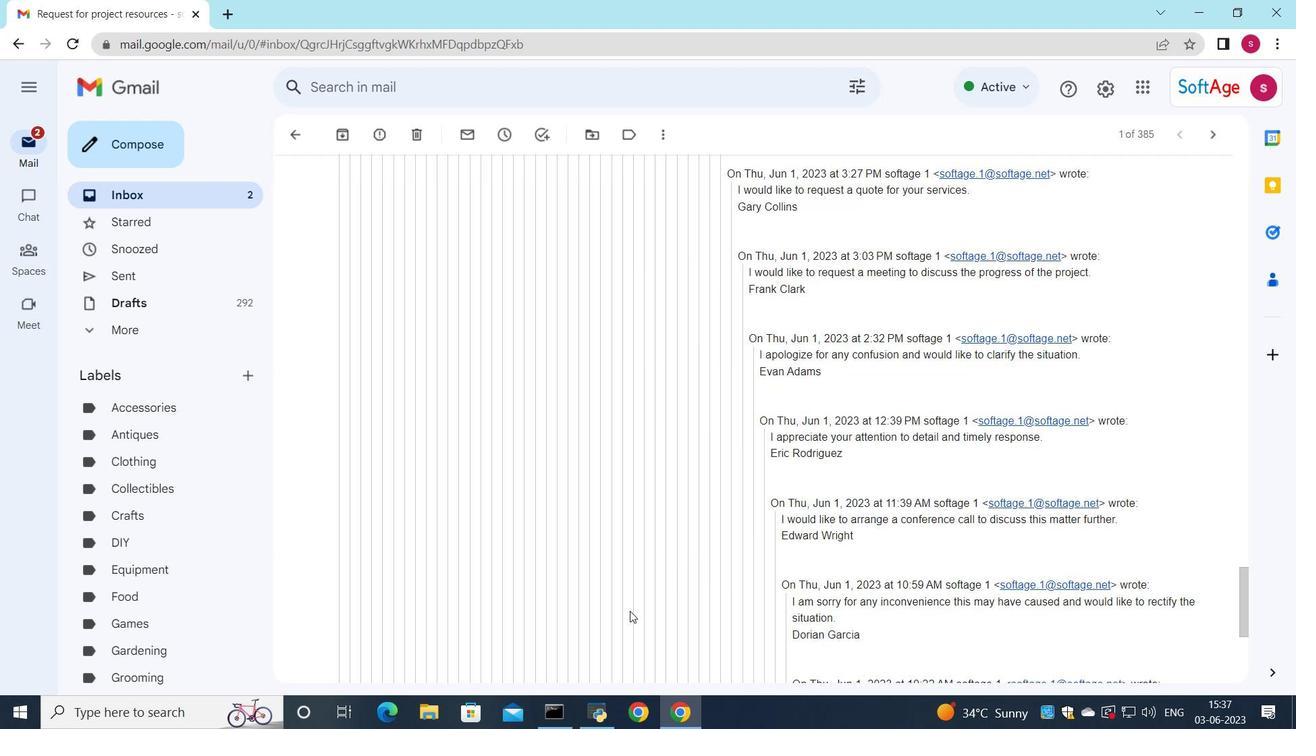 
Action: Mouse scrolled (630, 610) with delta (0, 0)
Screenshot: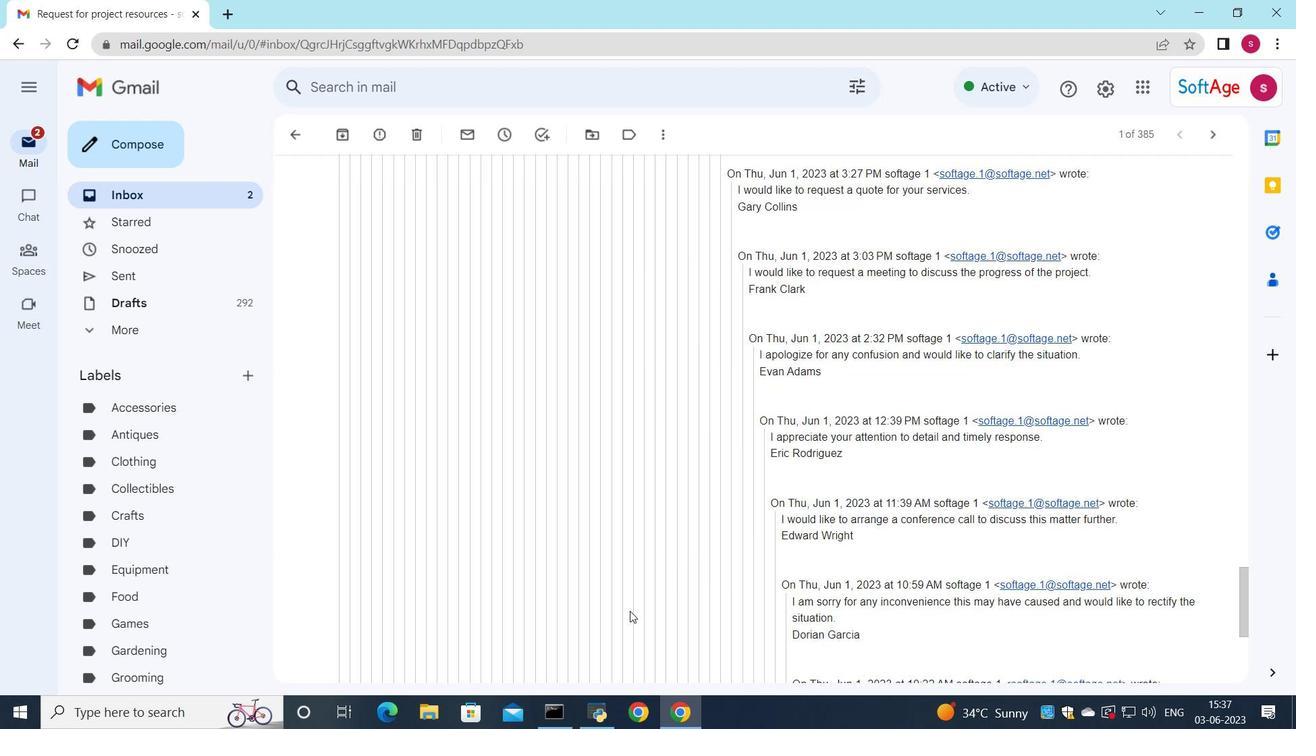 
Action: Mouse scrolled (630, 610) with delta (0, 0)
Screenshot: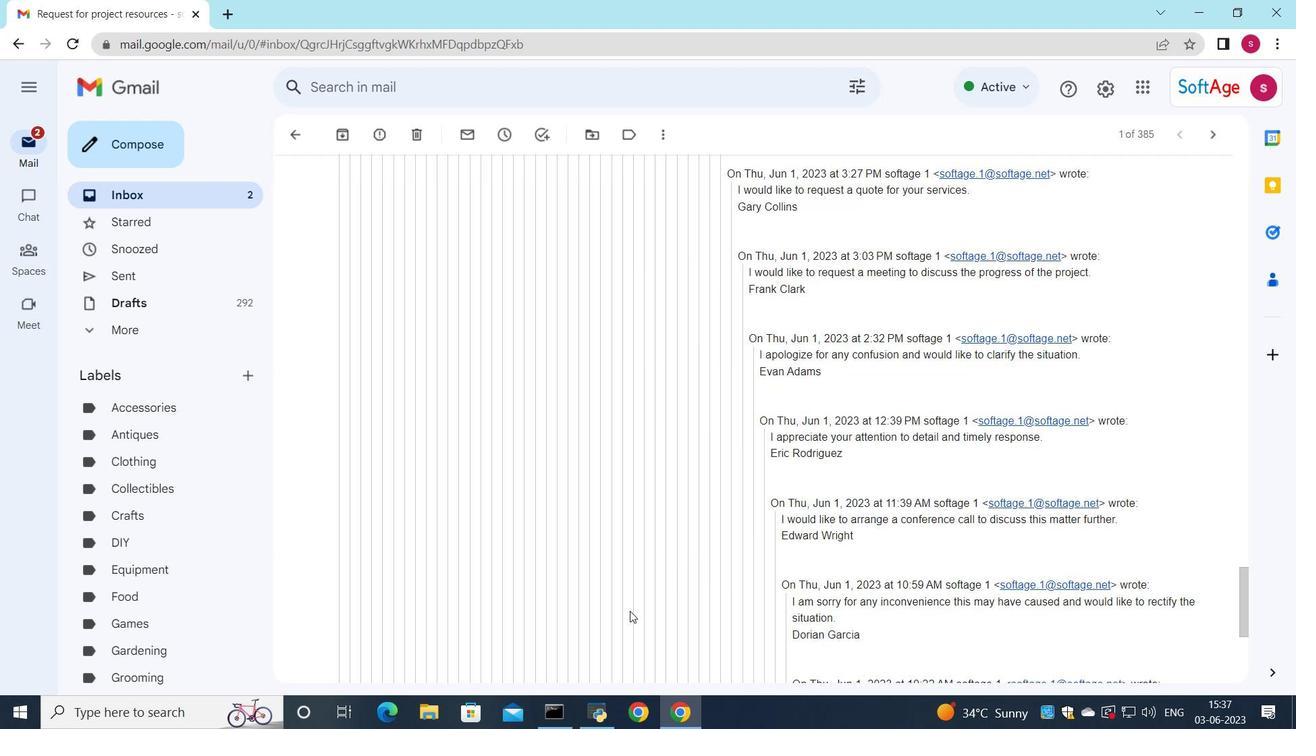 
Action: Mouse moved to (631, 613)
Screenshot: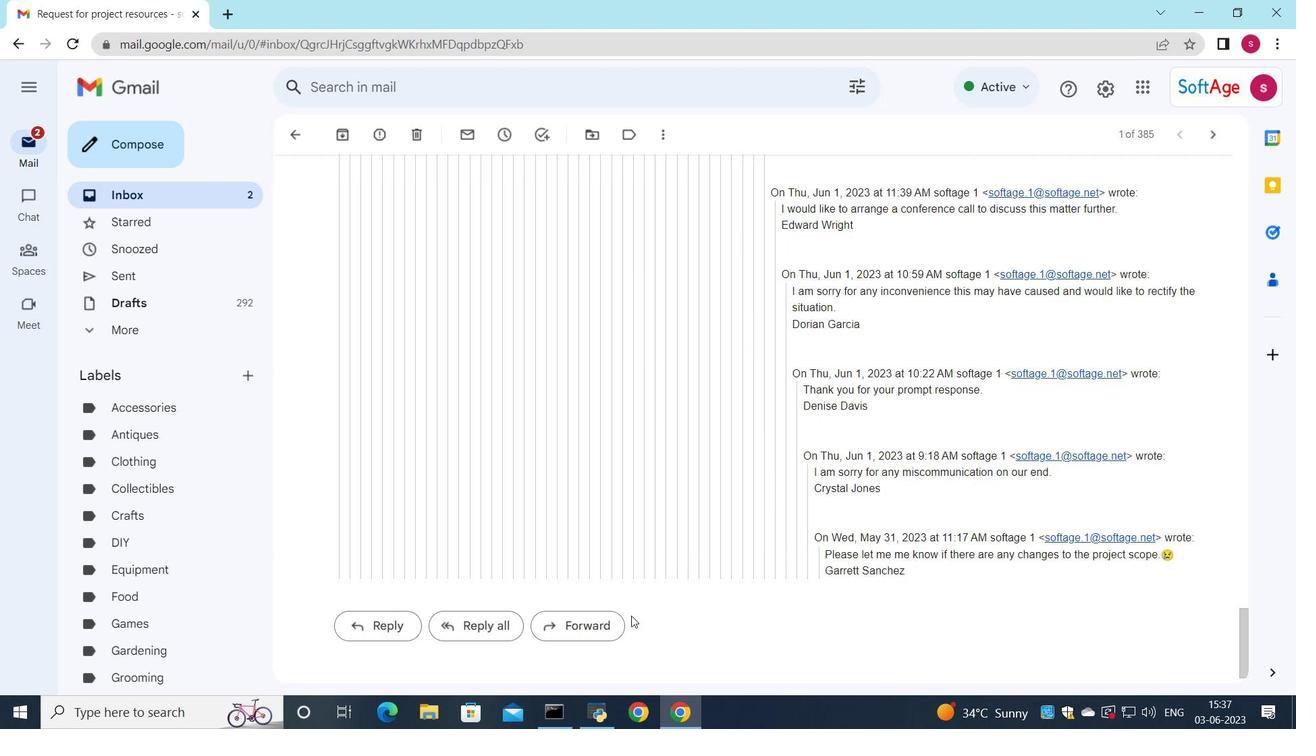 
Action: Mouse scrolled (631, 612) with delta (0, 0)
Screenshot: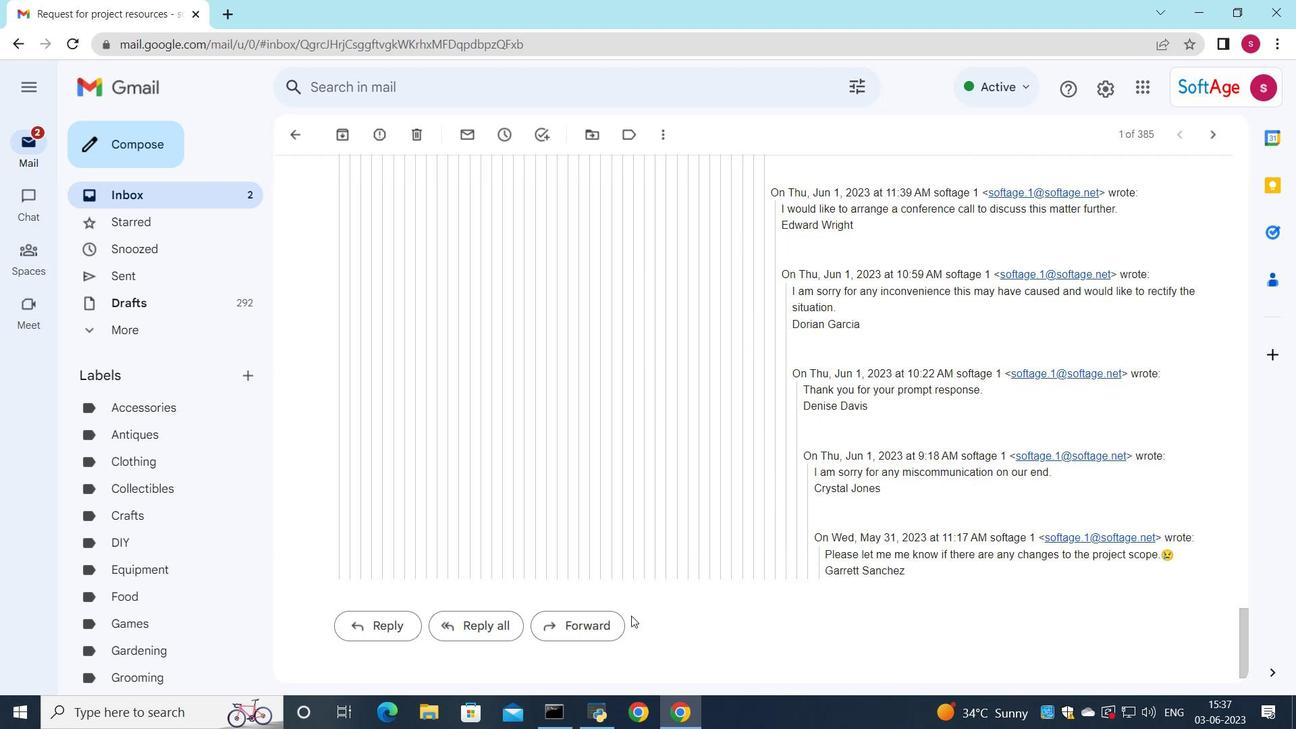 
Action: Mouse scrolled (631, 612) with delta (0, 0)
Screenshot: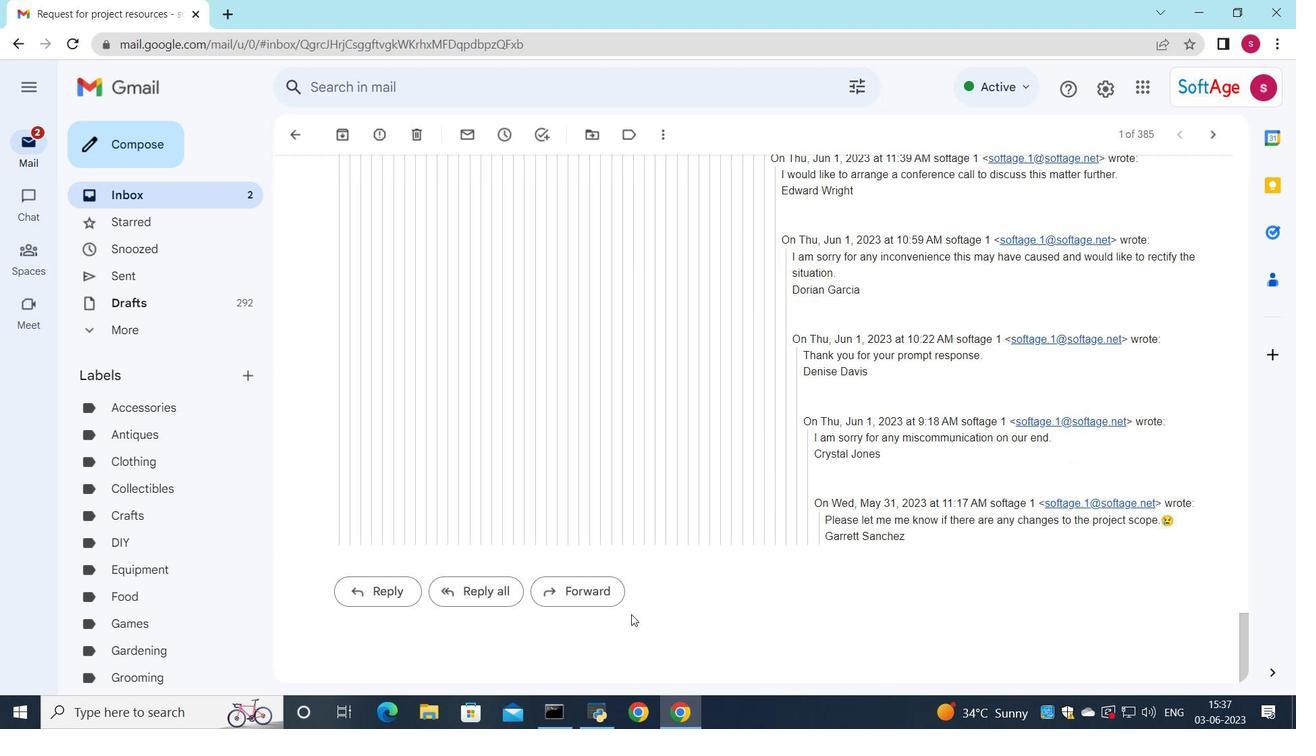
Action: Mouse scrolled (631, 612) with delta (0, 0)
Screenshot: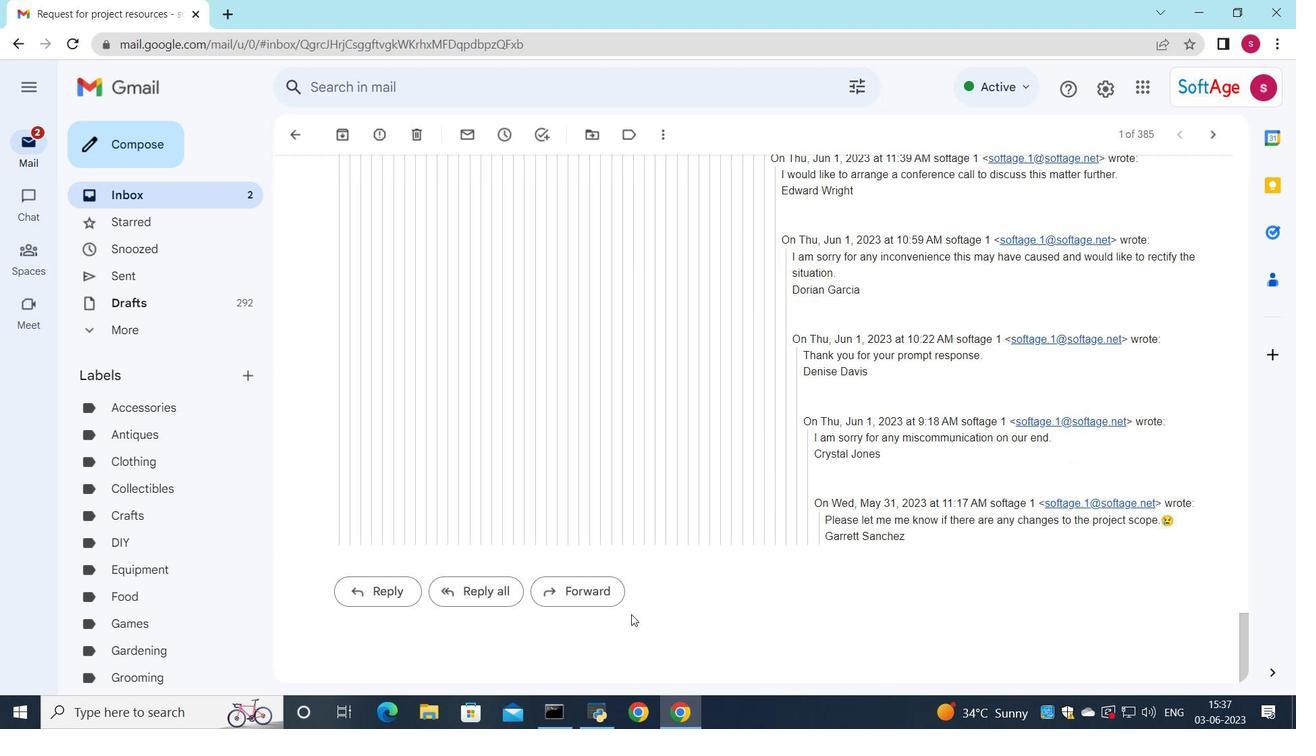 
Action: Mouse scrolled (631, 612) with delta (0, 0)
Screenshot: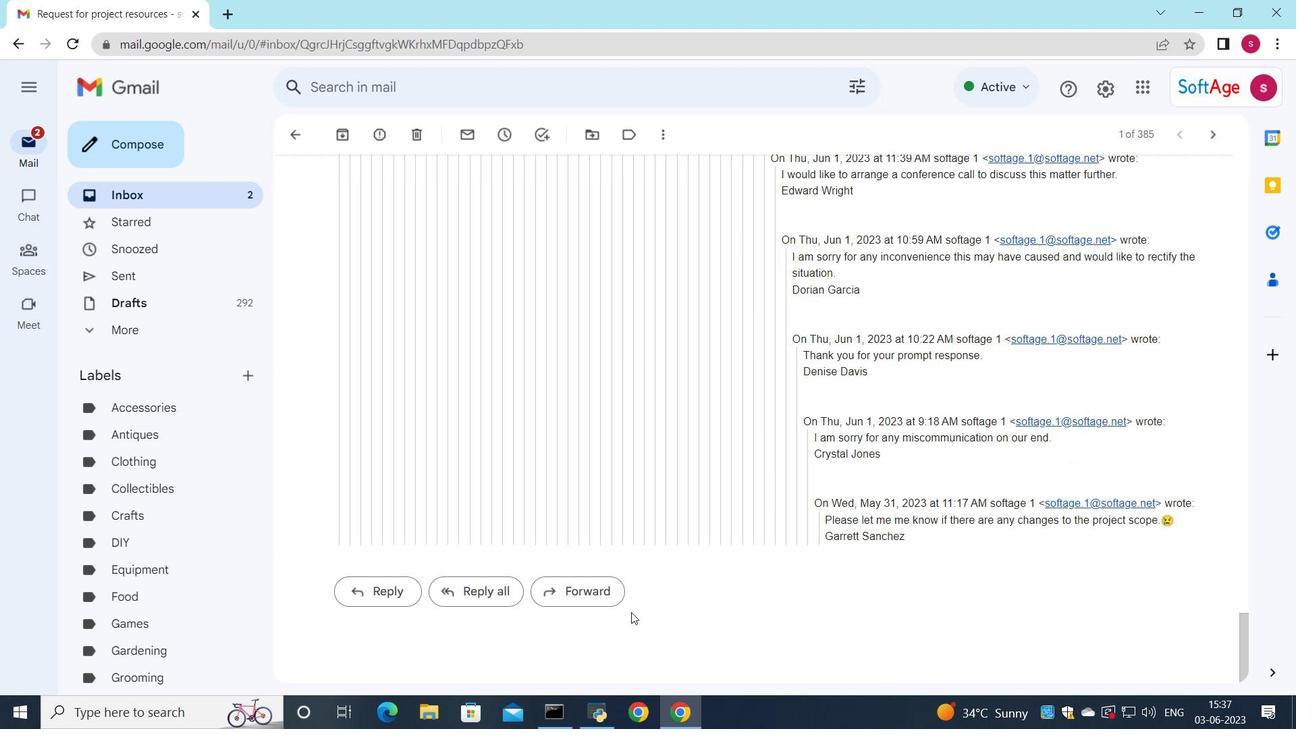 
Action: Mouse moved to (485, 590)
Screenshot: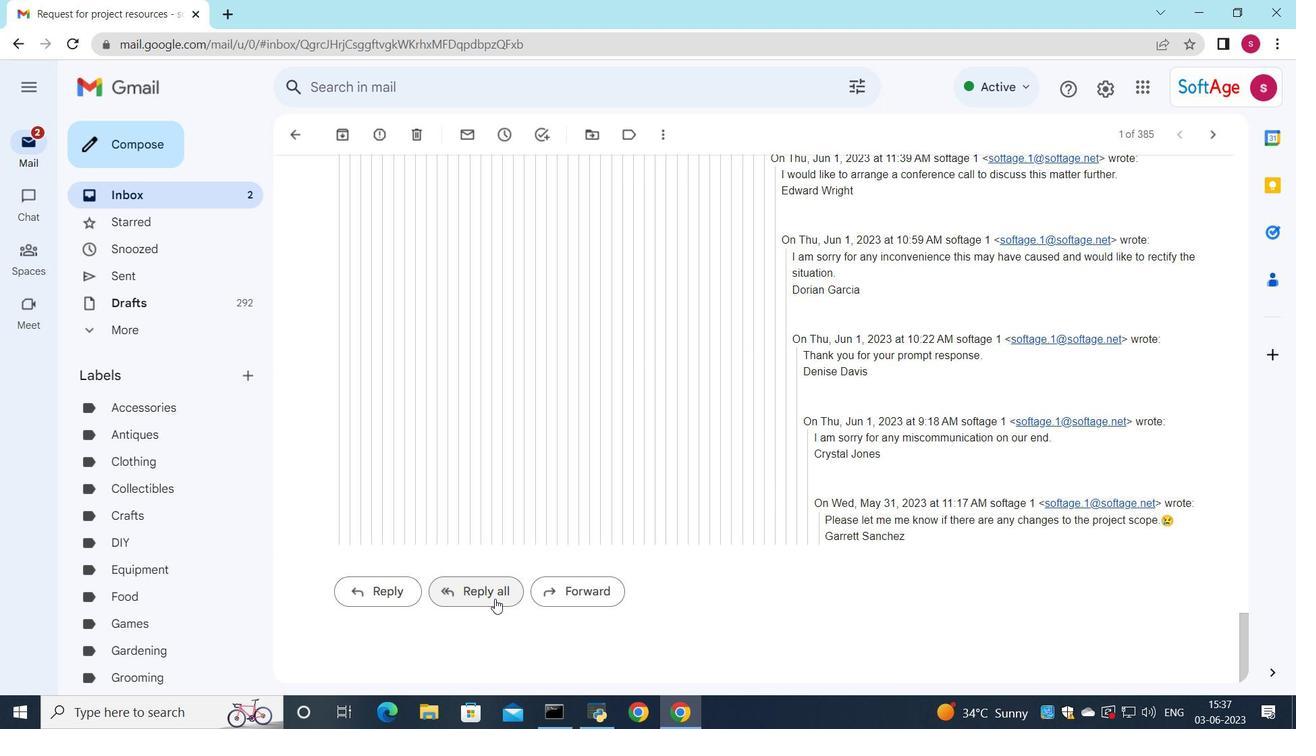 
Action: Mouse pressed left at (485, 590)
Screenshot: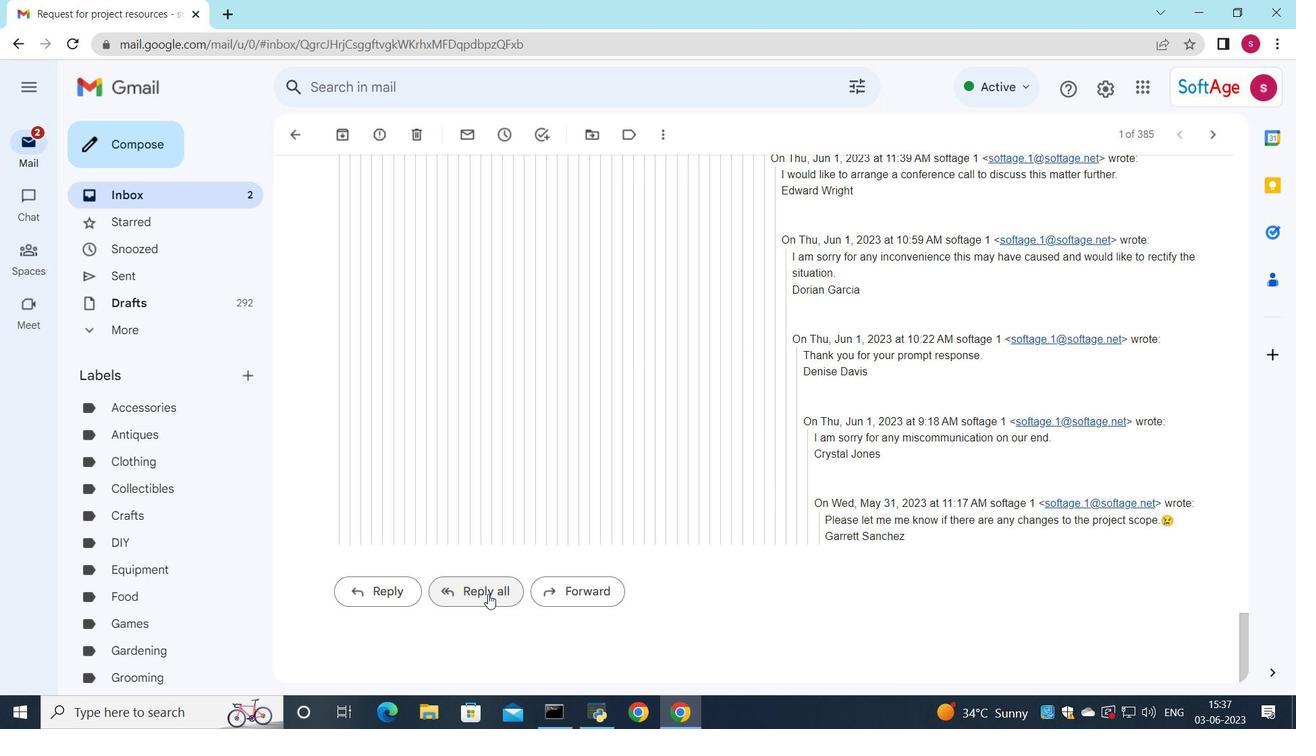 
Action: Mouse moved to (373, 453)
Screenshot: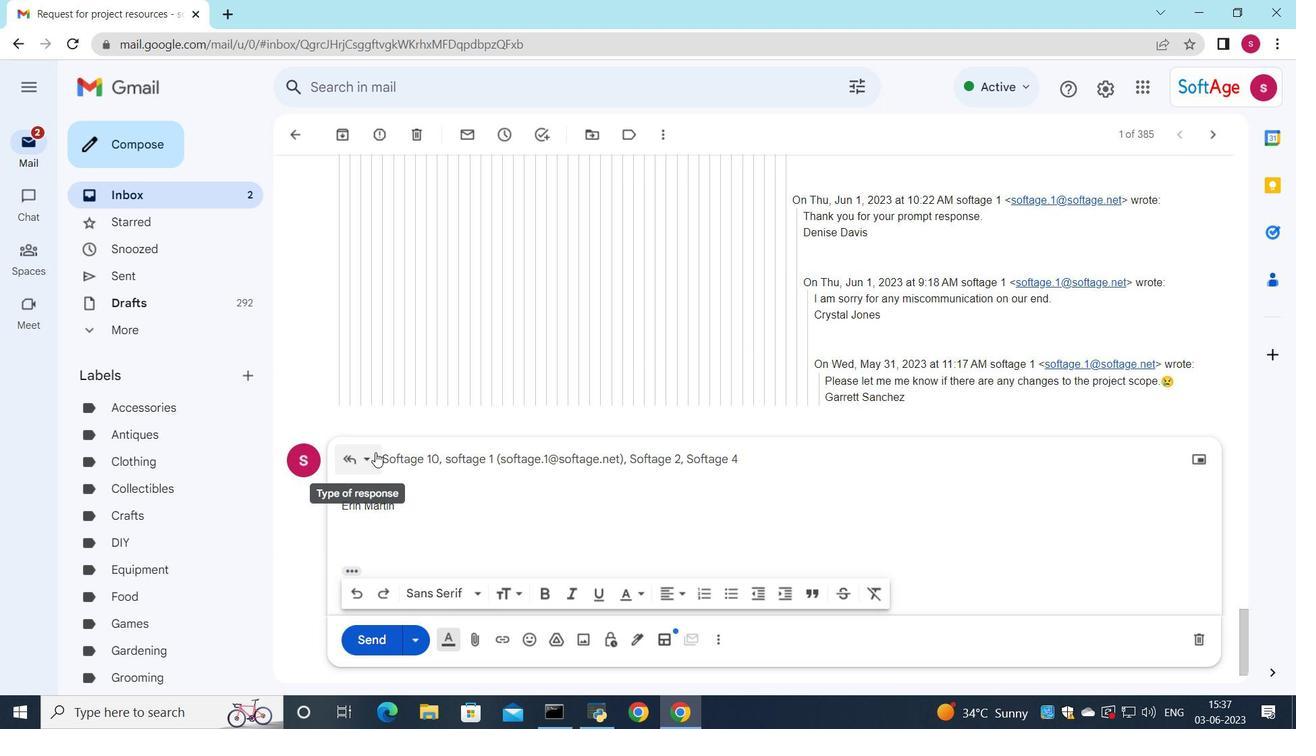 
Action: Mouse pressed left at (373, 453)
Screenshot: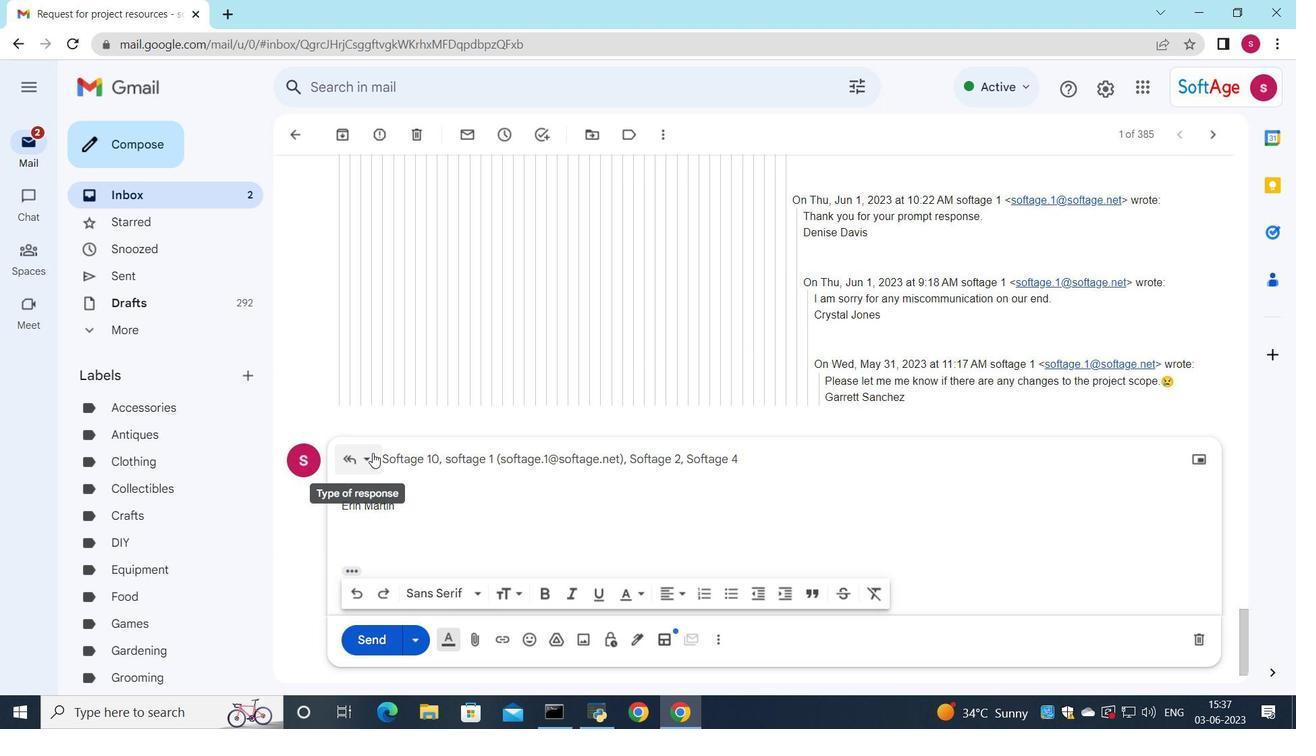 
Action: Mouse moved to (403, 578)
Screenshot: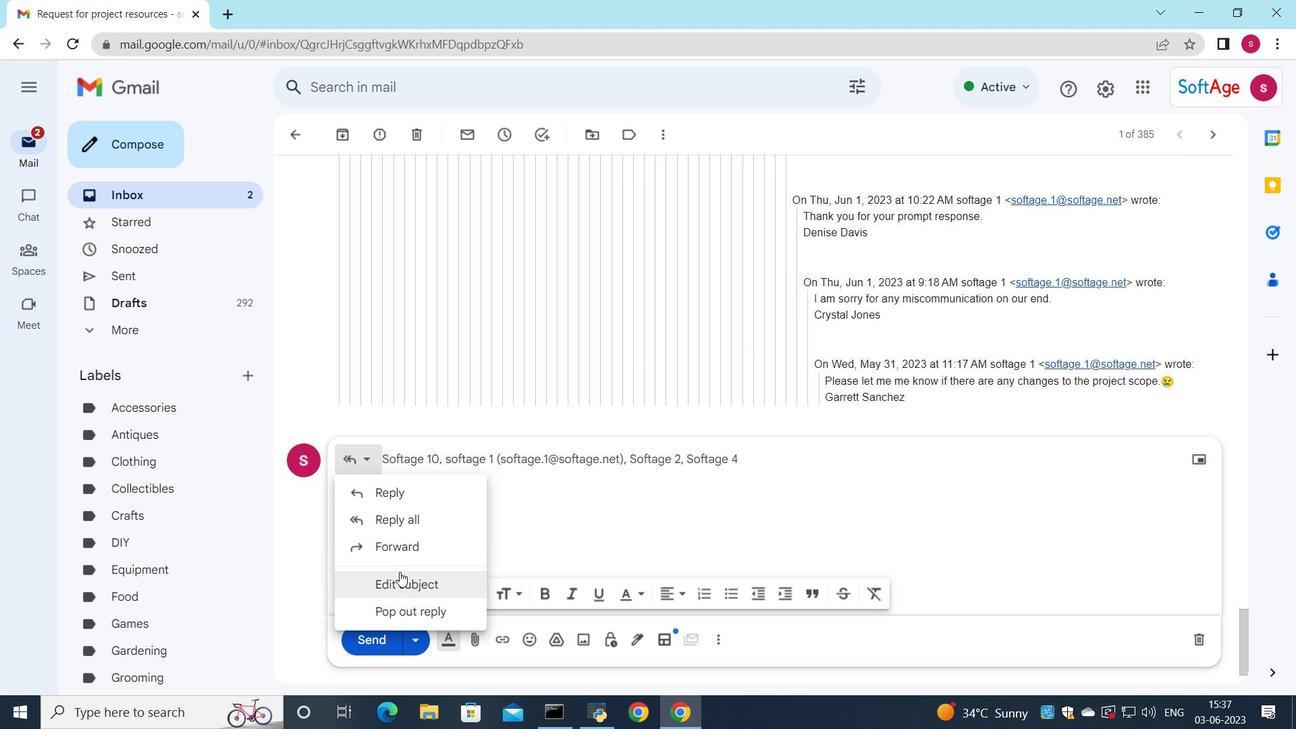 
Action: Mouse pressed left at (403, 578)
Screenshot: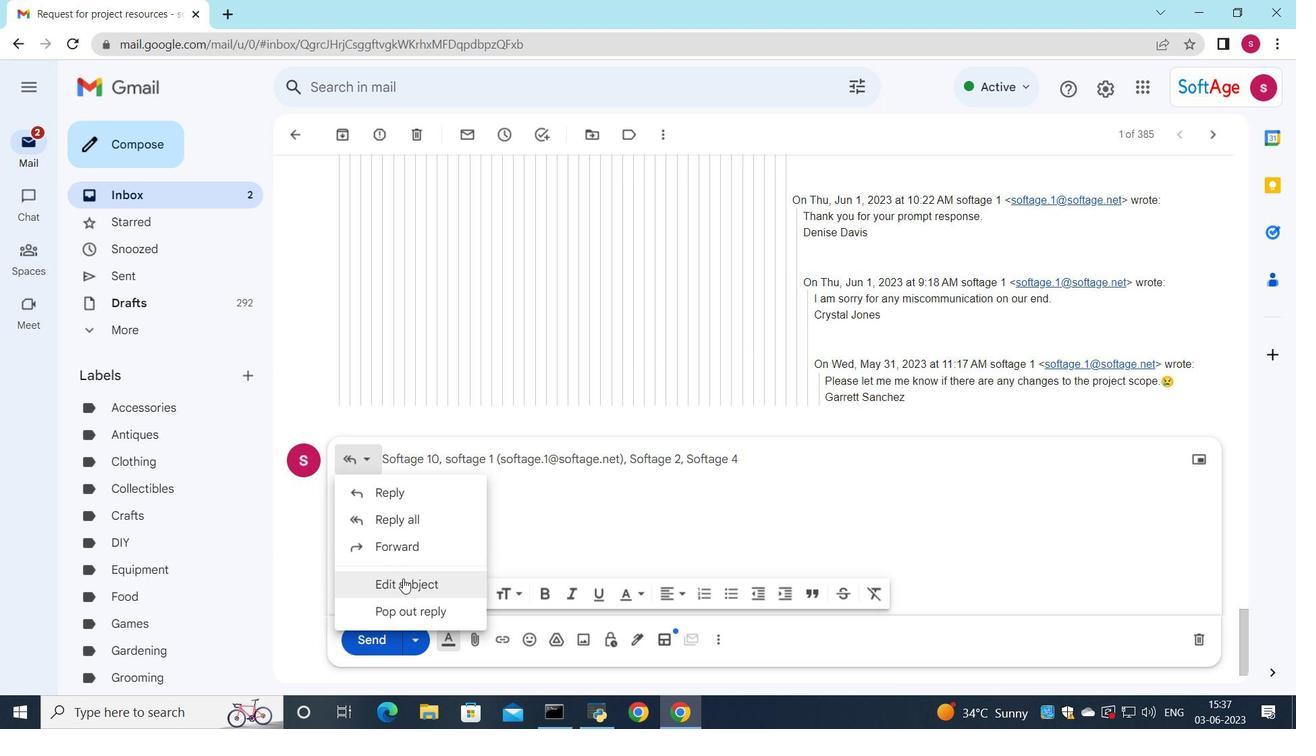 
Action: Mouse moved to (940, 368)
Screenshot: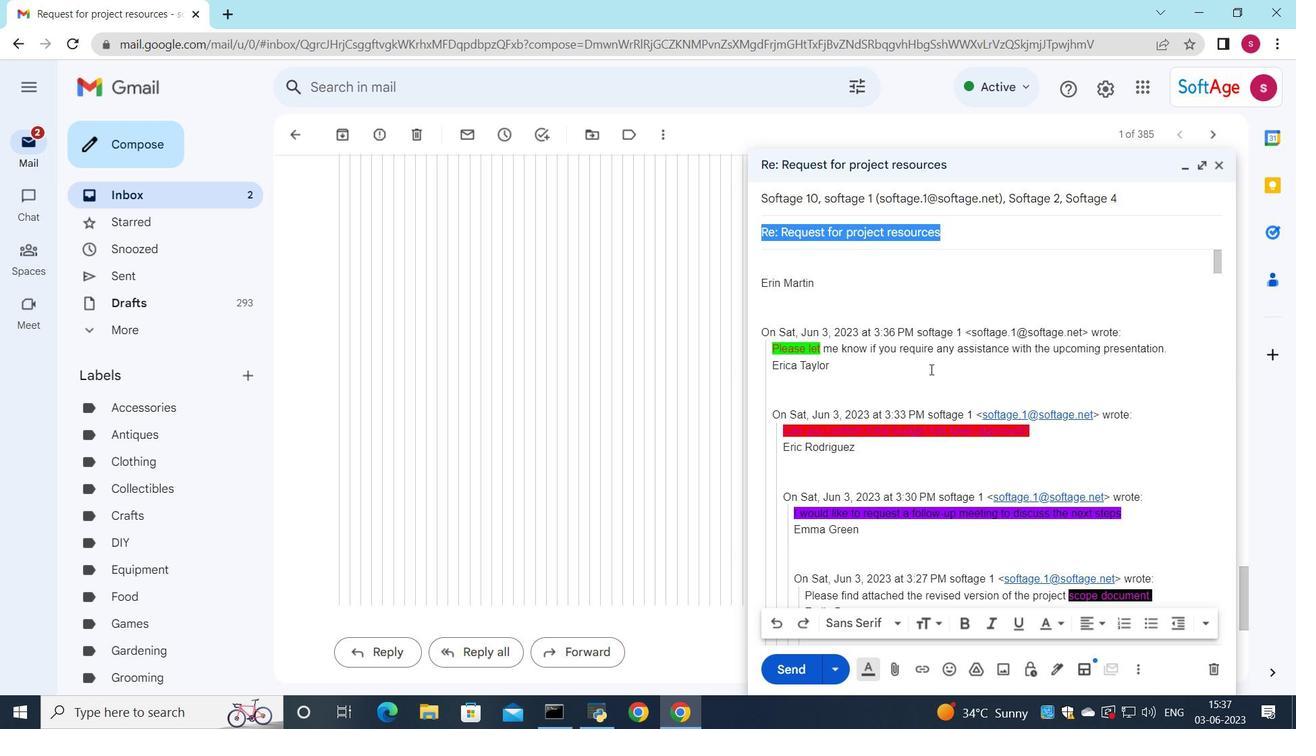 
Action: Key pressed <Key.shift>Request<Key.space>for<Key.space>project<Key.space>approval
Screenshot: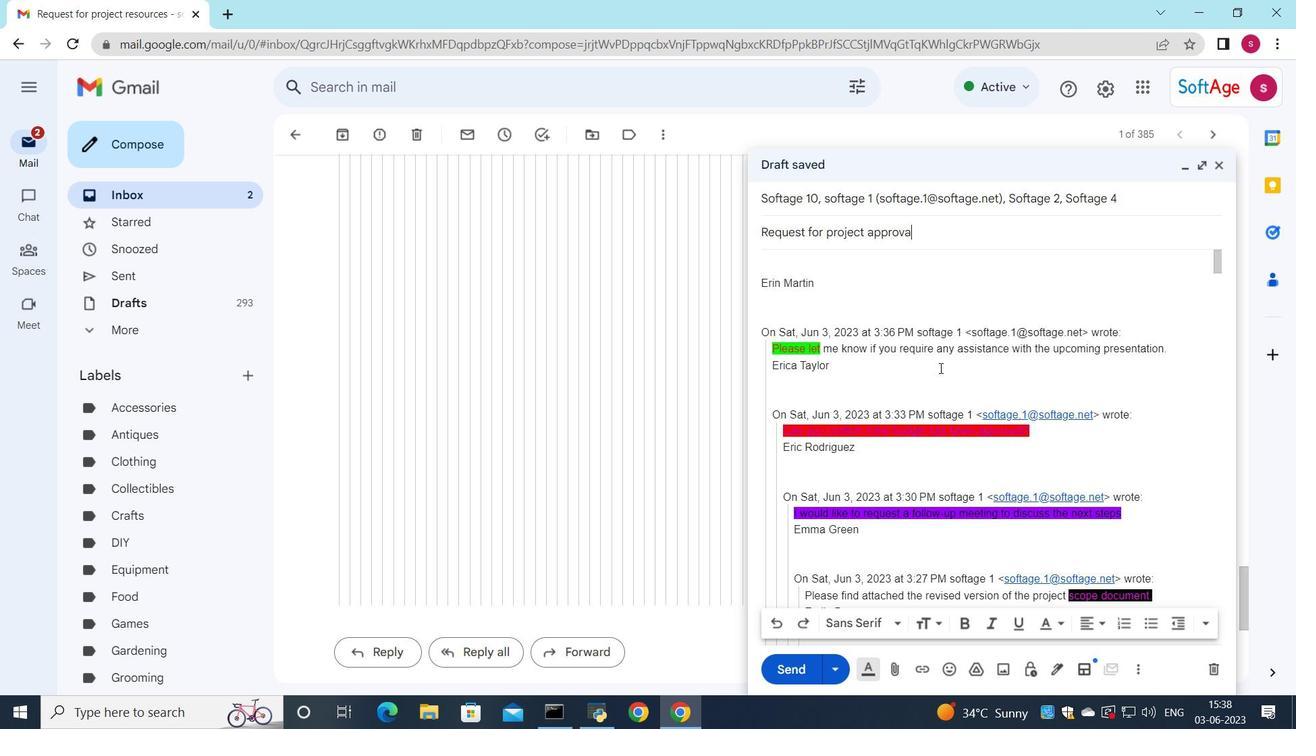 
Action: Mouse moved to (785, 264)
Screenshot: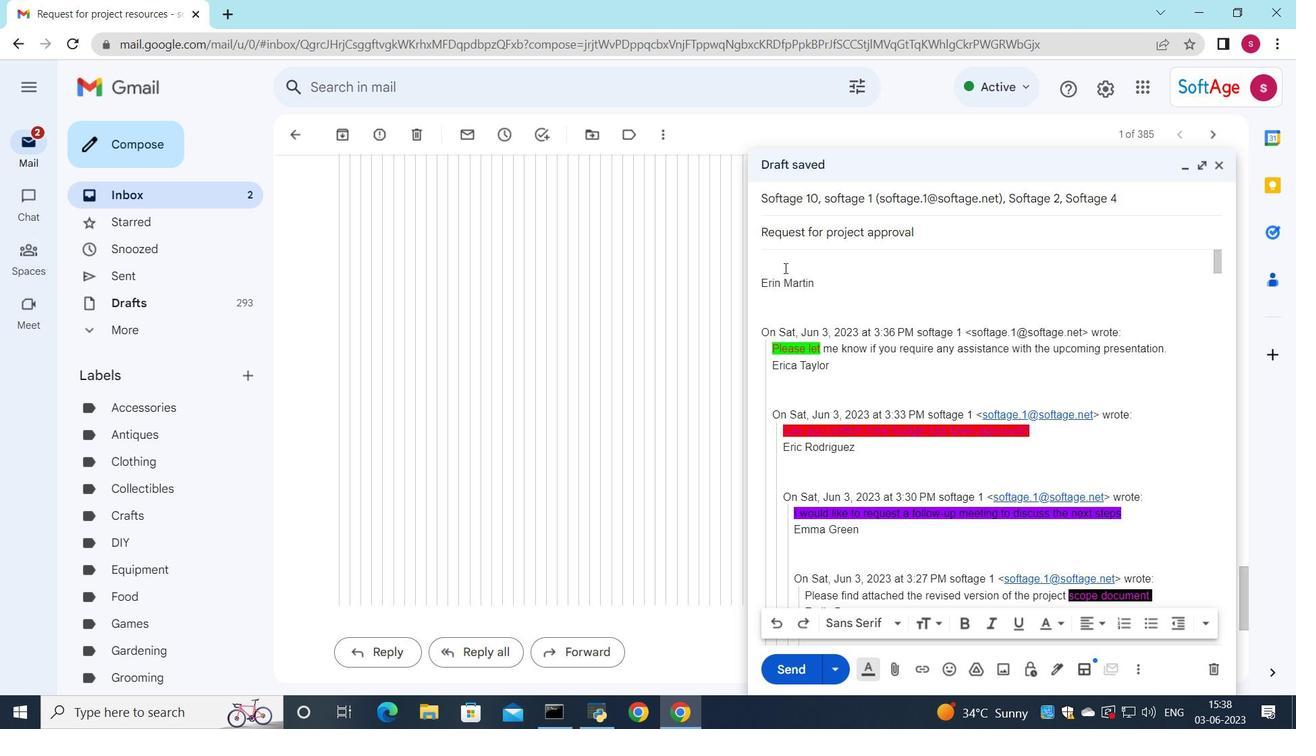 
Action: Mouse pressed left at (785, 264)
Screenshot: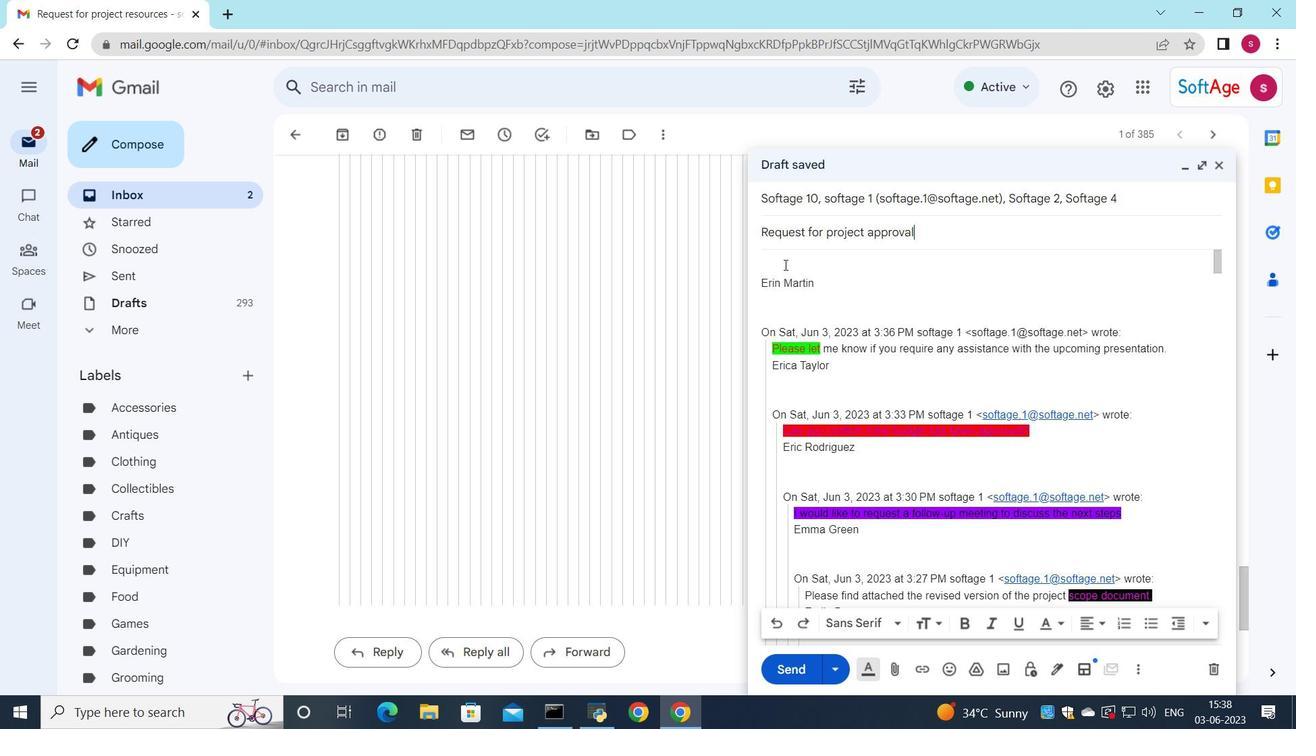 
Action: Key pressed <Key.shift>Could<Key.space>you<Key.space>please<Key.space>provide<Key.space>an<Key.space>overview<Key.space>of<Key.space>the<Key.space>marketing<Key.space>stratergy<Key.backspace><Key.backspace><Key.backspace>gy<Key.space>for<Key.space>the<Key.space>new<Key.space>product<Key.space>launch<Key.shift_r><Key.shift_r><Key.shift_r><Key.shift_r><Key.shift_r><Key.shift_r><Key.shift_r><Key.shift_r><Key.shift_r><Key.shift_r><Key.shift_r><Key.shift_r><Key.shift_r><Key.shift_r><Key.shift_r><Key.shift_r><Key.shift_r><Key.shift_r><Key.shift_r><Key.shift_r><Key.shift_r><Key.shift_r><Key.shift_r><Key.shift_r><Key.shift_r><Key.shift_r><Key.shift_r><Key.shift_r>?
Screenshot: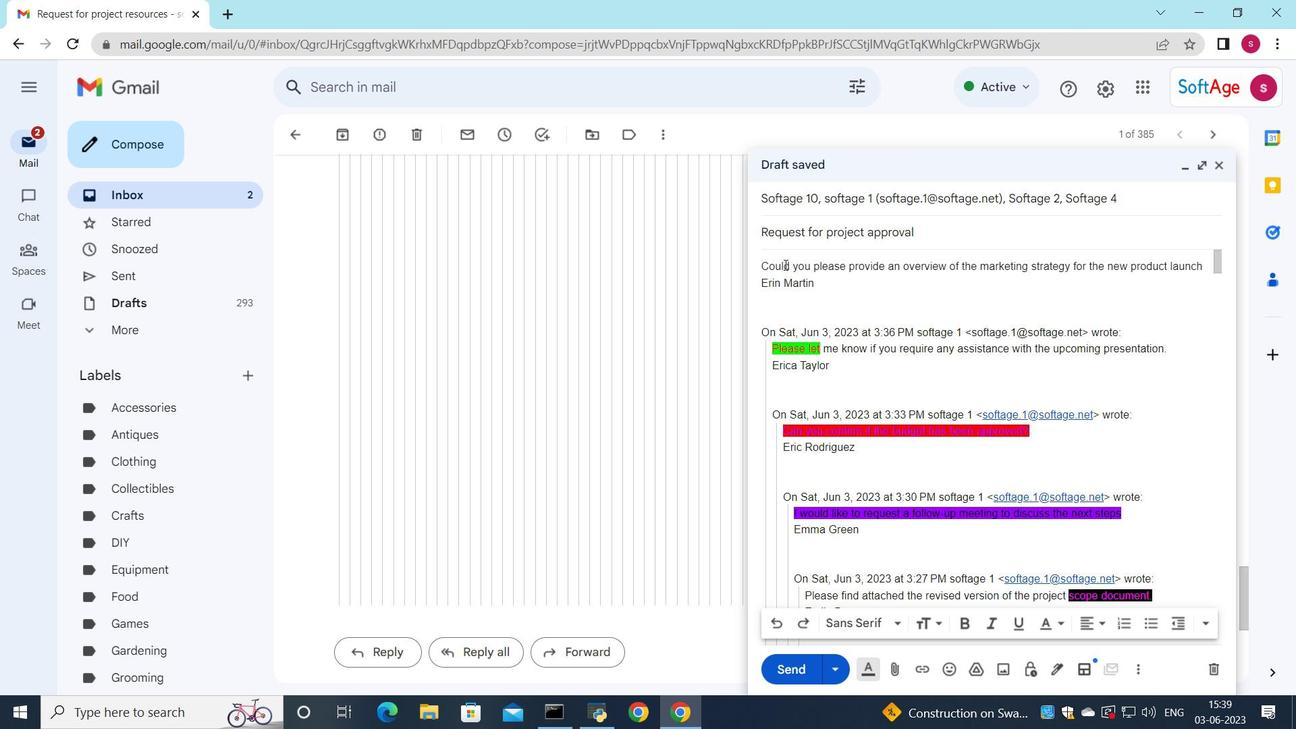 
Action: Mouse moved to (764, 267)
Screenshot: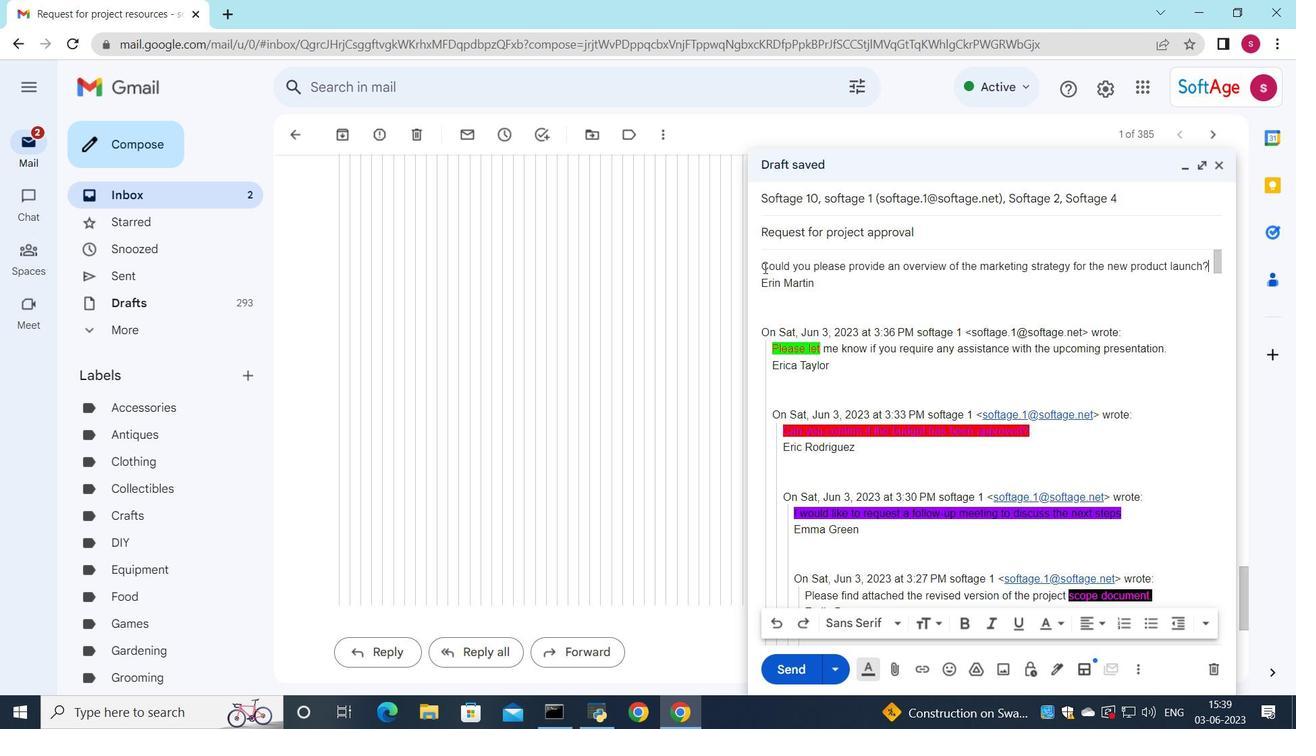 
Action: Mouse pressed left at (764, 267)
Screenshot: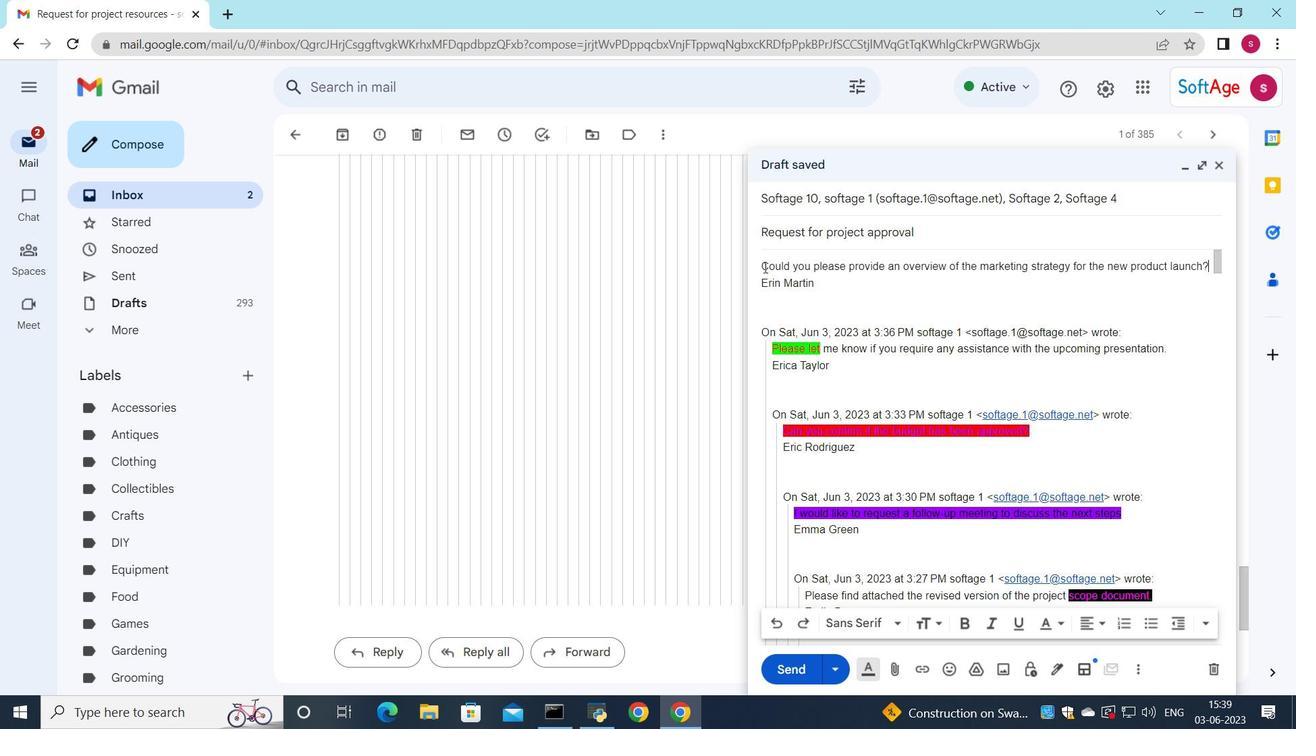 
Action: Mouse moved to (1056, 627)
Screenshot: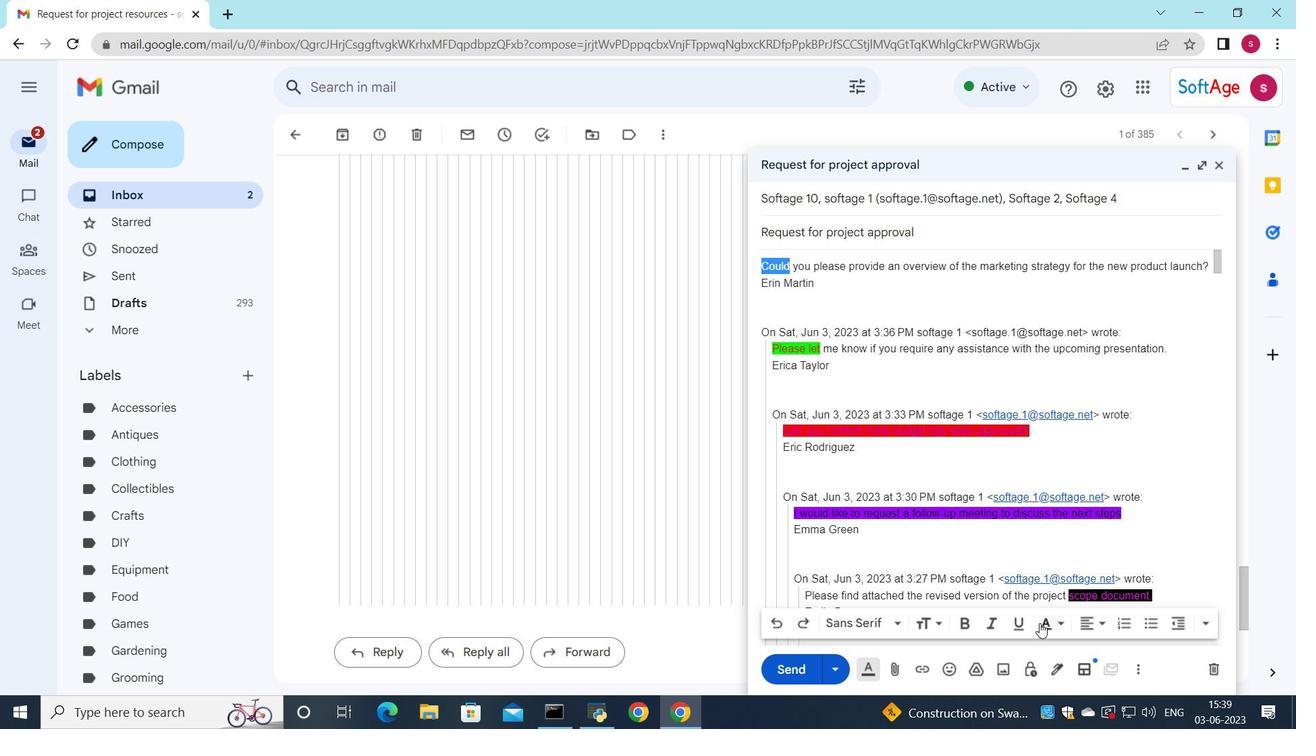 
Action: Mouse pressed left at (1056, 627)
Screenshot: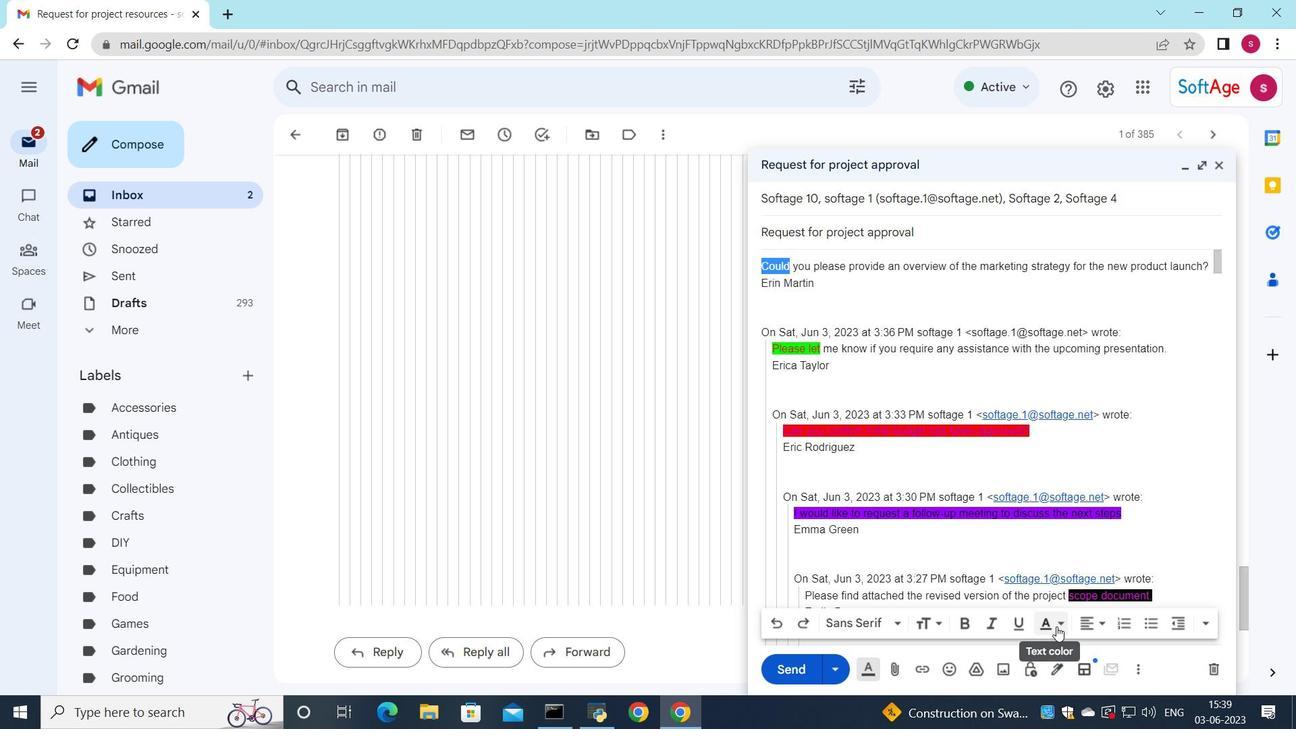 
Action: Mouse moved to (988, 503)
Screenshot: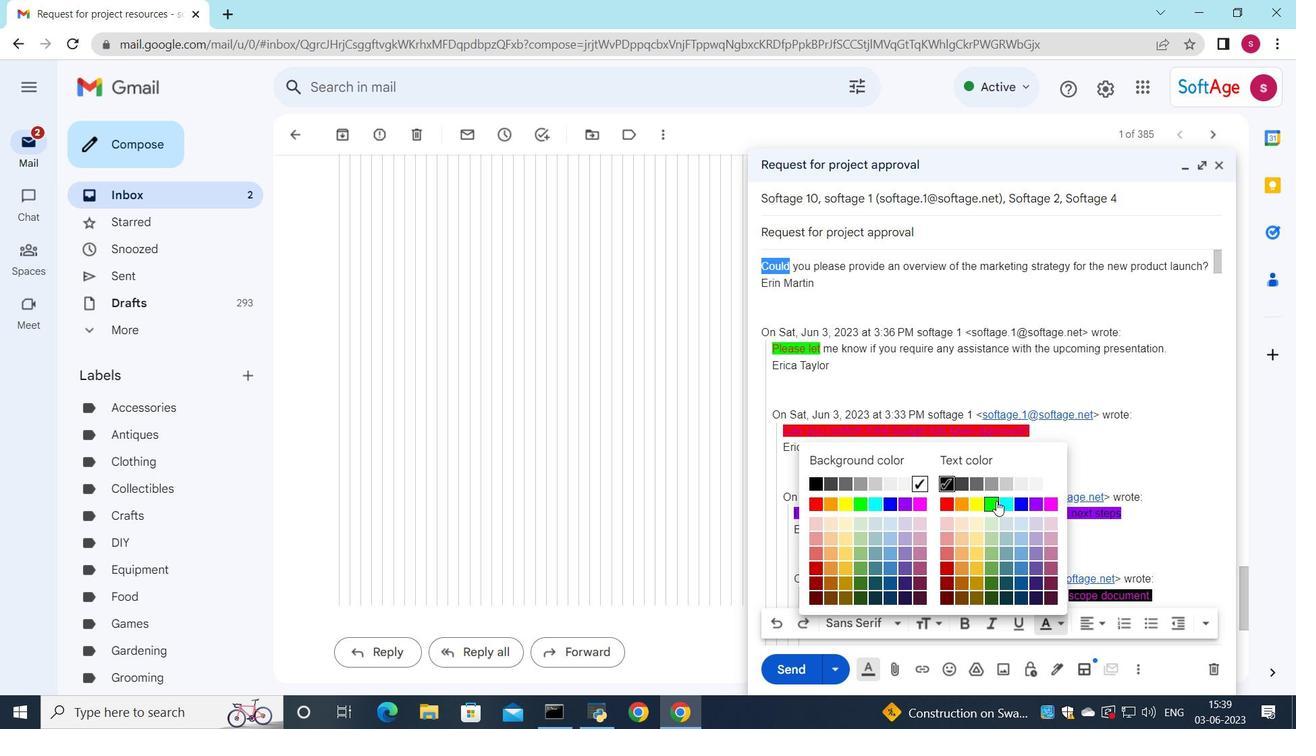 
Action: Mouse pressed left at (988, 503)
Screenshot: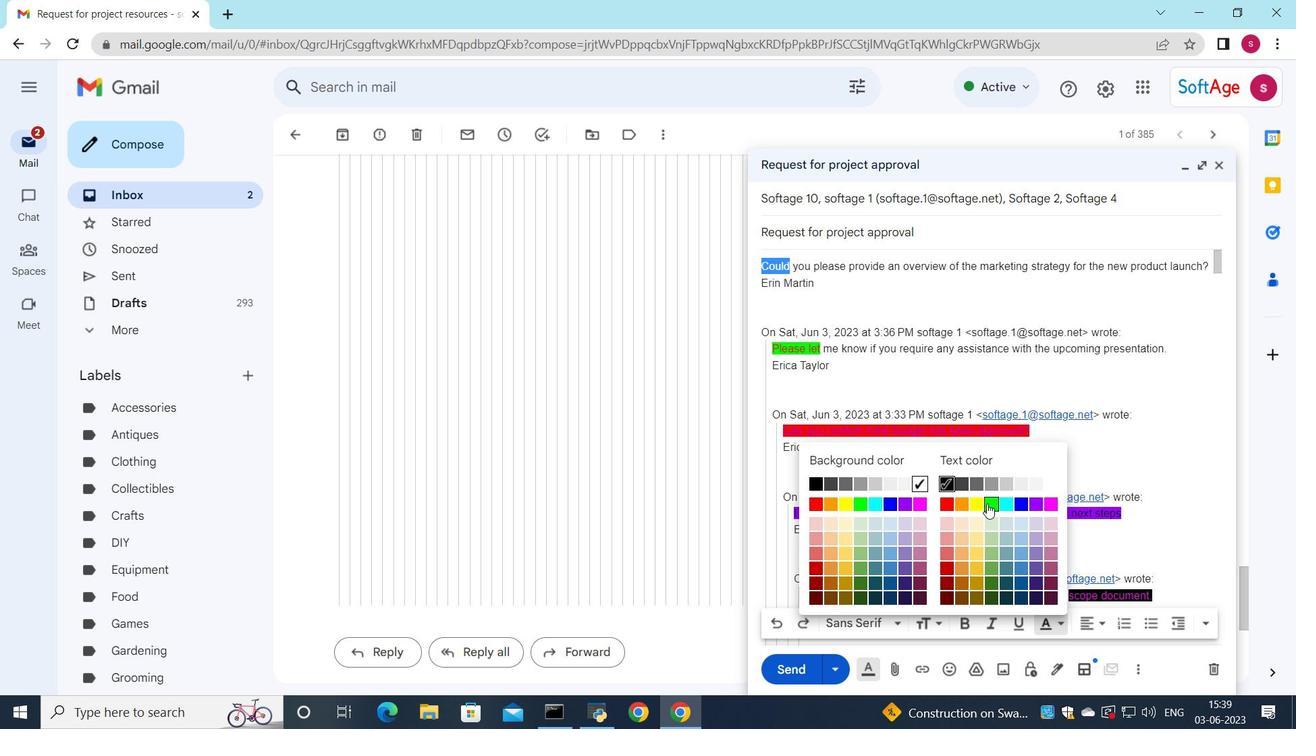 
Action: Mouse moved to (1061, 627)
Screenshot: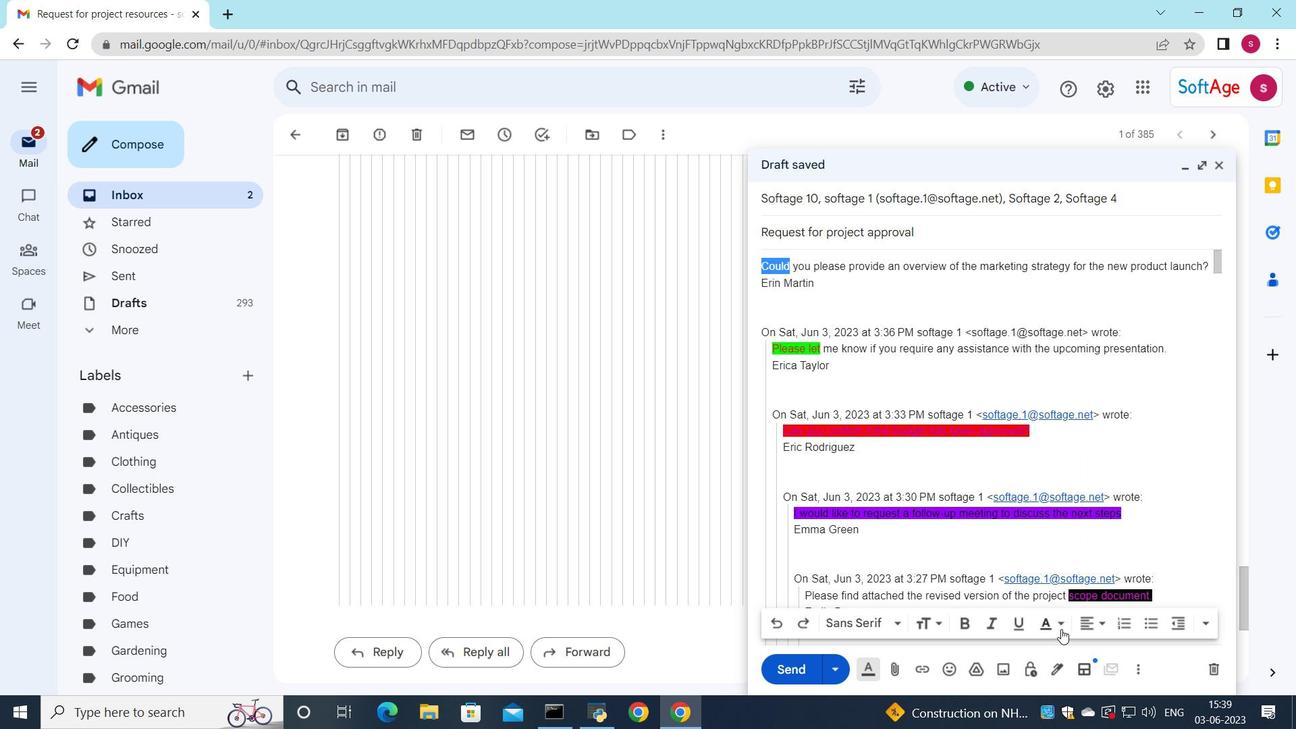 
Action: Mouse pressed left at (1061, 627)
Screenshot: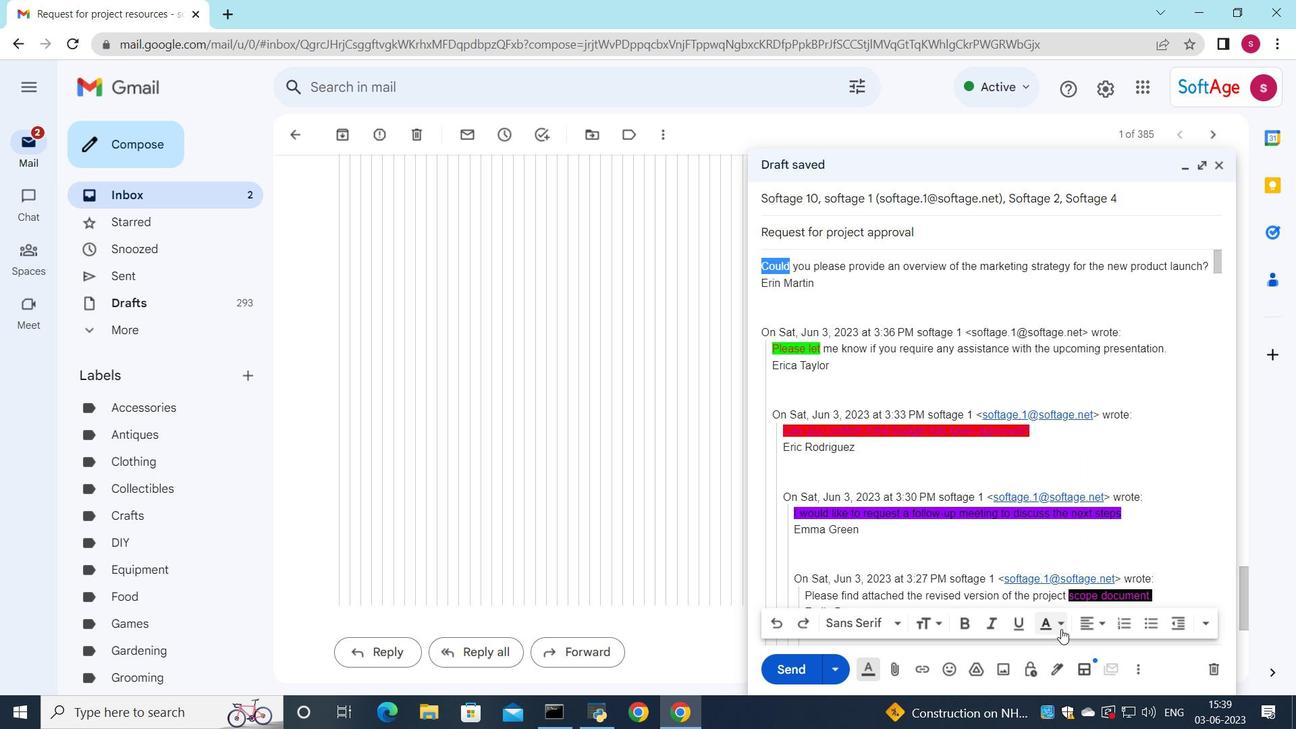 
Action: Mouse moved to (839, 502)
Screenshot: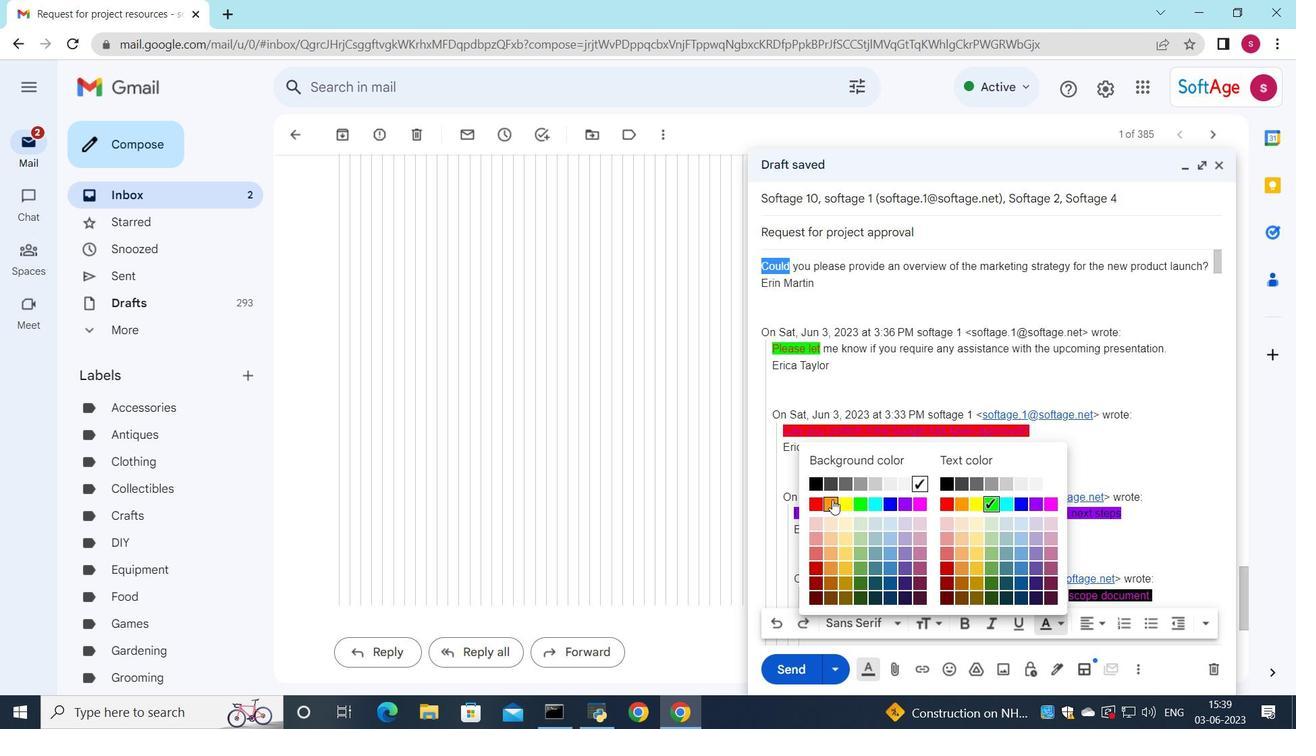 
Action: Mouse pressed left at (839, 502)
Screenshot: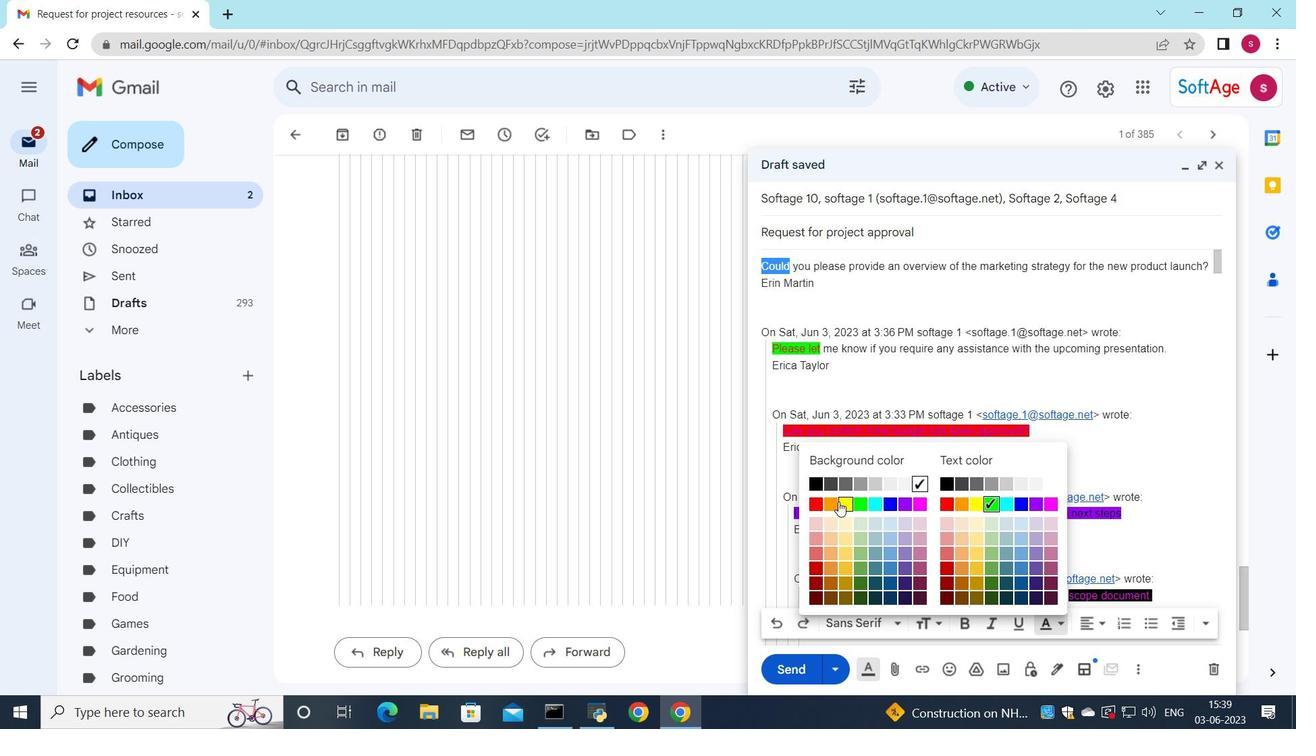 
Action: Mouse moved to (806, 673)
Screenshot: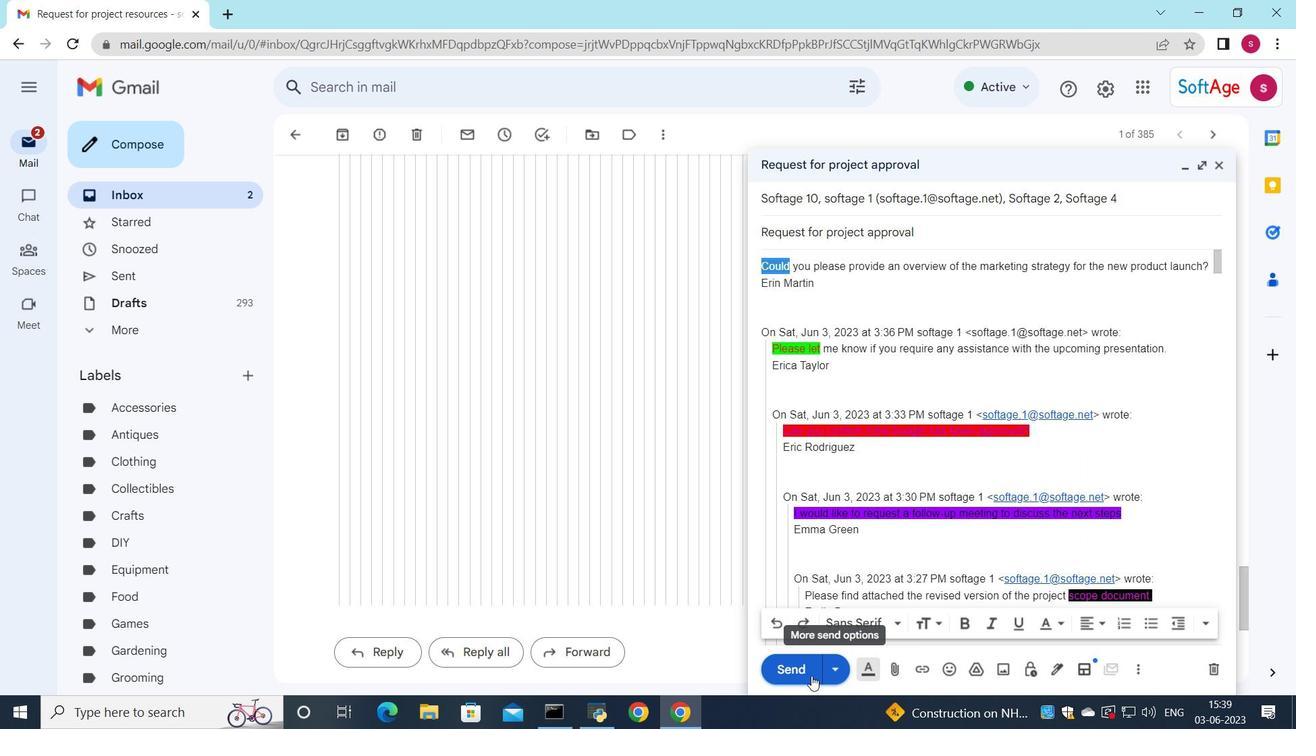 
Action: Mouse pressed left at (806, 673)
Screenshot: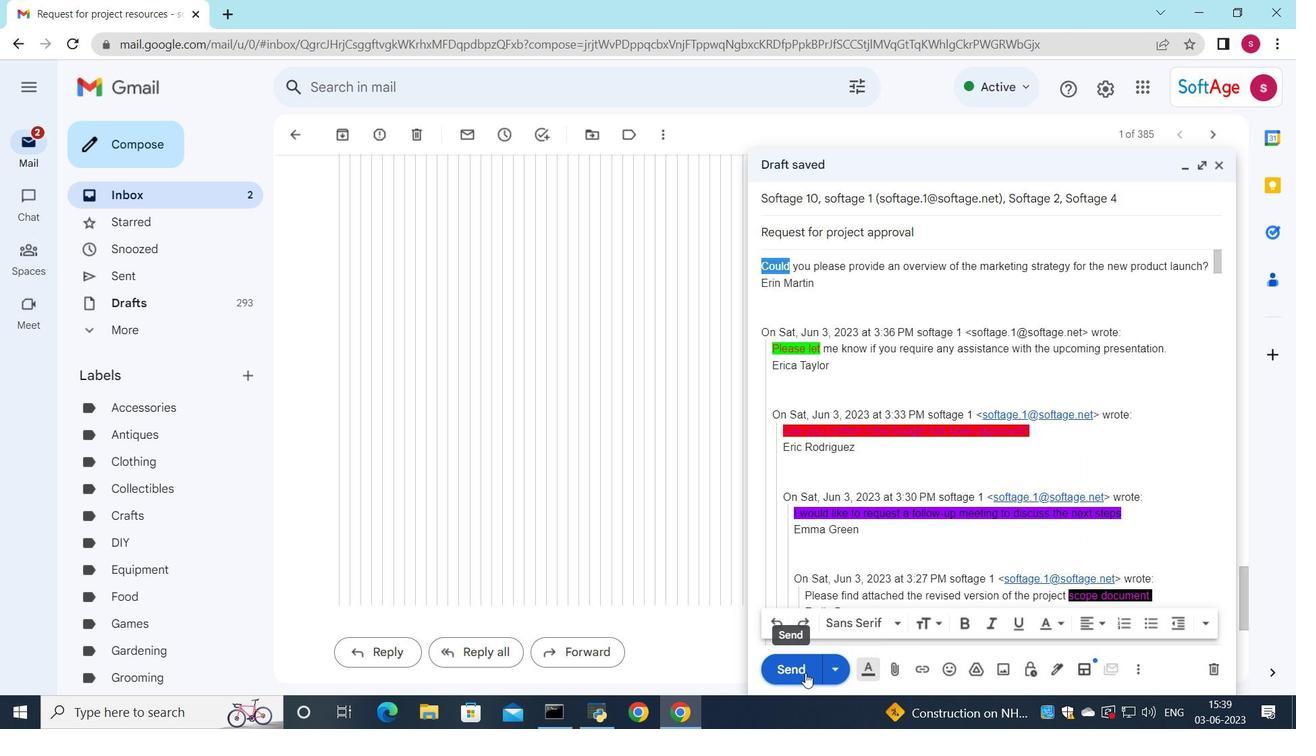 
Action: Mouse moved to (235, 195)
Screenshot: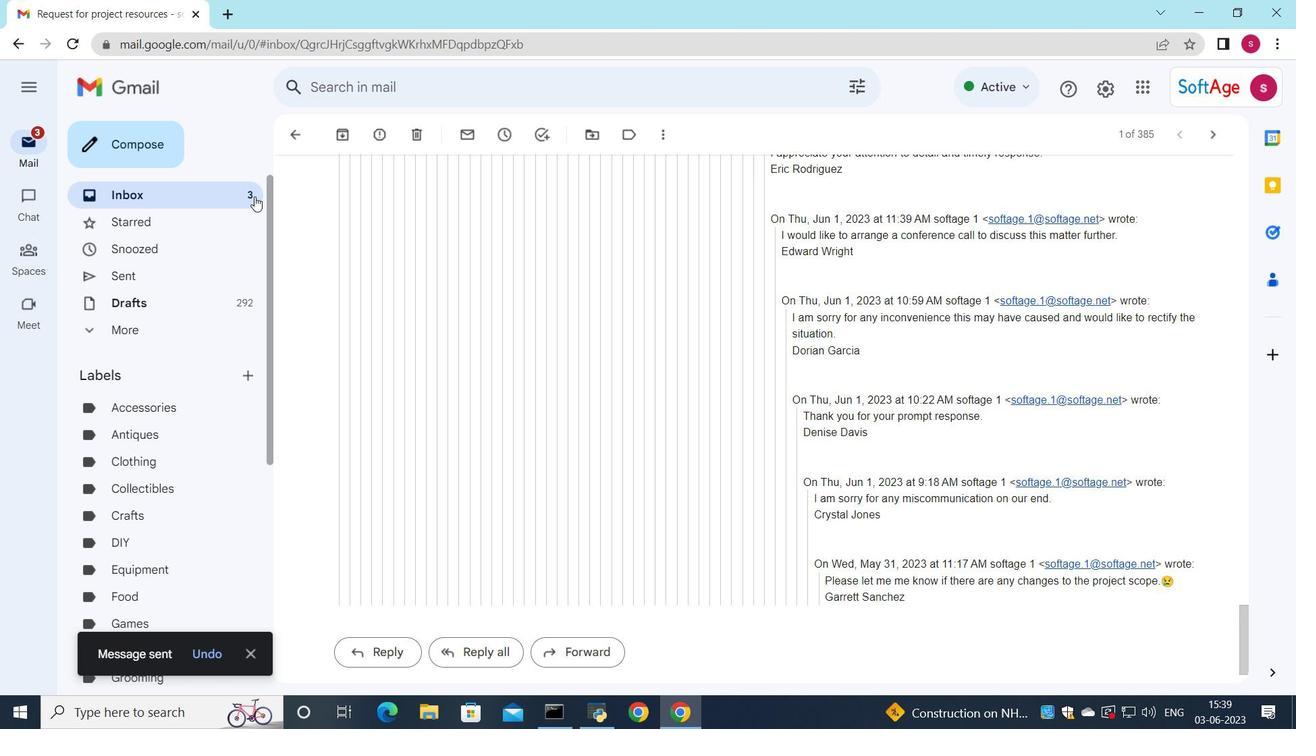 
Action: Mouse pressed left at (235, 195)
Screenshot: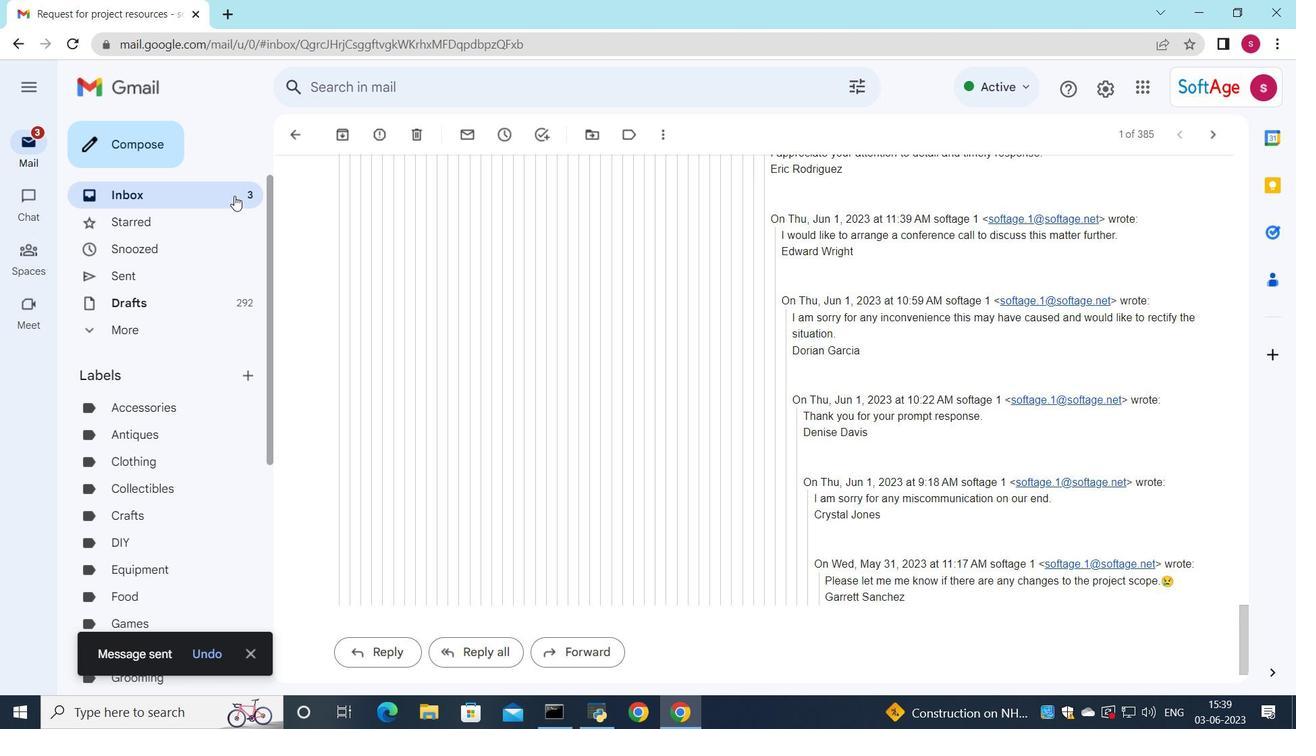 
Action: Mouse moved to (492, 177)
Screenshot: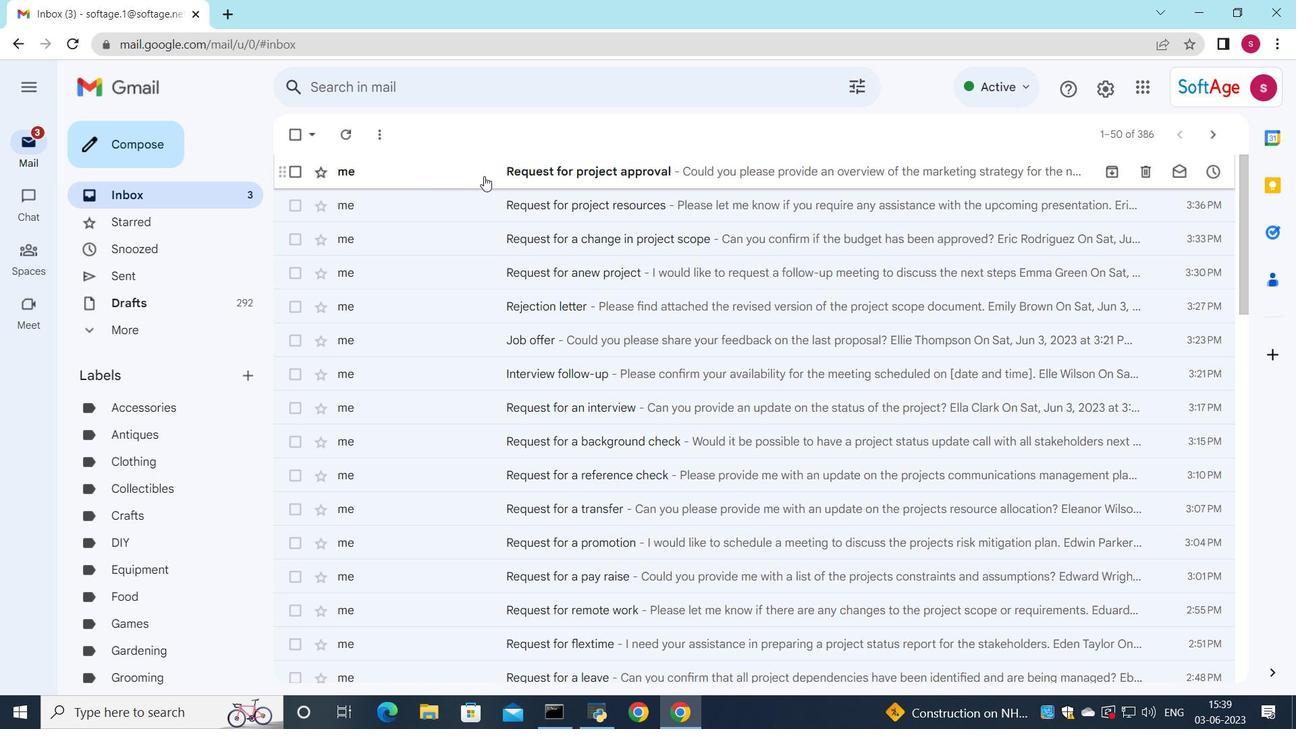 
